 Task: Review and configure automation rules for issue management in Jira Software.
Action: Mouse pressed left at (756, 62)
Screenshot: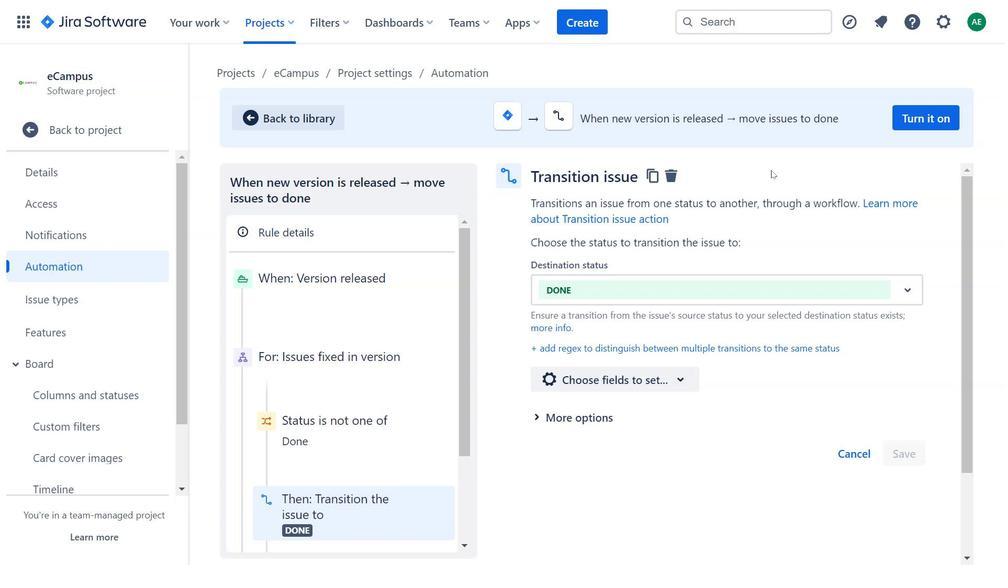 
Action: Mouse moved to (765, 164)
Screenshot: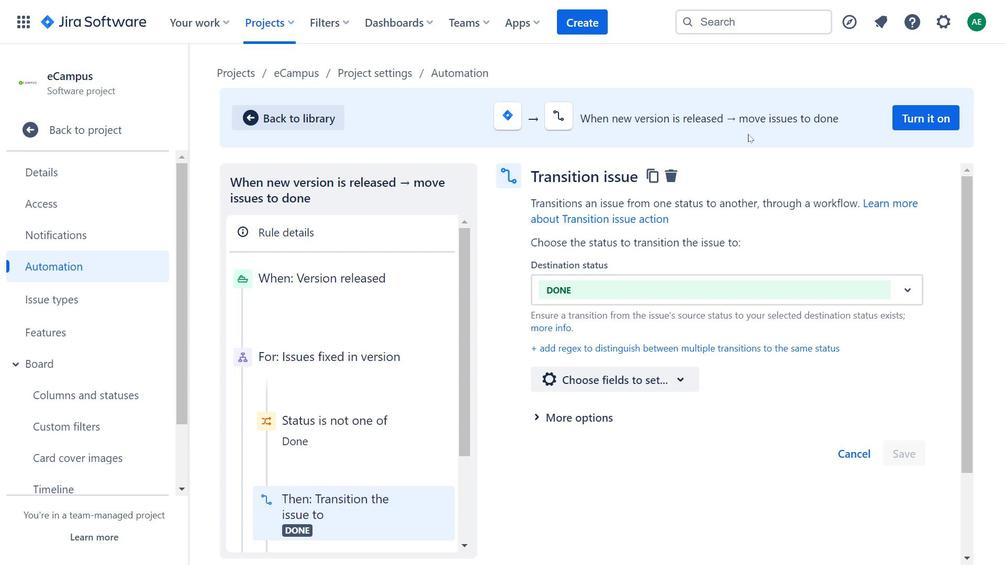 
Action: Mouse pressed left at (765, 164)
Screenshot: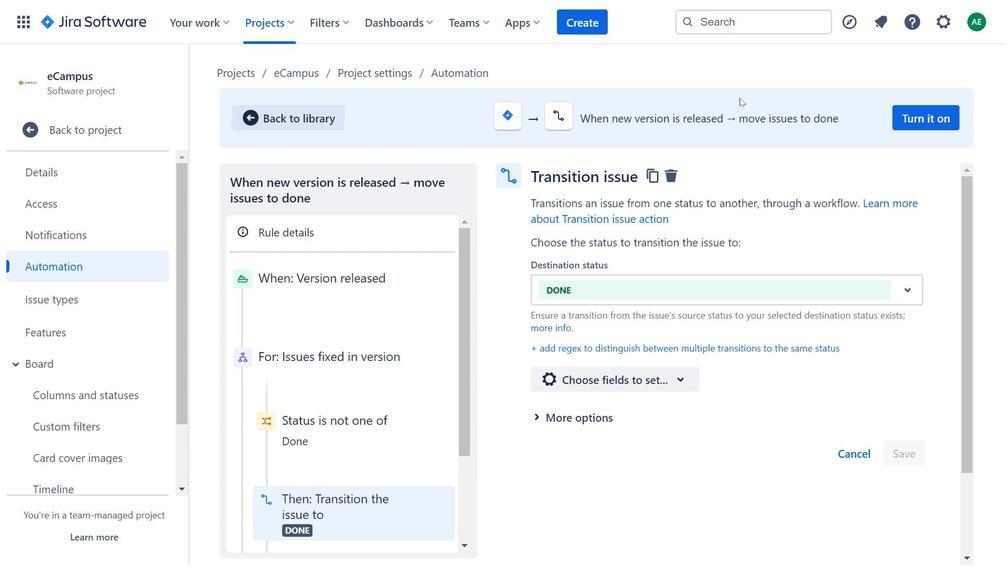 
Action: Mouse moved to (707, 58)
Screenshot: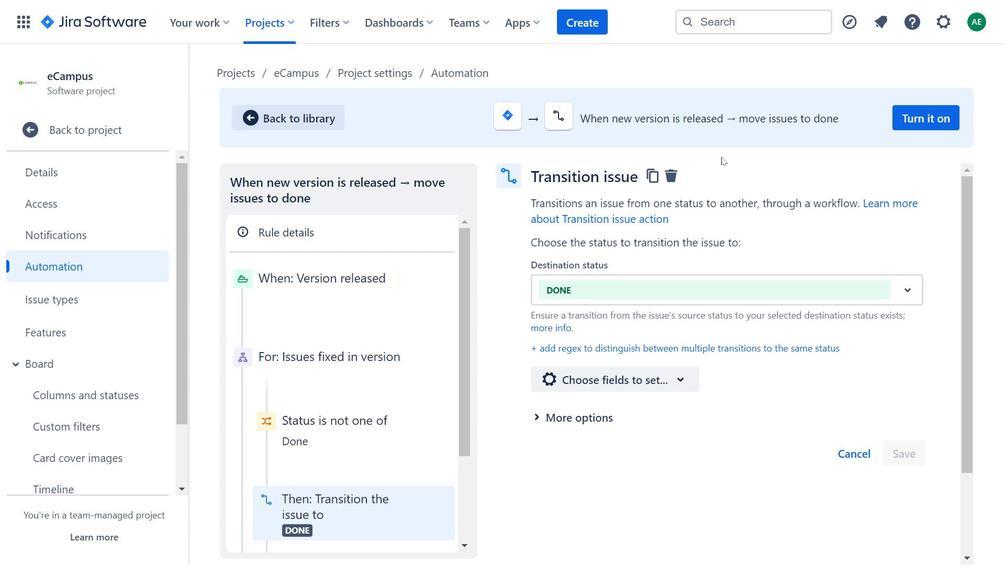 
Action: Mouse pressed left at (707, 58)
Screenshot: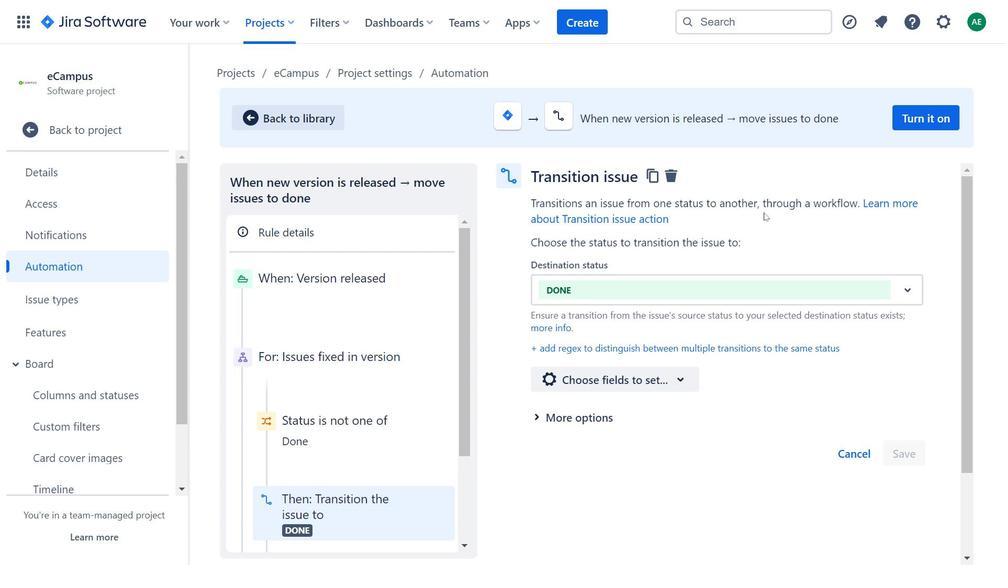 
Action: Mouse moved to (780, 152)
Screenshot: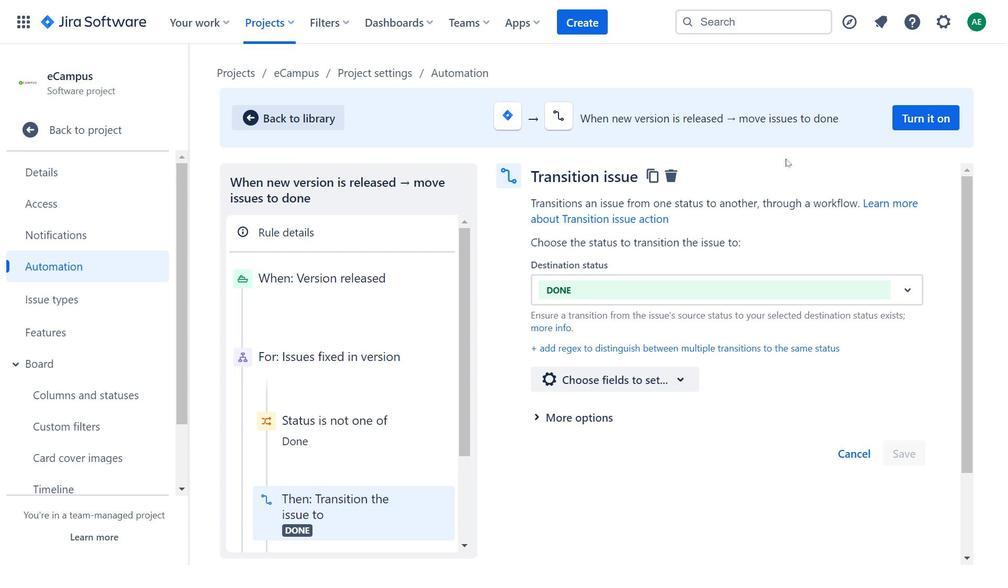 
Action: Mouse pressed left at (780, 152)
Screenshot: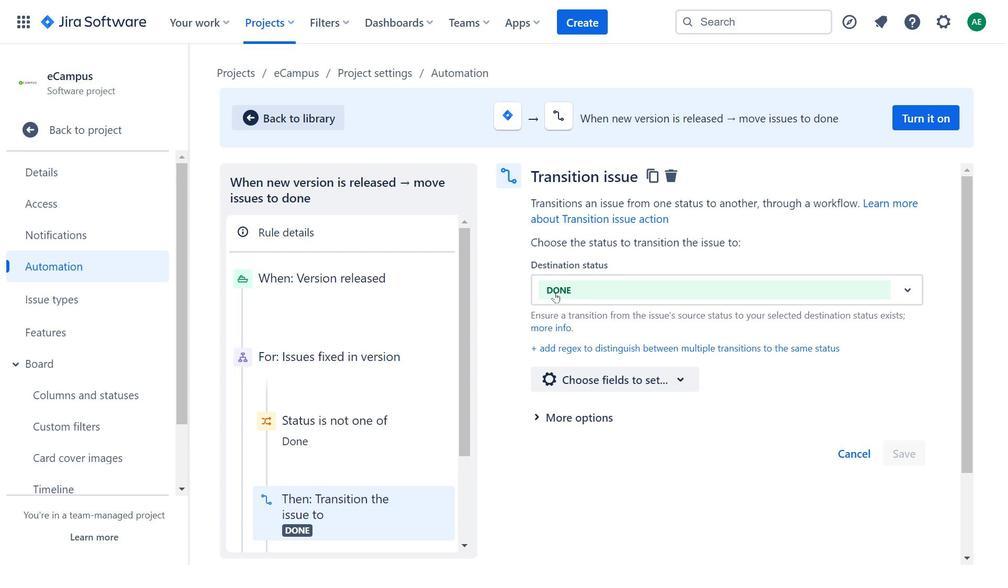
Action: Mouse moved to (516, 312)
Screenshot: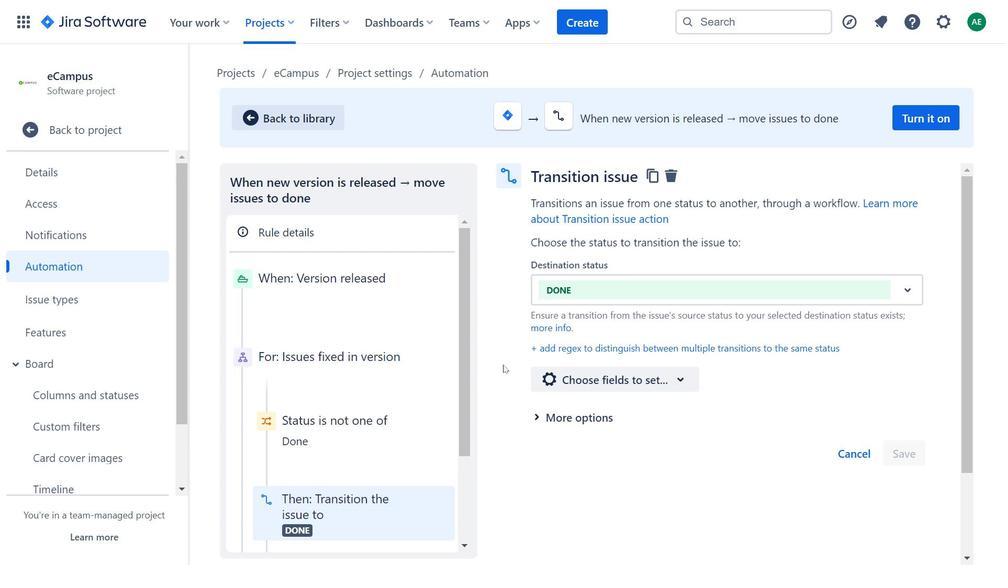 
Action: Mouse pressed left at (516, 312)
Screenshot: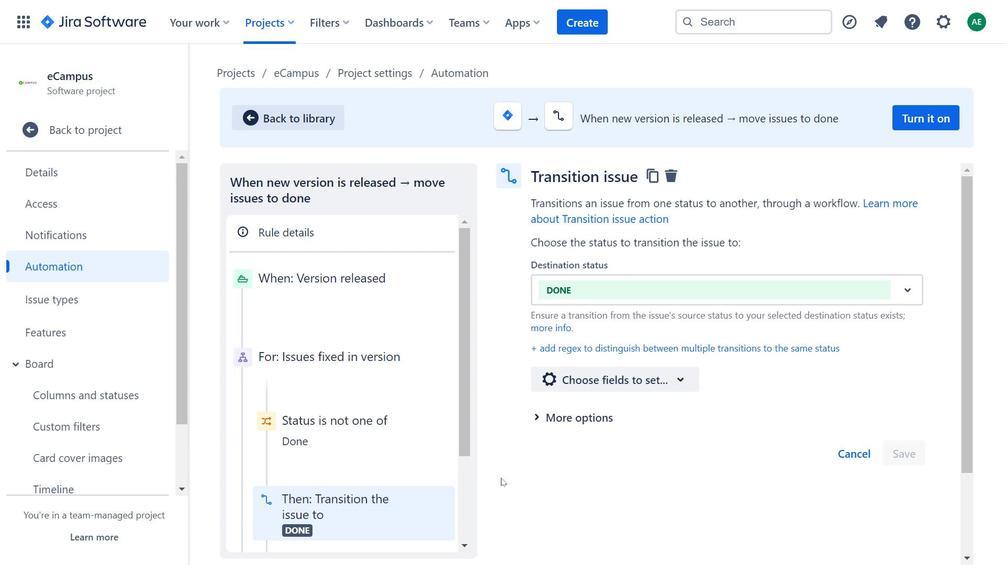 
Action: Mouse moved to (499, 489)
Screenshot: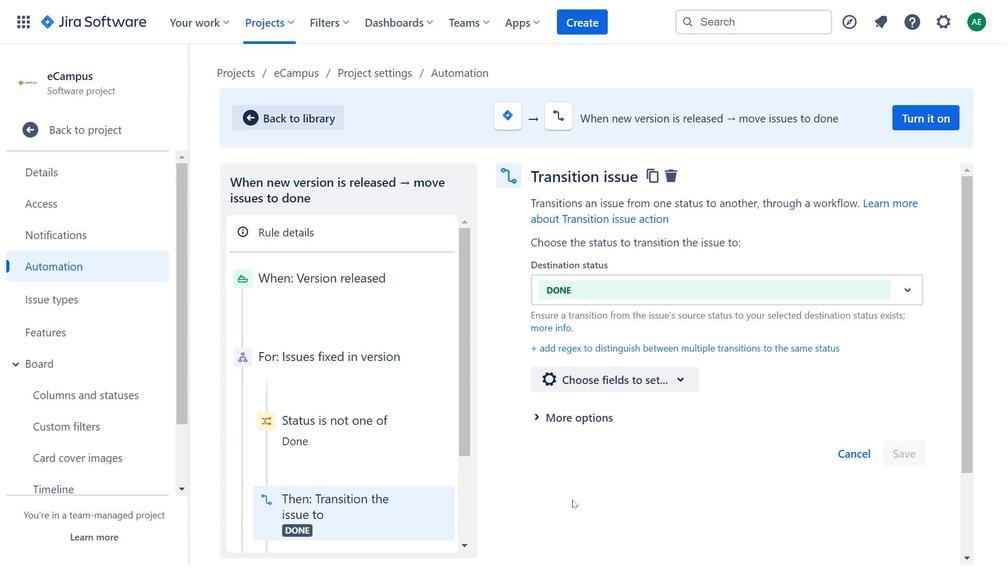
Action: Mouse pressed left at (499, 489)
Screenshot: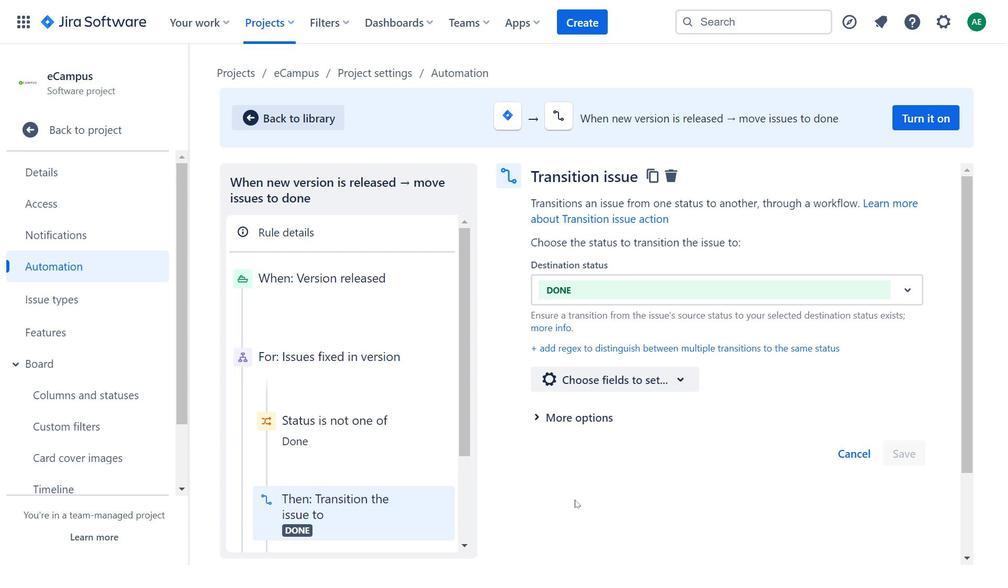 
Action: Mouse moved to (569, 494)
Screenshot: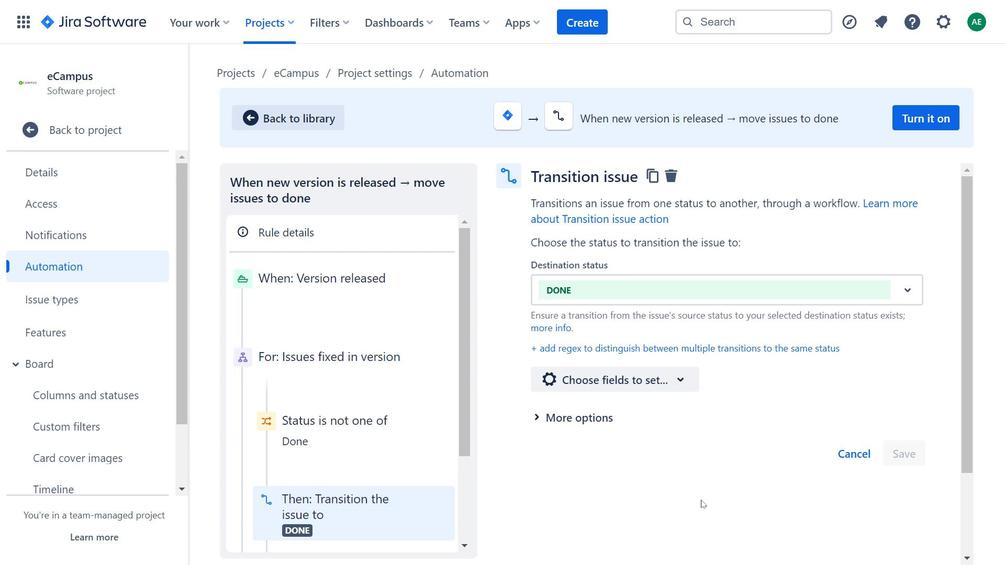 
Action: Mouse pressed left at (569, 494)
Screenshot: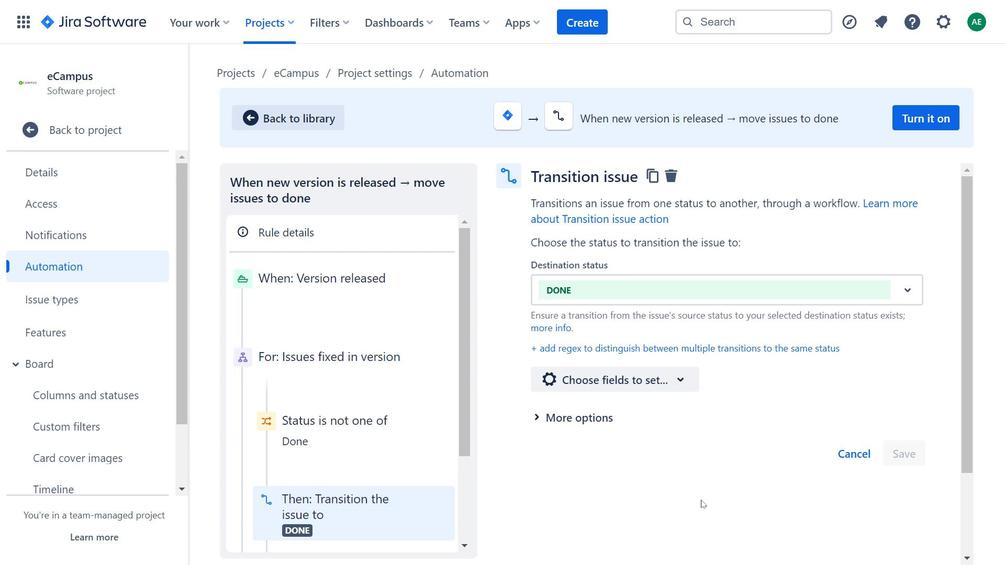 
Action: Mouse moved to (696, 494)
Screenshot: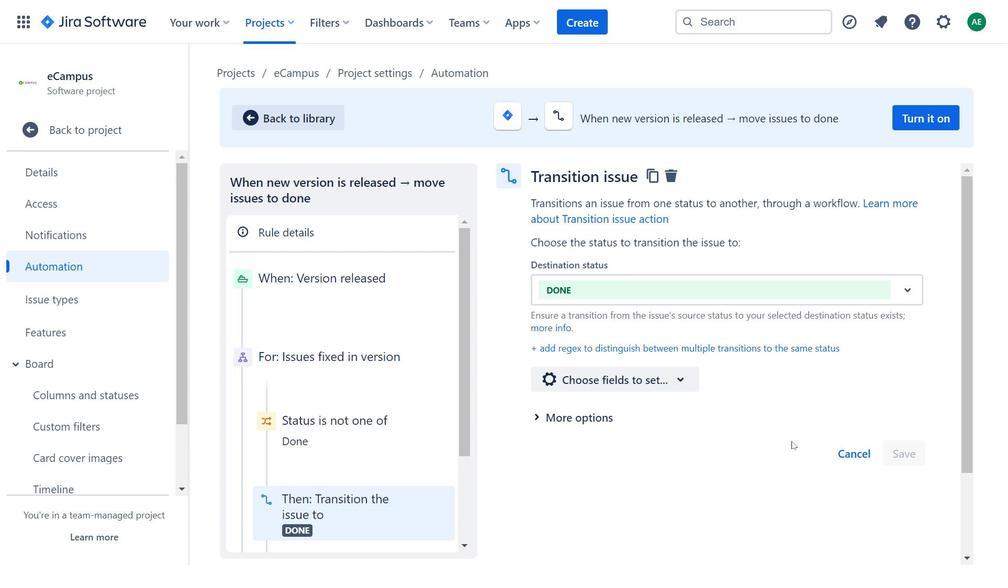 
Action: Mouse pressed left at (696, 494)
Screenshot: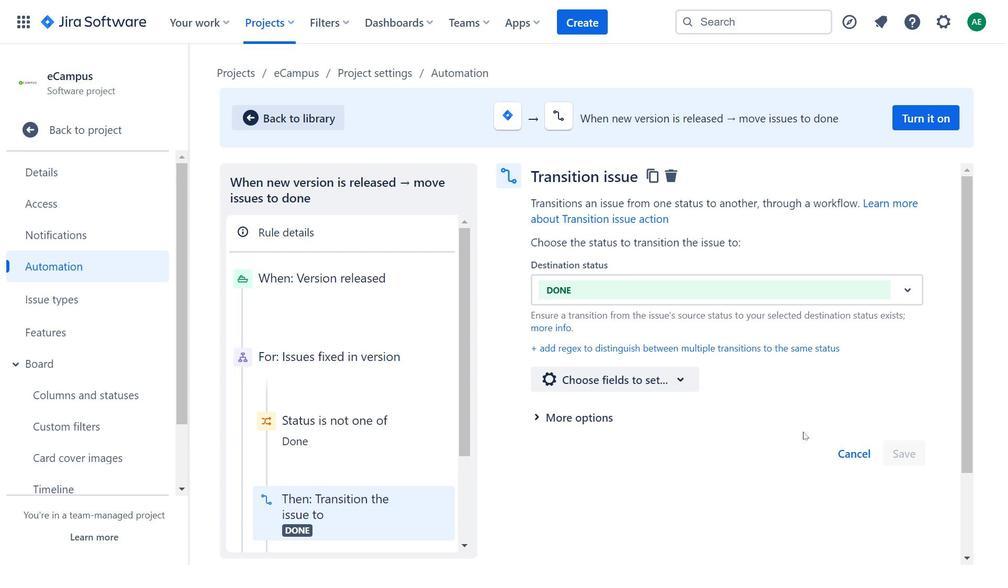 
Action: Mouse moved to (797, 426)
Screenshot: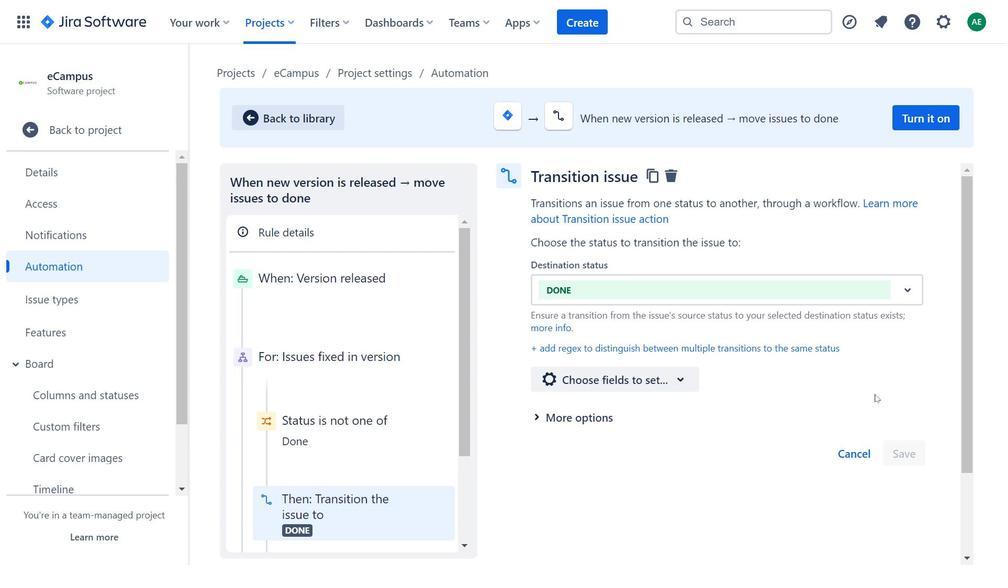 
Action: Mouse pressed left at (797, 426)
Screenshot: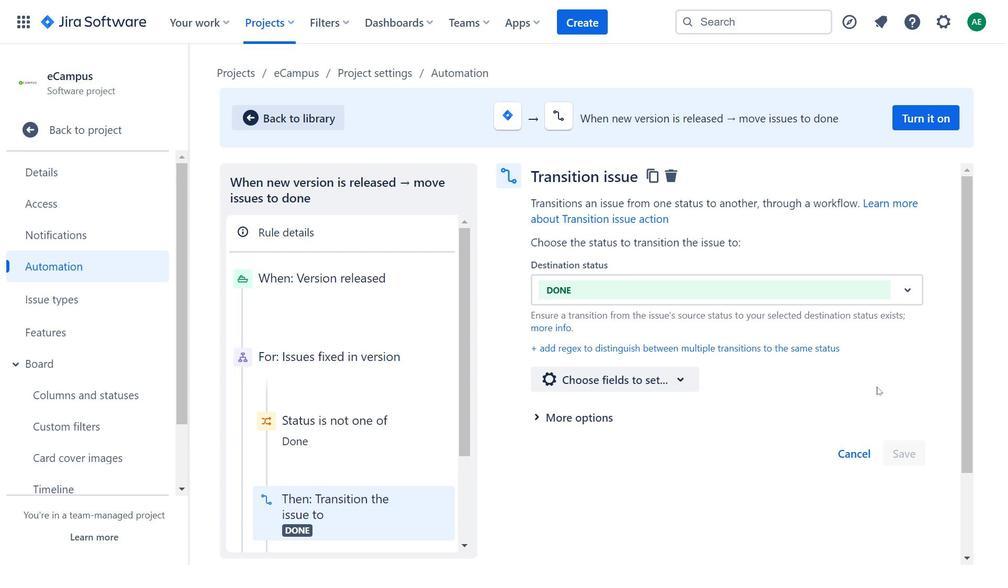 
Action: Mouse moved to (871, 381)
Screenshot: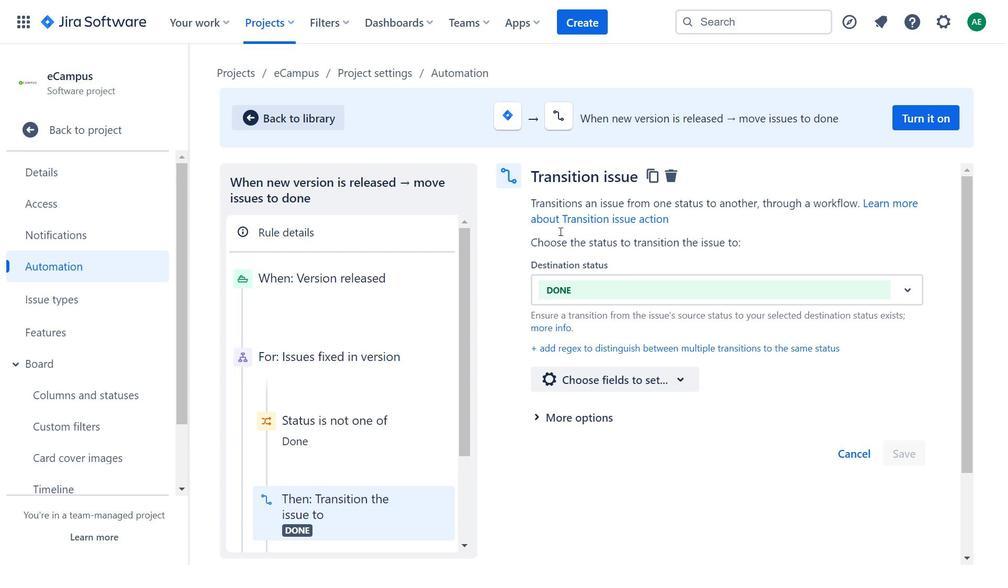 
Action: Mouse pressed left at (871, 381)
Screenshot: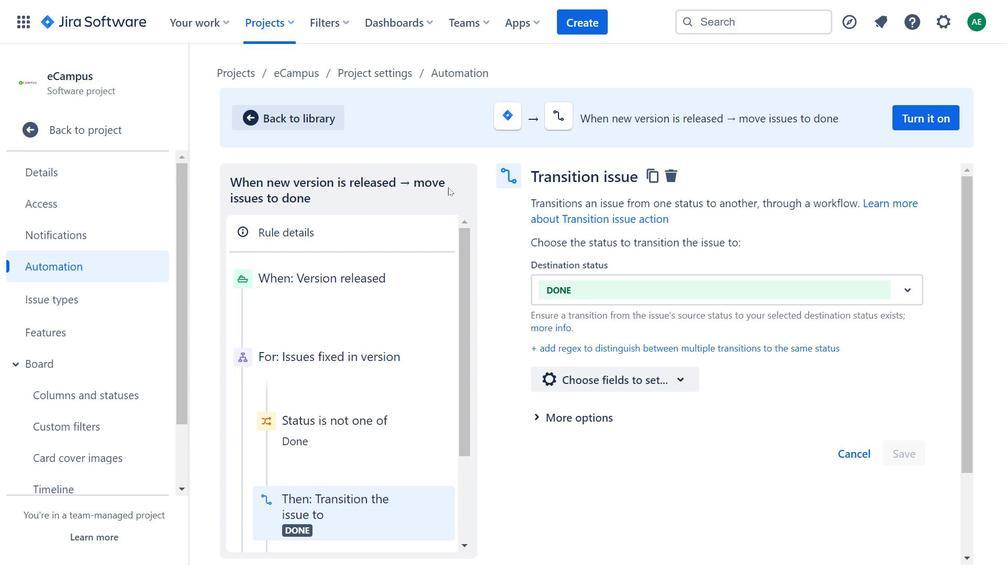 
Action: Mouse moved to (290, 123)
Screenshot: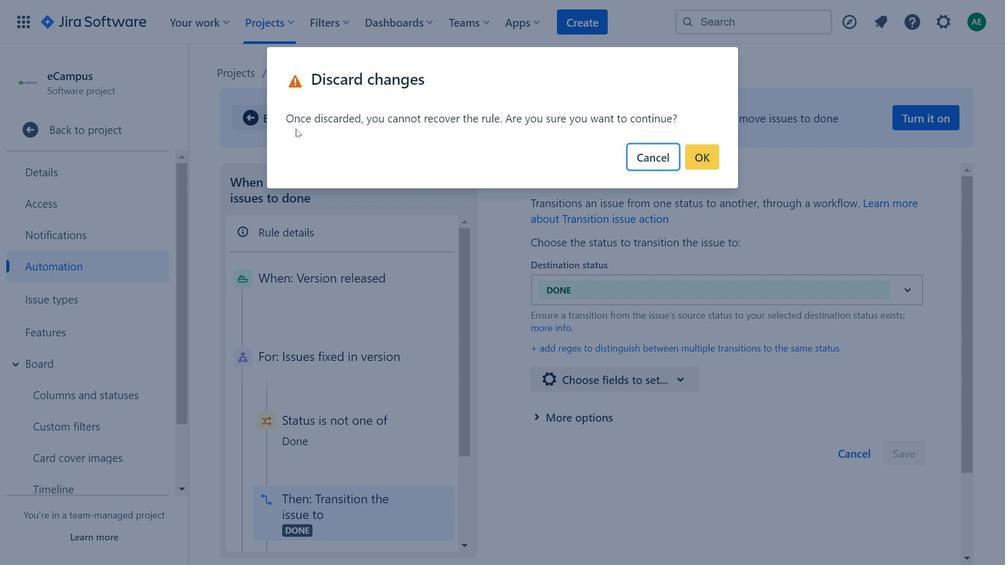 
Action: Mouse pressed left at (290, 123)
Screenshot: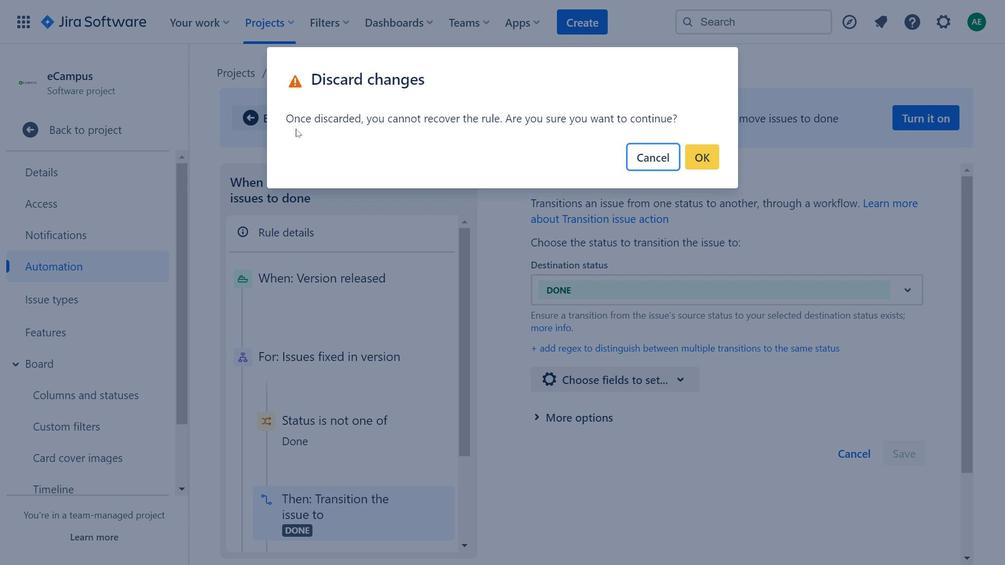 
Action: Mouse moved to (694, 153)
Screenshot: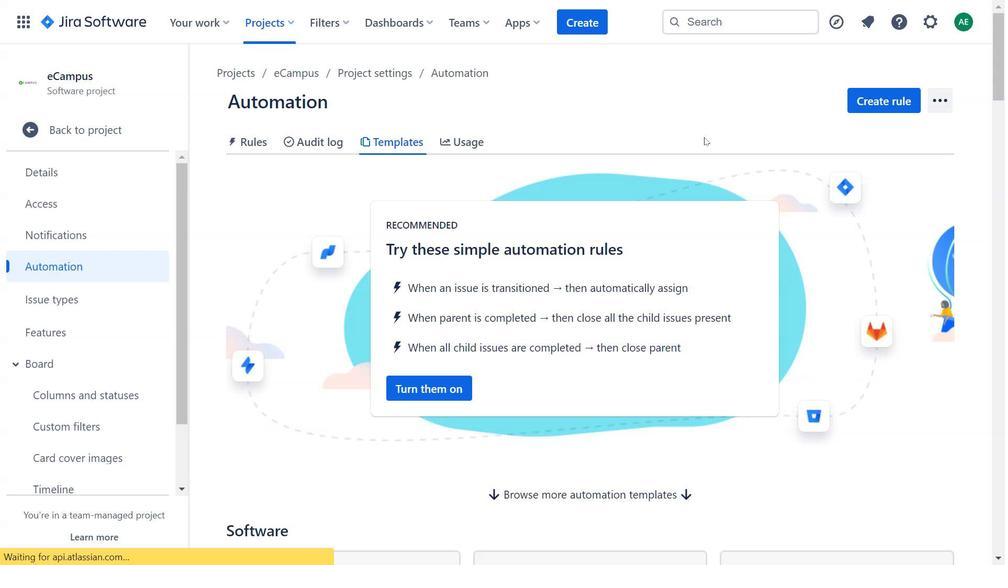 
Action: Mouse pressed left at (694, 153)
Screenshot: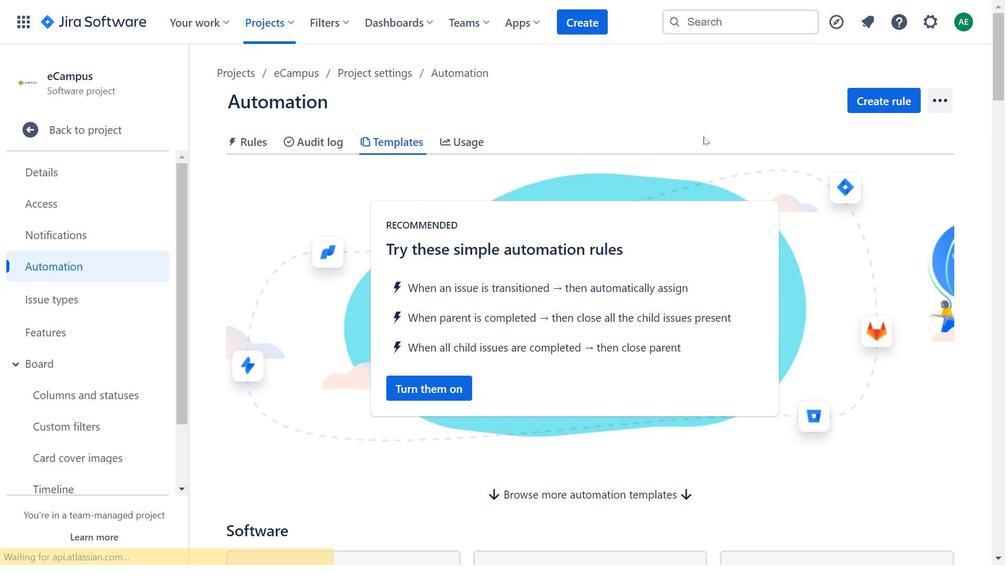 
Action: Mouse moved to (264, 71)
Screenshot: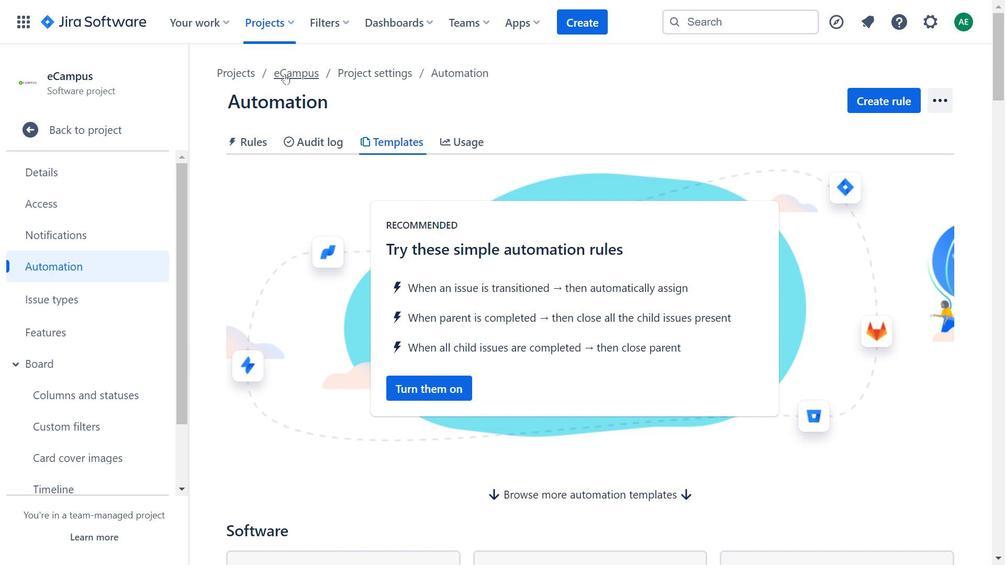 
Action: Mouse pressed left at (264, 71)
Screenshot: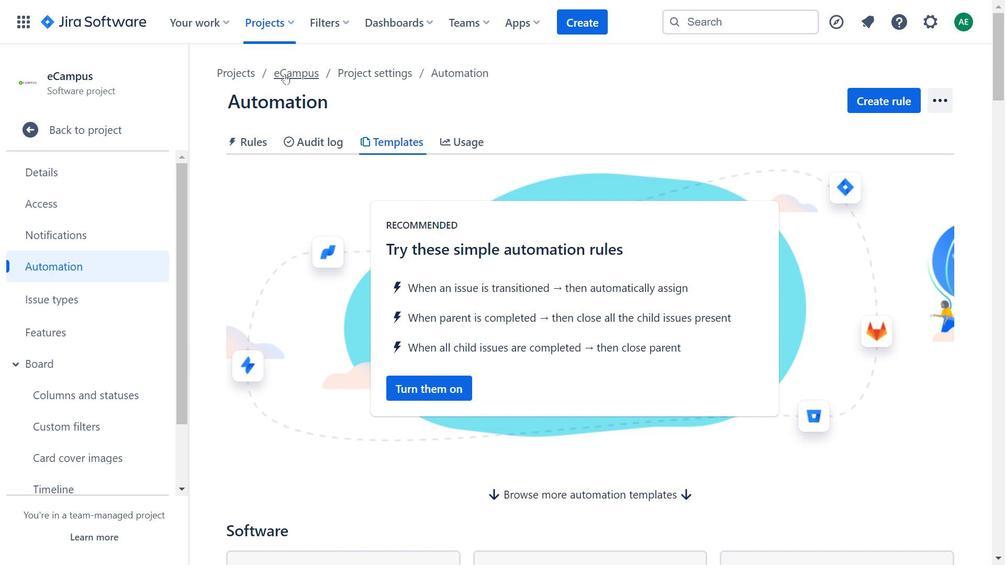 
Action: Mouse moved to (279, 68)
Screenshot: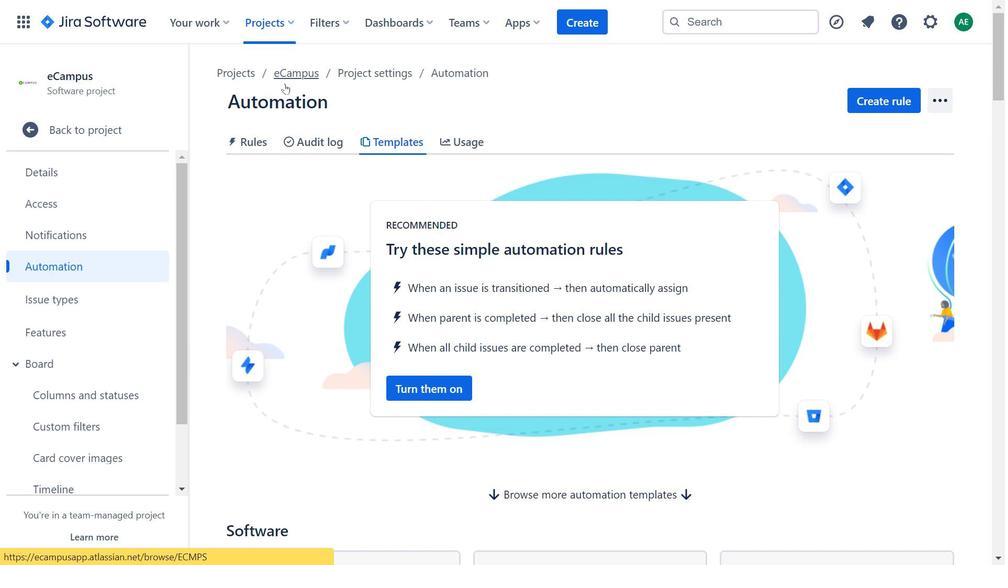 
Action: Mouse pressed left at (279, 68)
Screenshot: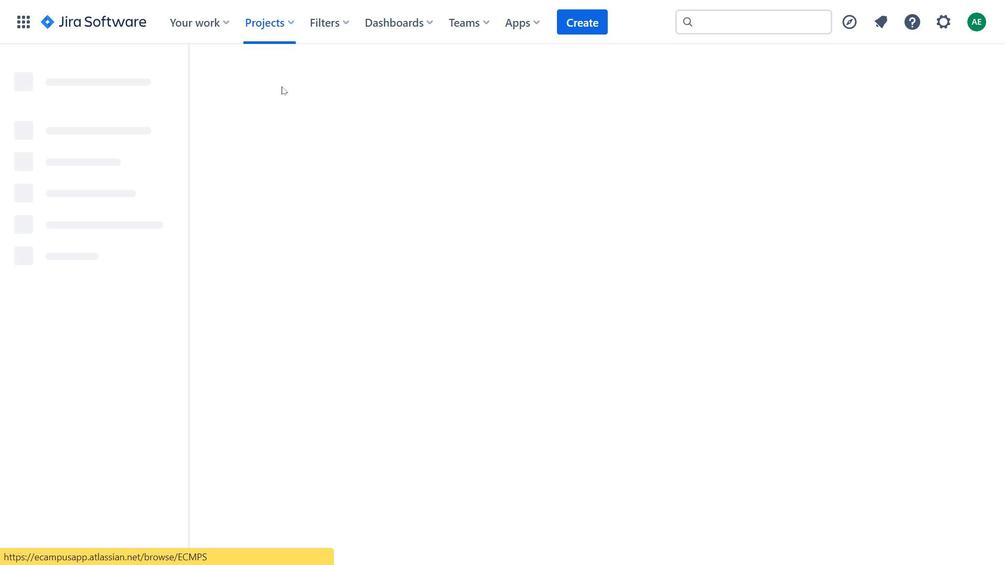 
Action: Mouse moved to (792, 352)
Screenshot: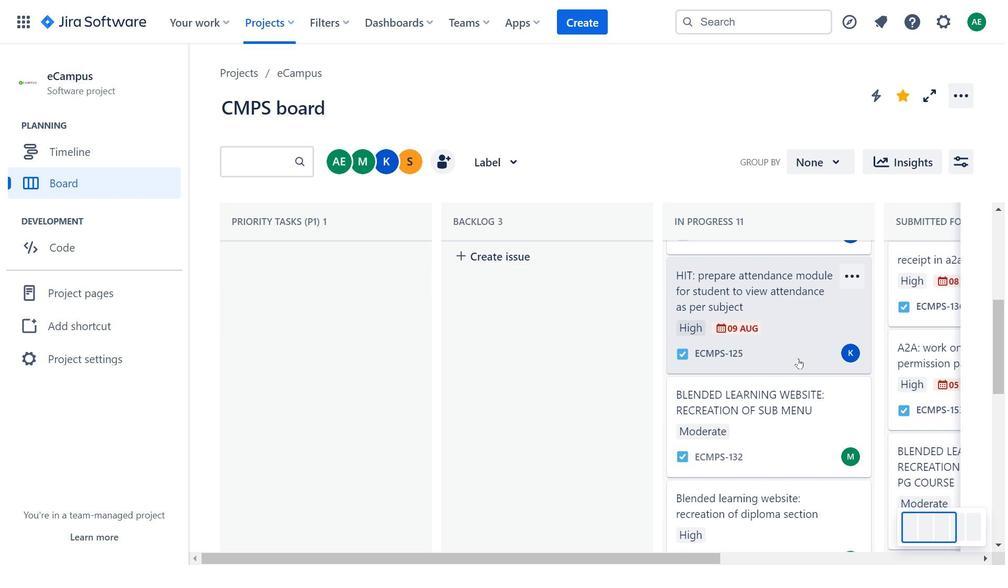 
Action: Mouse scrolled (792, 352) with delta (0, 0)
Screenshot: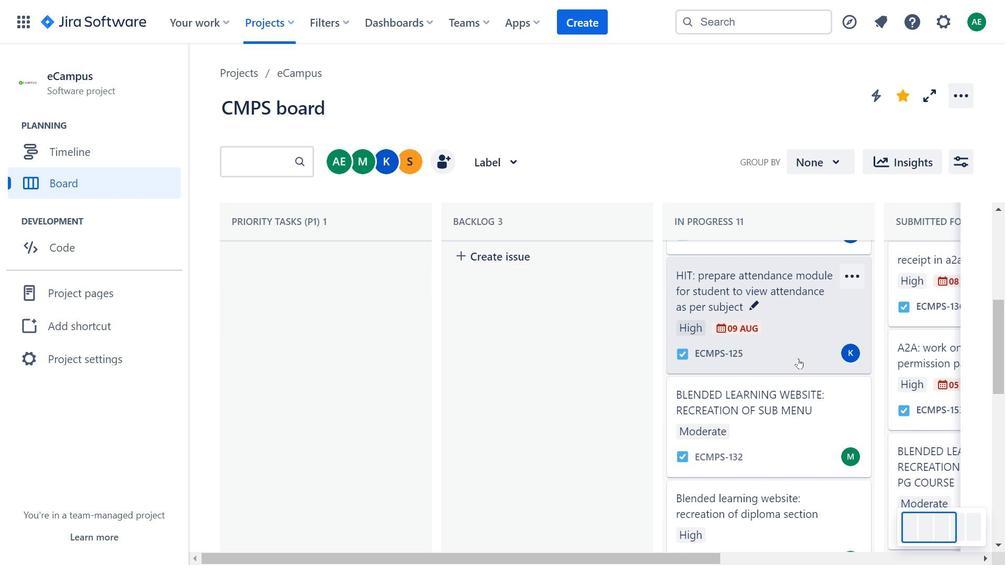 
Action: Mouse scrolled (792, 352) with delta (0, 0)
Screenshot: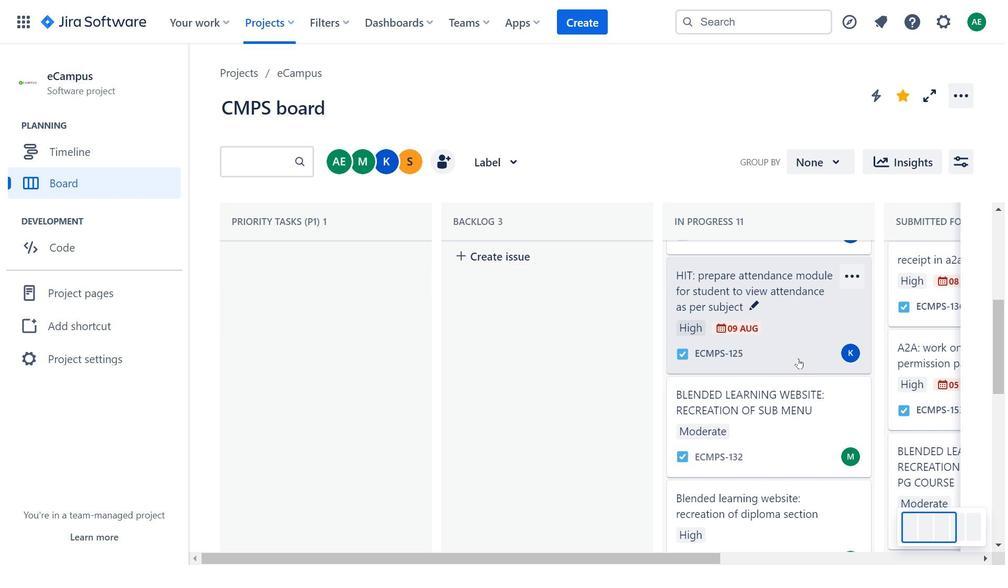 
Action: Mouse scrolled (792, 352) with delta (0, 0)
Screenshot: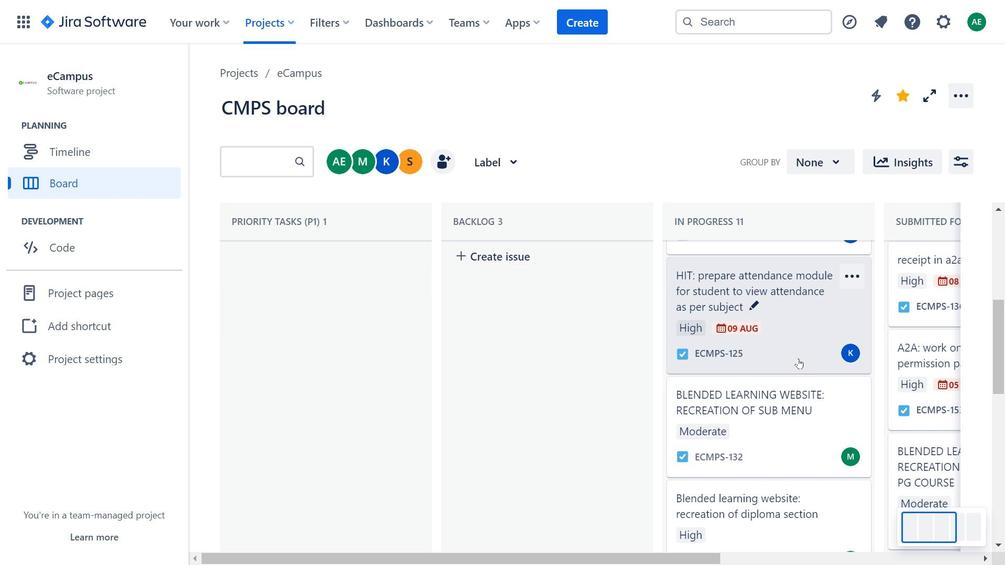 
Action: Mouse scrolled (792, 352) with delta (0, 0)
Screenshot: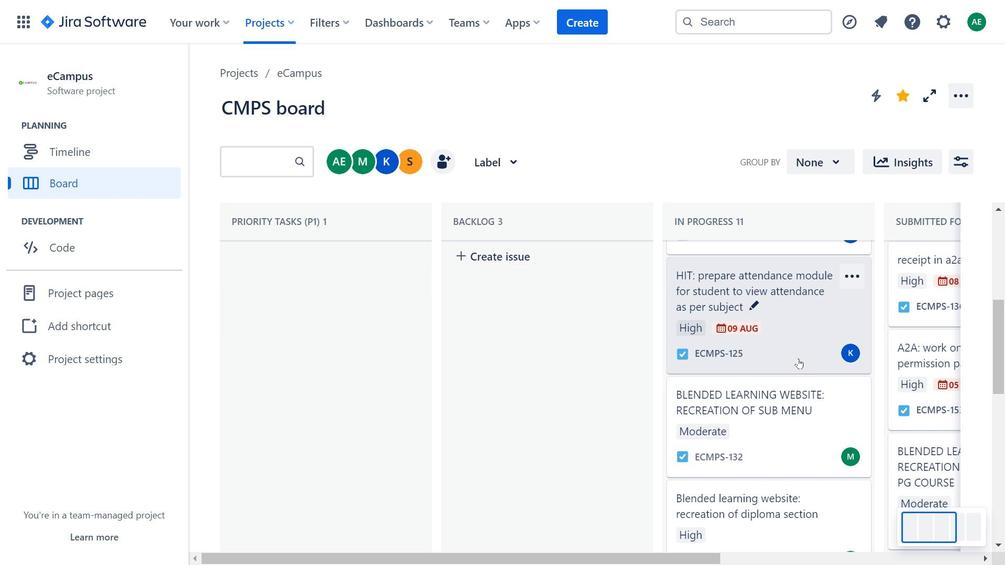 
Action: Mouse scrolled (792, 352) with delta (0, 0)
Screenshot: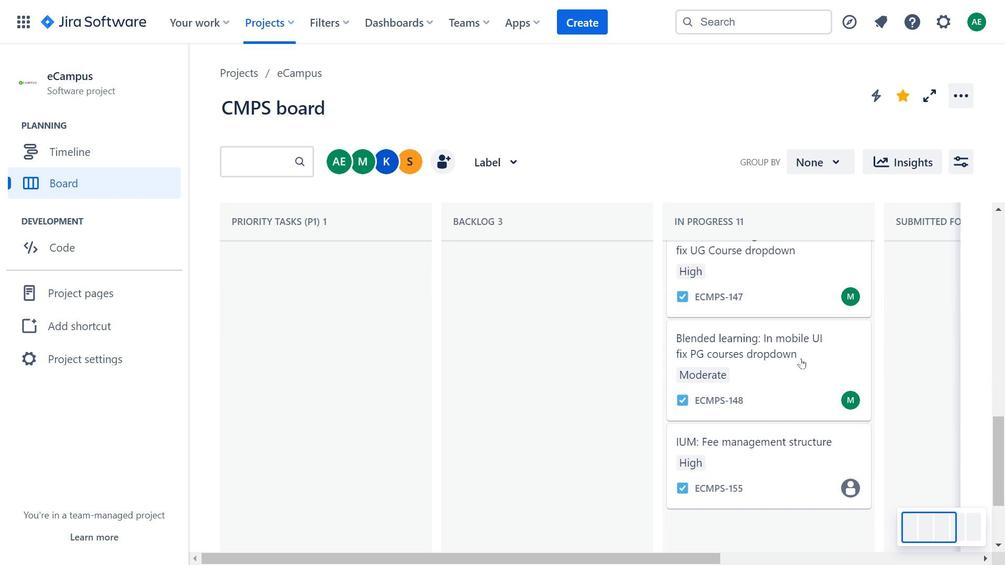 
Action: Mouse scrolled (792, 352) with delta (0, 0)
Screenshot: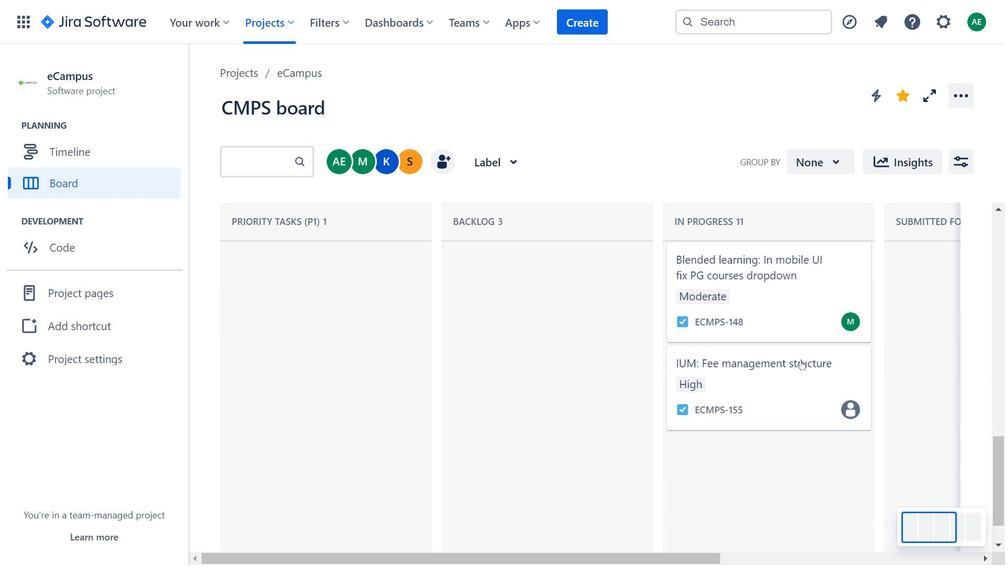 
Action: Mouse moved to (794, 352)
Screenshot: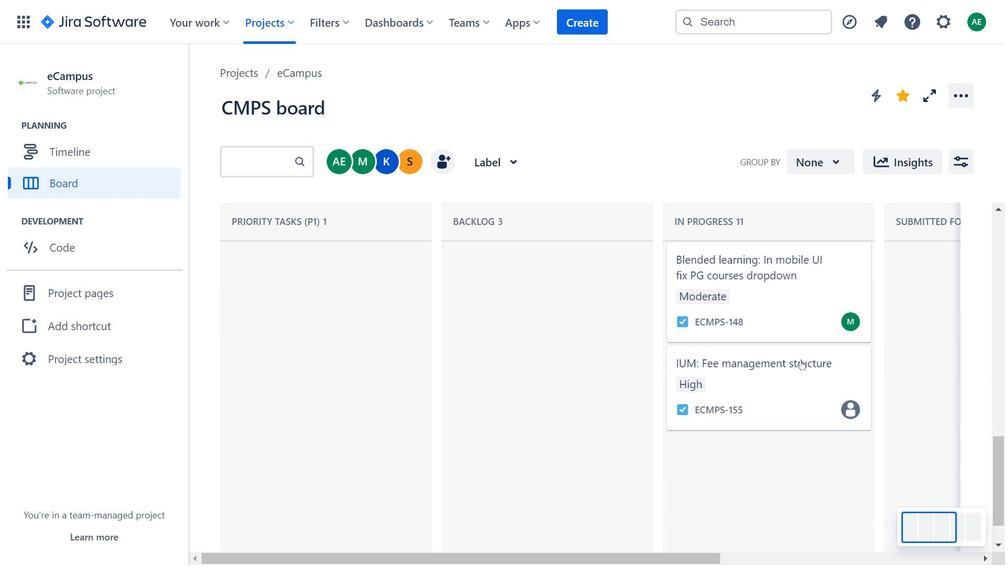 
Action: Mouse scrolled (794, 352) with delta (0, 0)
Screenshot: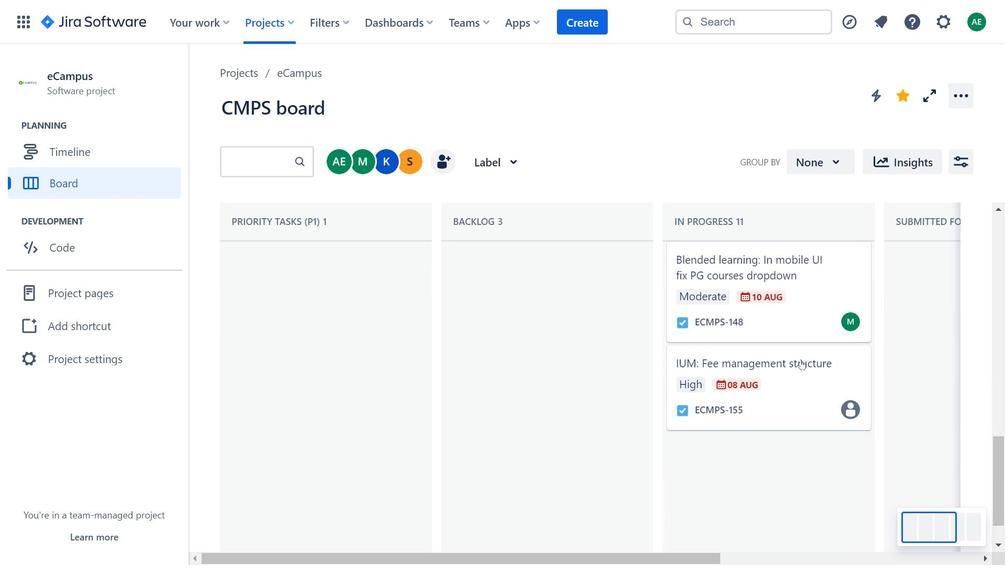 
Action: Mouse moved to (794, 353)
Screenshot: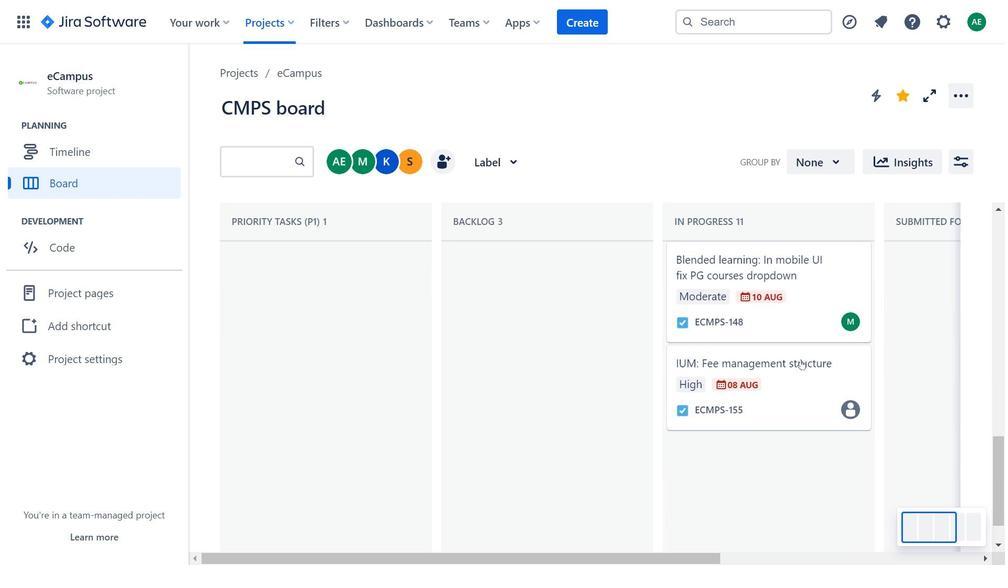 
Action: Mouse scrolled (794, 352) with delta (0, 0)
Screenshot: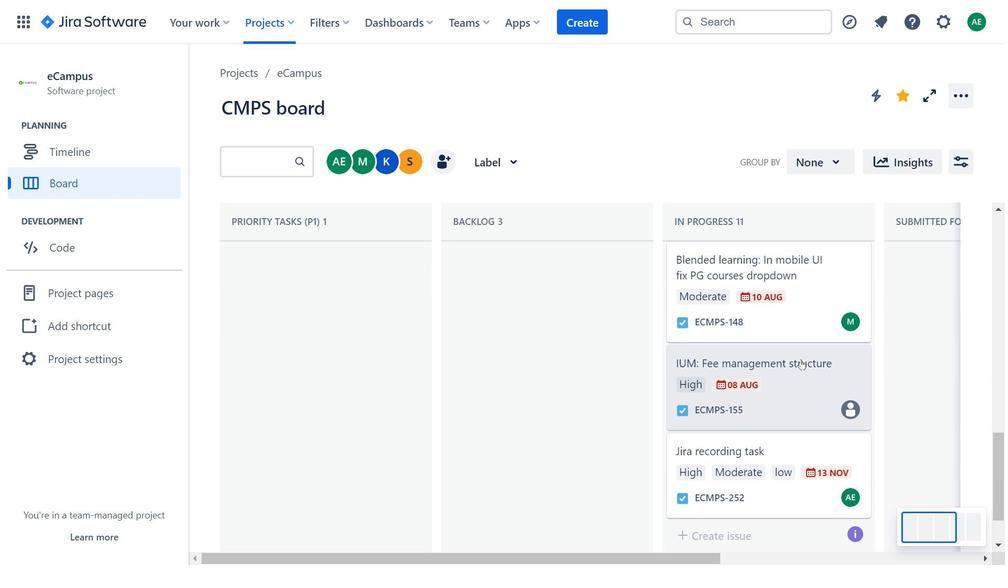 
Action: Mouse scrolled (794, 352) with delta (0, 0)
Screenshot: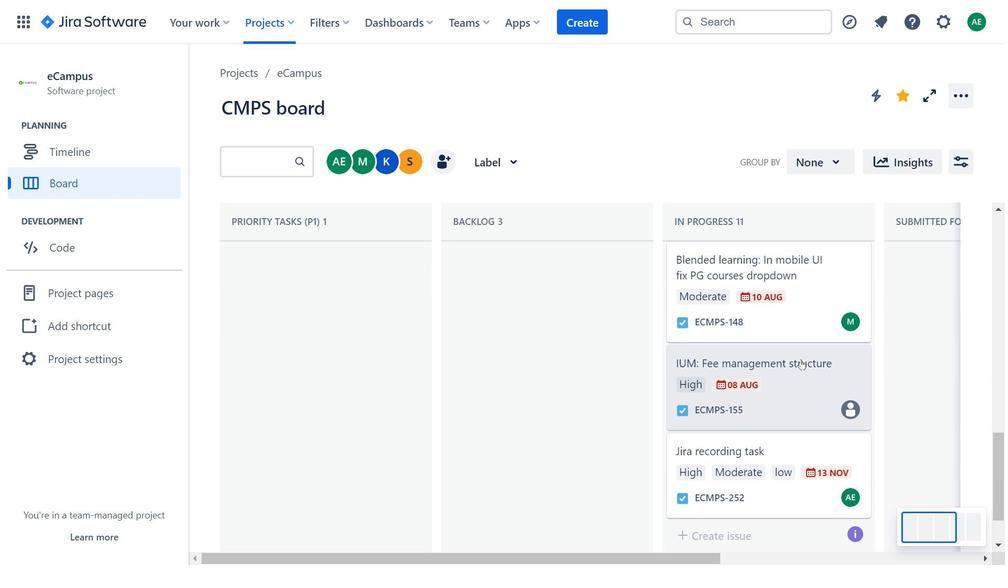 
Action: Mouse scrolled (794, 352) with delta (0, 0)
Screenshot: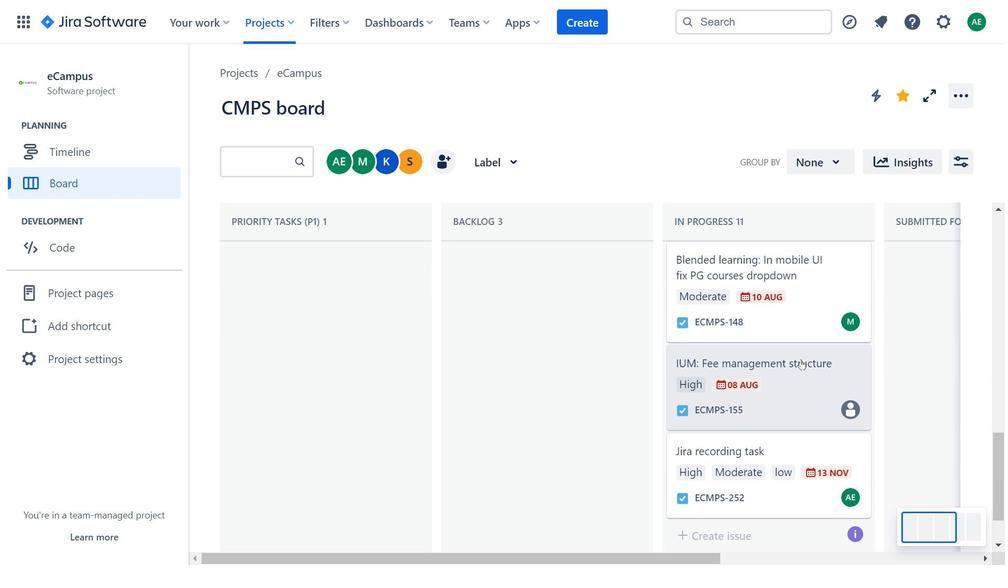 
Action: Mouse scrolled (794, 352) with delta (0, 0)
Screenshot: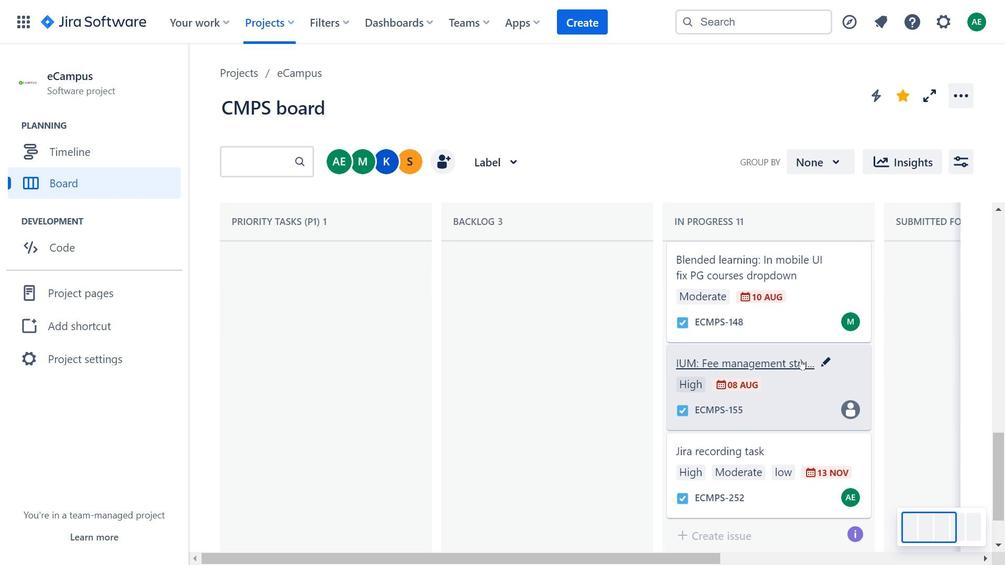 
Action: Mouse moved to (796, 354)
Screenshot: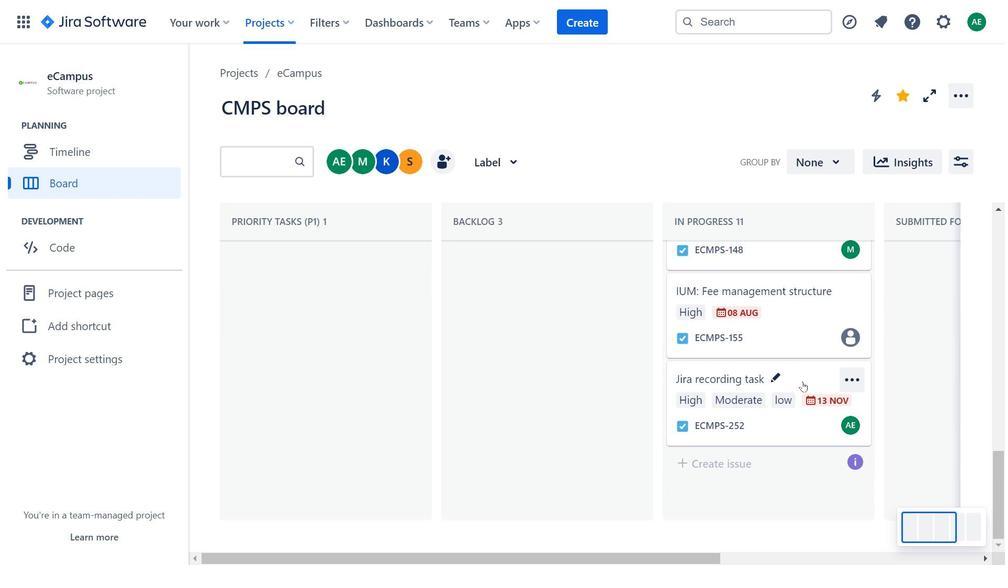 
Action: Mouse scrolled (796, 353) with delta (0, 0)
Screenshot: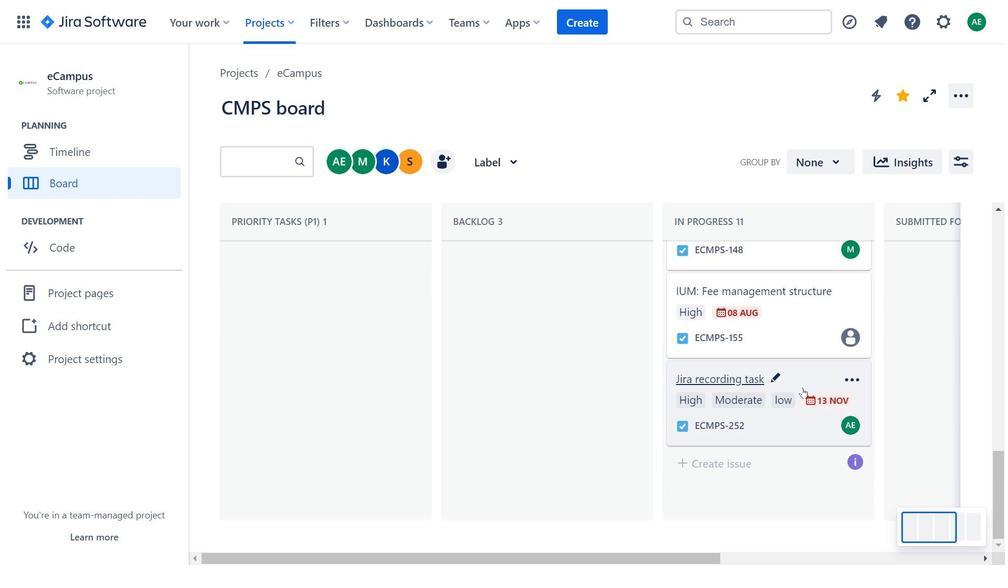 
Action: Mouse scrolled (796, 353) with delta (0, 0)
Screenshot: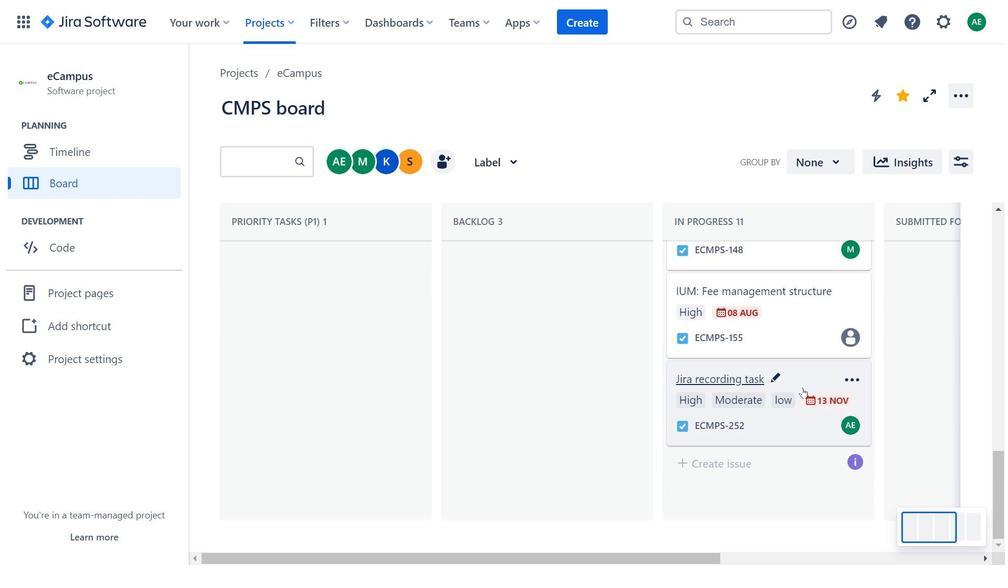 
Action: Mouse scrolled (796, 353) with delta (0, 0)
Screenshot: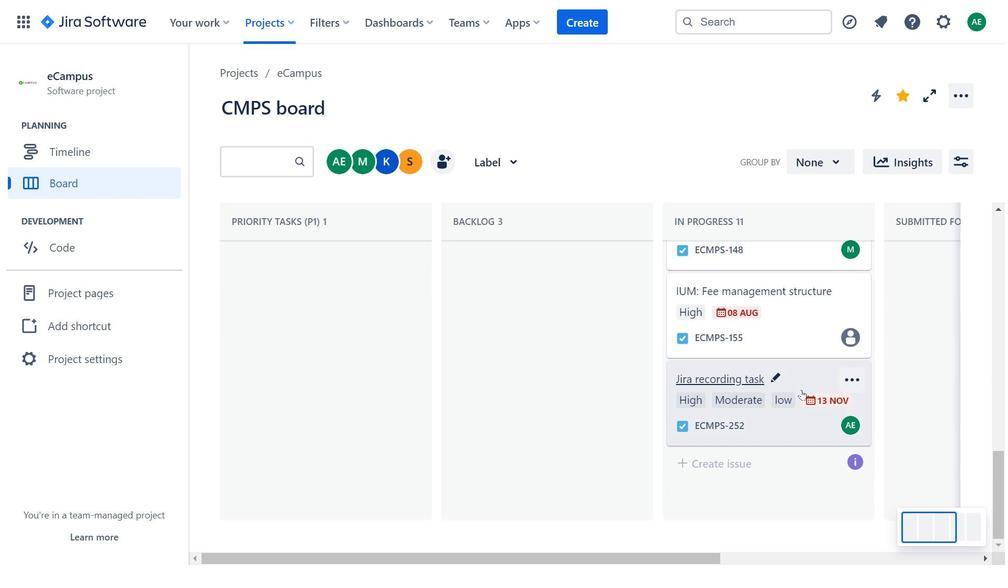 
Action: Mouse scrolled (796, 353) with delta (0, 0)
Screenshot: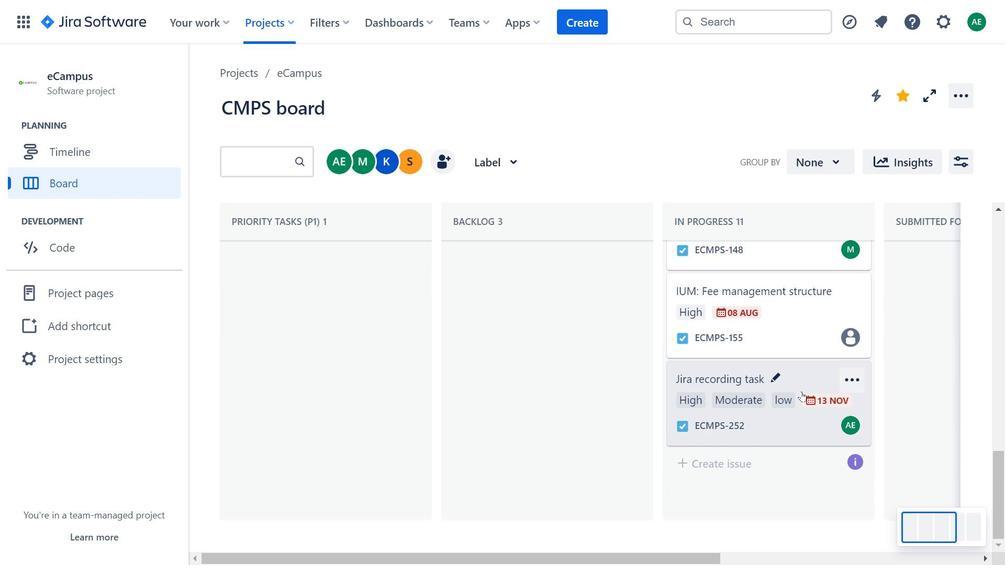
Action: Mouse moved to (795, 399)
Screenshot: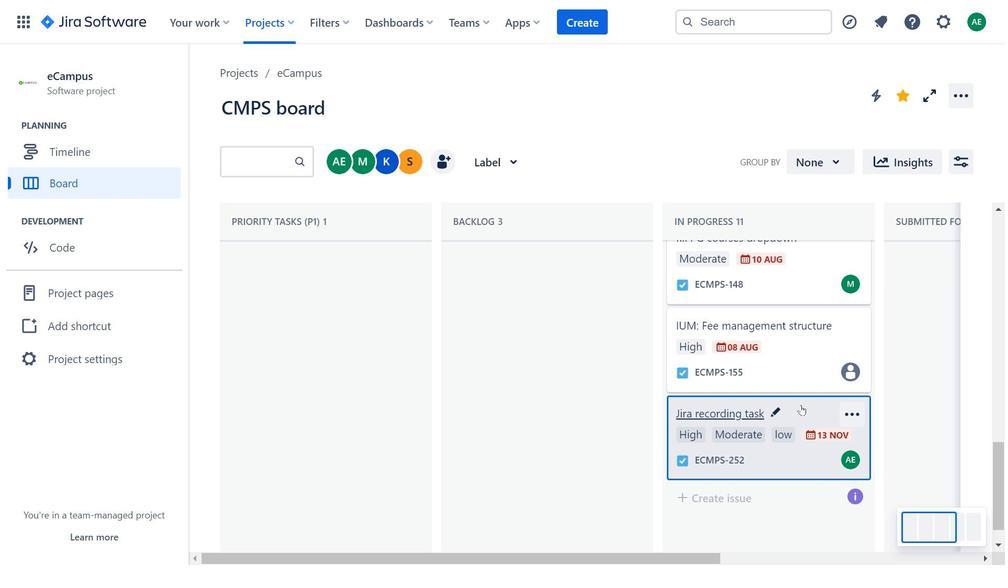 
Action: Mouse pressed left at (795, 399)
Screenshot: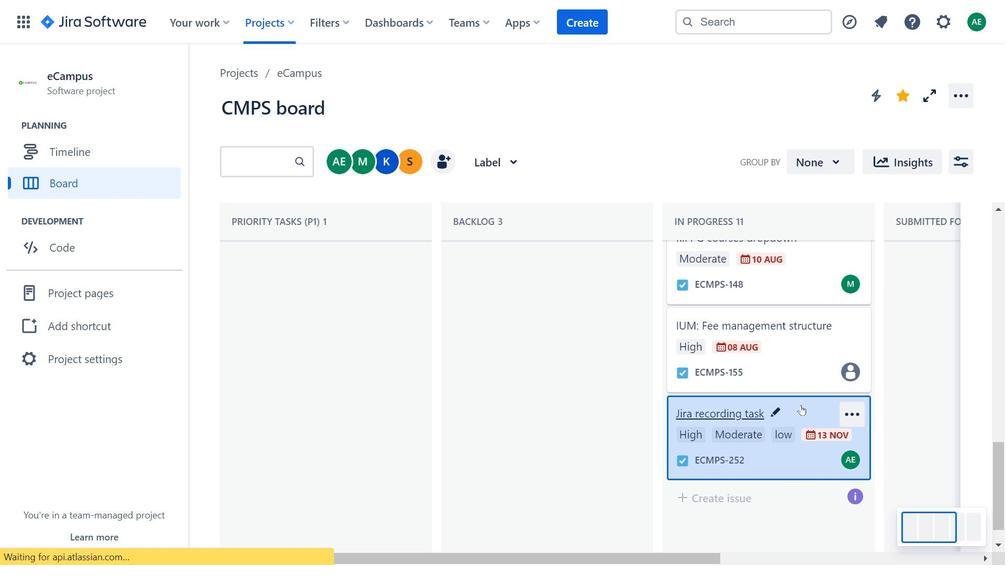 
Action: Mouse moved to (281, 209)
Screenshot: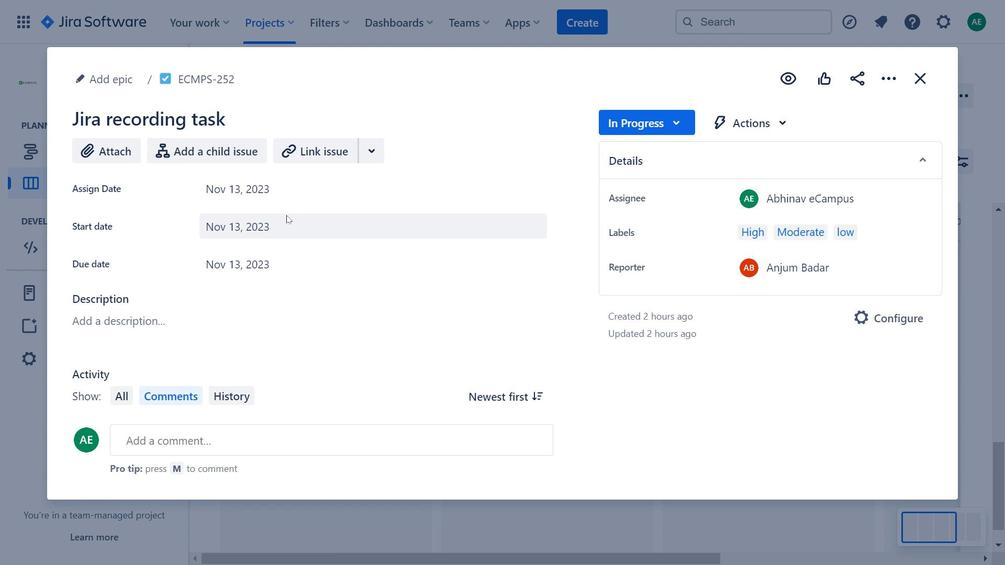 
Action: Mouse pressed left at (281, 209)
Screenshot: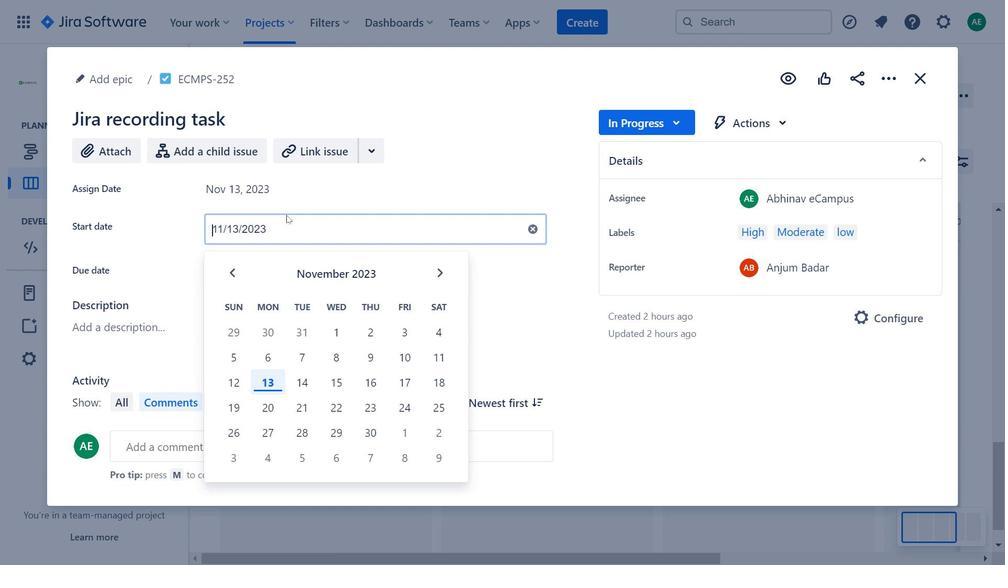 
Action: Mouse moved to (733, 125)
Screenshot: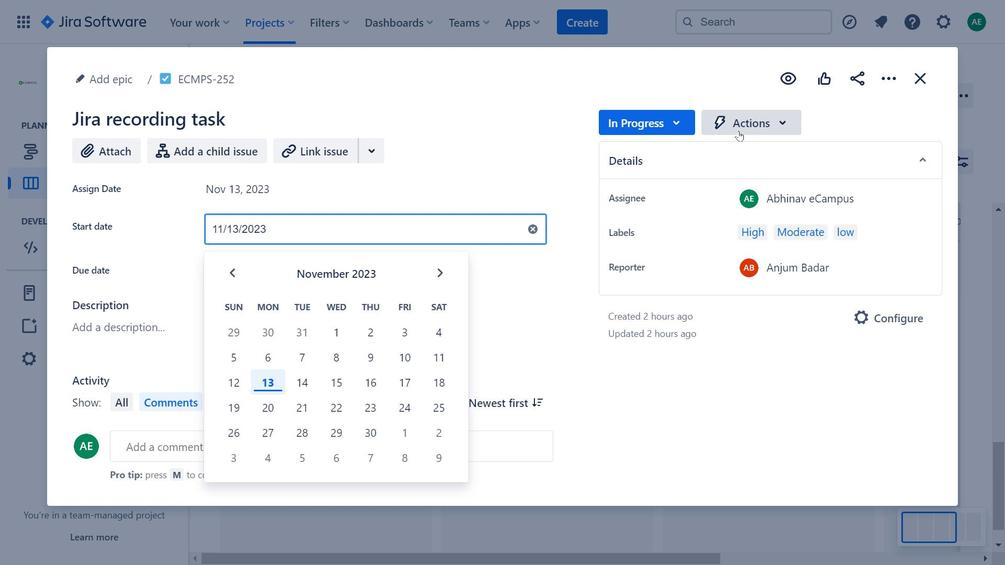 
Action: Mouse pressed left at (733, 125)
Screenshot: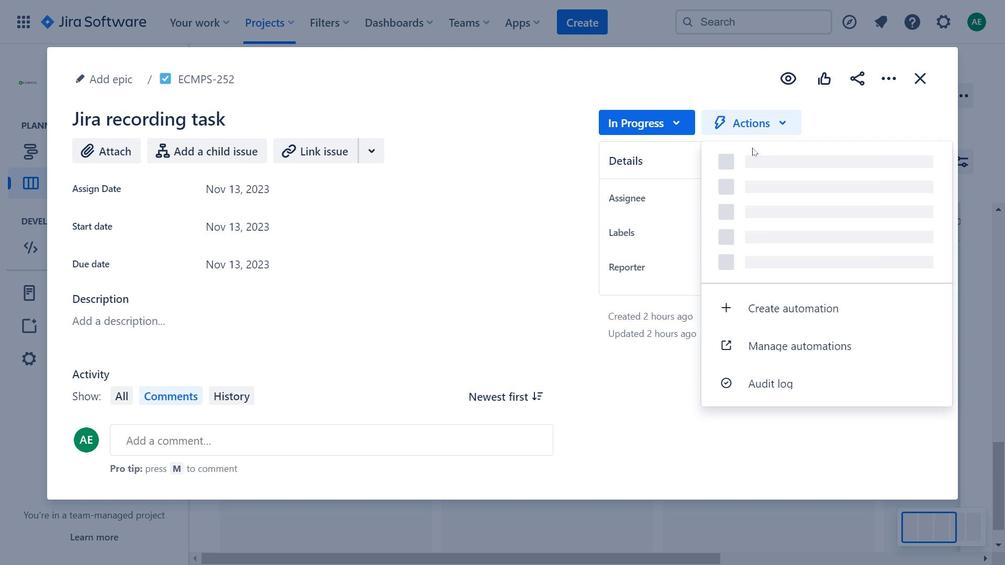 
Action: Mouse moved to (345, 176)
Screenshot: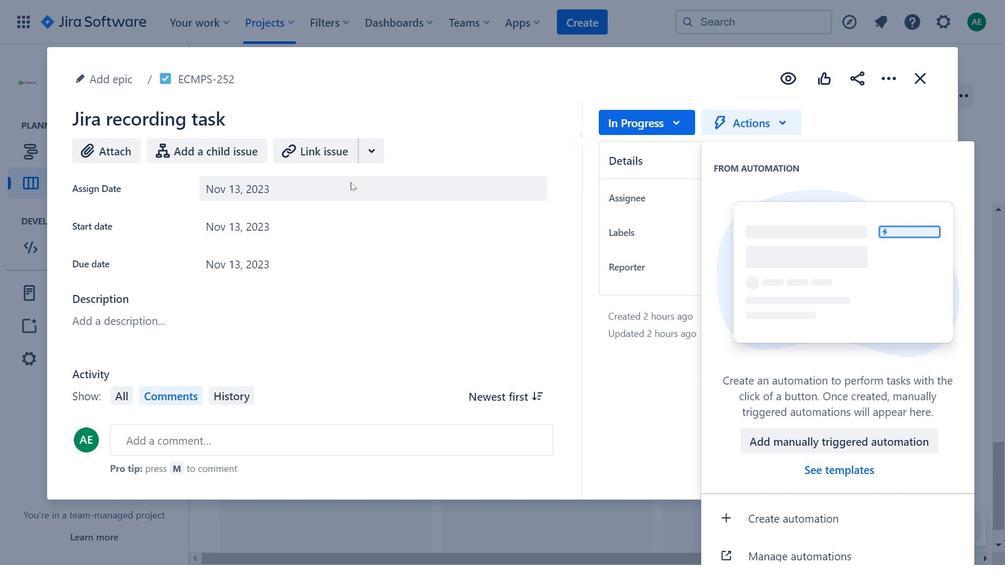 
Action: Mouse pressed left at (345, 176)
Screenshot: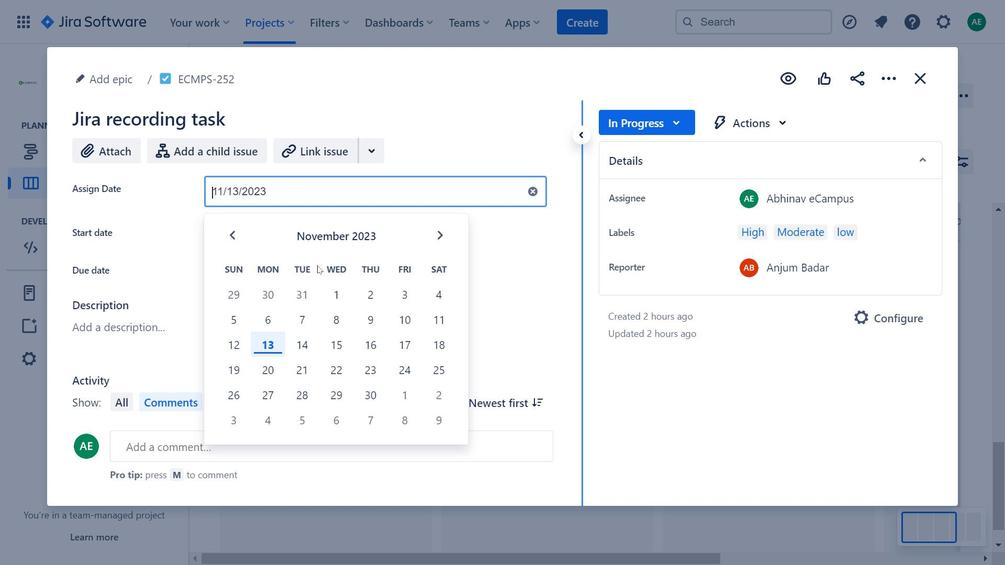 
Action: Mouse moved to (701, 377)
Screenshot: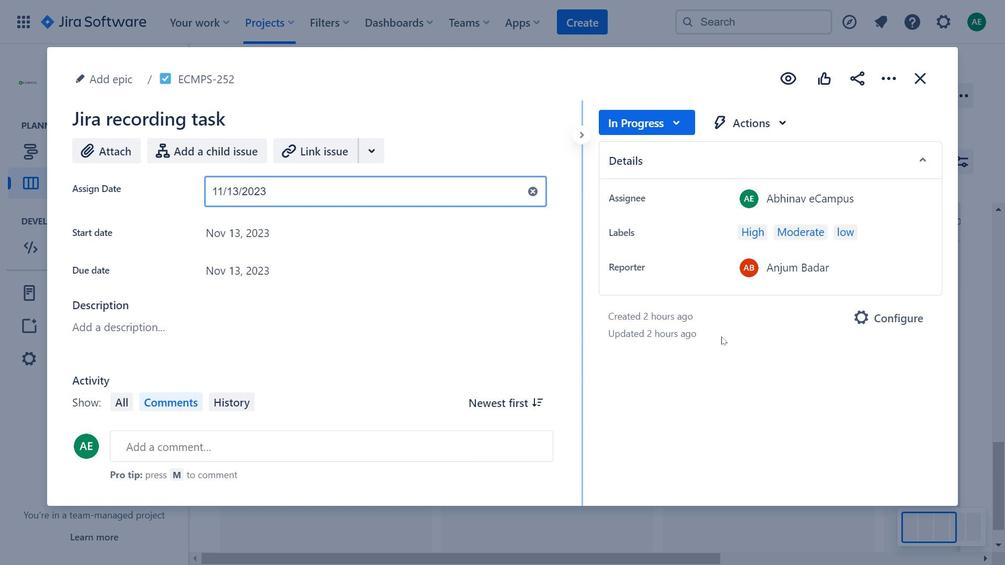 
Action: Mouse pressed left at (701, 377)
Screenshot: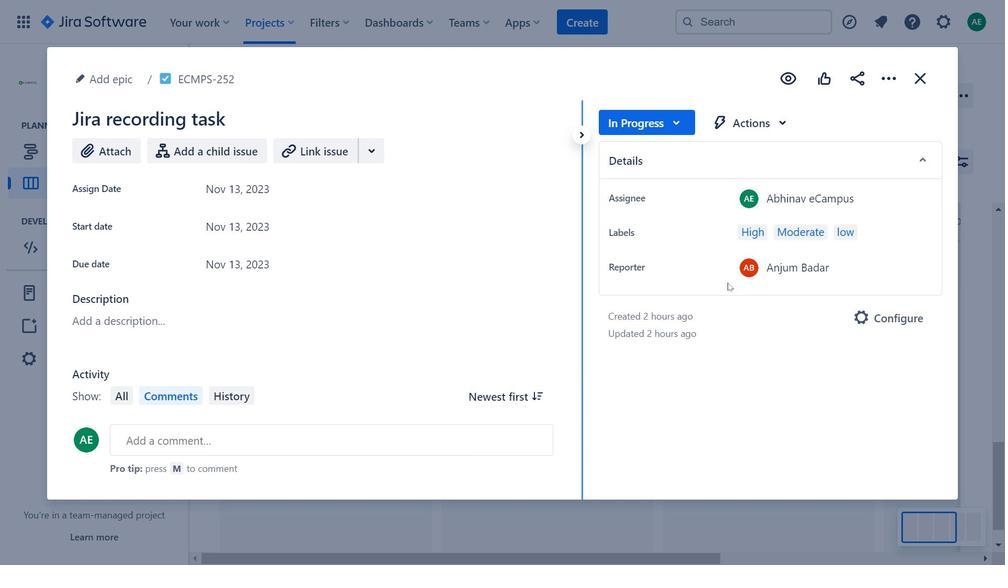 
Action: Mouse moved to (886, 79)
Screenshot: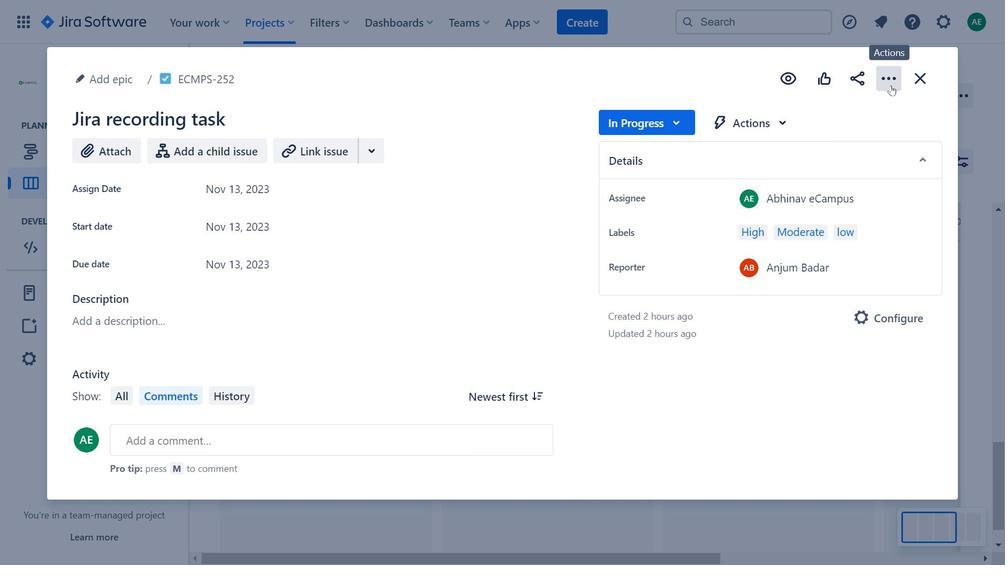 
Action: Mouse pressed left at (886, 79)
Screenshot: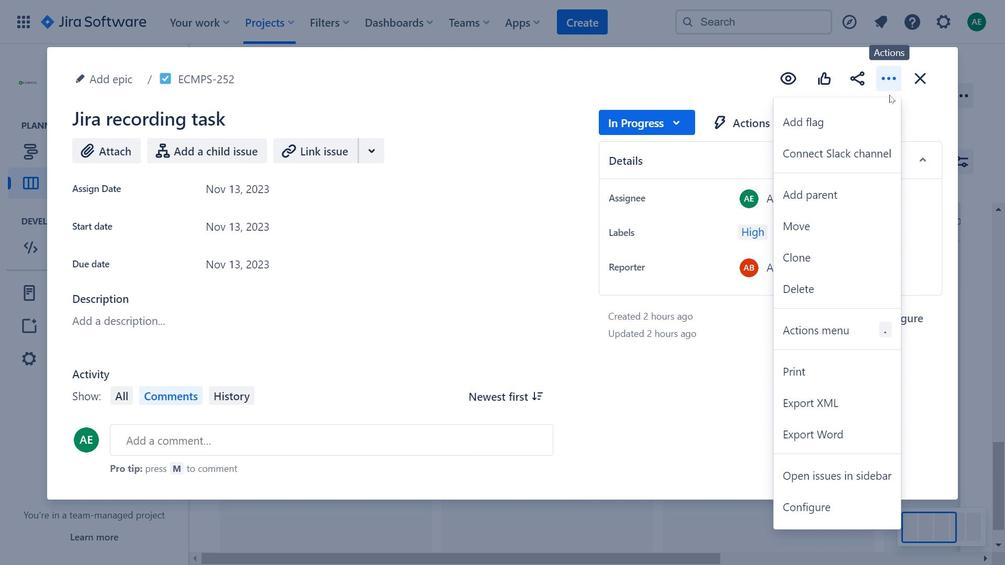
Action: Mouse moved to (328, 200)
Screenshot: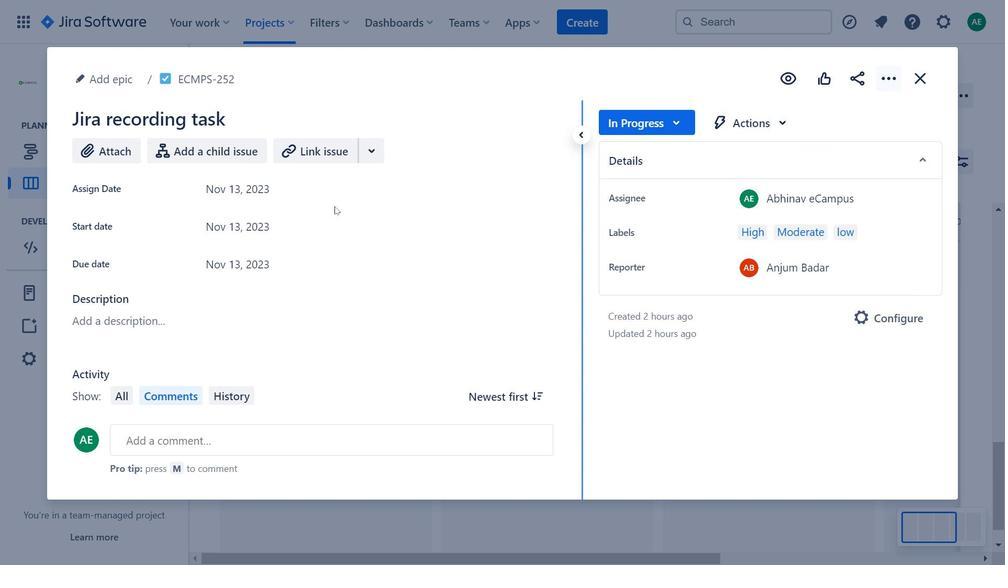 
Action: Mouse pressed left at (328, 200)
Screenshot: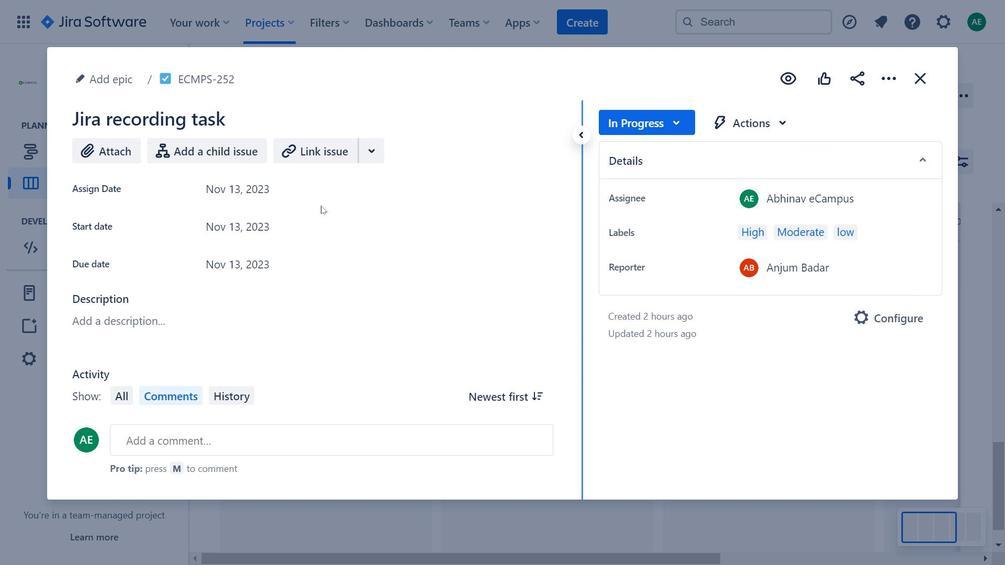 
Action: Mouse moved to (296, 194)
Screenshot: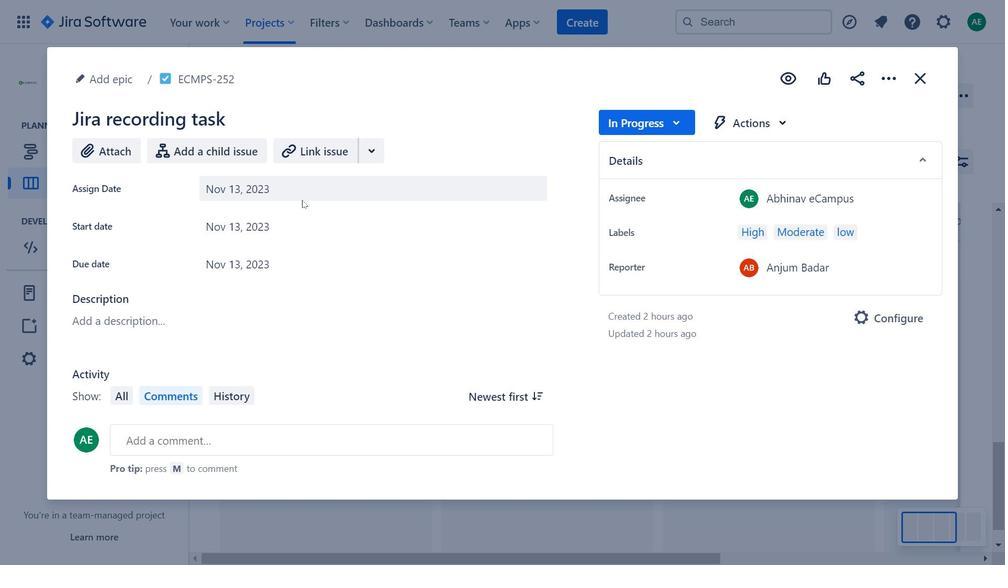
Action: Mouse pressed left at (296, 194)
Screenshot: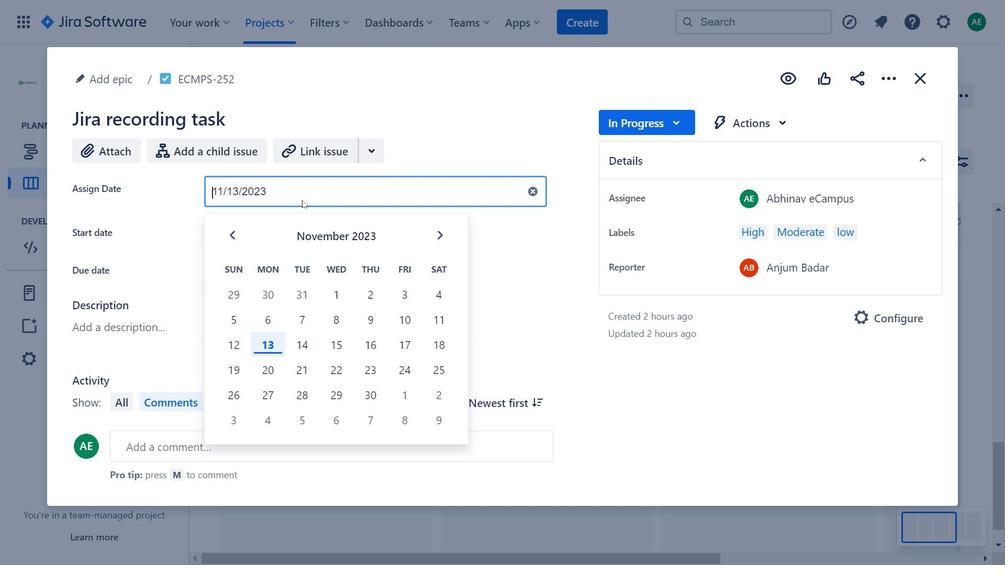 
Action: Mouse moved to (429, 233)
Screenshot: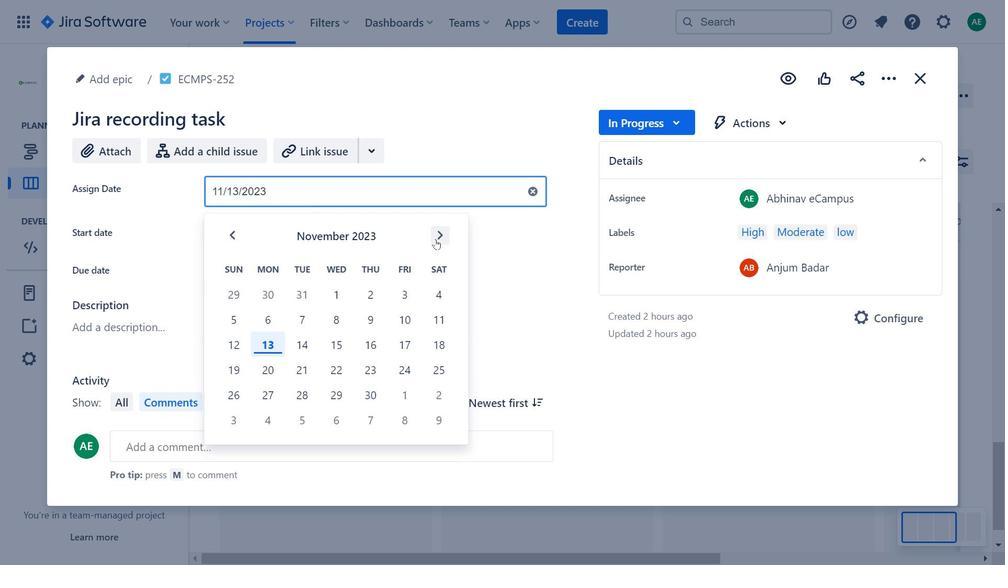 
Action: Mouse pressed left at (429, 233)
Screenshot: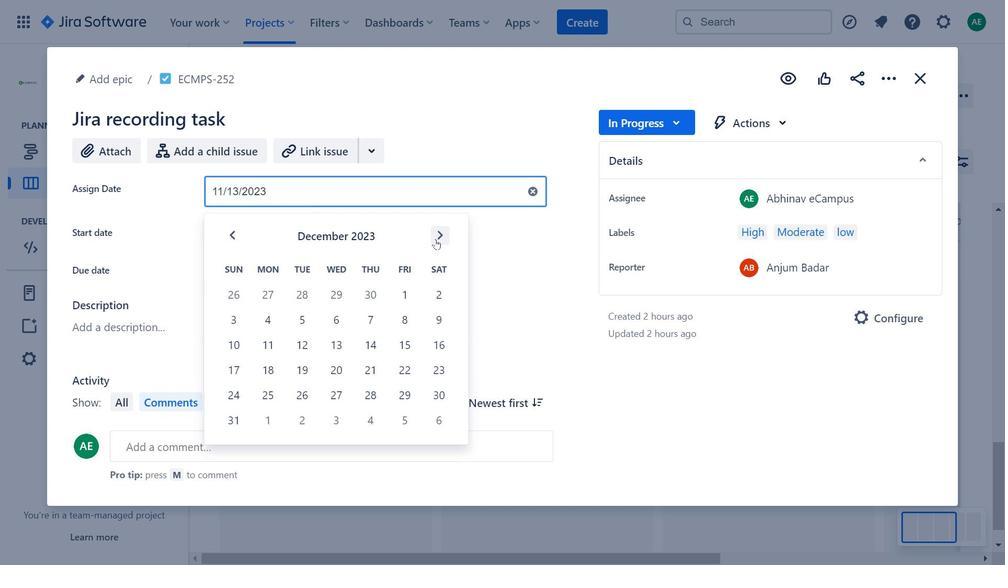 
Action: Mouse pressed left at (429, 233)
Screenshot: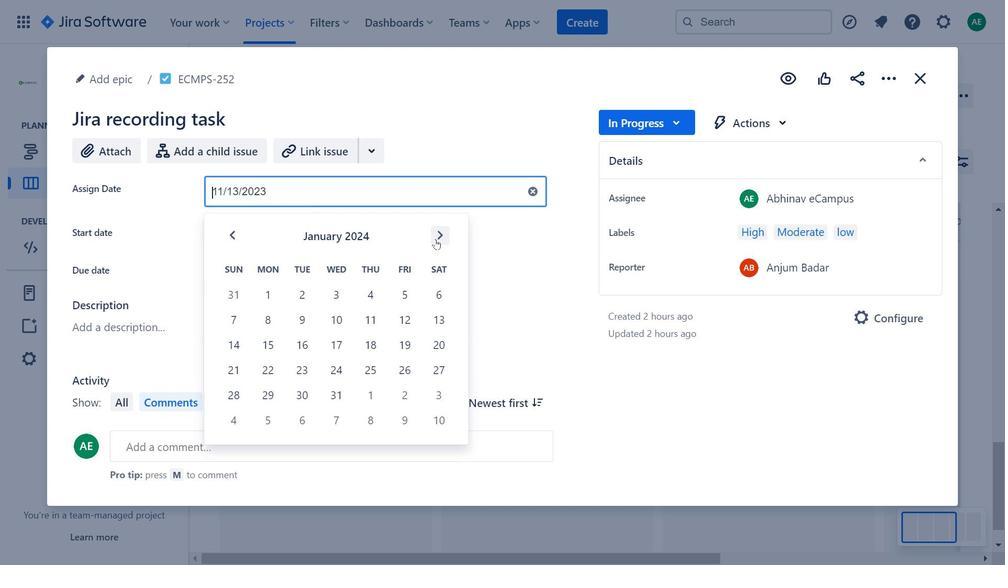 
Action: Mouse moved to (230, 233)
Screenshot: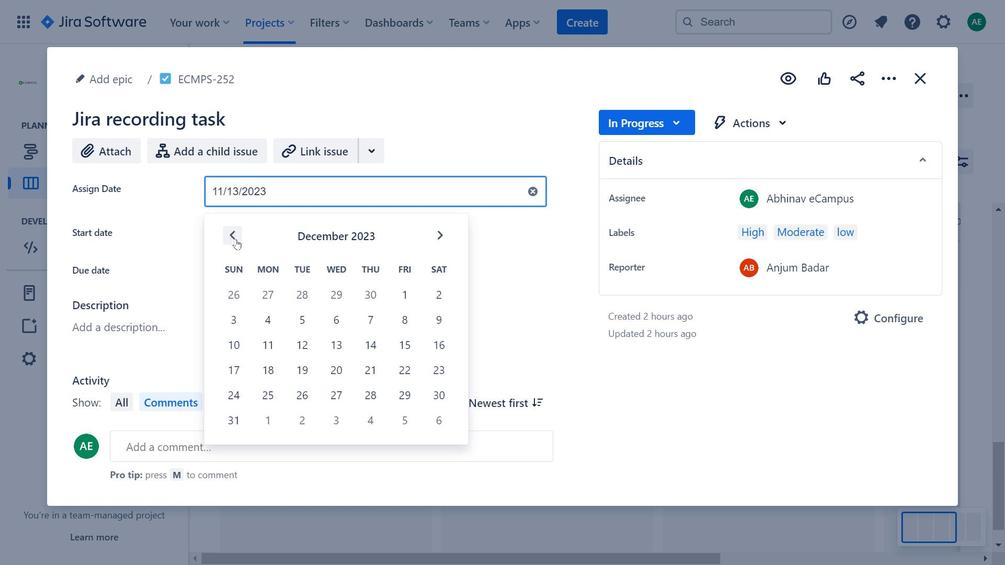 
Action: Mouse pressed left at (230, 233)
Screenshot: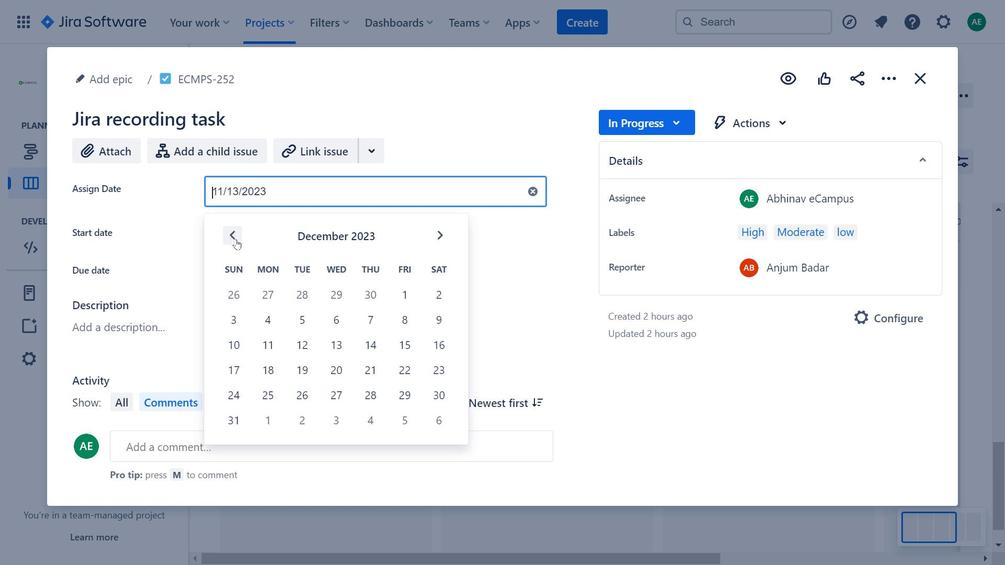 
Action: Mouse pressed left at (230, 233)
Screenshot: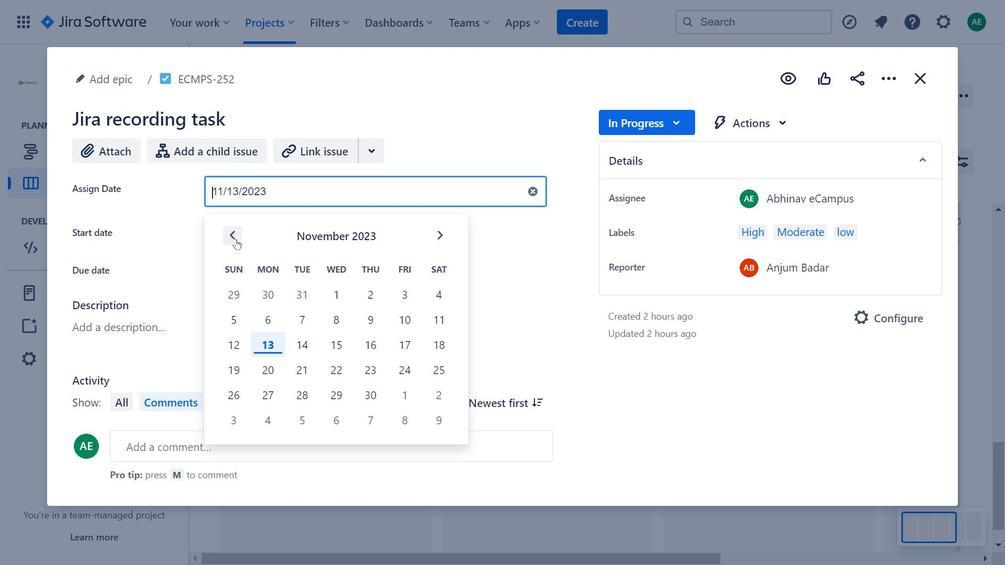 
Action: Mouse moved to (682, 119)
Screenshot: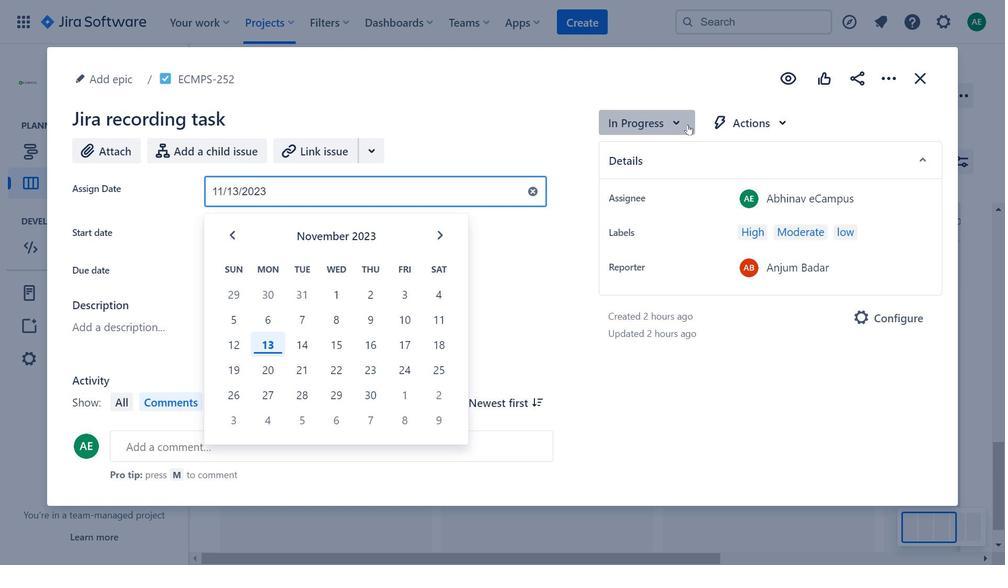 
Action: Mouse pressed left at (682, 119)
Screenshot: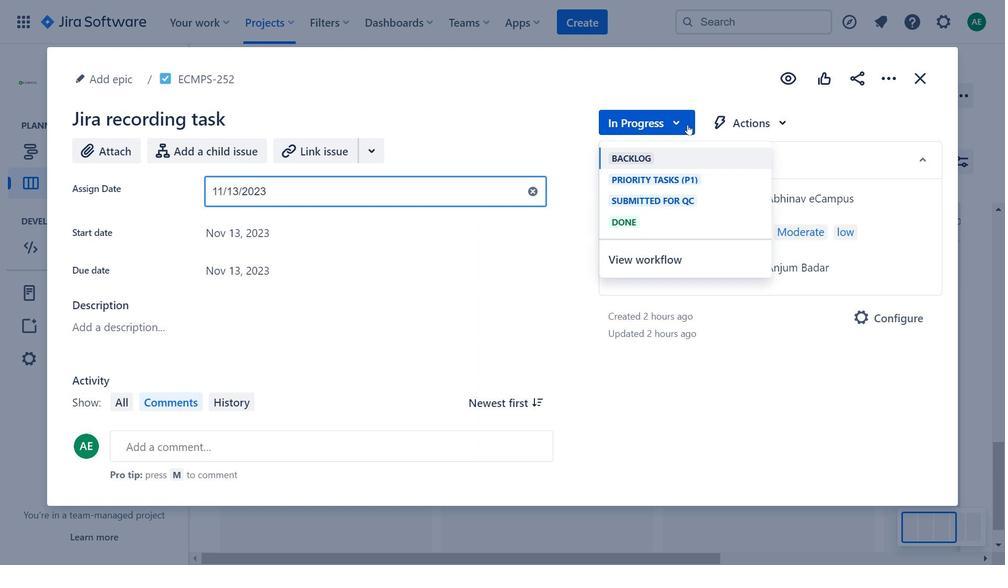 
Action: Mouse moved to (364, 225)
Screenshot: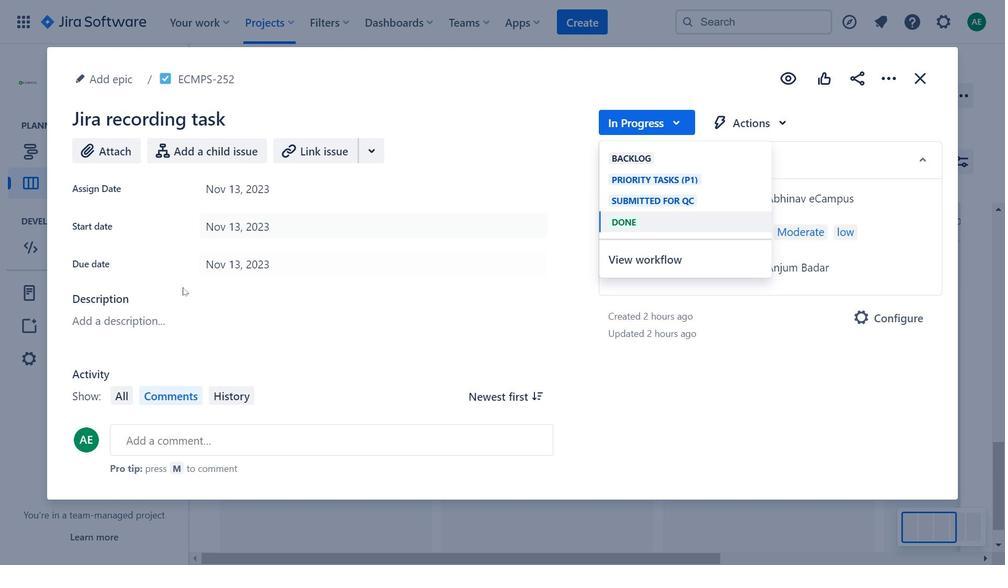 
Action: Mouse scrolled (364, 225) with delta (0, 0)
Screenshot: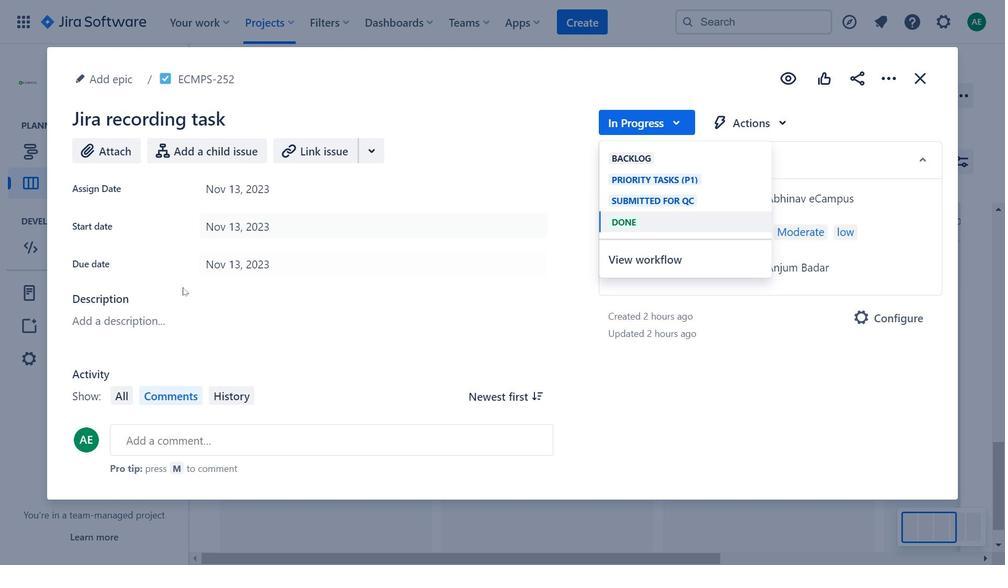 
Action: Mouse moved to (364, 226)
Screenshot: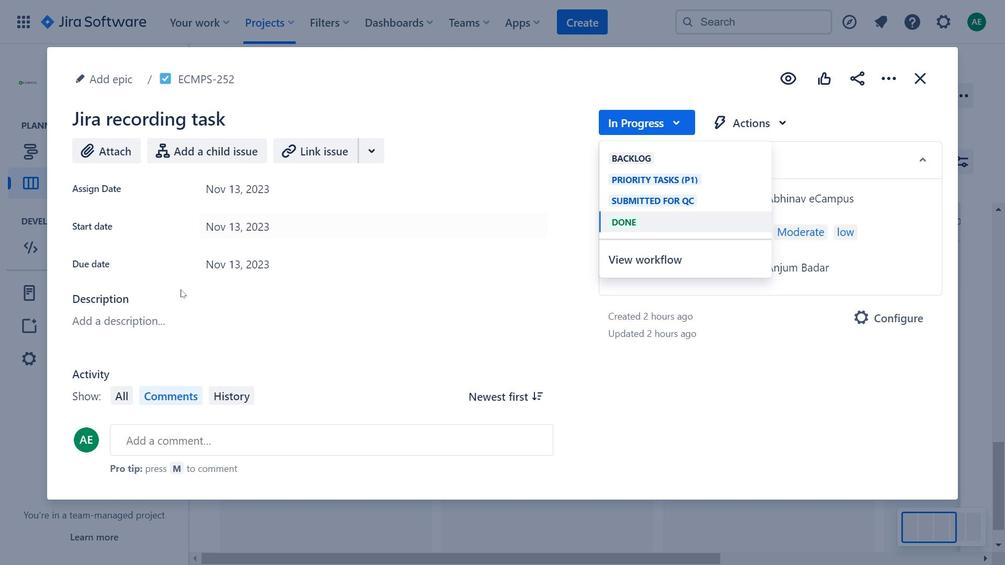 
Action: Mouse scrolled (364, 226) with delta (0, 0)
Screenshot: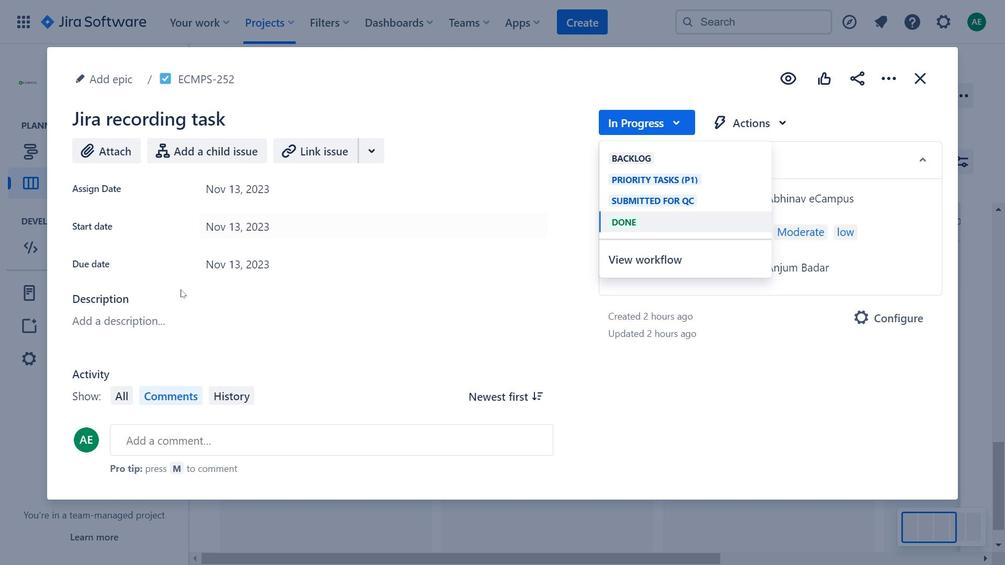 
Action: Mouse moved to (171, 300)
Screenshot: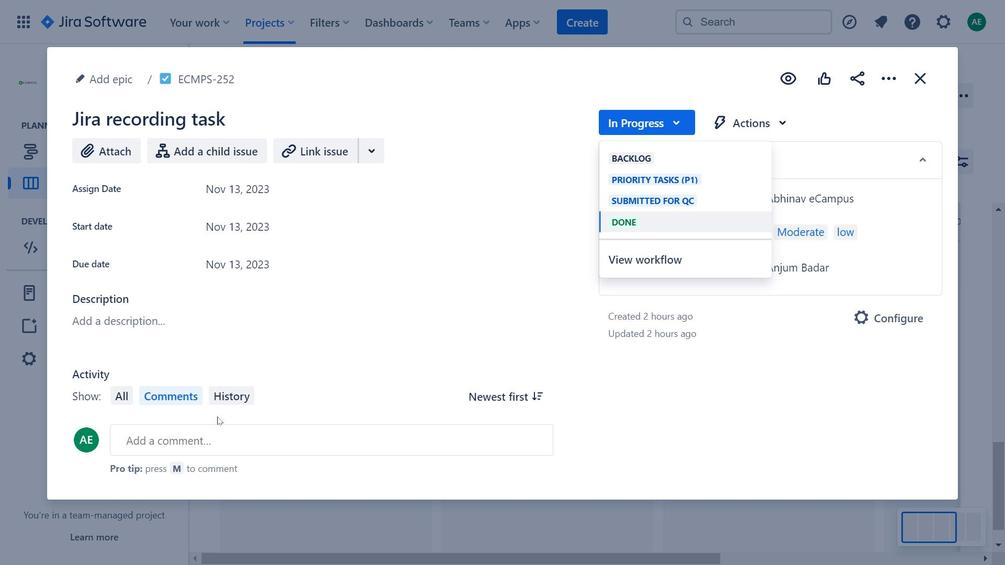 
Action: Mouse scrolled (171, 300) with delta (0, 0)
Screenshot: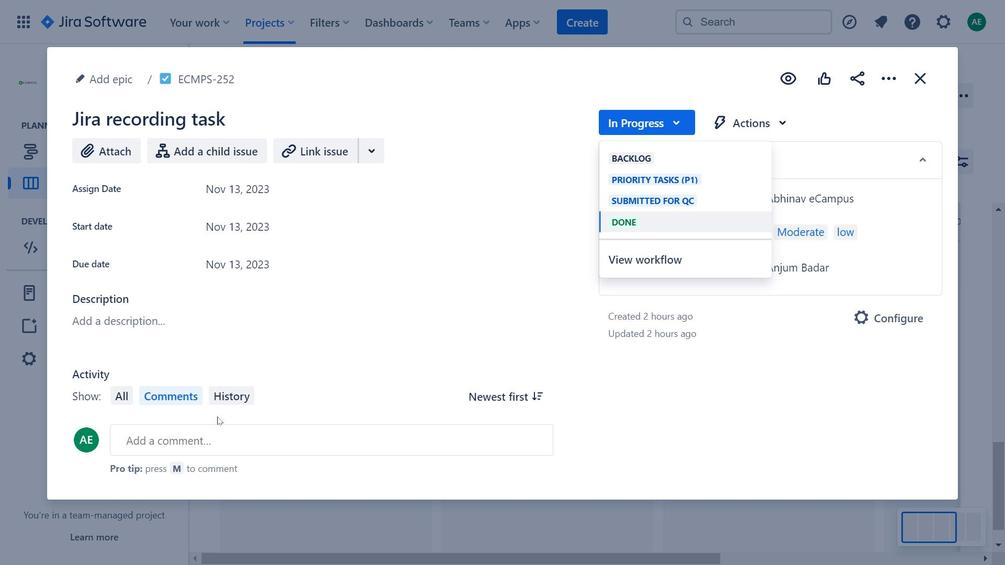 
Action: Mouse moved to (171, 303)
Screenshot: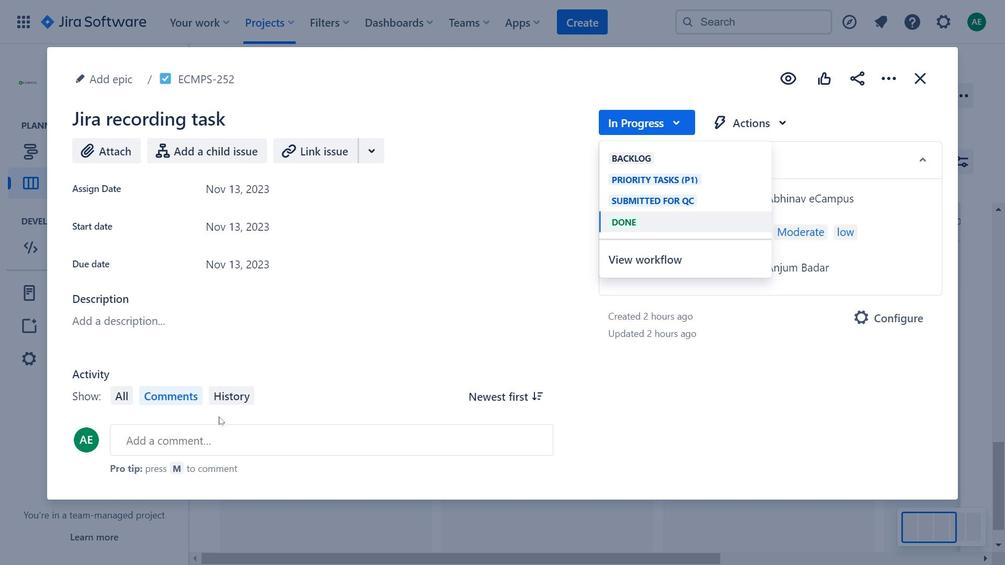 
Action: Mouse scrolled (171, 302) with delta (0, 0)
Screenshot: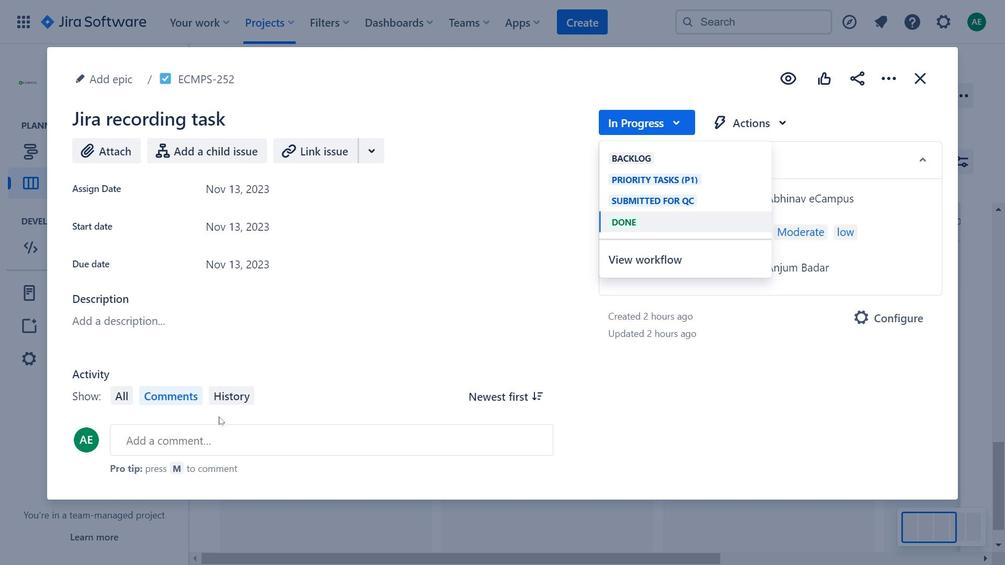 
Action: Mouse moved to (229, 399)
Screenshot: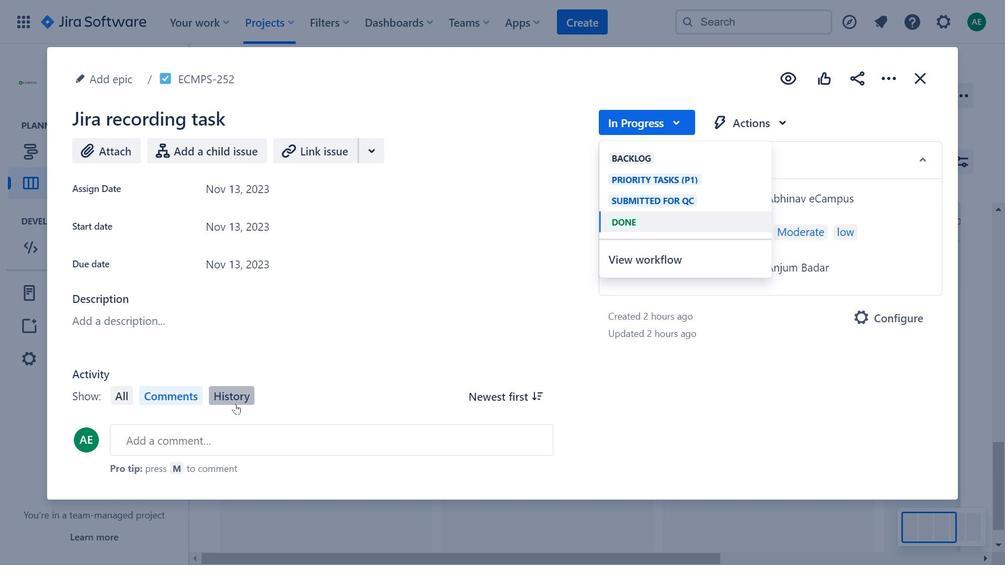 
Action: Mouse pressed left at (229, 399)
Screenshot: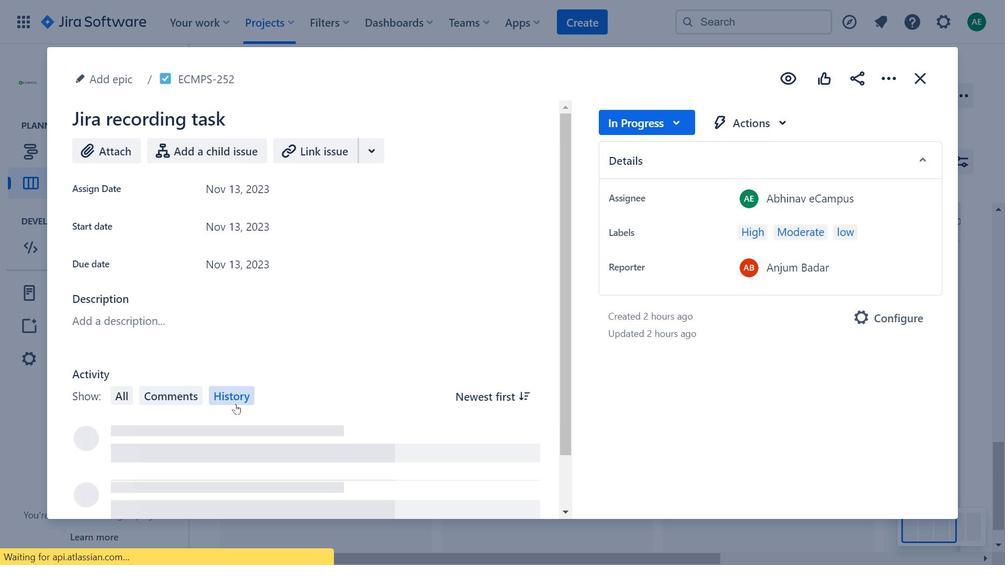 
Action: Mouse moved to (97, 280)
Screenshot: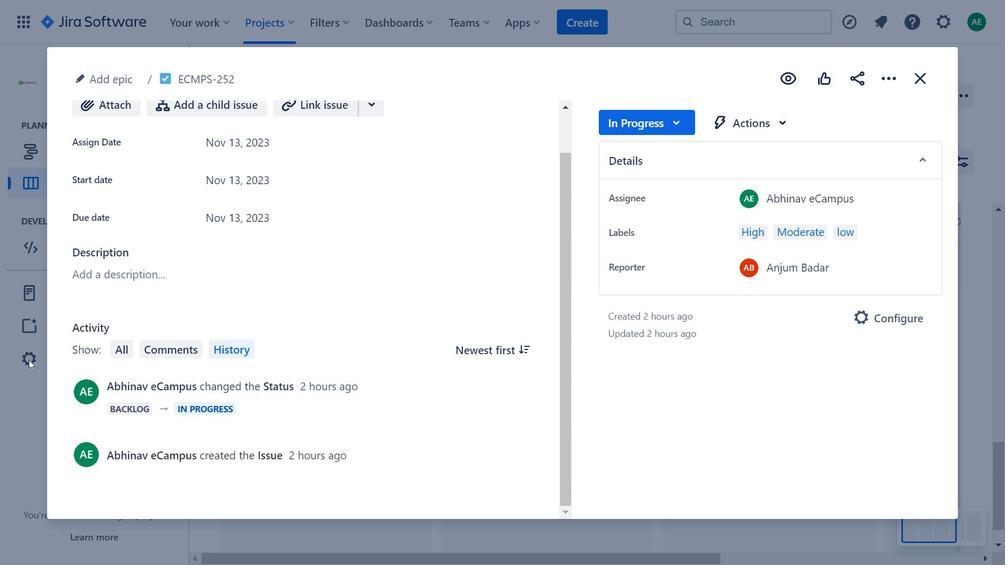 
Action: Mouse scrolled (97, 280) with delta (0, 0)
Screenshot: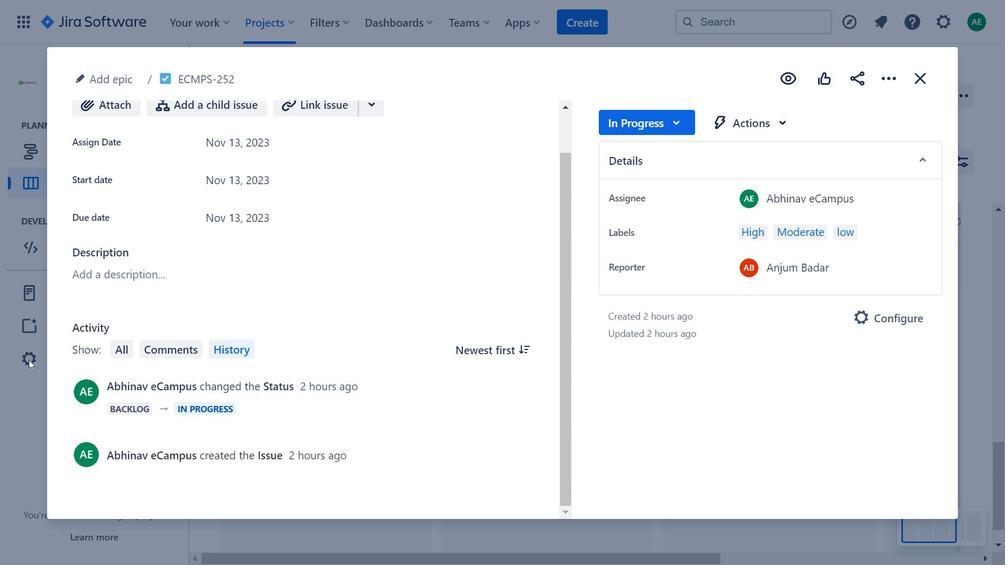 
Action: Mouse scrolled (97, 280) with delta (0, 0)
Screenshot: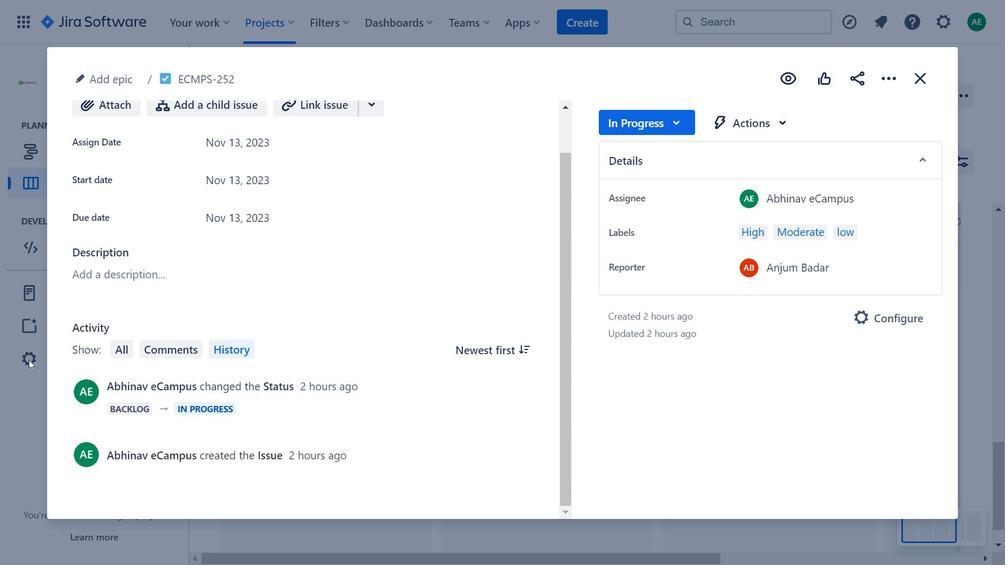 
Action: Mouse moved to (98, 282)
Screenshot: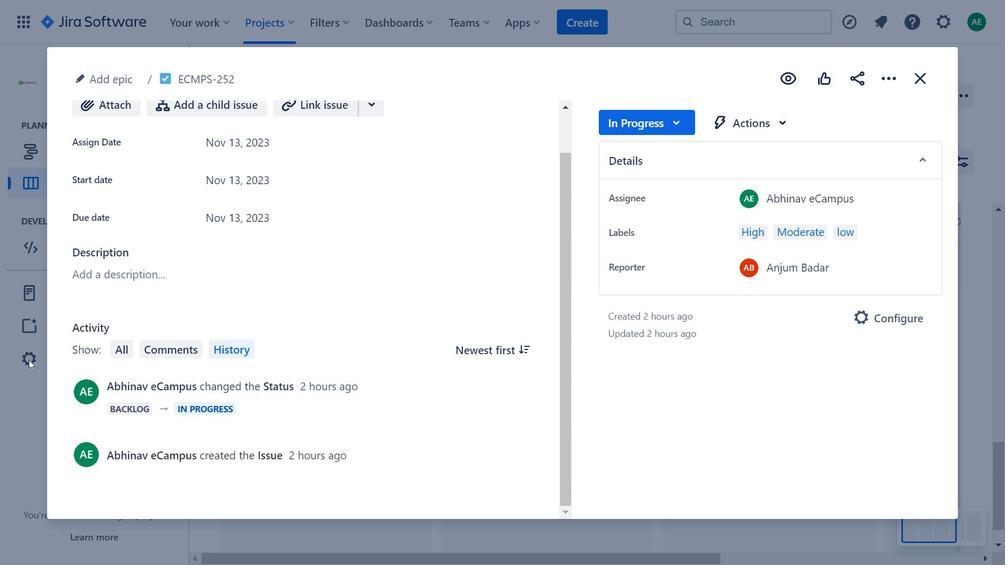 
Action: Mouse scrolled (98, 282) with delta (0, 0)
Screenshot: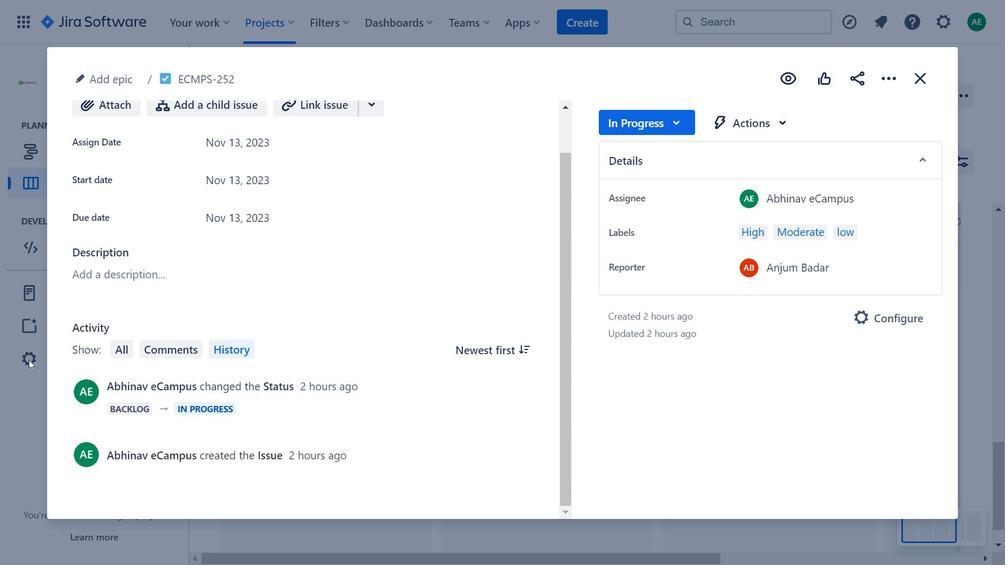 
Action: Mouse moved to (780, 120)
Screenshot: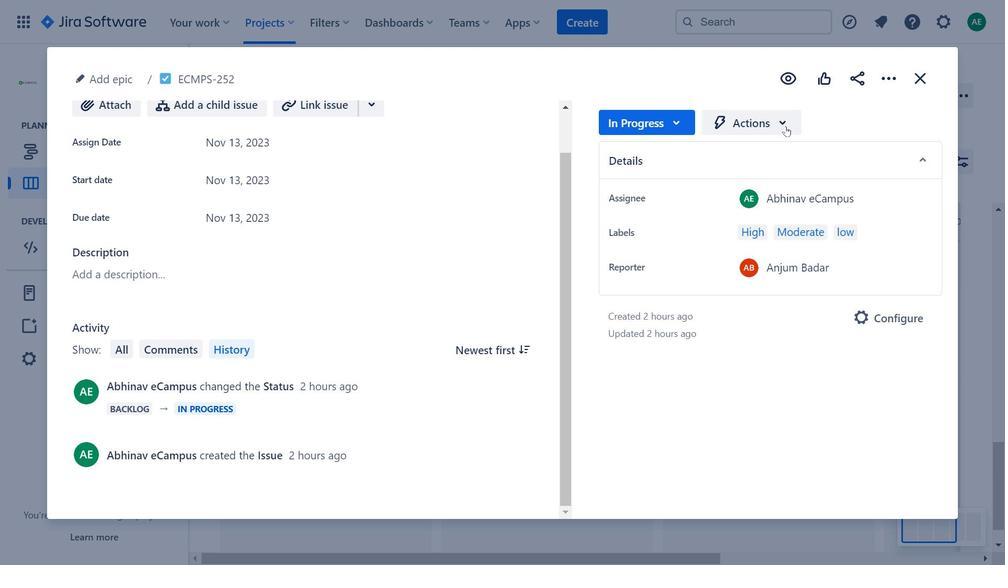 
Action: Mouse pressed left at (780, 120)
Screenshot: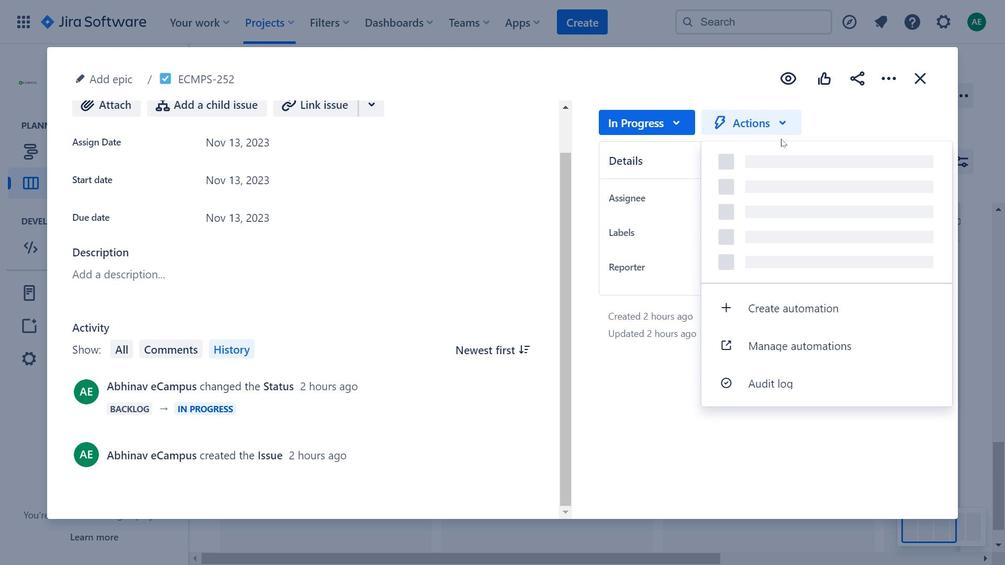 
Action: Mouse moved to (680, 125)
Screenshot: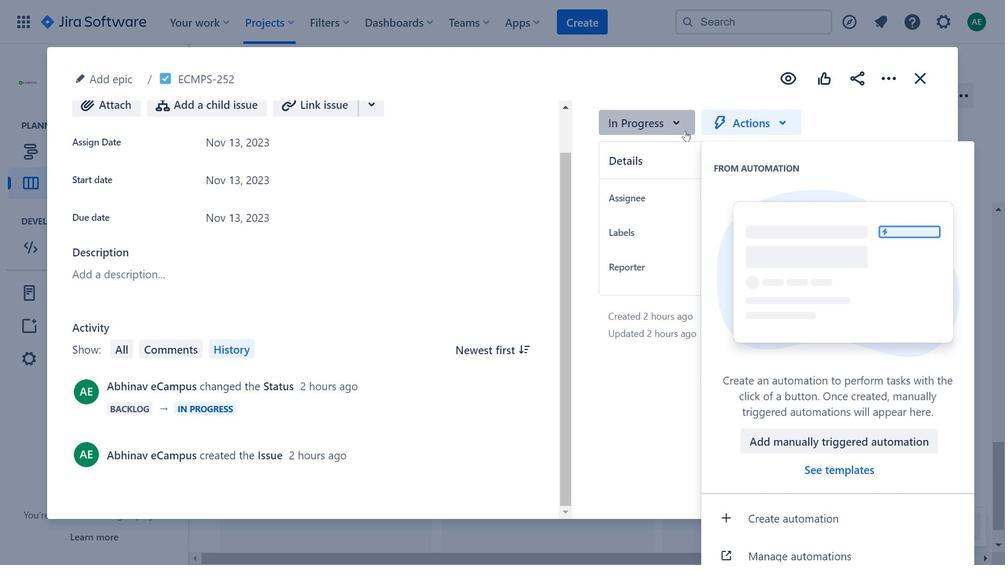 
Action: Mouse pressed left at (680, 125)
Screenshot: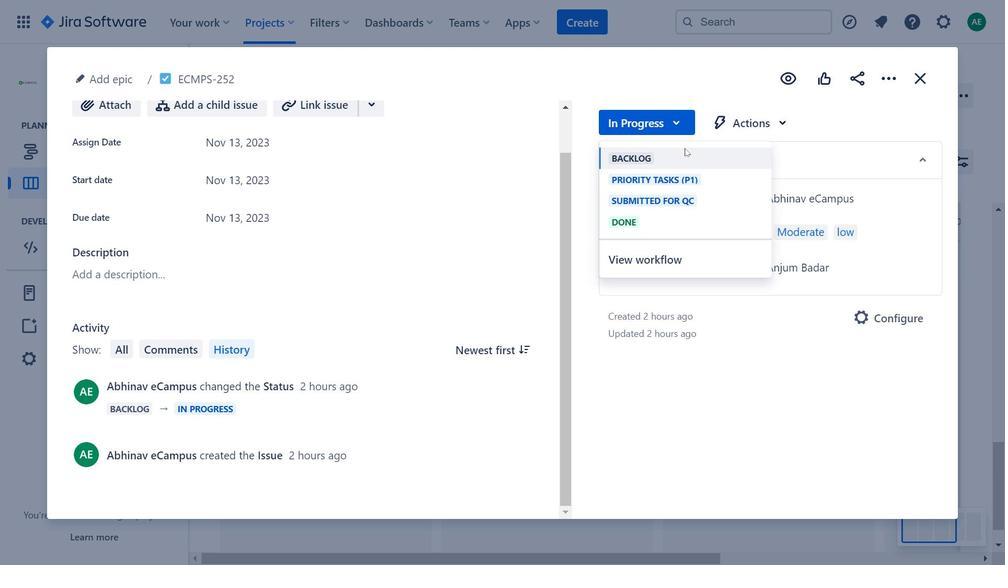 
Action: Mouse moved to (676, 230)
Screenshot: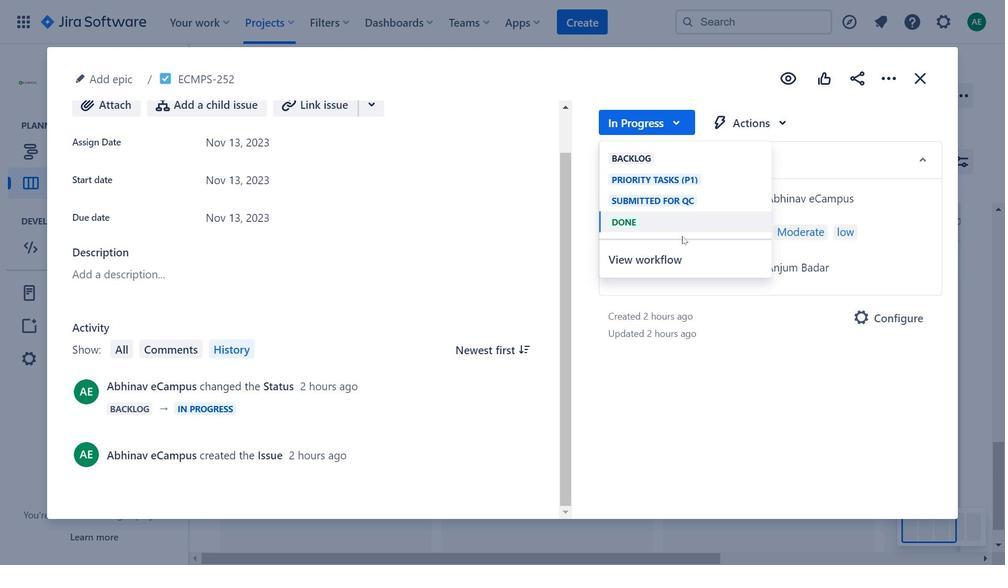 
Action: Mouse pressed left at (676, 230)
Screenshot: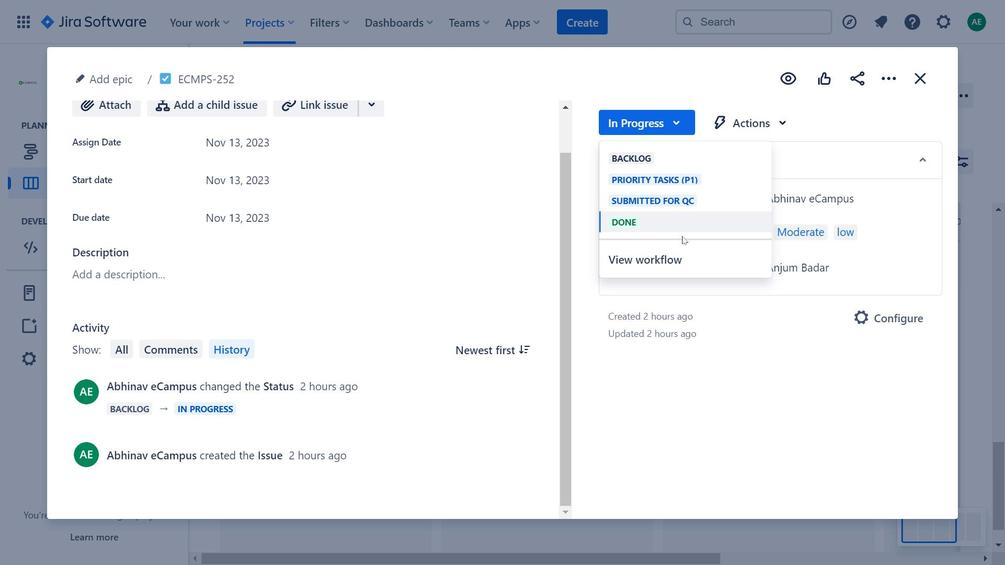 
Action: Mouse moved to (871, 70)
Screenshot: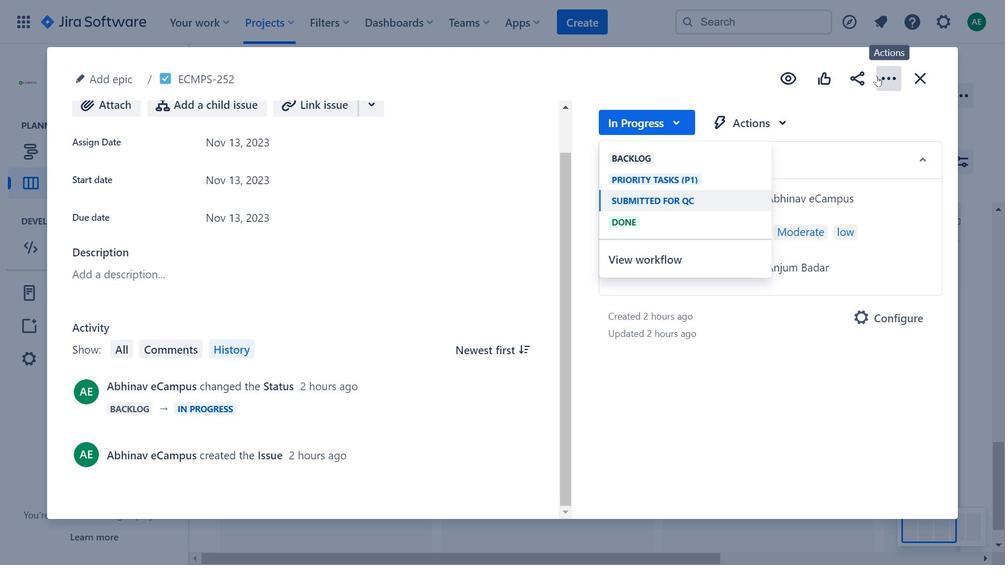 
Action: Mouse pressed left at (871, 70)
Screenshot: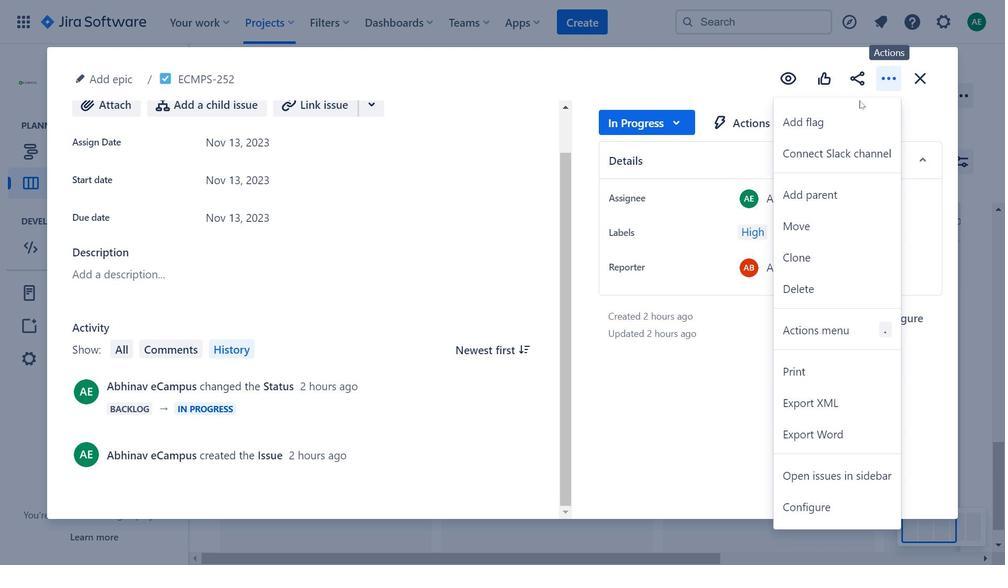 
Action: Mouse moved to (671, 124)
Screenshot: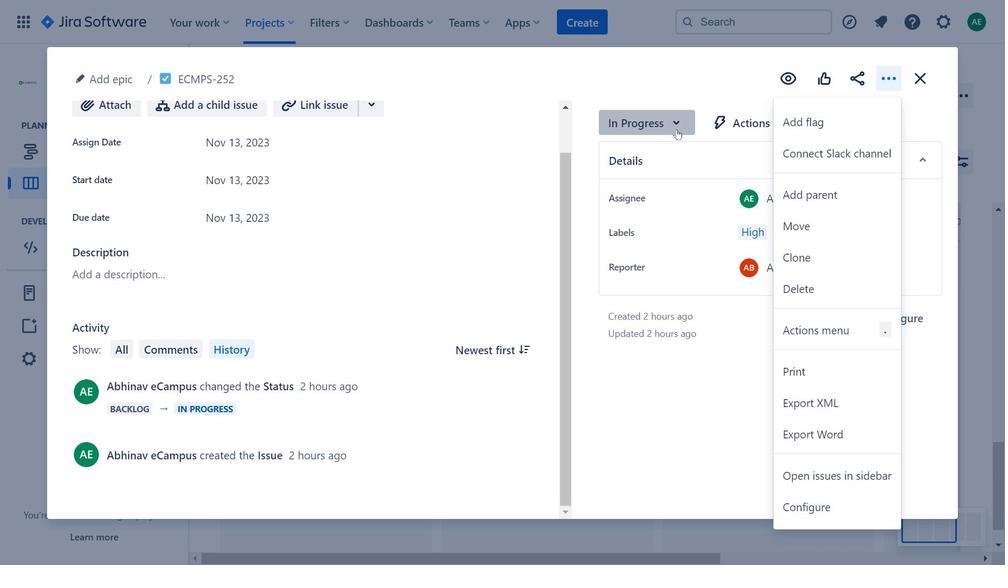 
Action: Mouse pressed left at (671, 124)
Screenshot: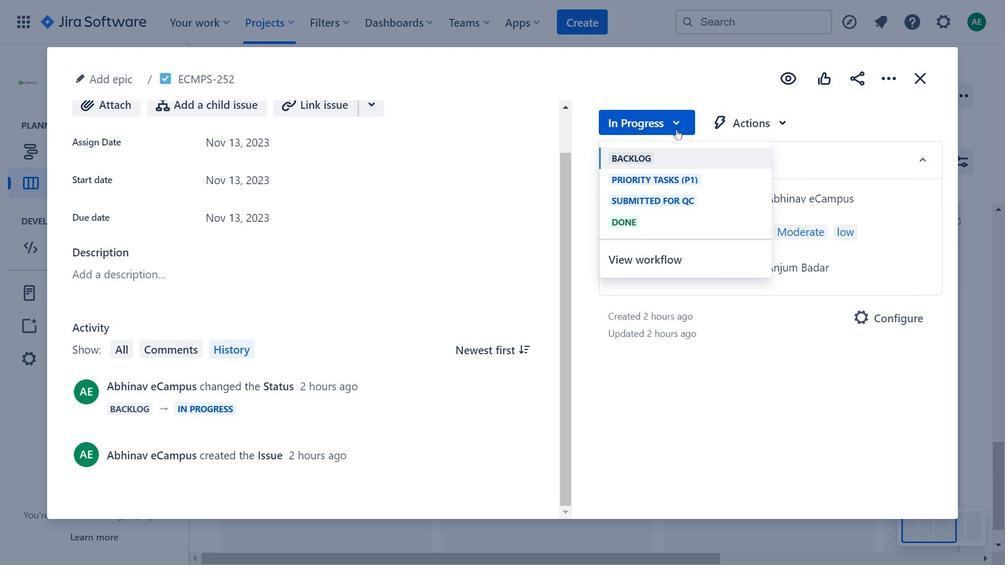 
Action: Mouse moved to (689, 255)
Screenshot: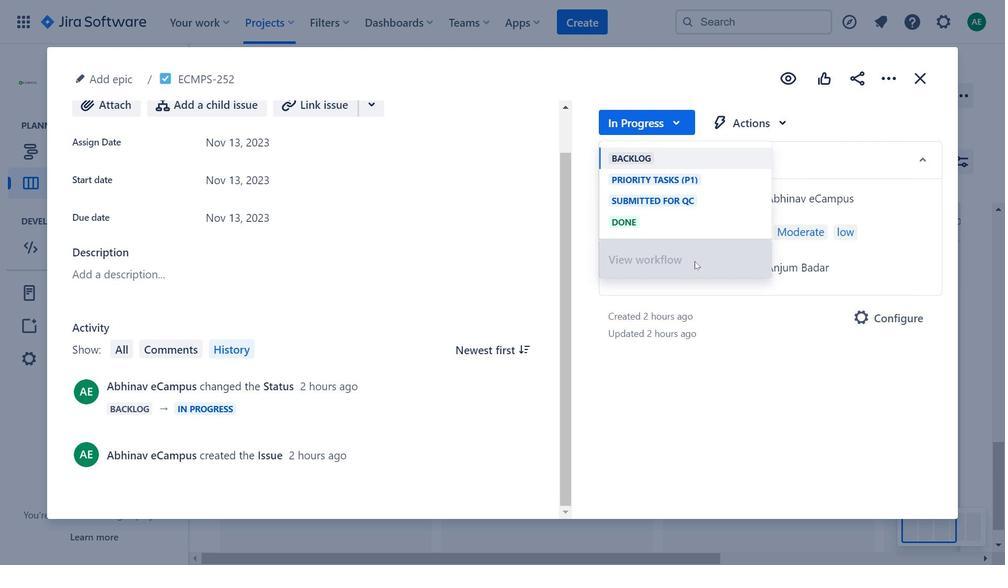 
Action: Mouse pressed left at (689, 255)
Screenshot: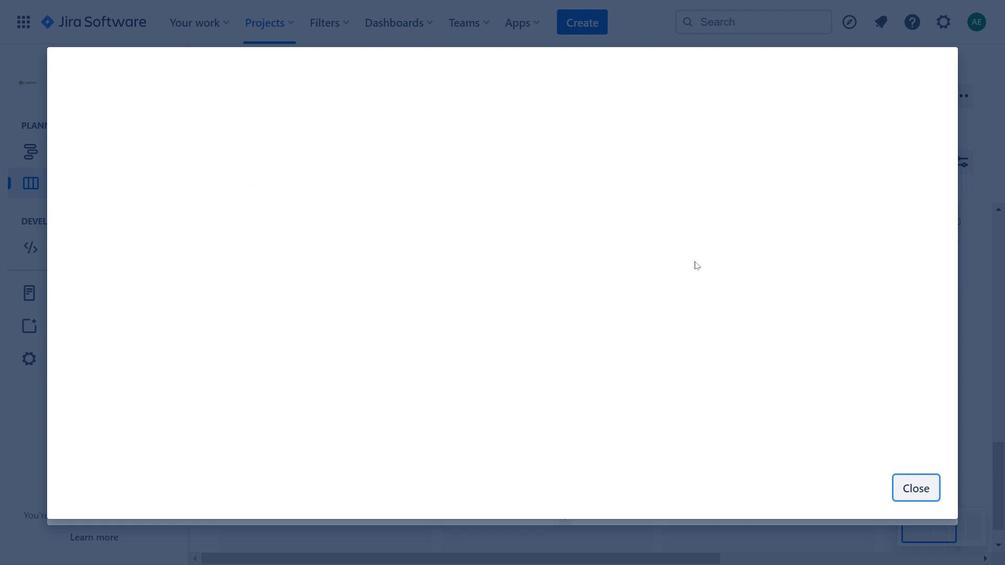 
Action: Mouse moved to (608, 235)
Screenshot: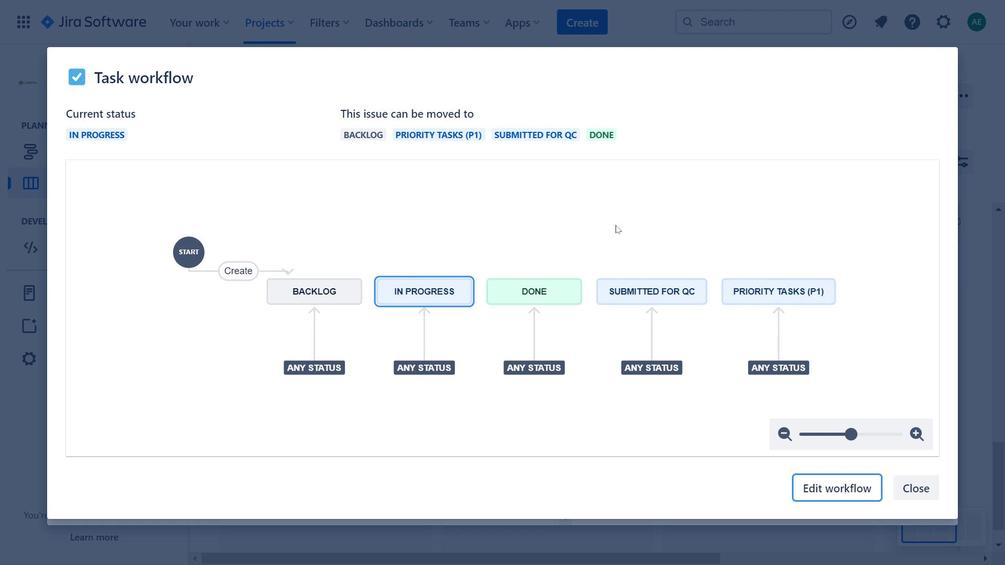 
Action: Mouse pressed left at (608, 235)
Screenshot: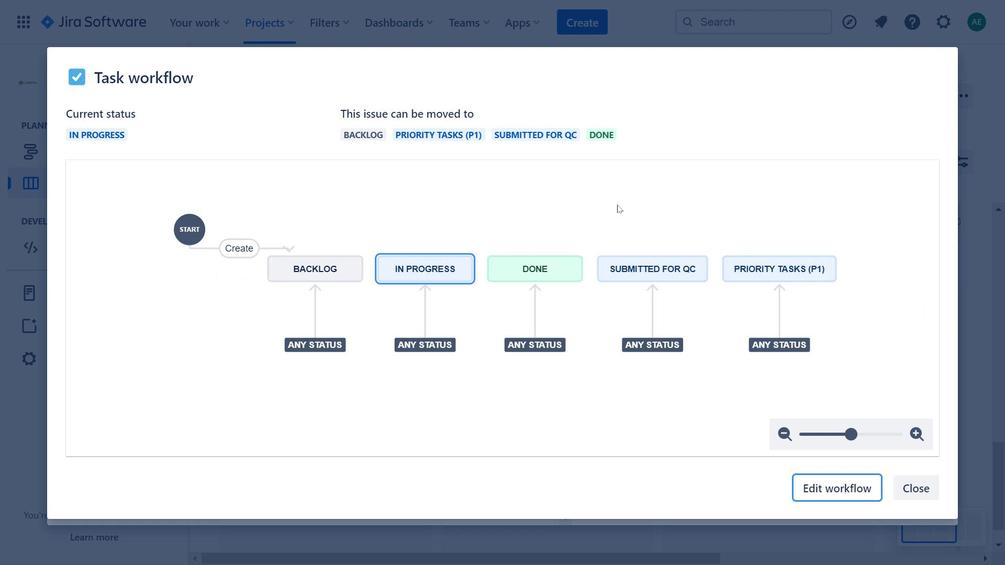 
Action: Mouse moved to (918, 474)
Screenshot: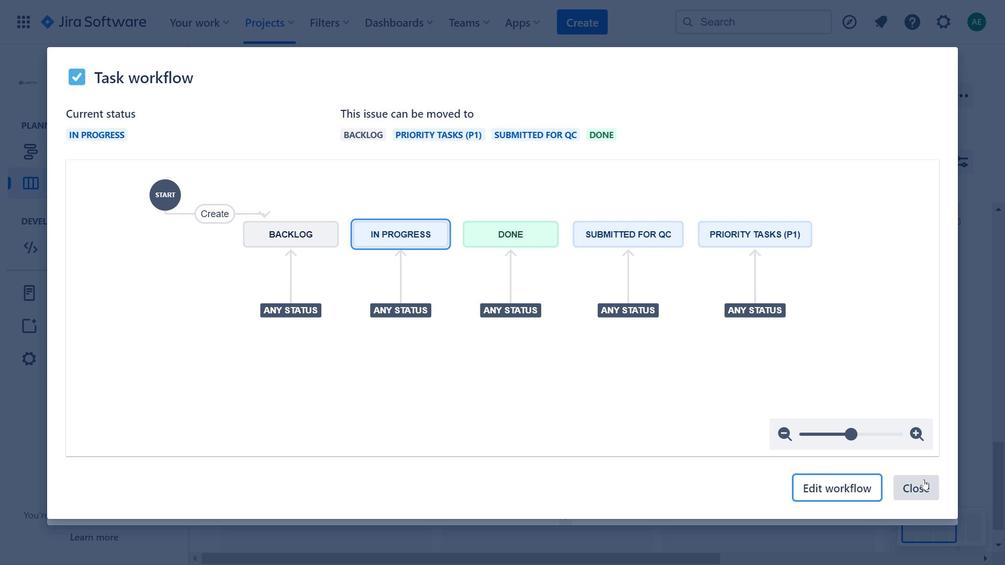 
Action: Mouse pressed left at (918, 474)
Screenshot: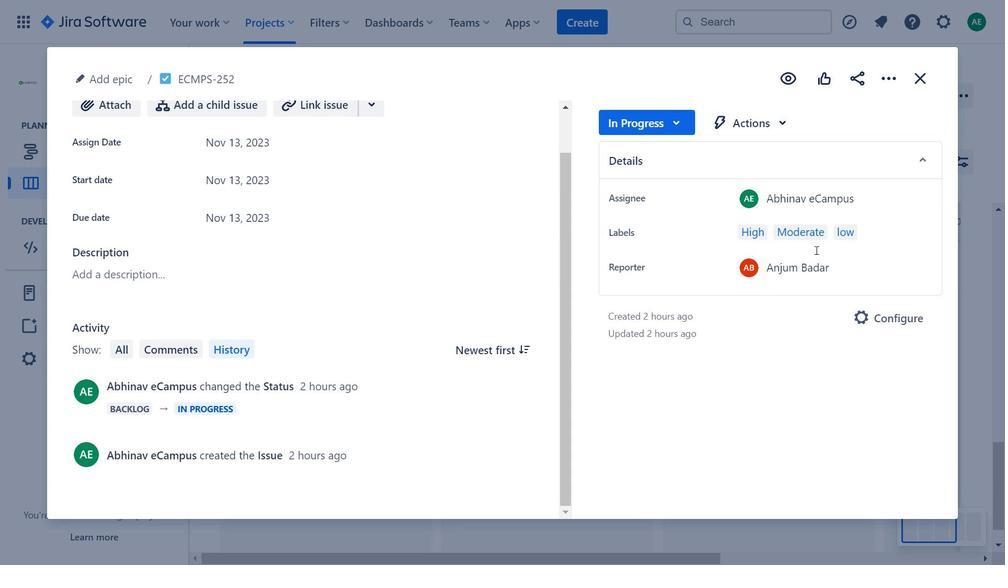 
Action: Mouse moved to (880, 78)
Screenshot: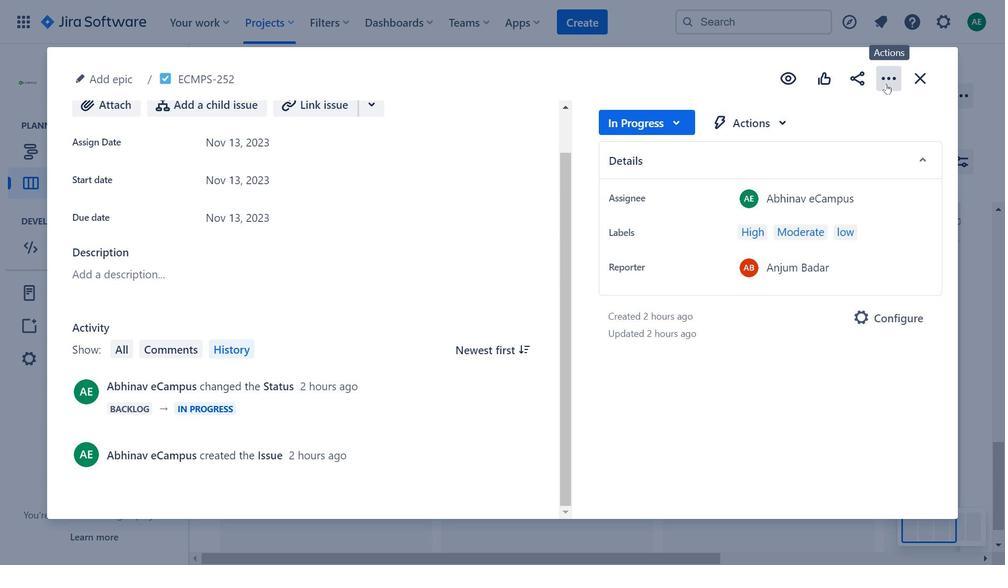 
Action: Mouse pressed left at (880, 78)
Screenshot: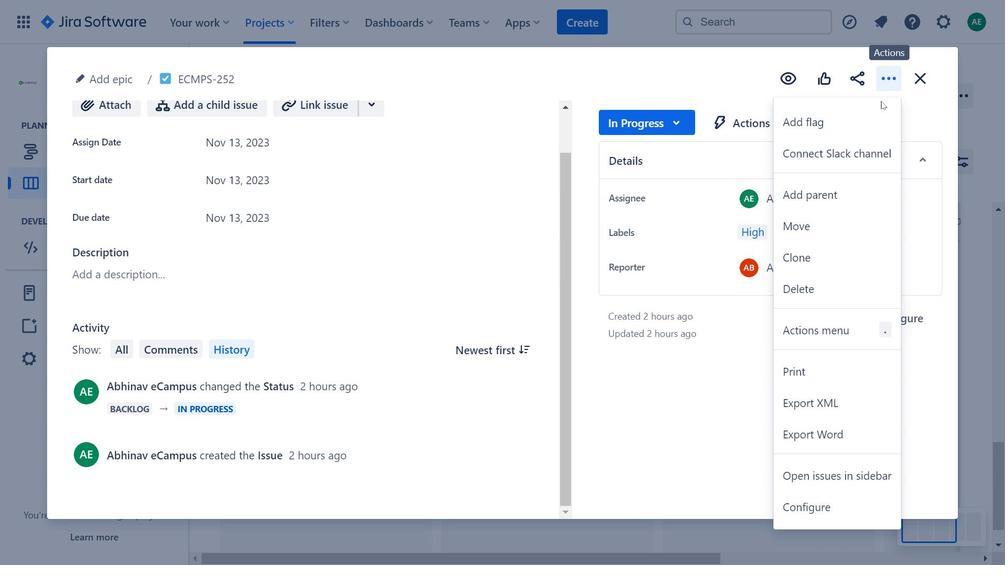 
Action: Mouse moved to (309, 165)
Screenshot: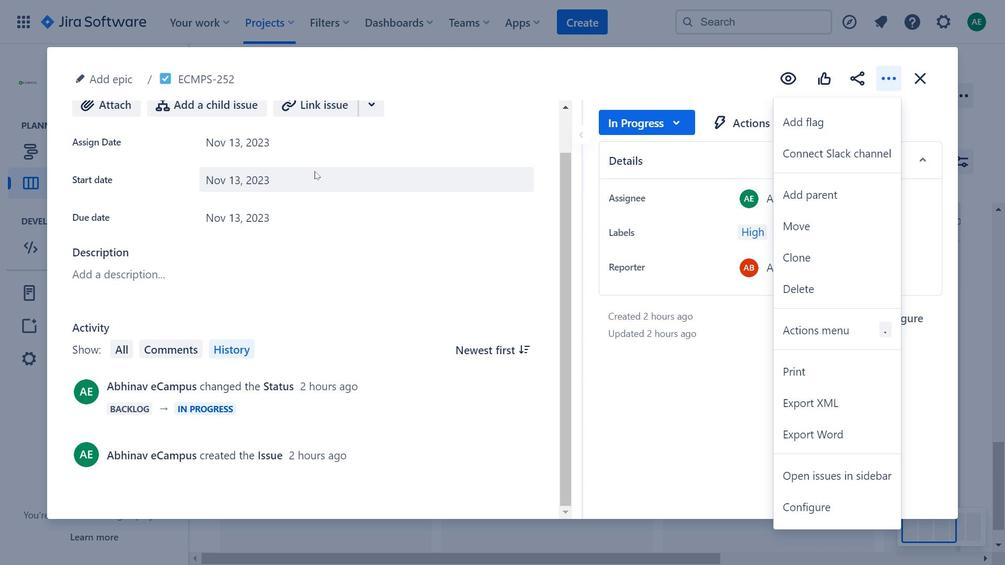 
Action: Mouse pressed left at (309, 165)
Screenshot: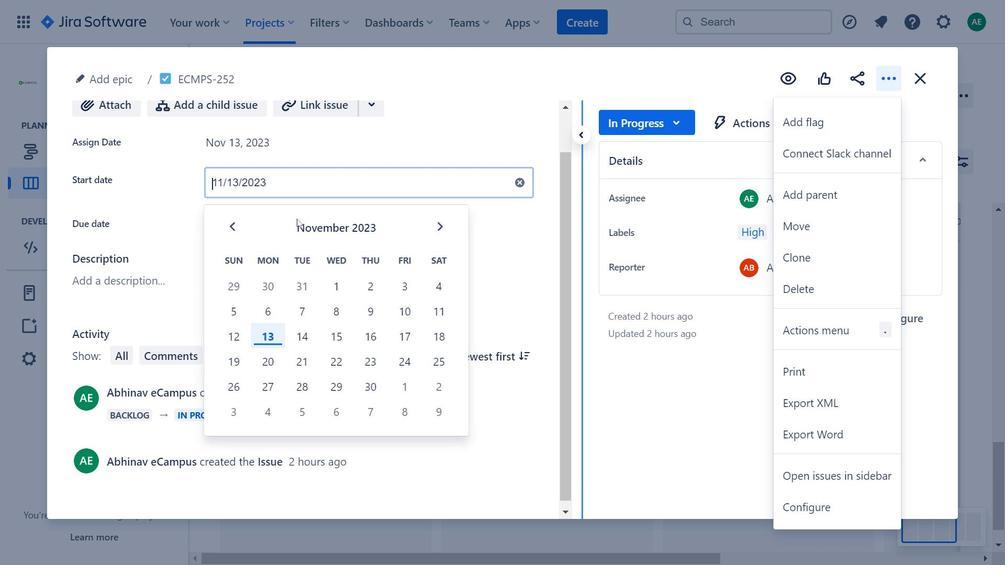 
Action: Mouse moved to (723, 124)
Screenshot: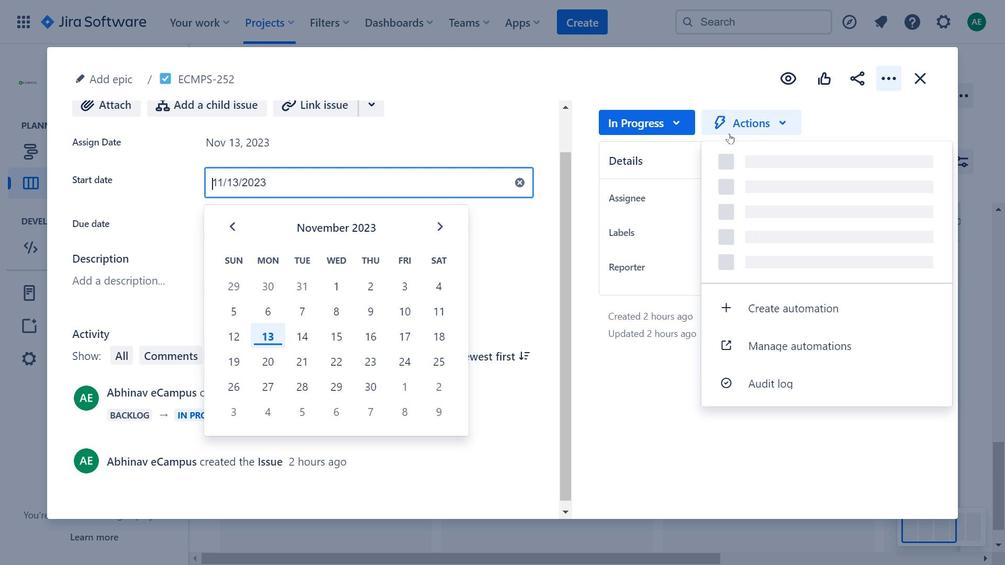 
Action: Mouse pressed left at (723, 124)
Screenshot: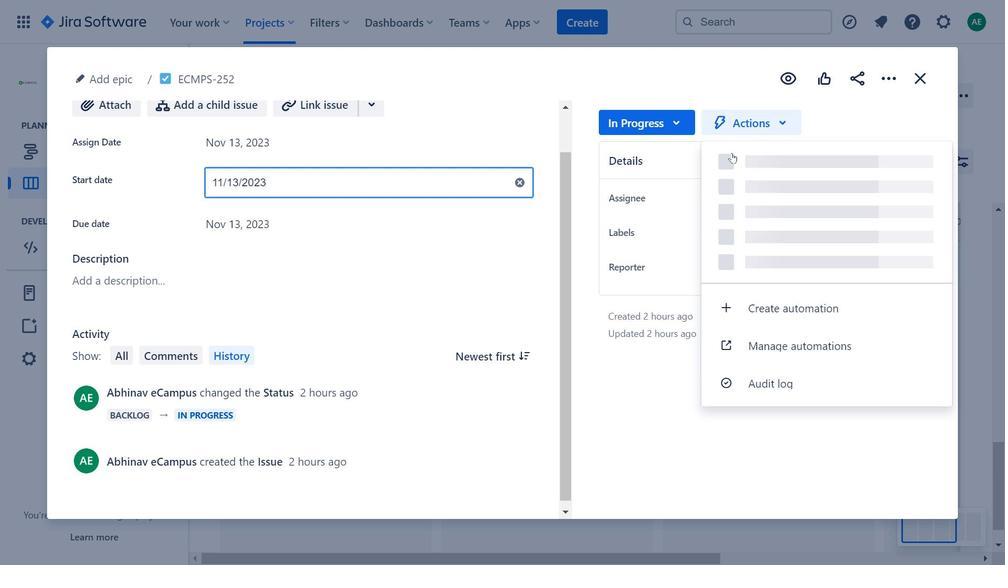 
Action: Mouse moved to (818, 469)
Screenshot: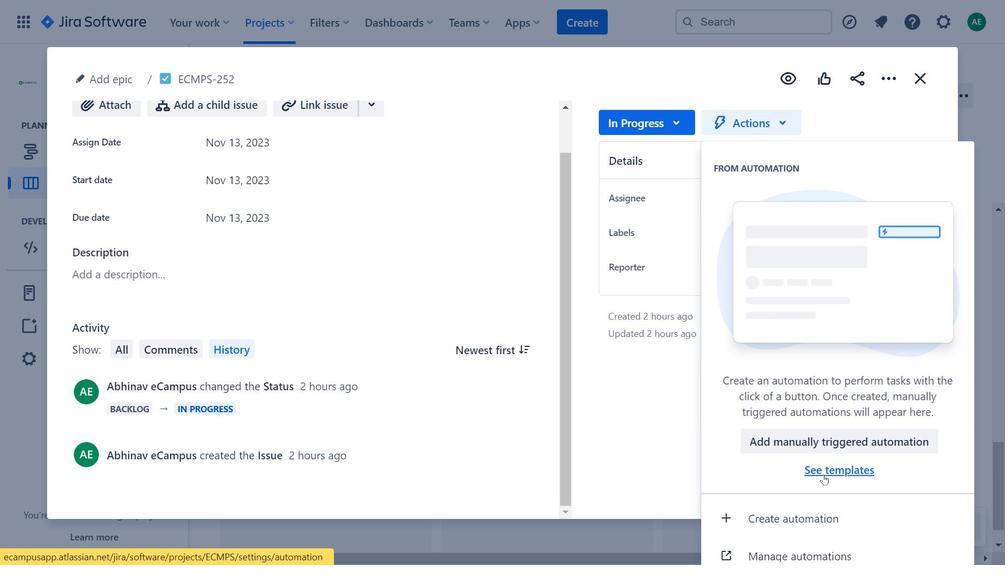 
Action: Mouse pressed left at (818, 469)
Screenshot: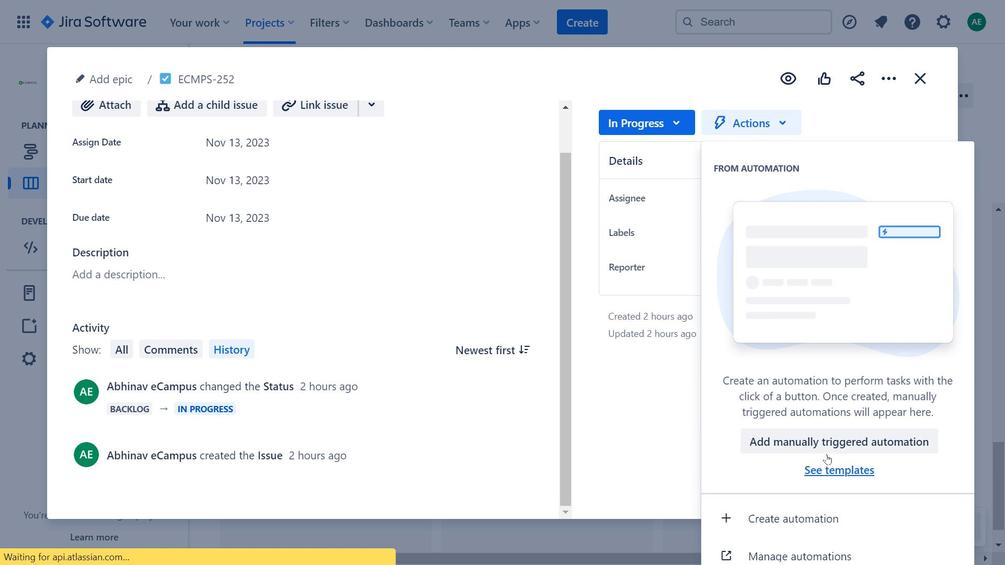 
Action: Mouse moved to (462, 203)
Screenshot: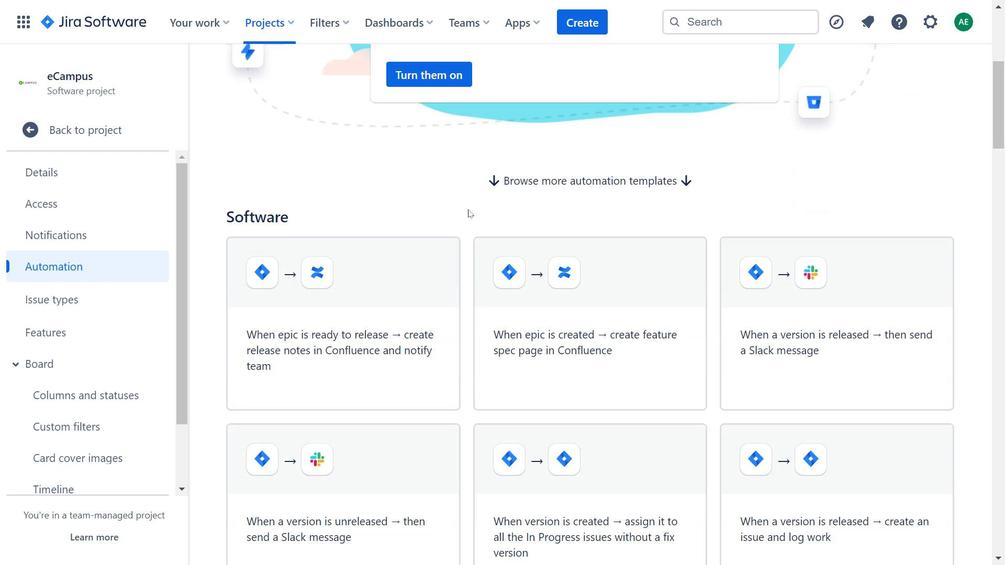 
Action: Mouse scrolled (462, 203) with delta (0, 0)
Screenshot: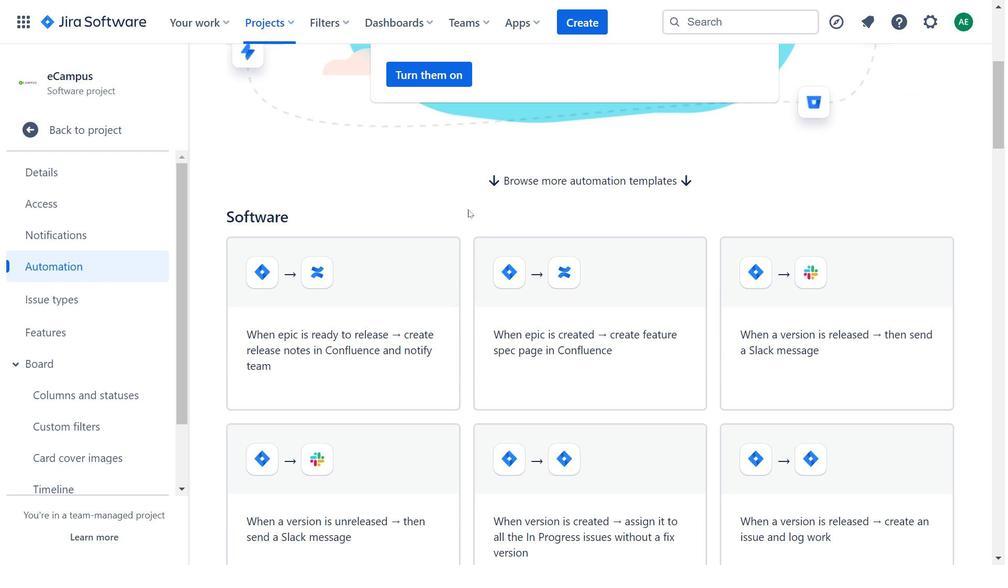 
Action: Mouse scrolled (462, 203) with delta (0, 0)
Screenshot: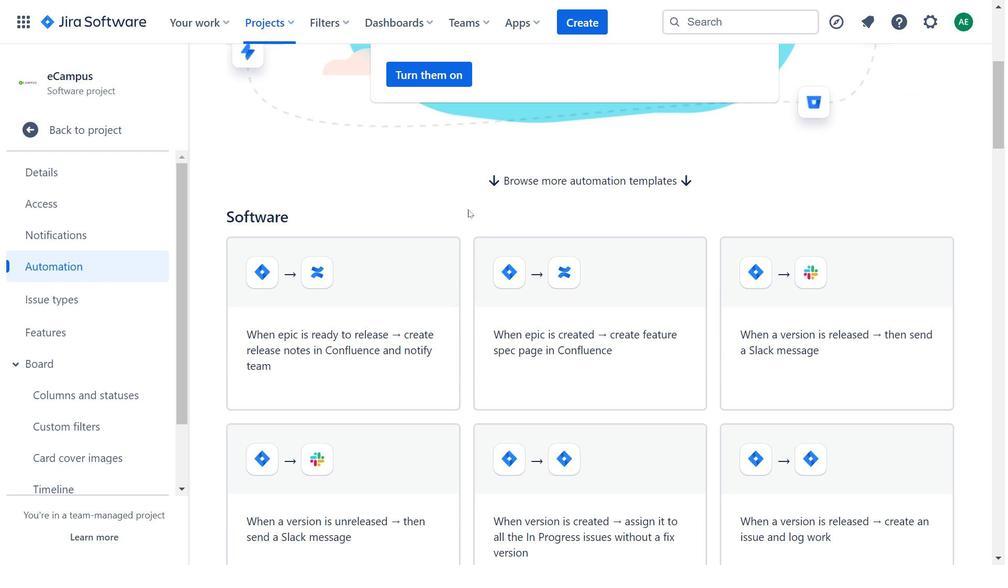 
Action: Mouse scrolled (462, 203) with delta (0, 0)
Screenshot: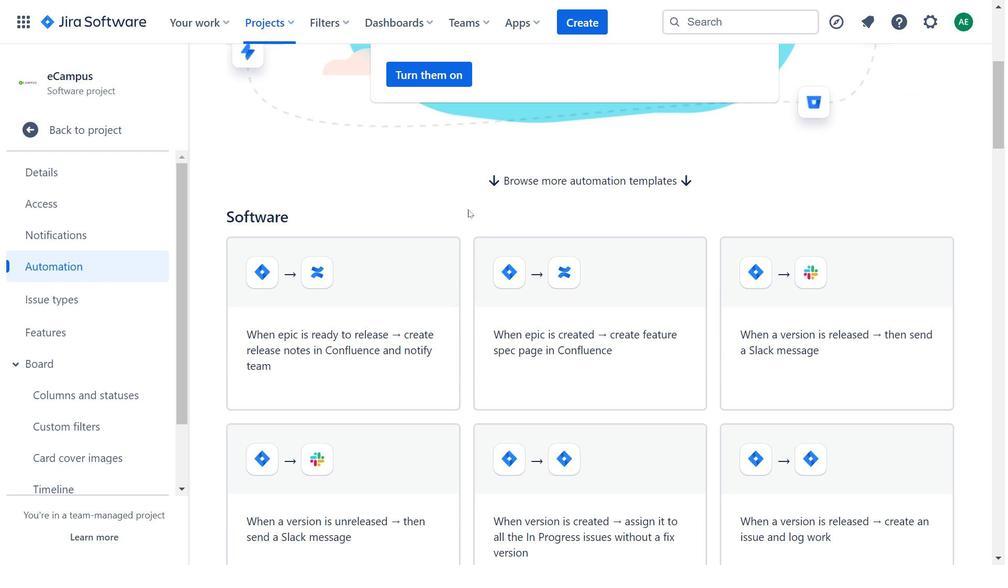 
Action: Mouse scrolled (462, 203) with delta (0, 0)
Screenshot: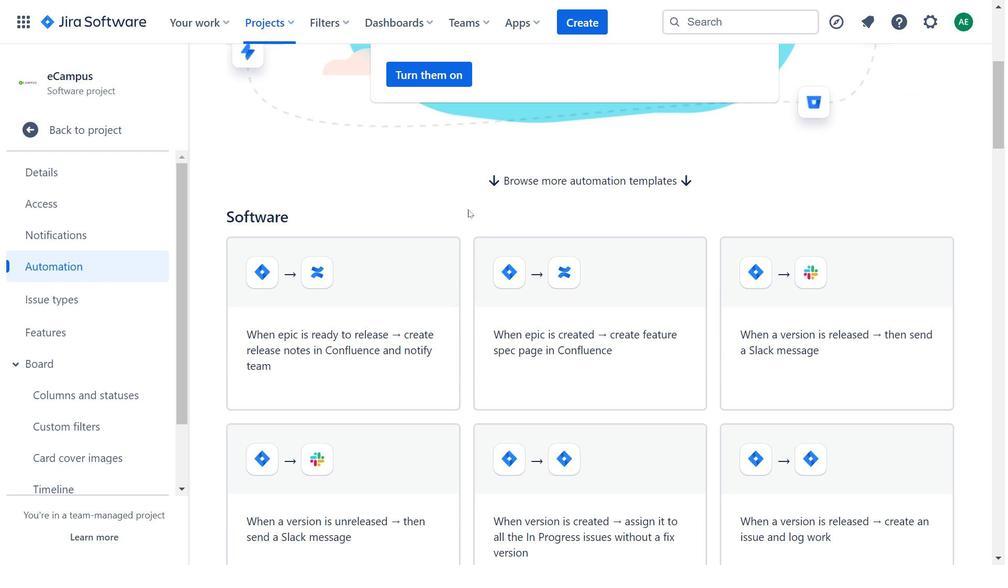 
Action: Mouse moved to (462, 211)
Screenshot: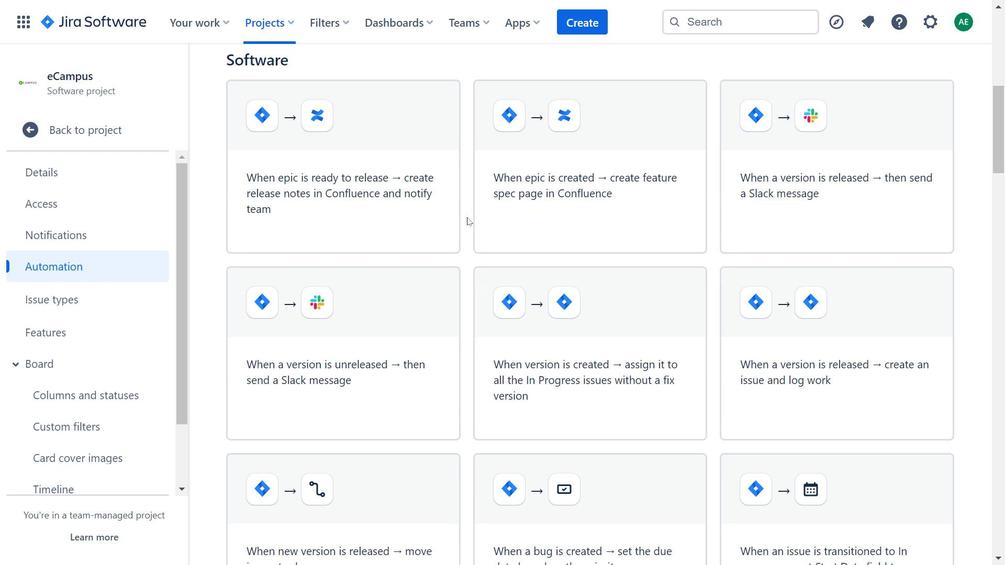 
Action: Mouse scrolled (462, 210) with delta (0, 0)
Screenshot: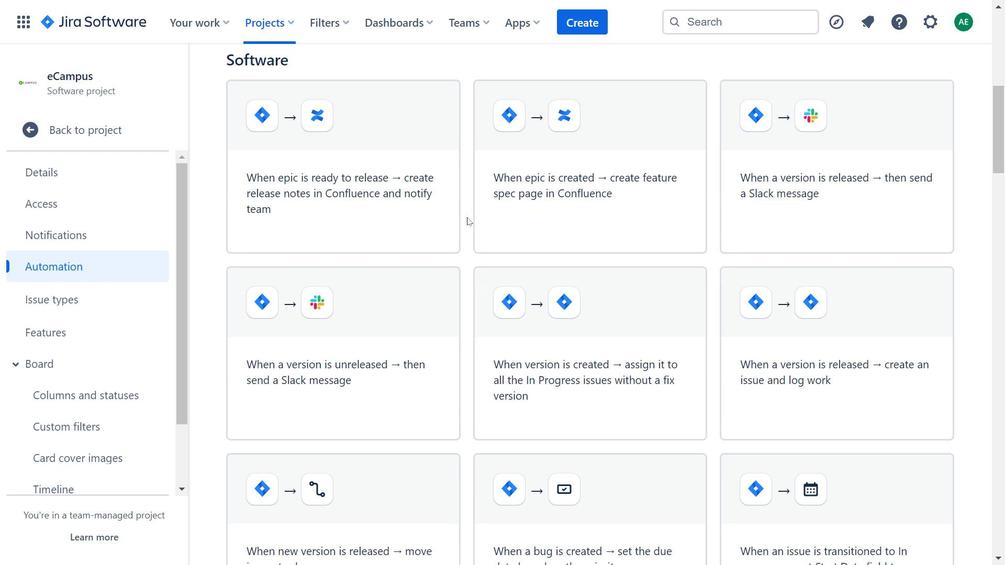 
Action: Mouse moved to (461, 212)
Screenshot: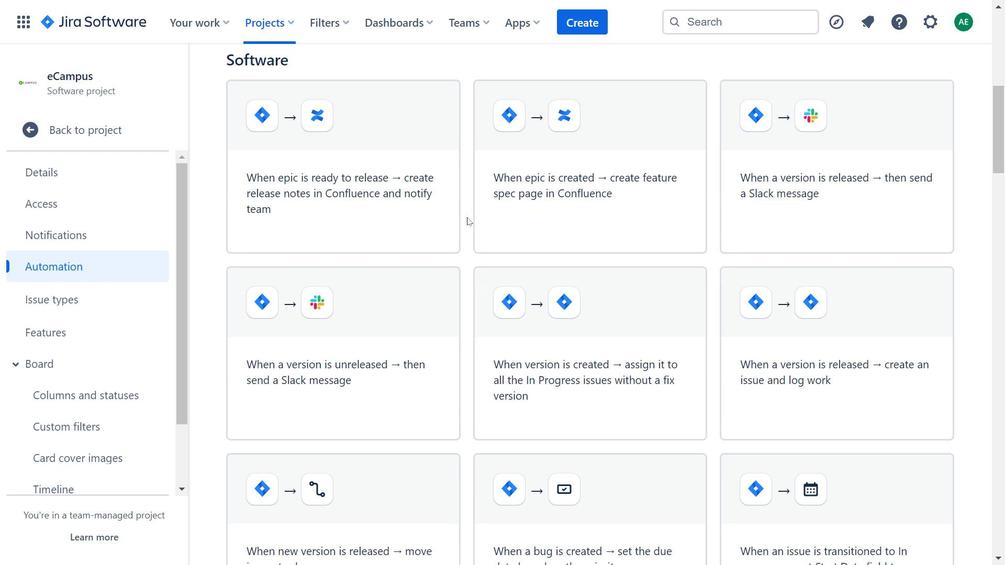 
Action: Mouse scrolled (461, 211) with delta (0, 0)
Screenshot: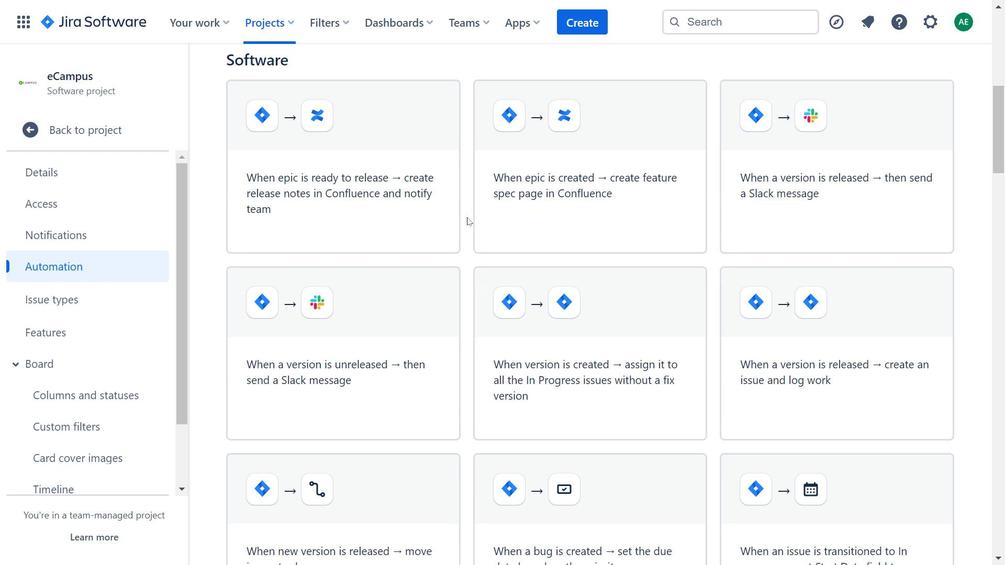 
Action: Mouse moved to (398, 203)
Screenshot: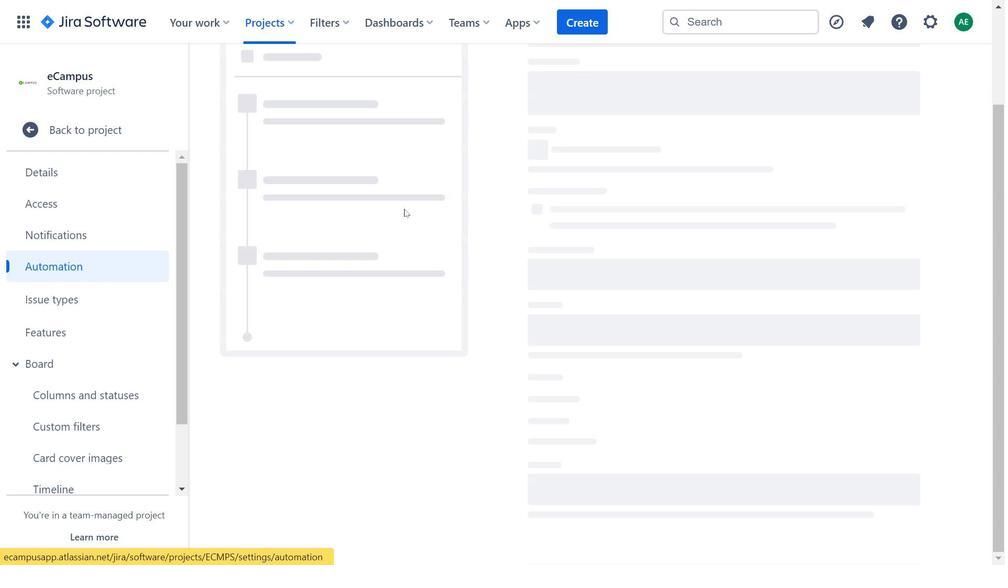 
Action: Mouse pressed left at (398, 203)
Screenshot: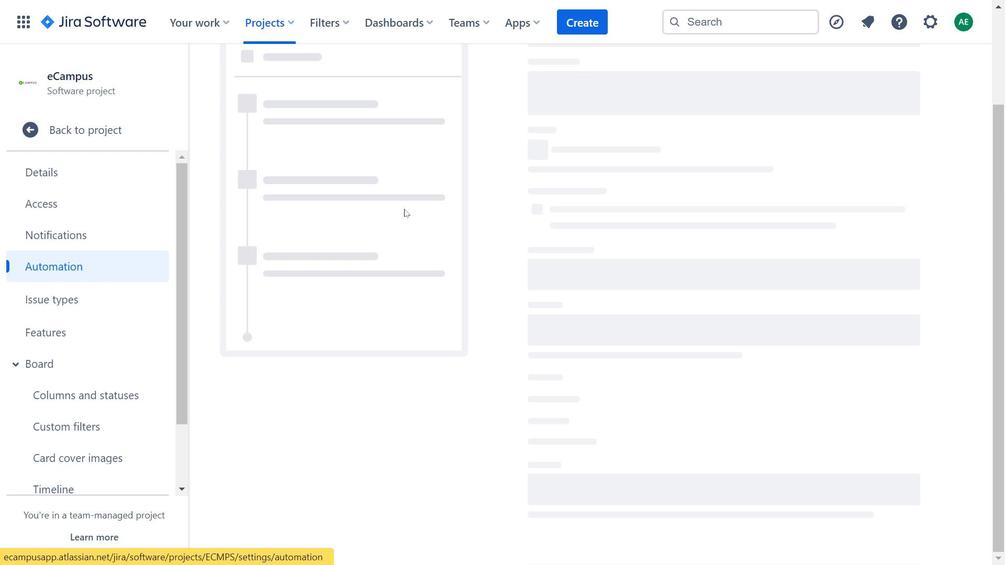 
Action: Mouse moved to (380, 110)
Screenshot: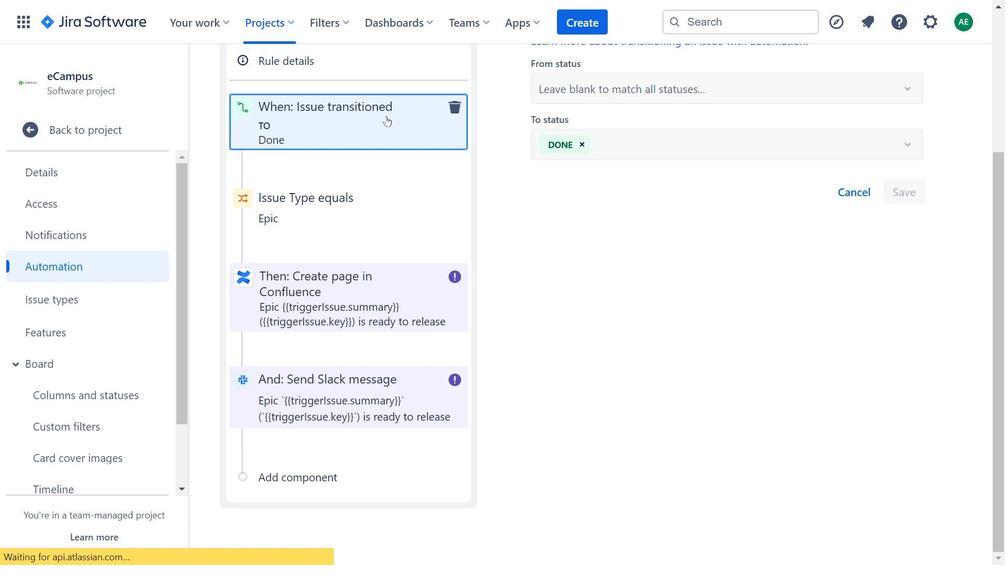
Action: Mouse pressed left at (380, 110)
Screenshot: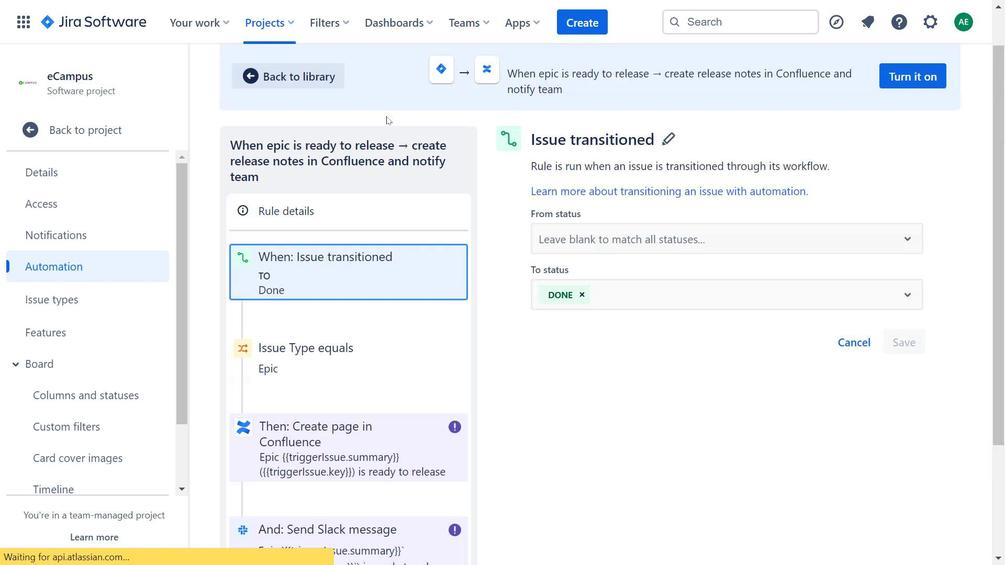 
Action: Mouse moved to (805, 282)
Screenshot: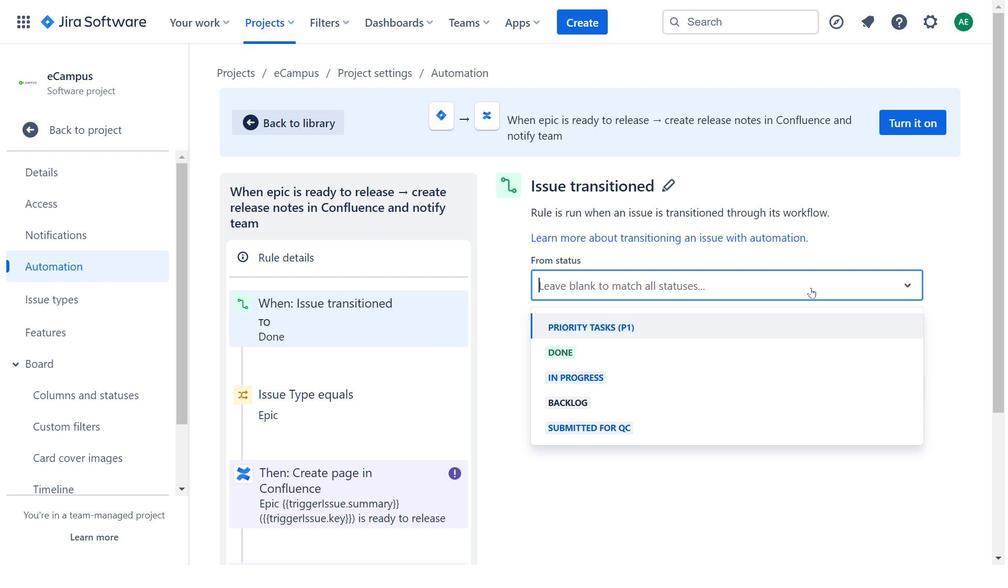 
Action: Mouse pressed left at (805, 282)
Screenshot: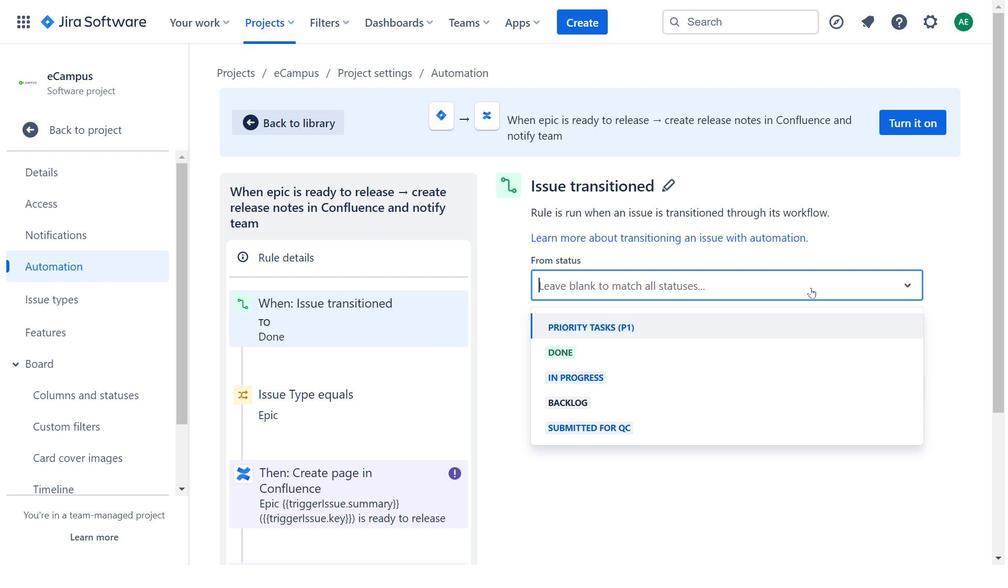 
Action: Mouse moved to (489, 340)
Screenshot: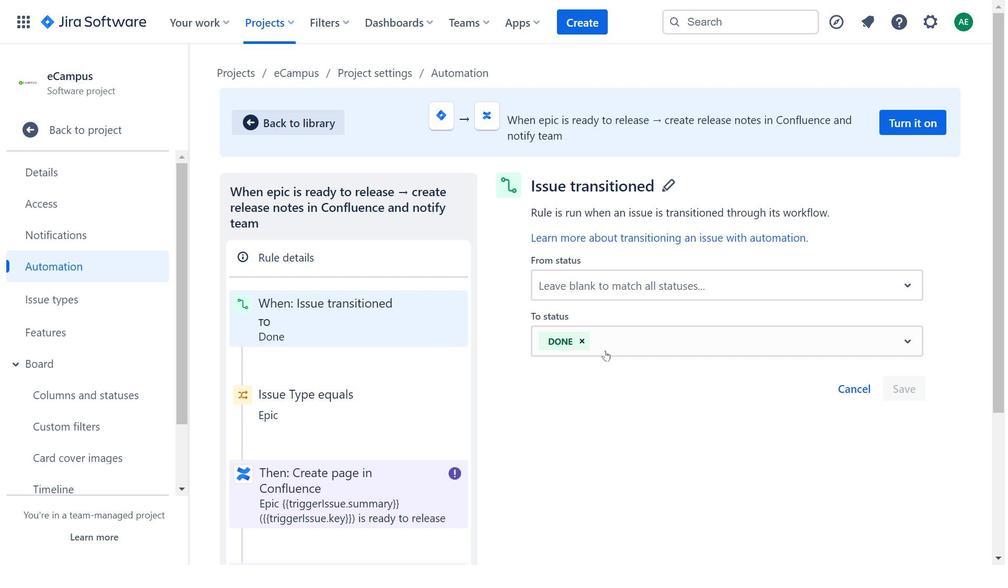 
Action: Mouse pressed left at (489, 340)
Screenshot: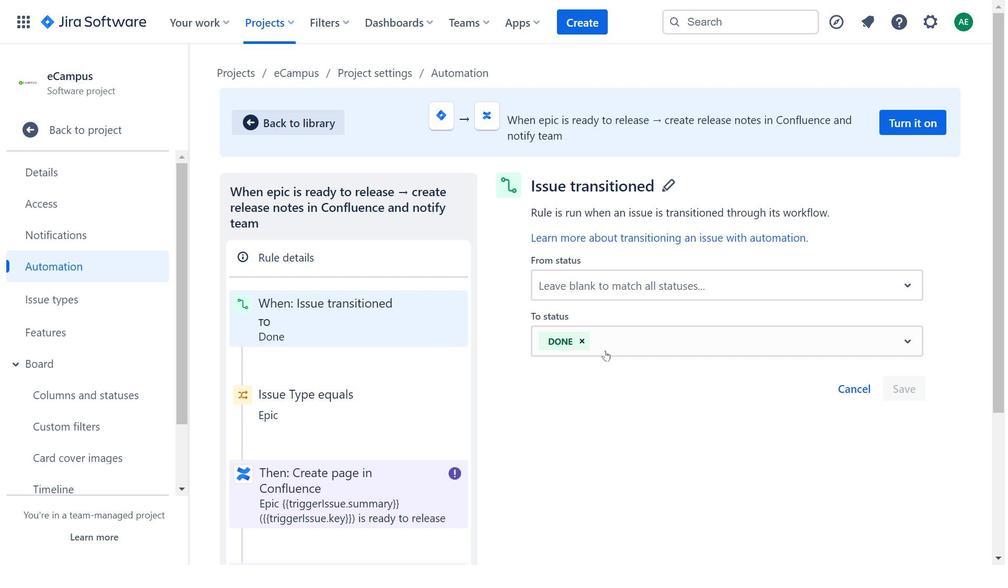 
Action: Mouse moved to (614, 345)
Screenshot: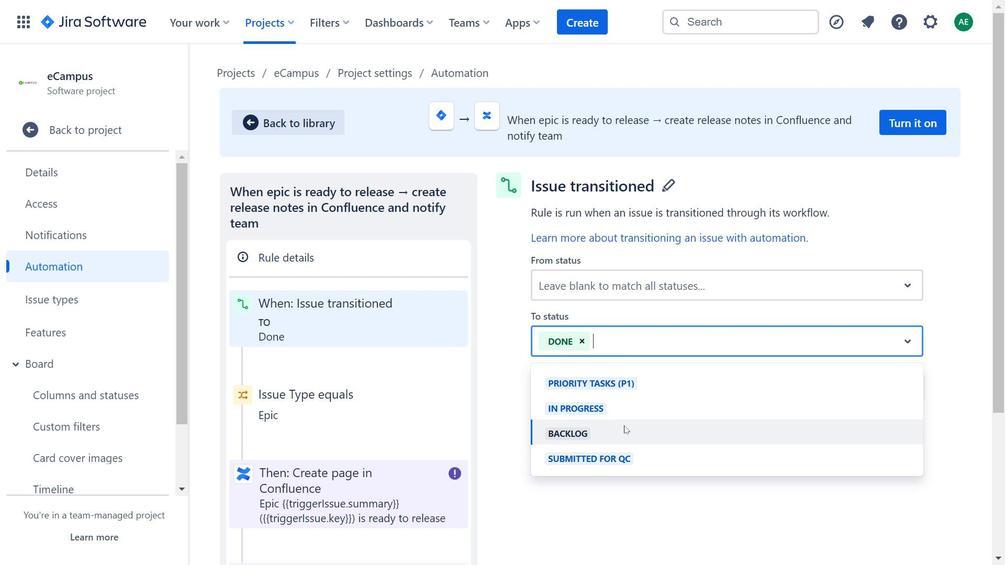 
Action: Mouse pressed left at (614, 345)
Screenshot: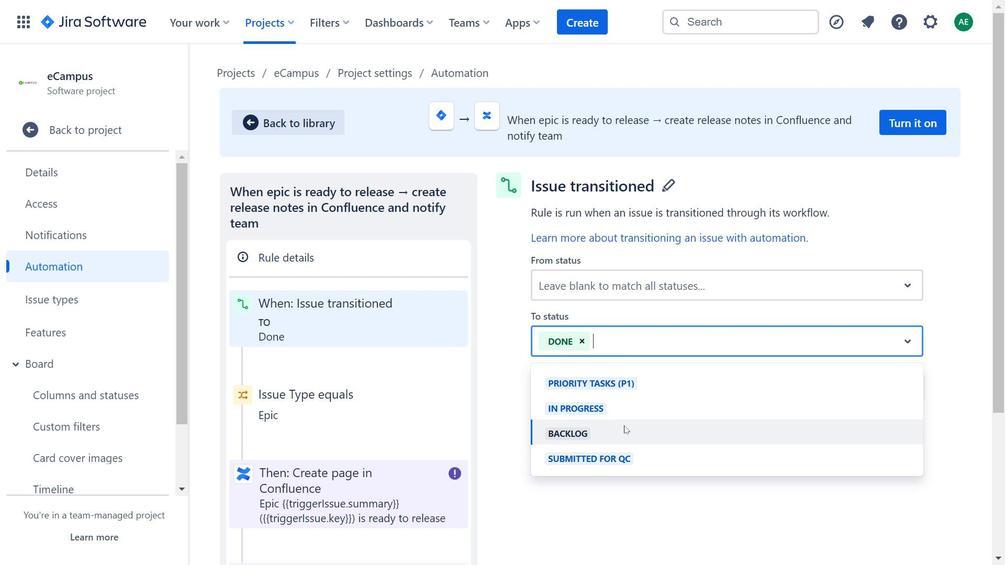 
Action: Mouse moved to (619, 425)
Screenshot: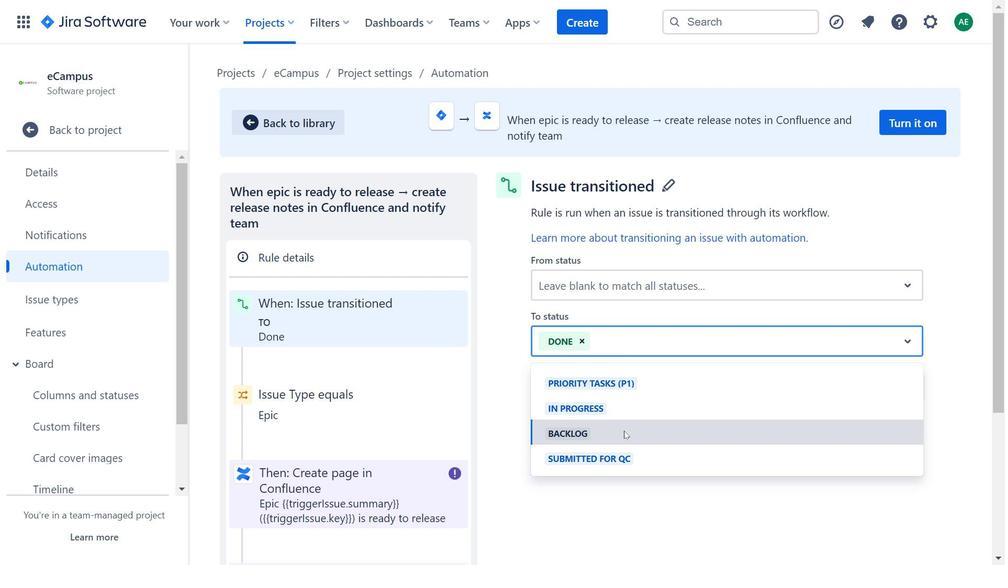 
Action: Mouse pressed left at (619, 425)
Screenshot: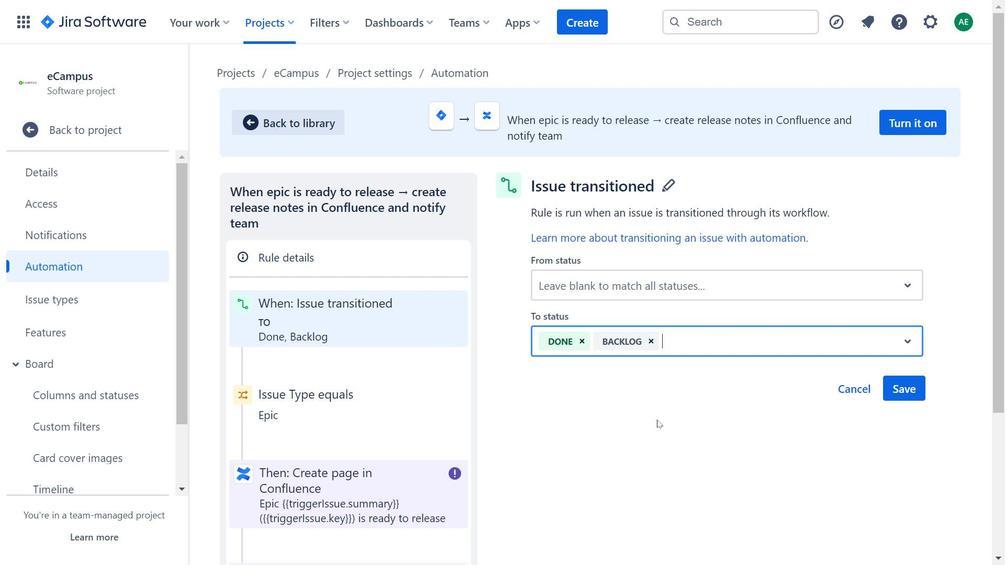 
Action: Mouse moved to (754, 332)
Screenshot: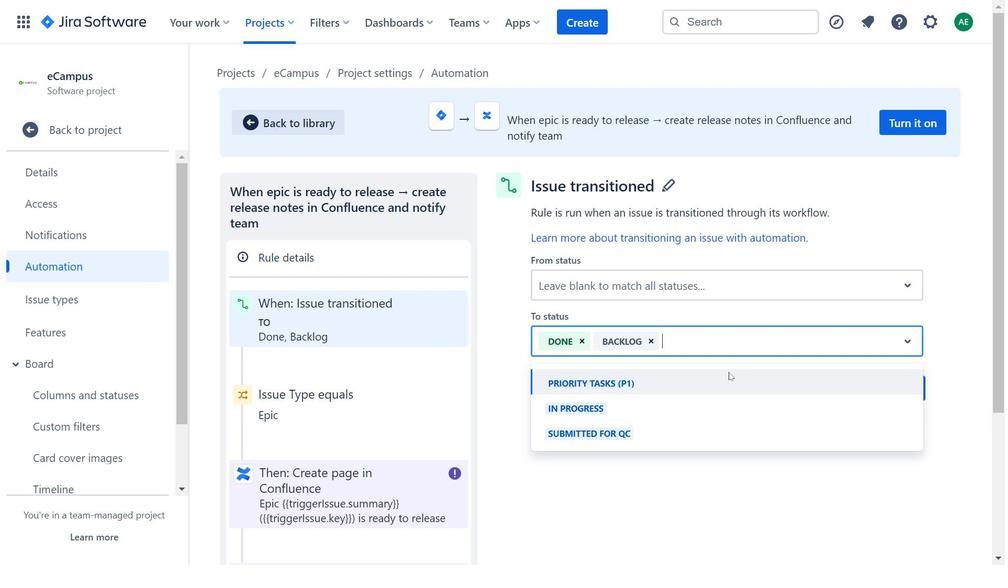 
Action: Mouse pressed left at (754, 332)
Screenshot: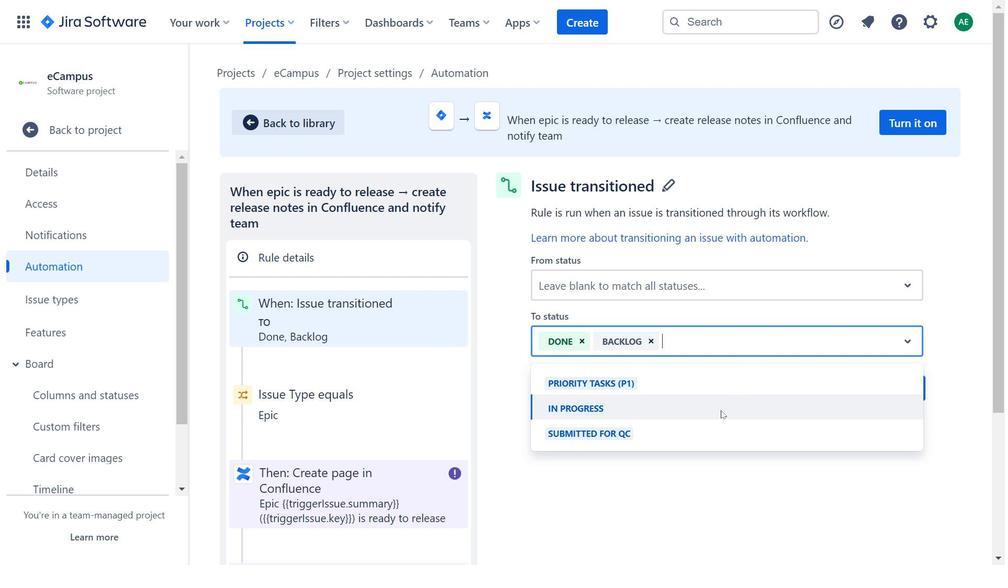 
Action: Mouse moved to (288, 394)
Screenshot: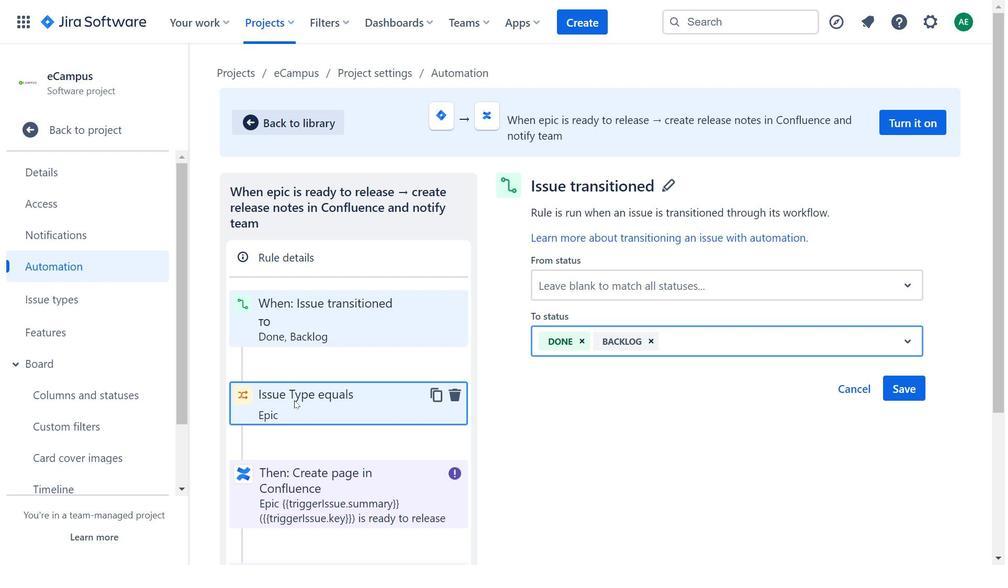 
Action: Mouse pressed left at (288, 394)
Screenshot: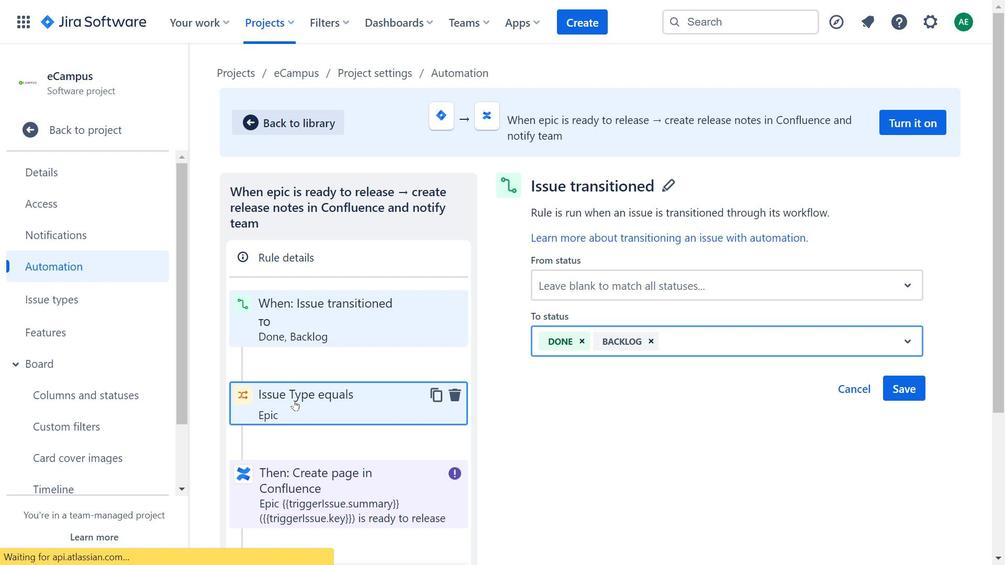
Action: Mouse moved to (646, 277)
Screenshot: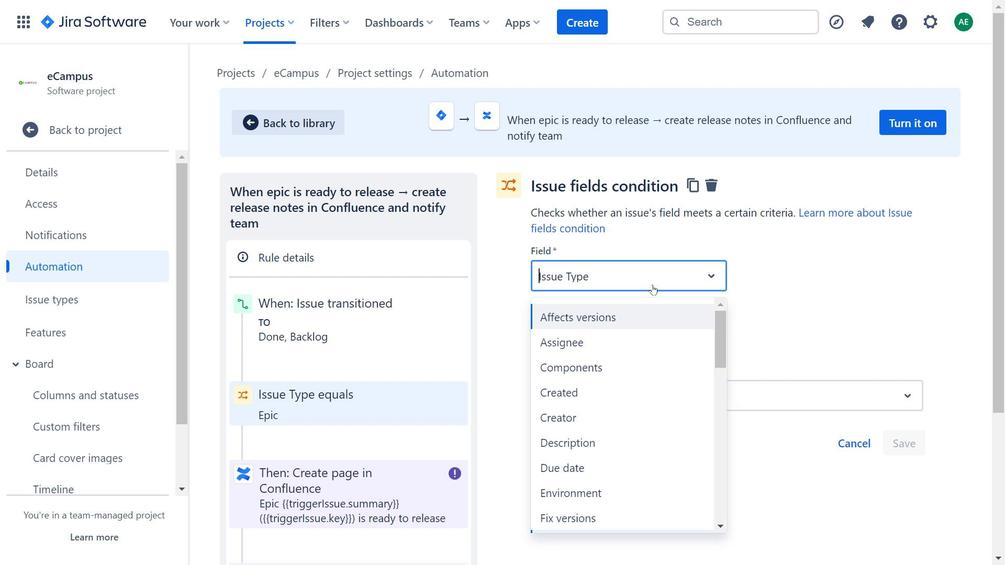 
Action: Mouse pressed left at (646, 277)
Screenshot: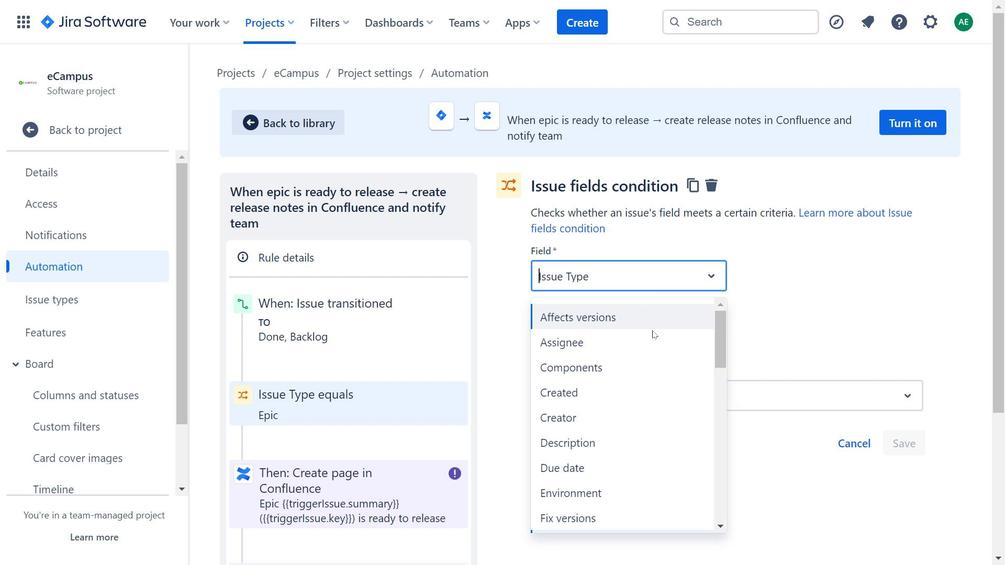 
Action: Mouse moved to (648, 377)
Screenshot: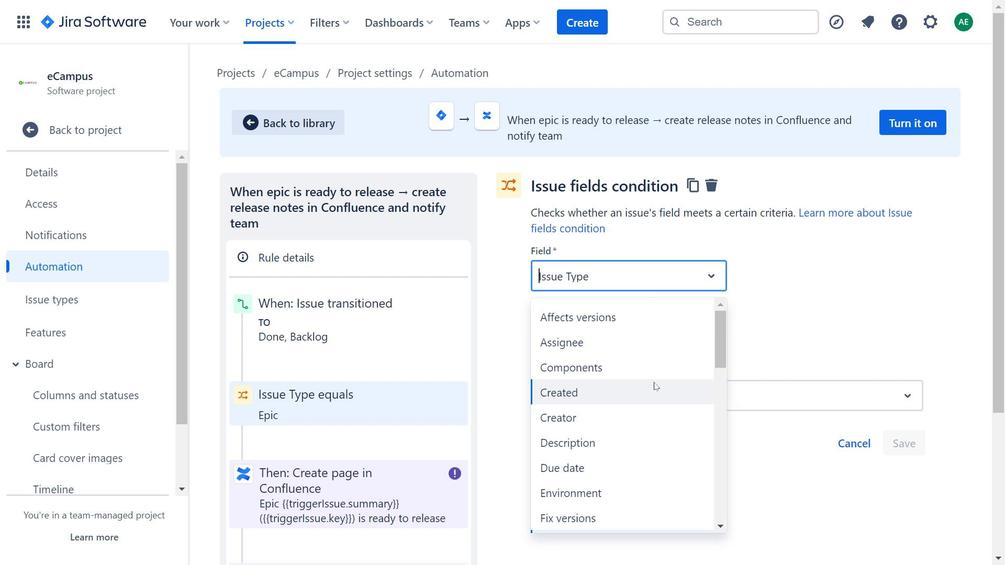 
Action: Mouse scrolled (648, 376) with delta (0, 0)
Screenshot: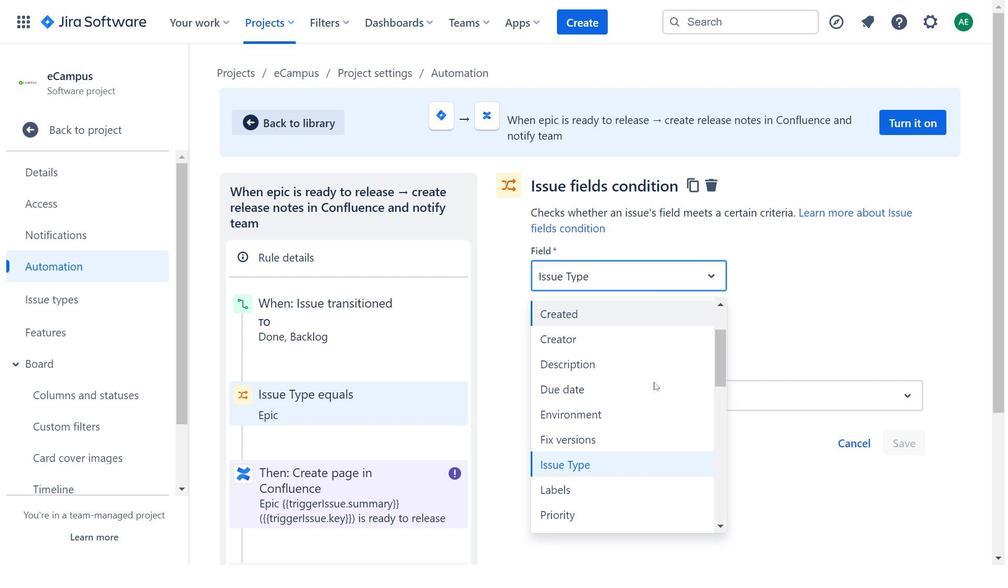 
Action: Mouse moved to (648, 377)
Screenshot: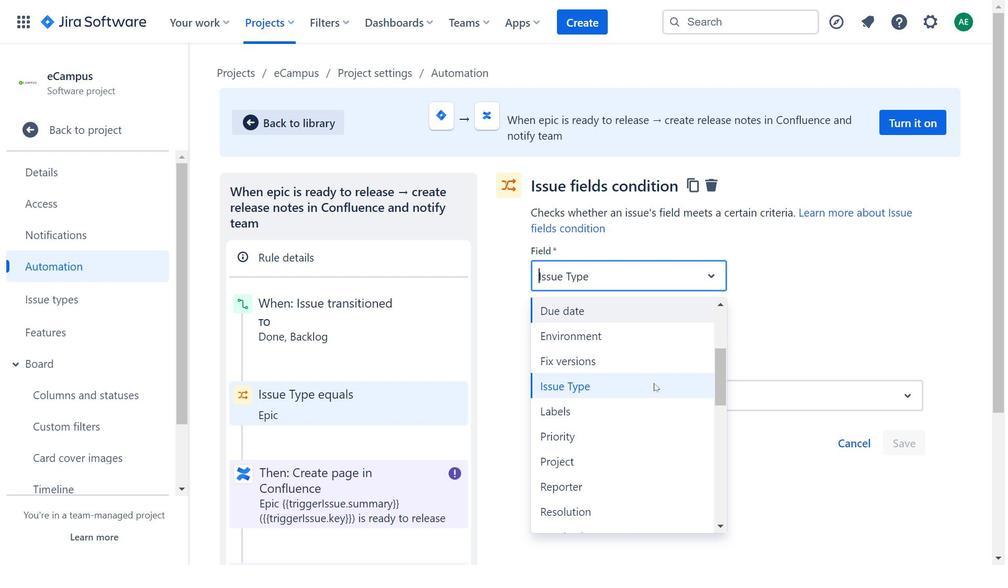 
Action: Mouse scrolled (648, 377) with delta (0, 0)
Screenshot: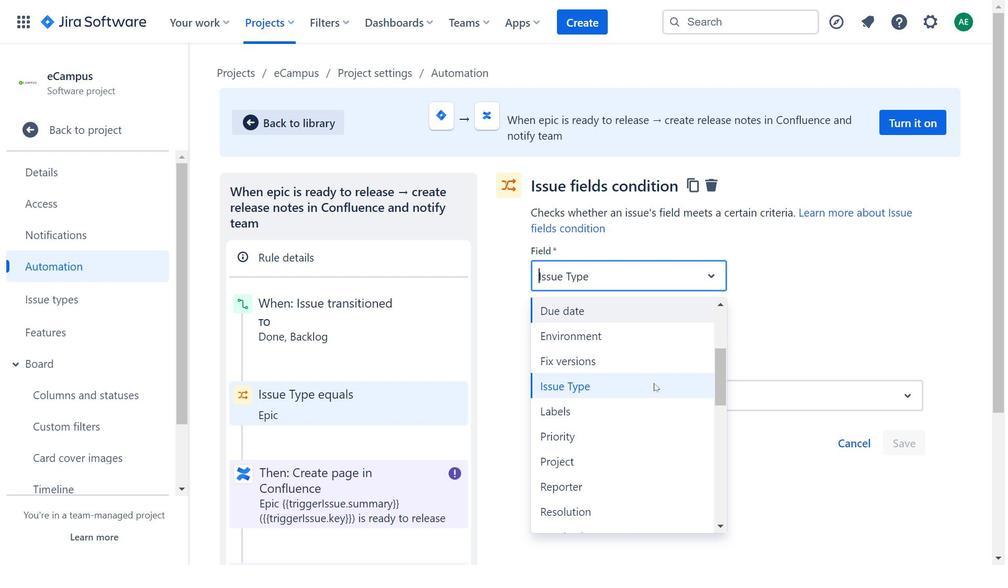
Action: Mouse scrolled (648, 377) with delta (0, 0)
Screenshot: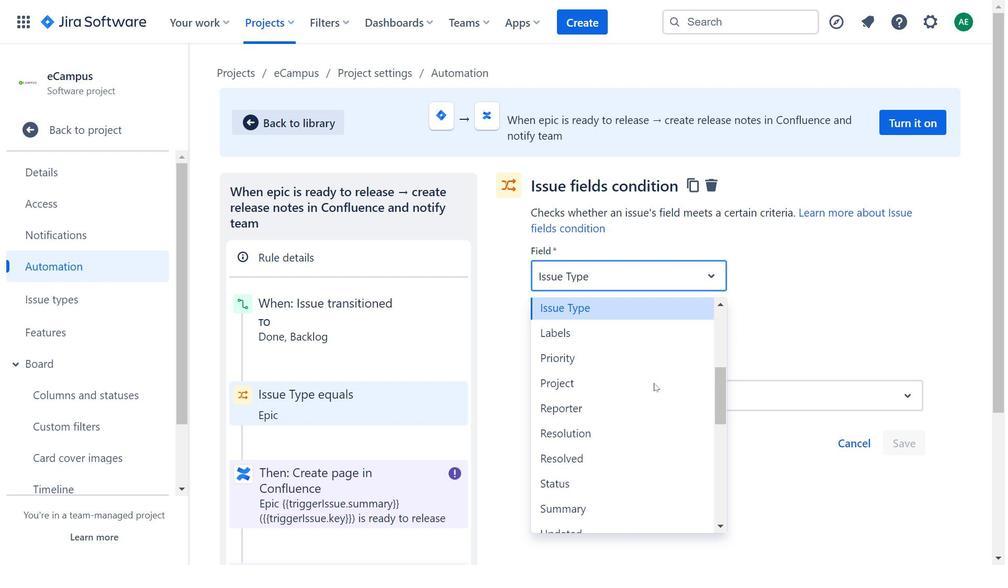 
Action: Mouse scrolled (648, 377) with delta (0, 0)
Screenshot: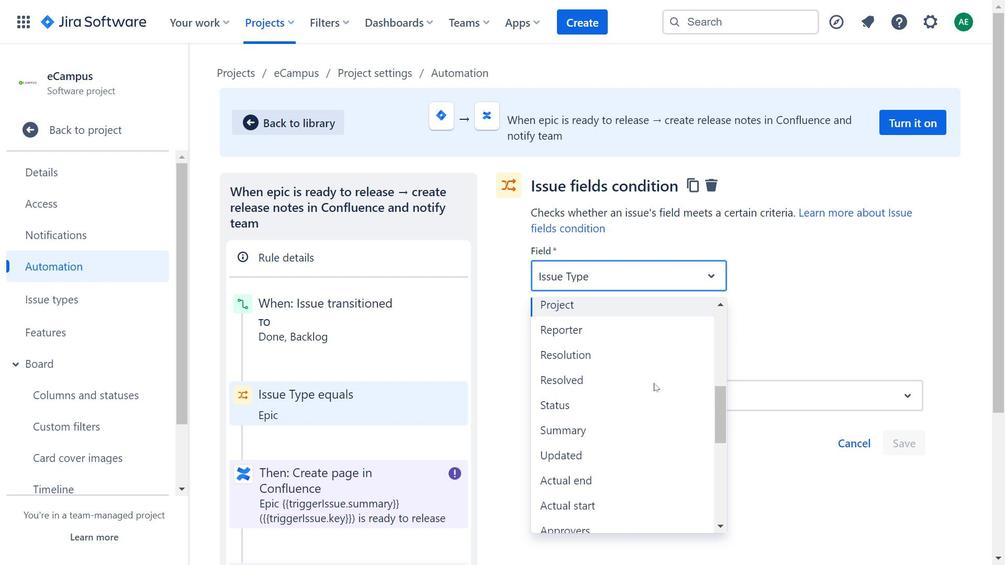 
Action: Mouse moved to (642, 333)
Screenshot: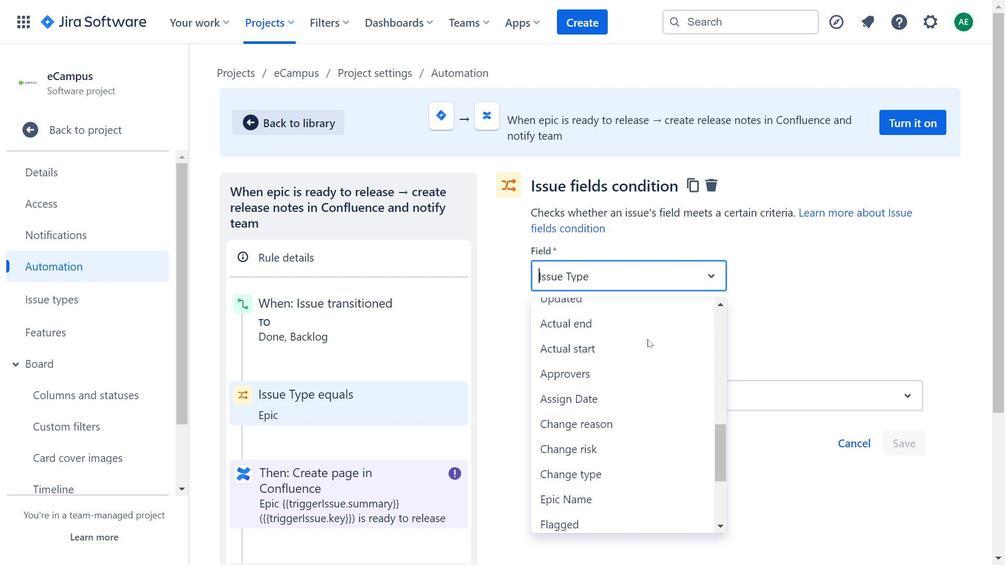 
Action: Mouse scrolled (642, 333) with delta (0, 0)
Screenshot: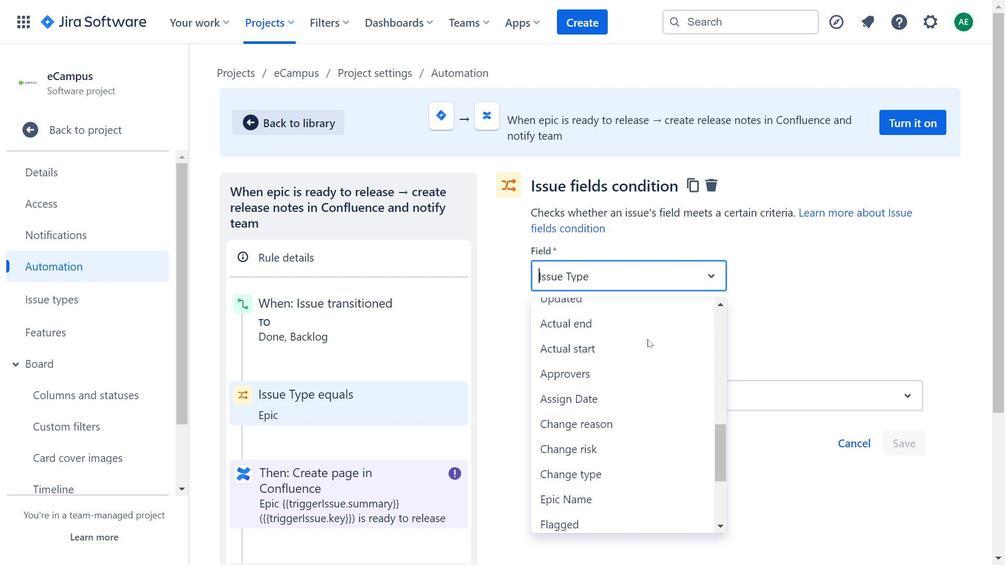 
Action: Mouse scrolled (642, 333) with delta (0, 0)
Screenshot: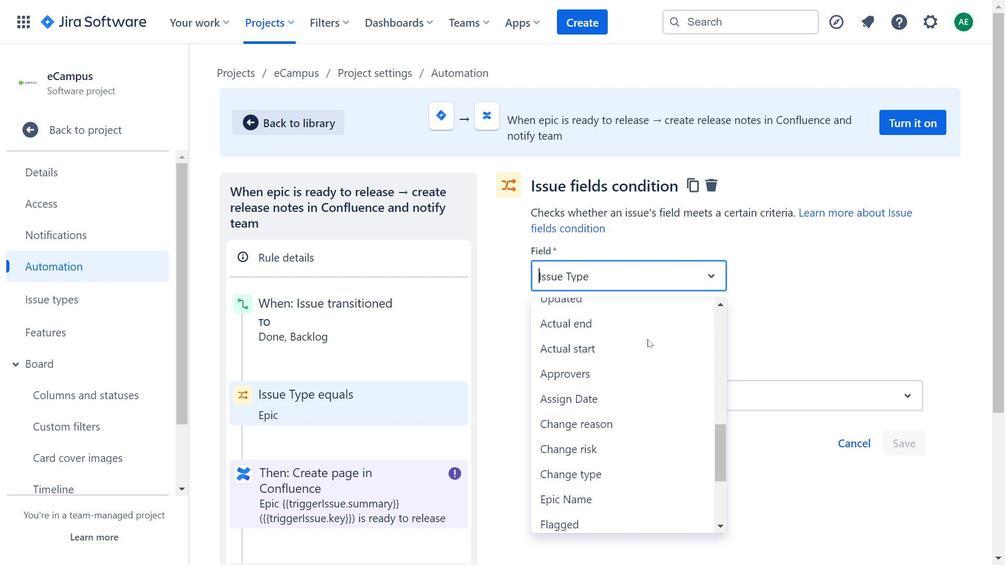 
Action: Mouse moved to (721, 421)
Screenshot: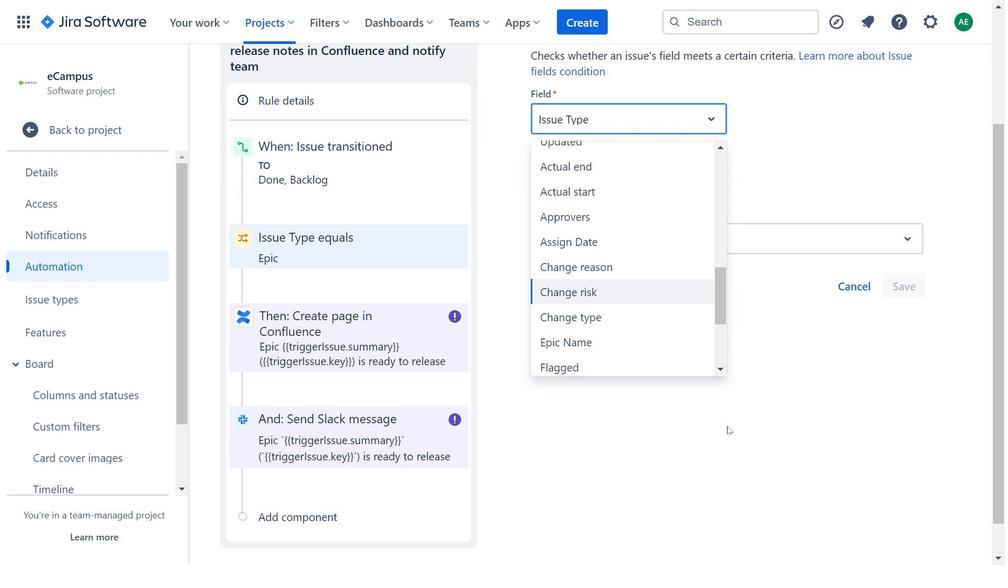 
Action: Mouse scrolled (721, 420) with delta (0, 0)
Screenshot: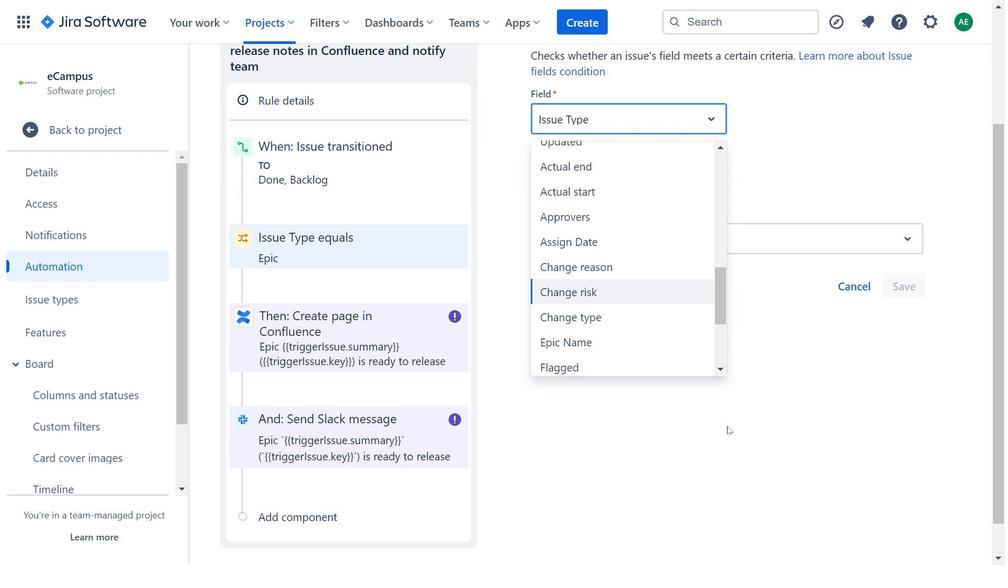 
Action: Mouse scrolled (721, 420) with delta (0, 0)
Screenshot: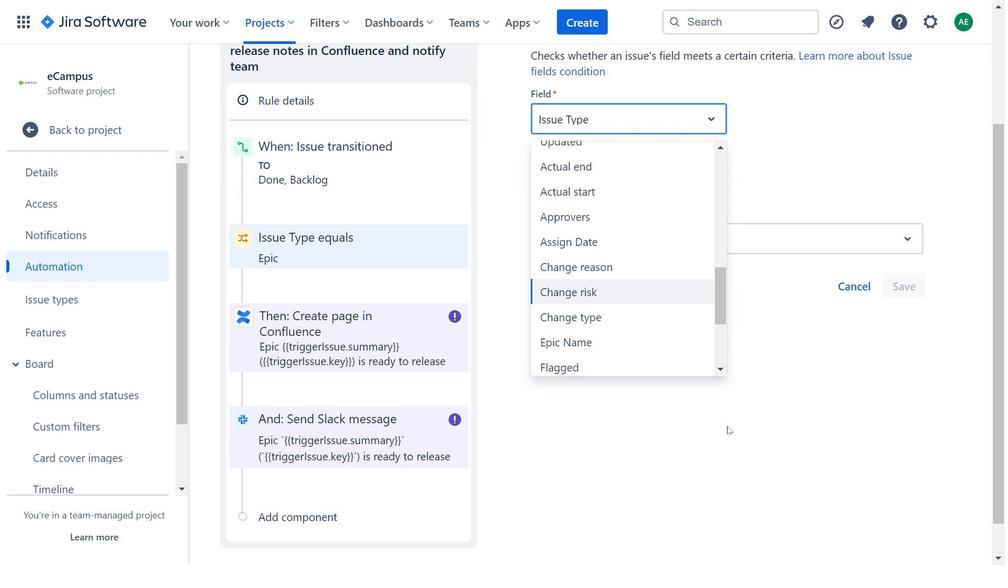 
Action: Mouse moved to (720, 183)
Screenshot: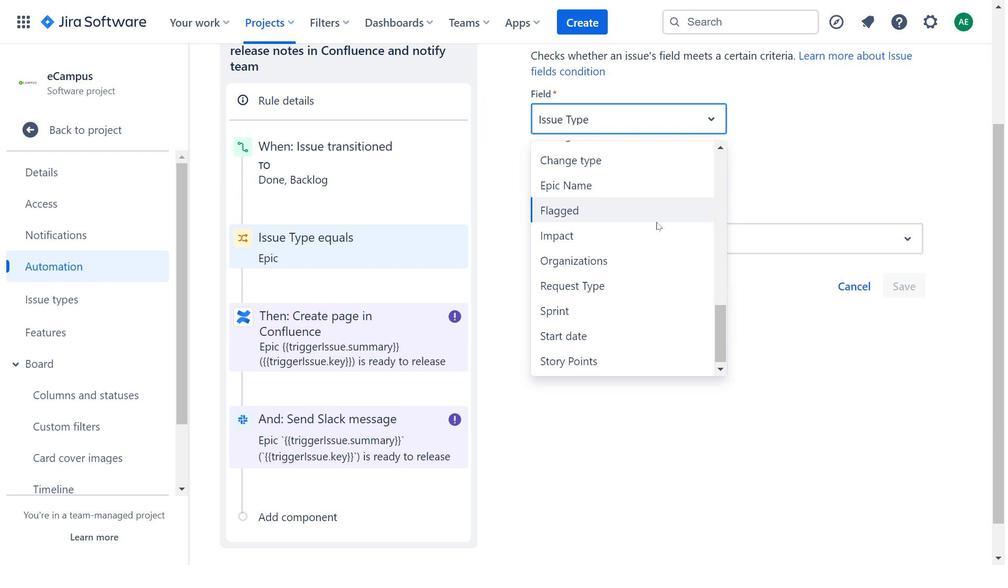 
Action: Mouse scrolled (720, 182) with delta (0, 0)
Screenshot: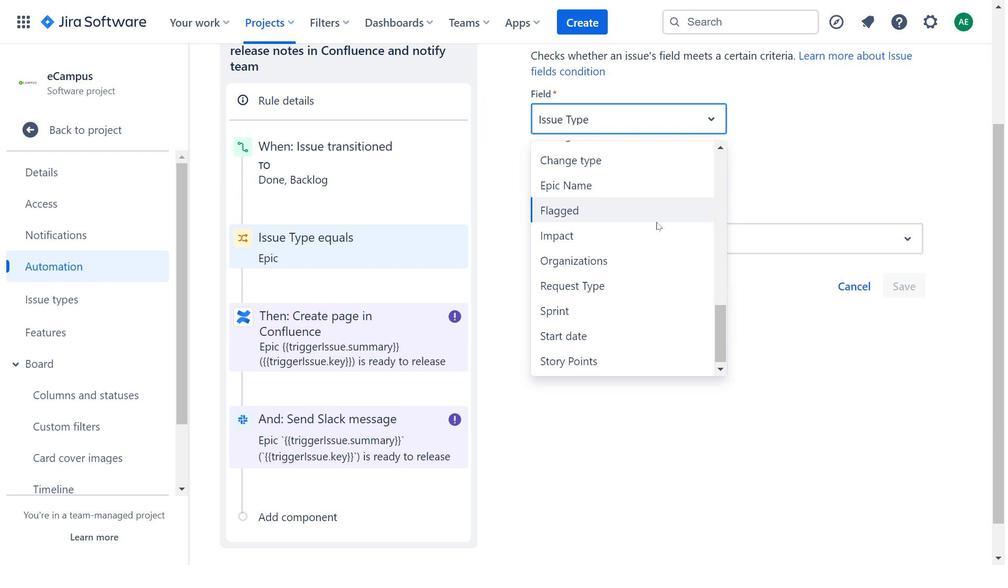 
Action: Mouse moved to (720, 183)
Screenshot: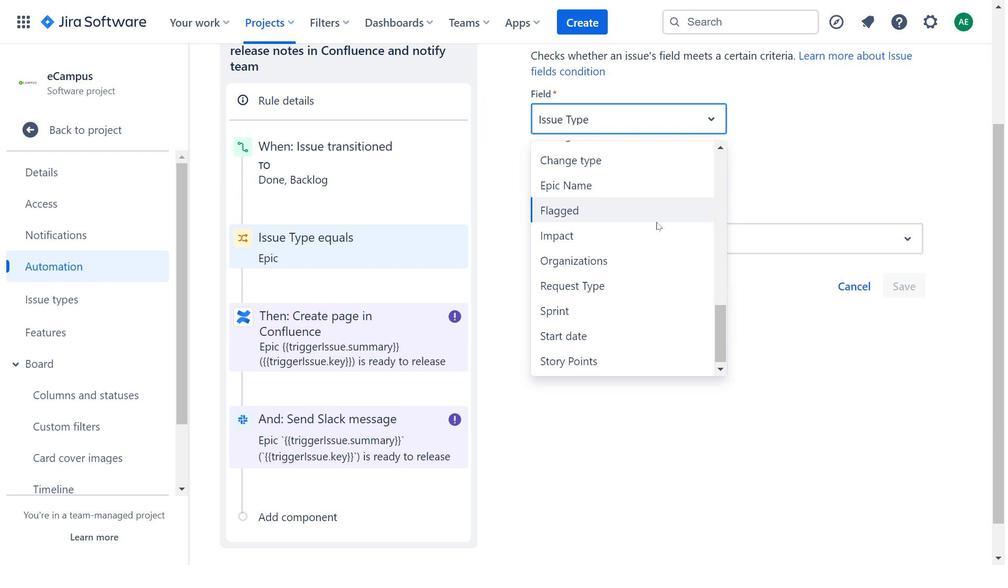 
Action: Mouse scrolled (720, 183) with delta (0, 0)
Screenshot: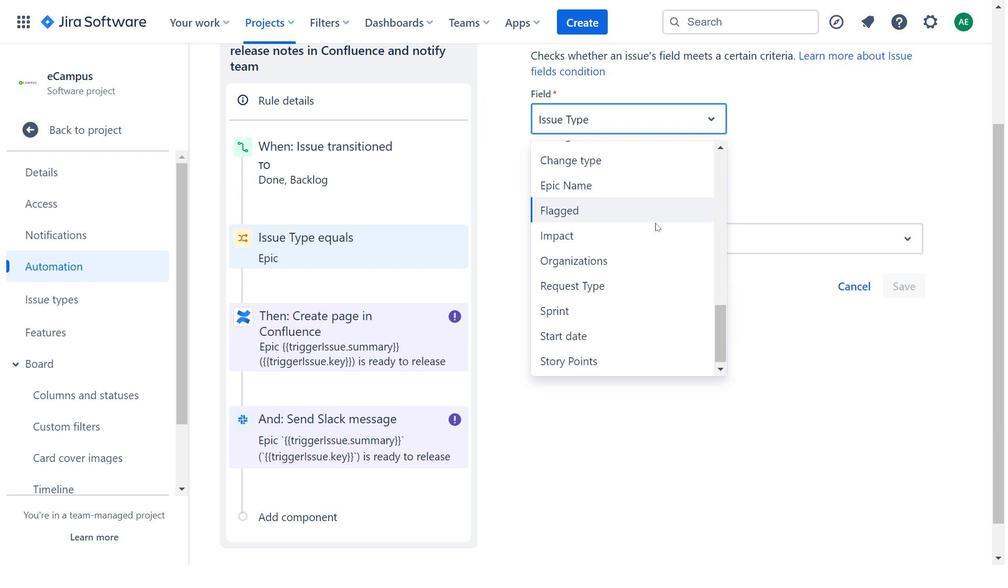 
Action: Mouse moved to (336, 171)
Screenshot: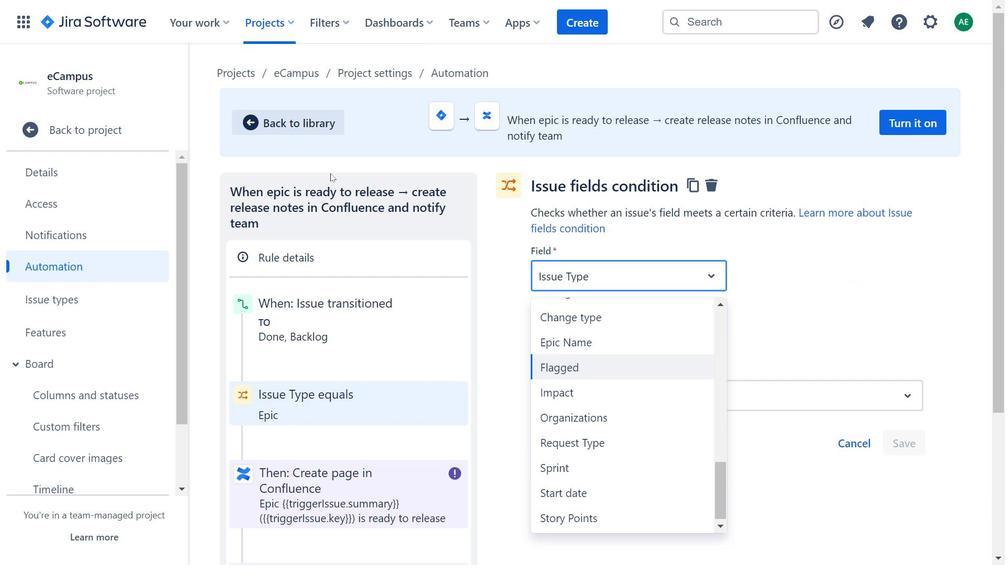 
Action: Mouse scrolled (336, 171) with delta (0, 0)
Screenshot: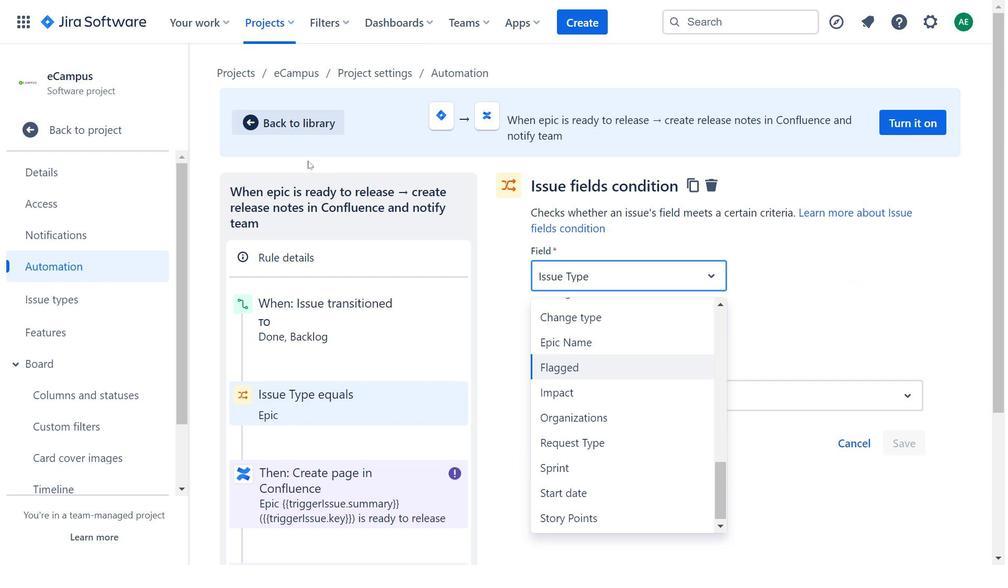 
Action: Mouse scrolled (336, 171) with delta (0, 0)
Screenshot: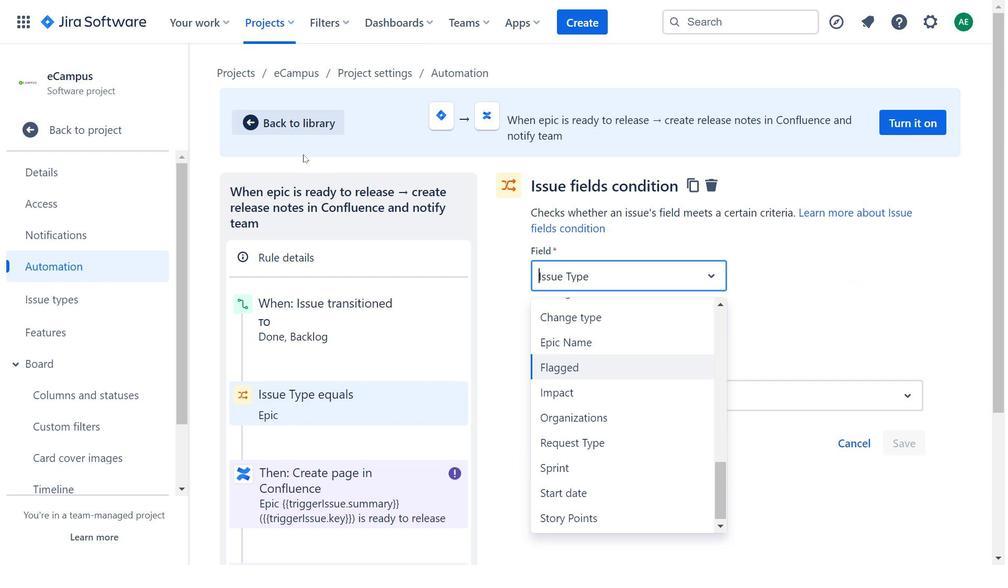 
Action: Mouse moved to (336, 171)
Screenshot: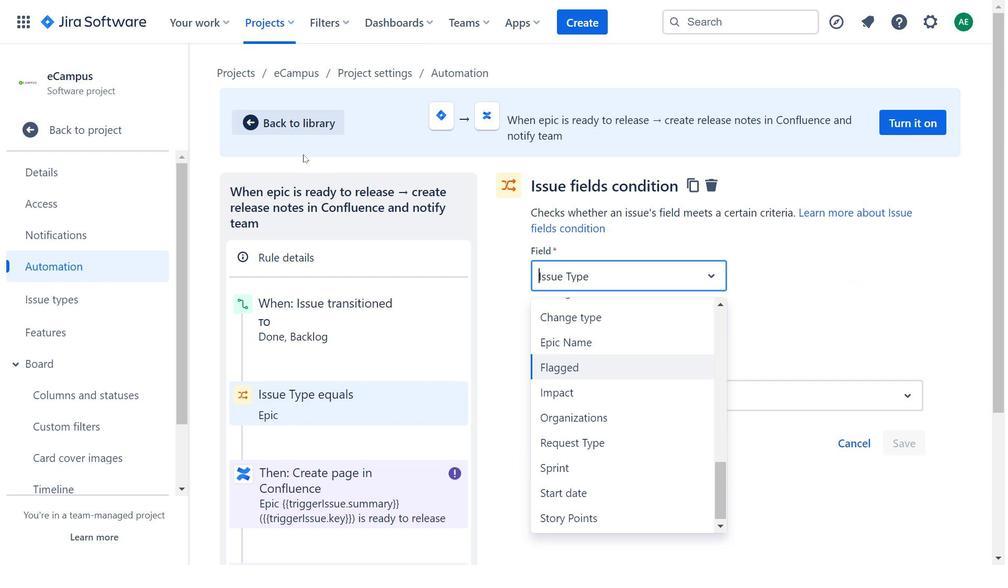 
Action: Mouse scrolled (336, 172) with delta (0, 0)
Screenshot: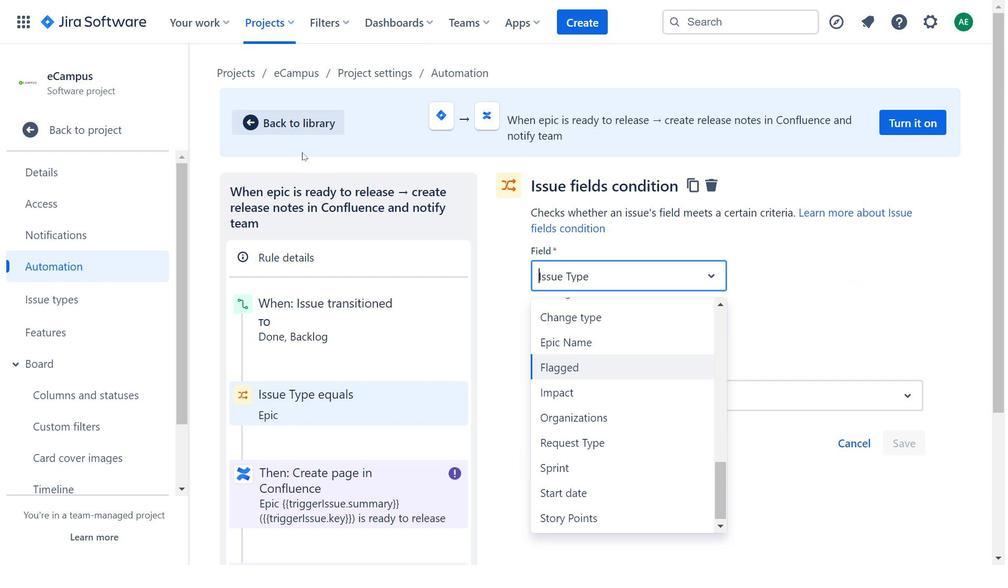 
Action: Mouse moved to (924, 16)
Screenshot: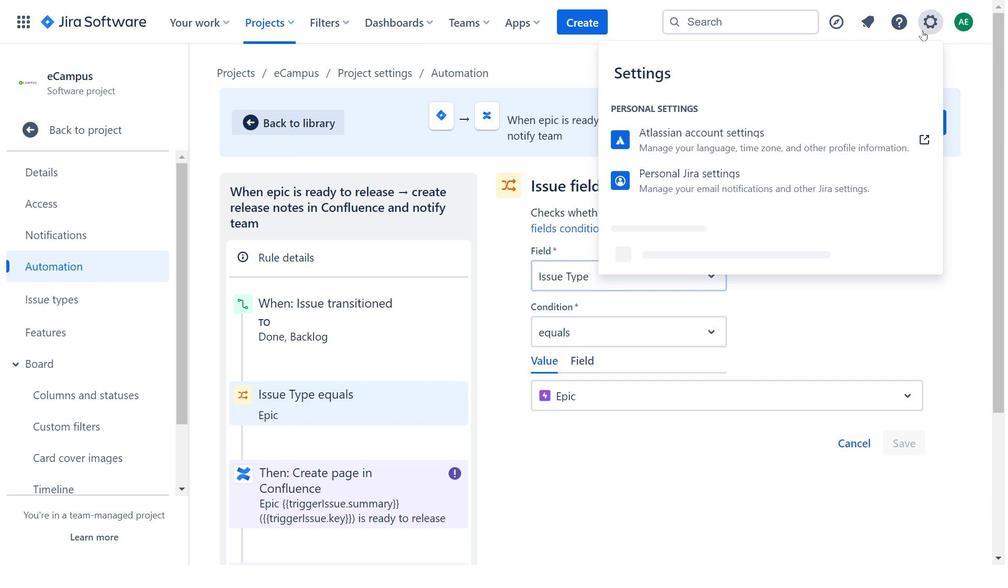 
Action: Mouse pressed left at (924, 16)
Screenshot: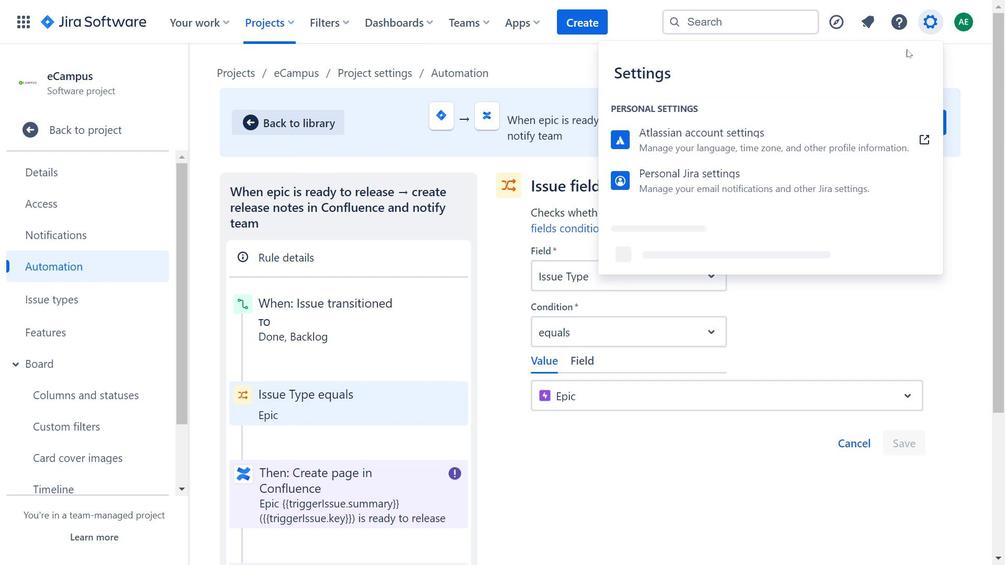 
Action: Mouse moved to (367, 305)
Screenshot: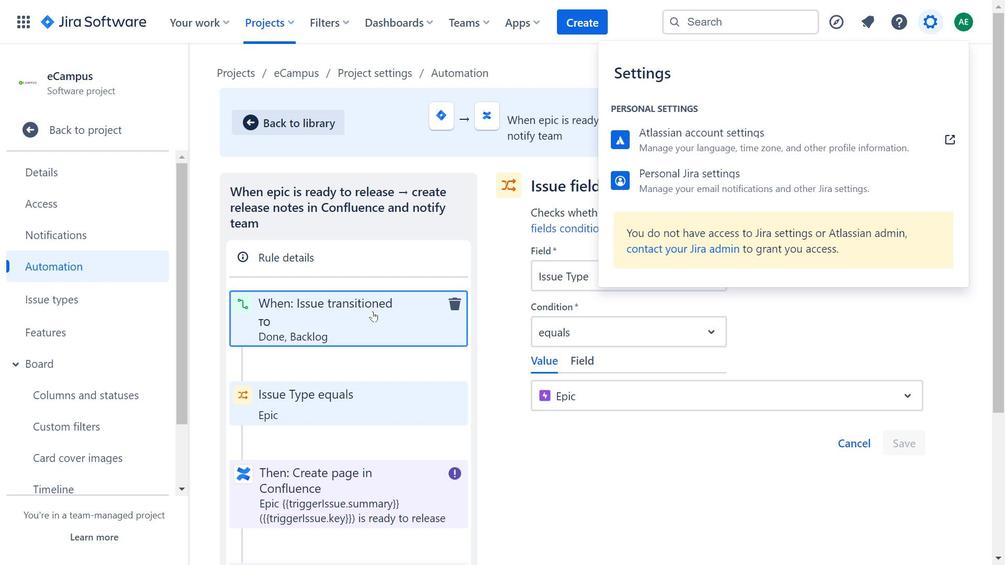 
Action: Mouse pressed left at (367, 305)
Screenshot: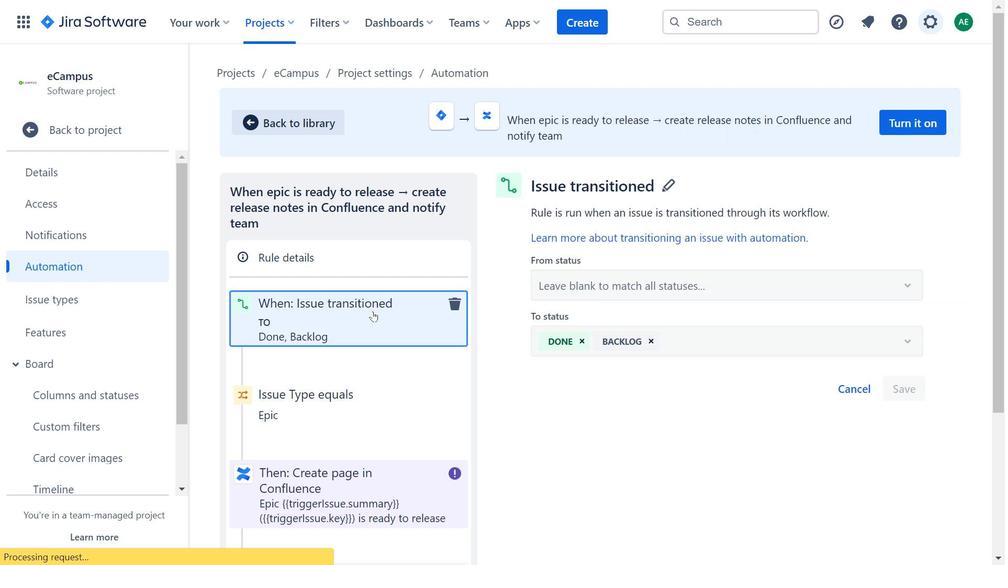 
Action: Mouse moved to (601, 281)
Screenshot: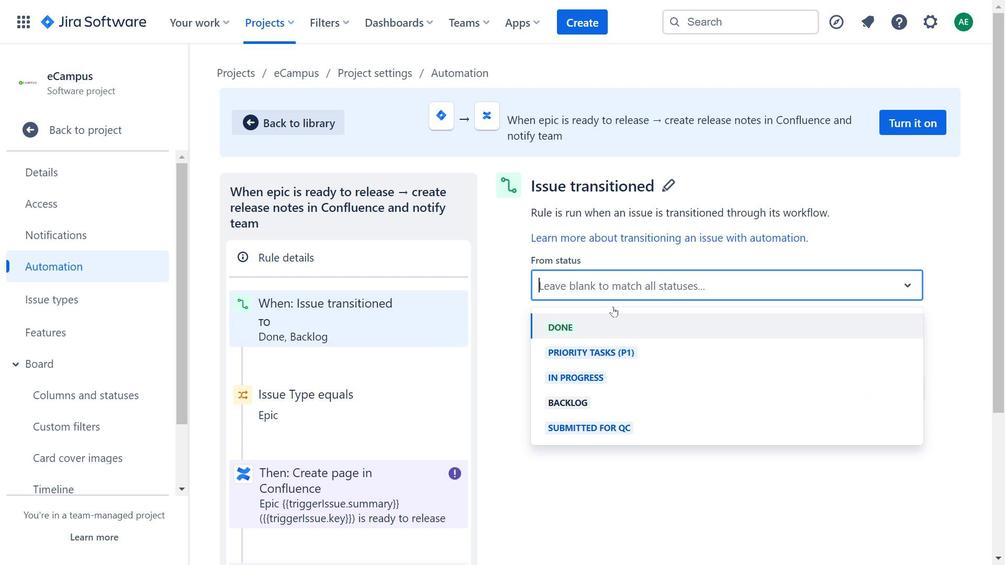 
Action: Mouse pressed left at (601, 281)
Screenshot: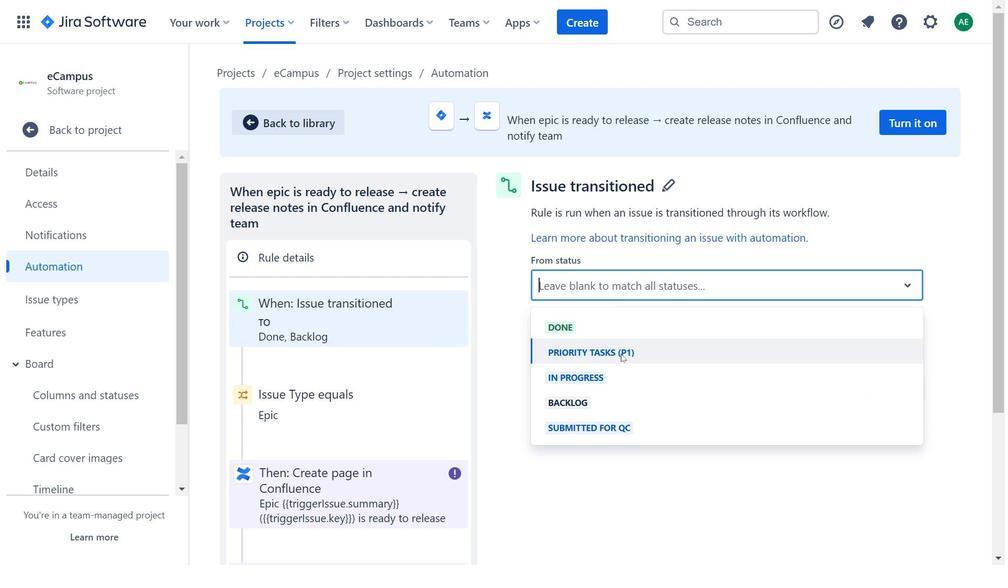 
Action: Mouse moved to (301, 118)
Screenshot: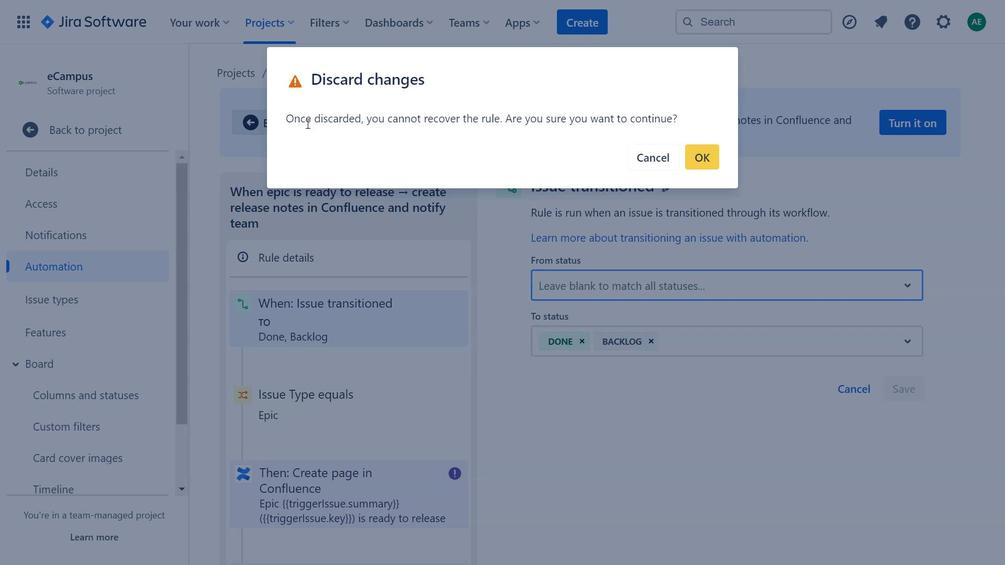 
Action: Mouse pressed left at (301, 118)
Screenshot: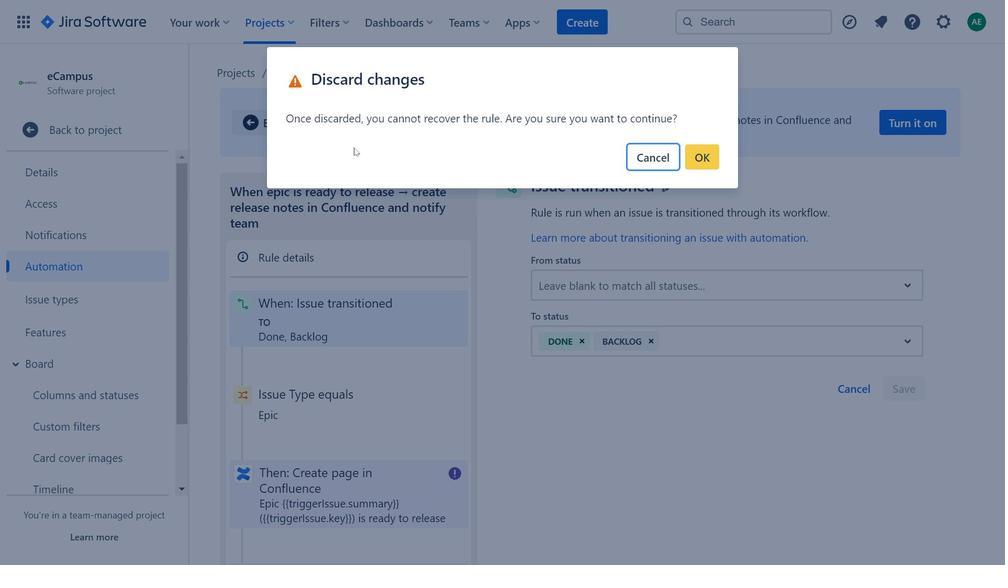
Action: Mouse moved to (708, 156)
Screenshot: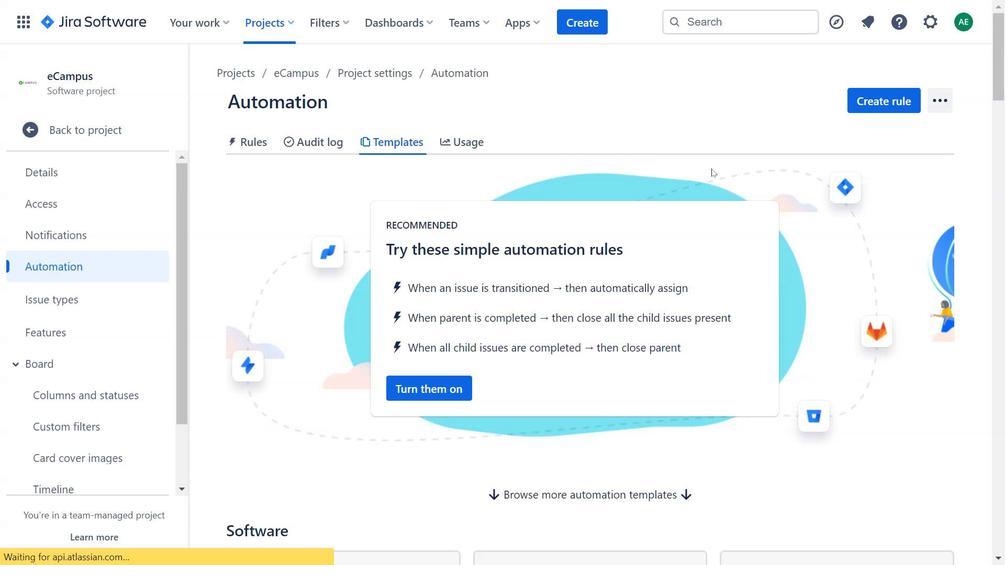 
Action: Mouse pressed left at (708, 156)
Screenshot: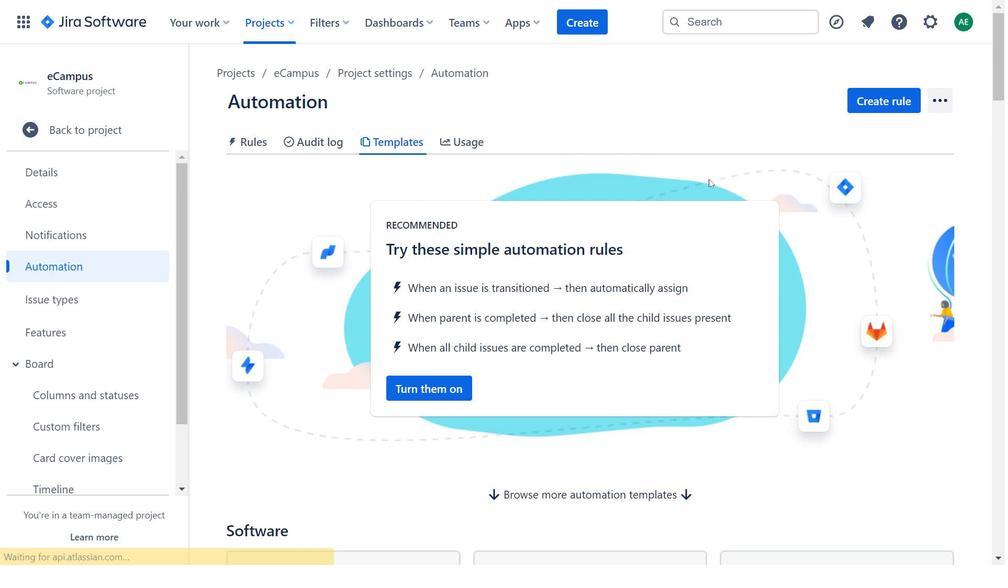 
Action: Mouse moved to (699, 177)
Screenshot: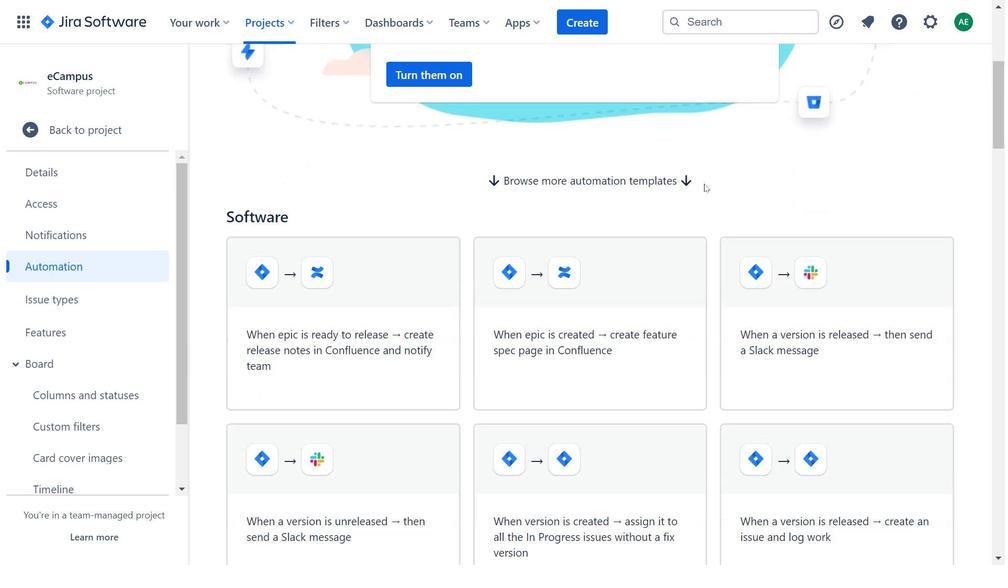 
Action: Mouse scrolled (699, 177) with delta (0, 0)
Screenshot: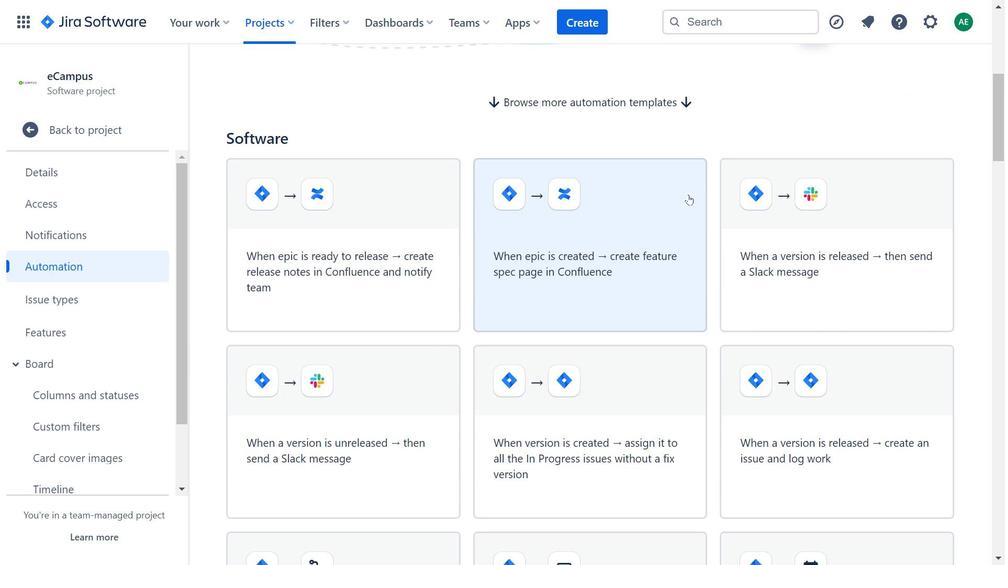 
Action: Mouse scrolled (699, 177) with delta (0, 0)
Screenshot: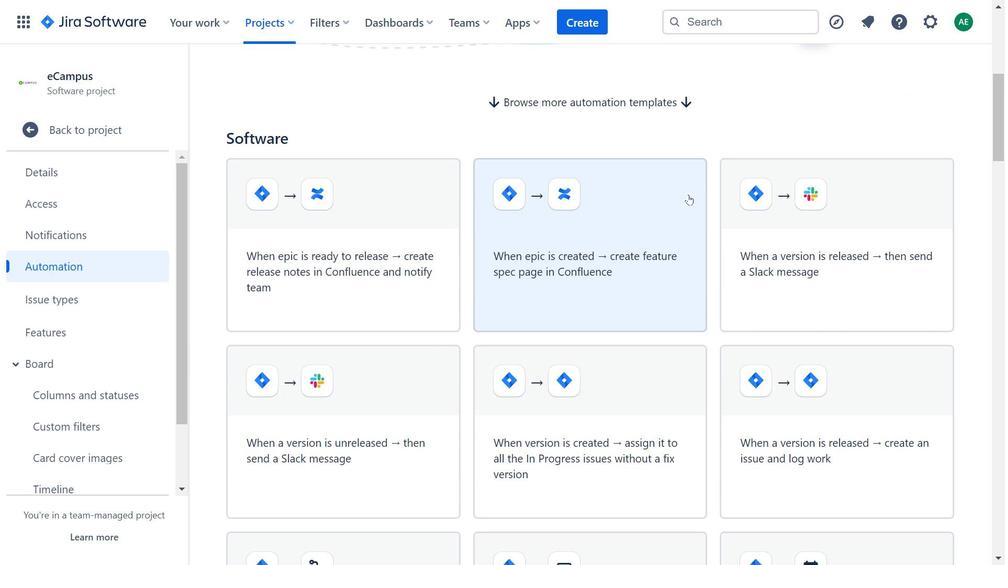
Action: Mouse scrolled (699, 177) with delta (0, 0)
Screenshot: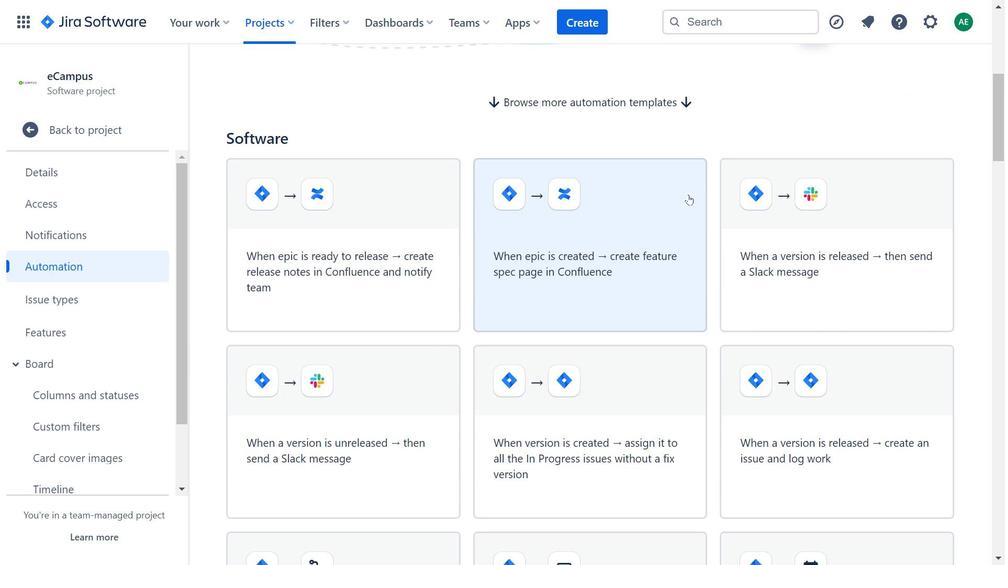 
Action: Mouse scrolled (699, 177) with delta (0, 0)
Screenshot: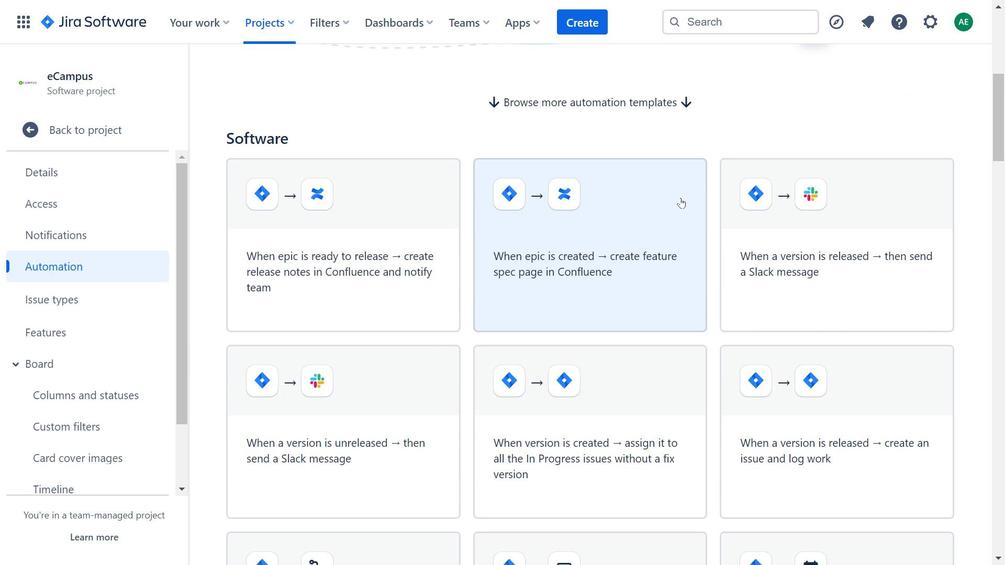 
Action: Mouse moved to (698, 178)
Screenshot: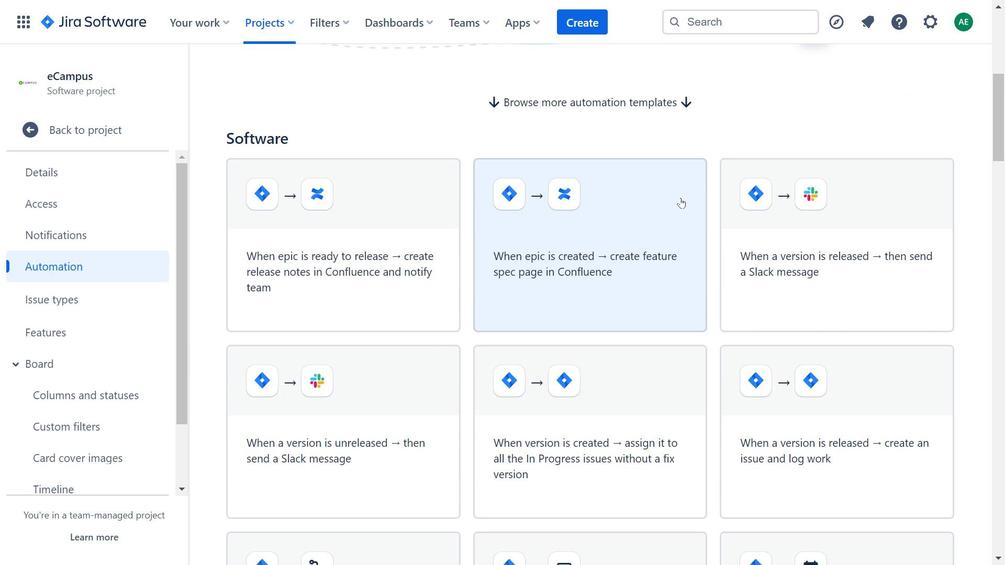 
Action: Mouse scrolled (698, 177) with delta (0, 0)
Screenshot: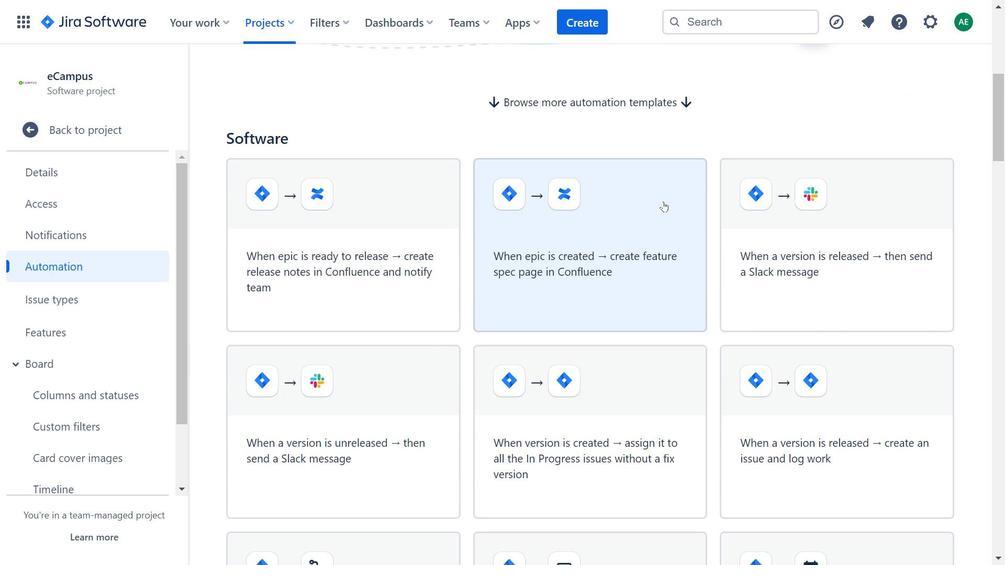 
Action: Mouse moved to (439, 206)
Screenshot: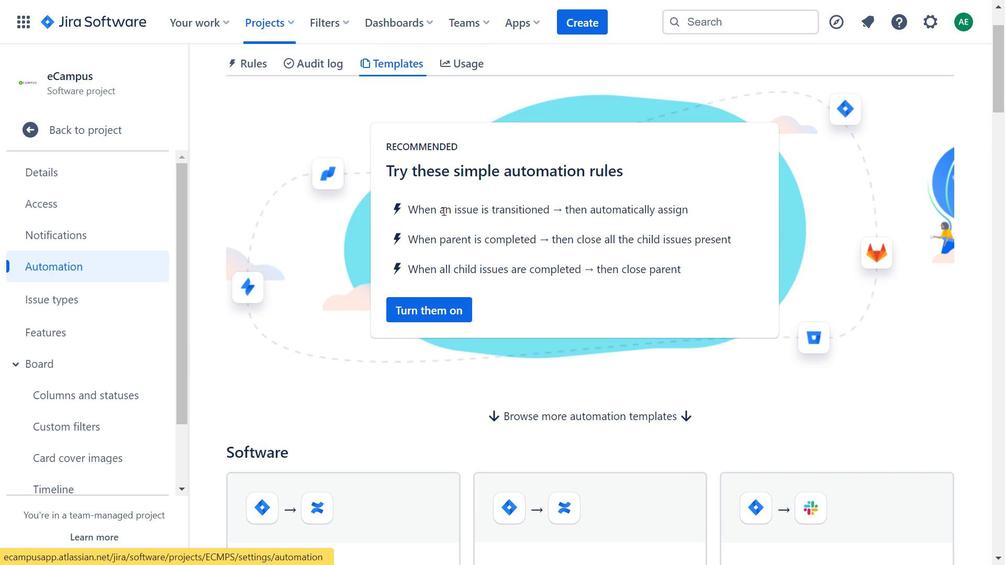
Action: Mouse scrolled (439, 206) with delta (0, 0)
Screenshot: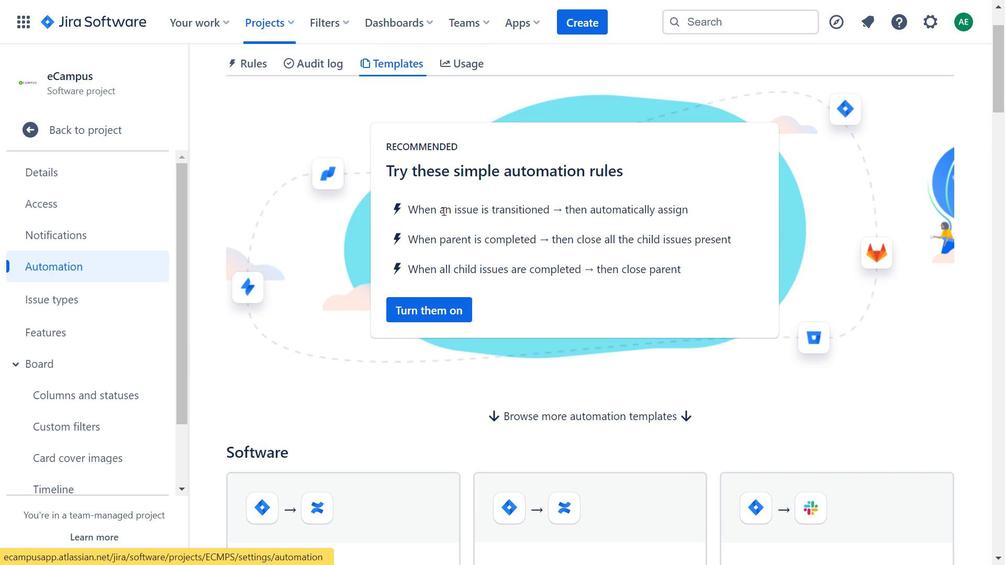
Action: Mouse scrolled (439, 206) with delta (0, 0)
Screenshot: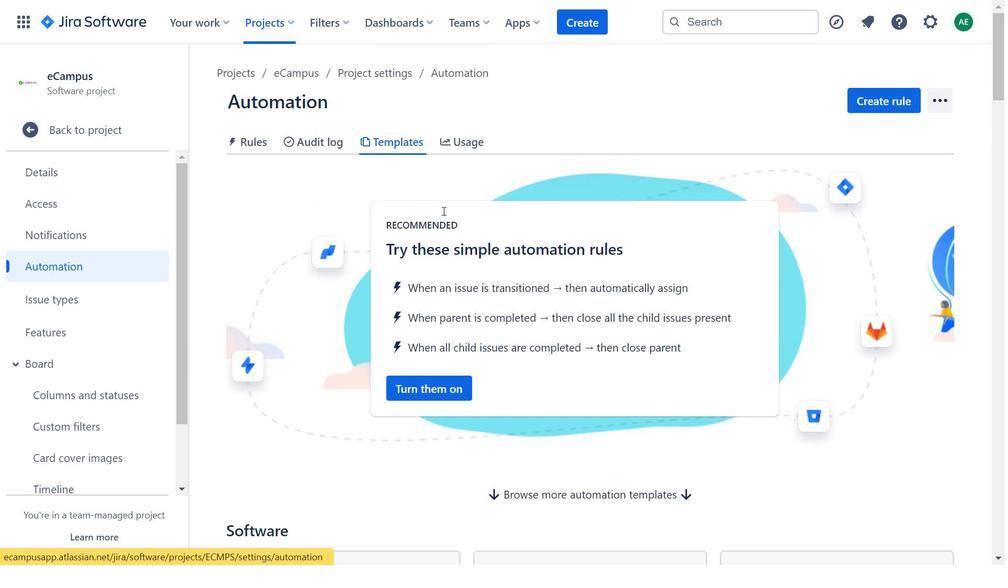 
Action: Mouse scrolled (439, 206) with delta (0, 0)
Screenshot: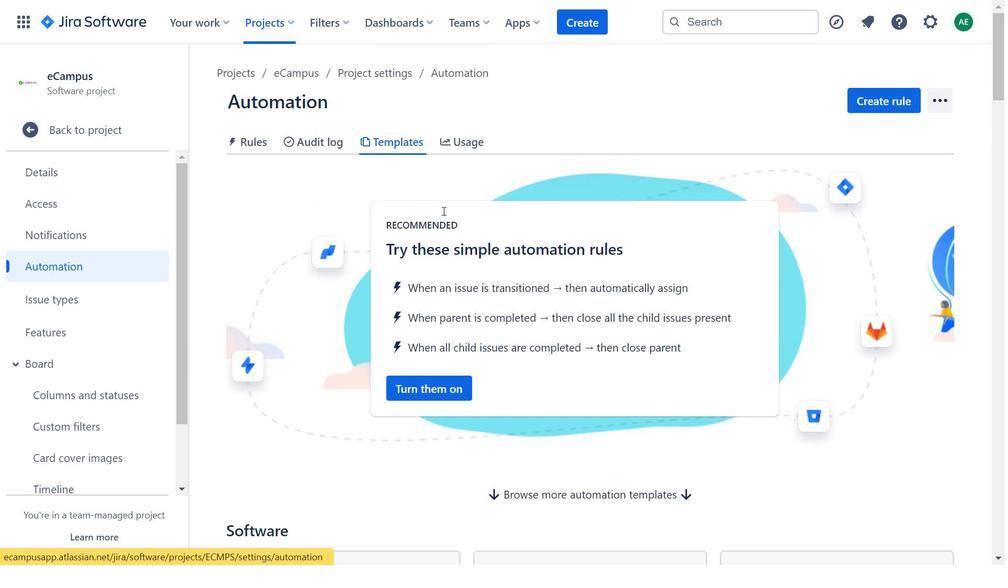 
Action: Mouse scrolled (439, 206) with delta (0, 0)
Screenshot: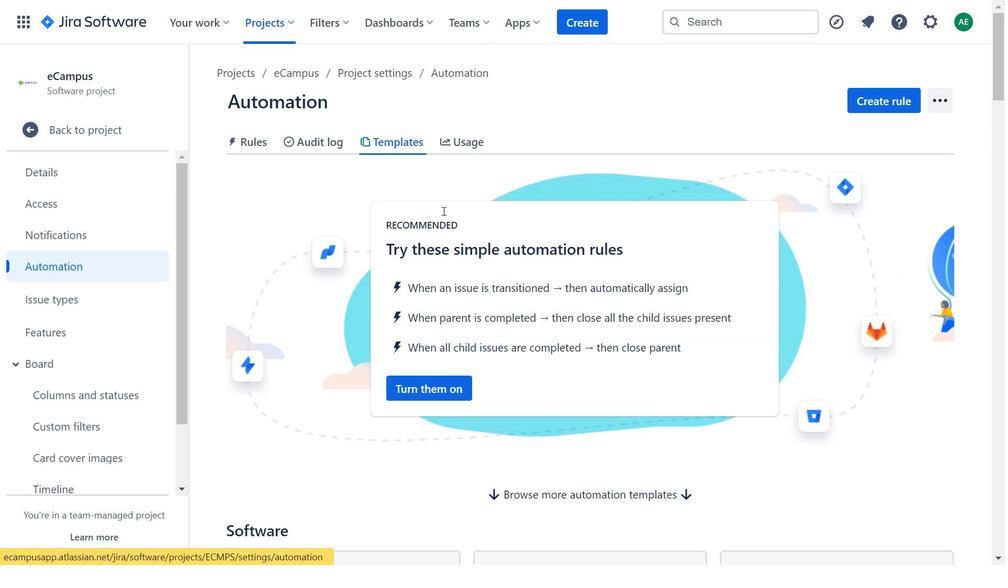 
Action: Mouse moved to (437, 205)
Screenshot: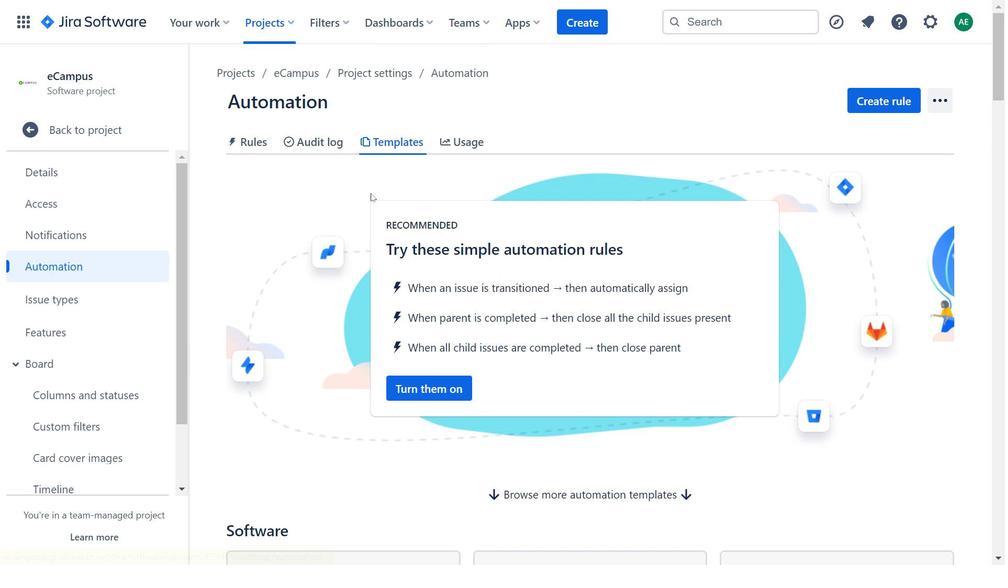 
Action: Mouse scrolled (437, 205) with delta (0, 0)
Screenshot: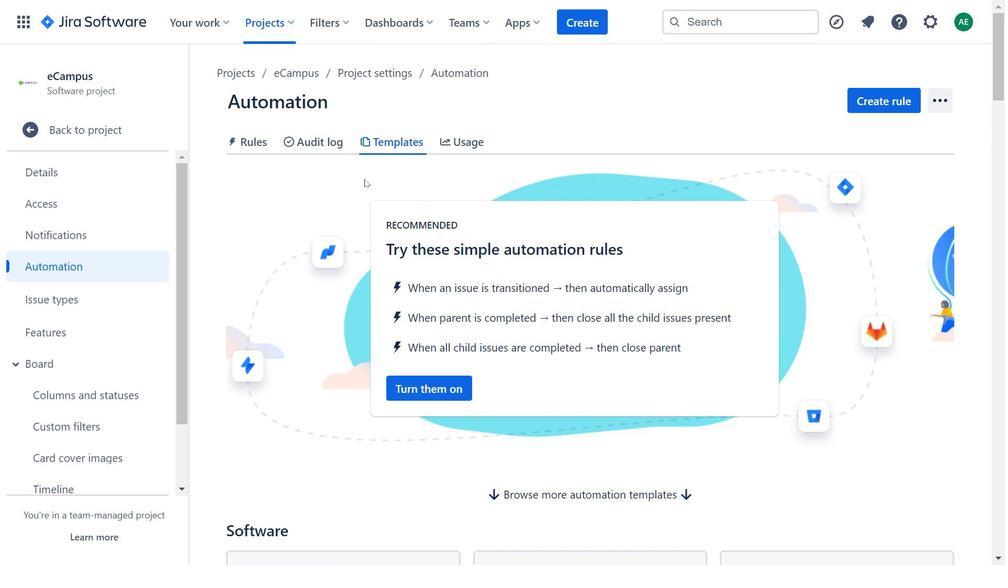 
Action: Mouse scrolled (437, 205) with delta (0, 0)
Screenshot: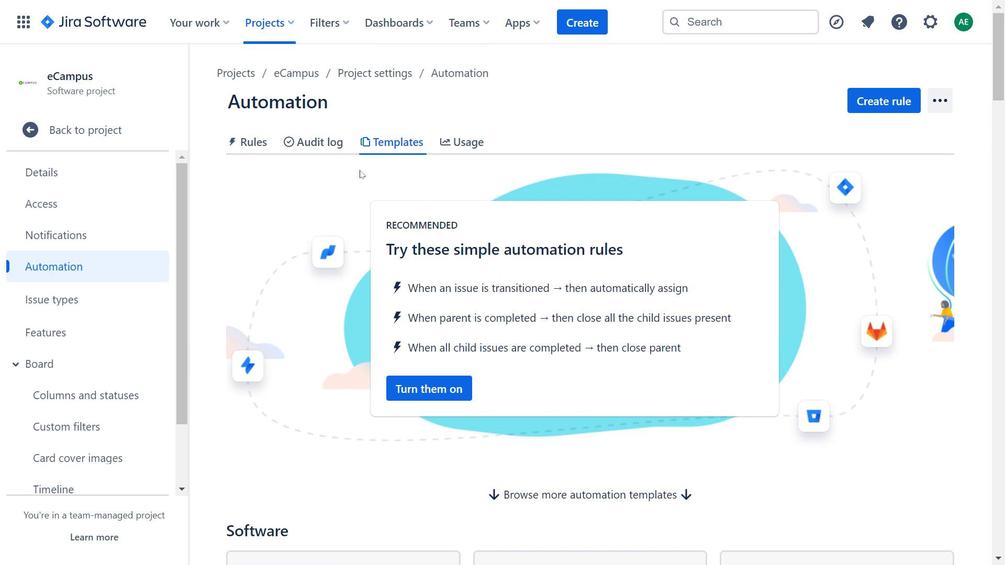 
Action: Mouse scrolled (437, 205) with delta (0, 0)
Screenshot: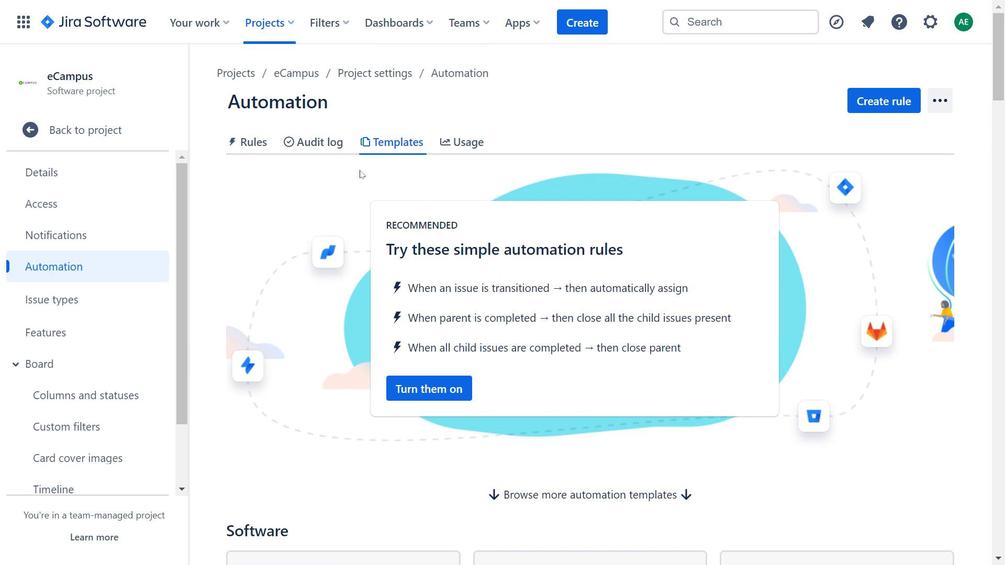 
Action: Mouse scrolled (437, 205) with delta (0, 0)
Screenshot: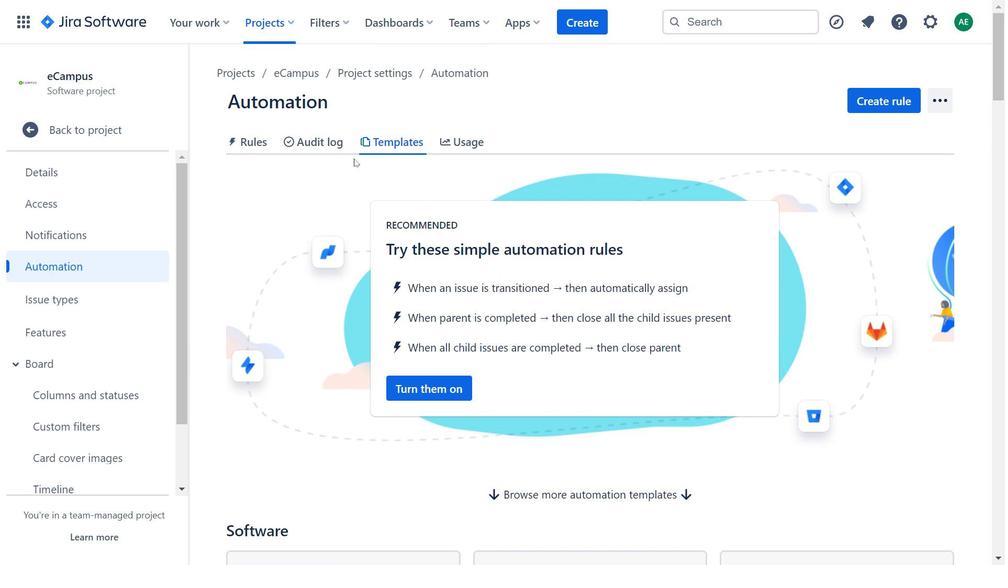 
Action: Mouse moved to (303, 78)
Screenshot: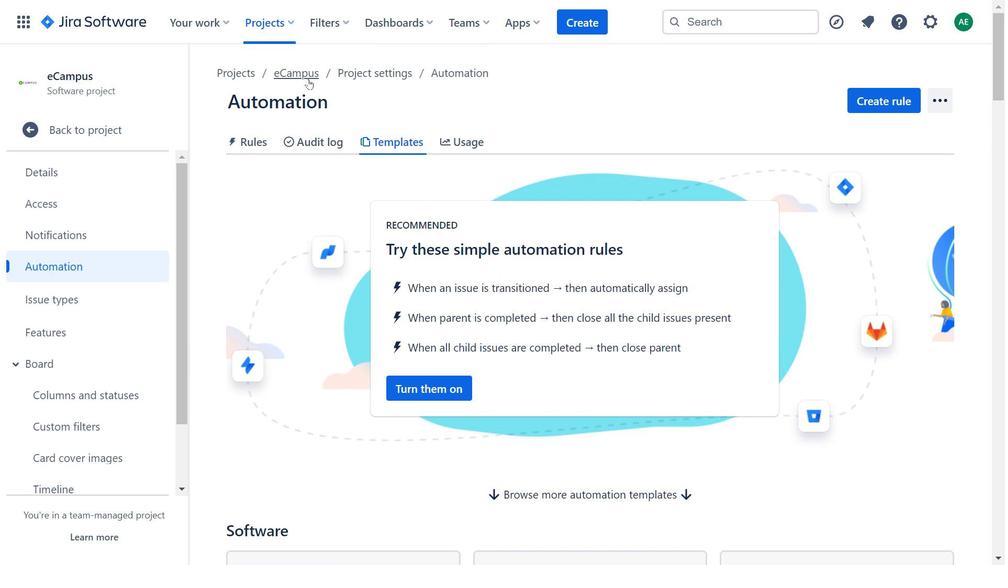 
Action: Mouse pressed left at (303, 78)
Screenshot: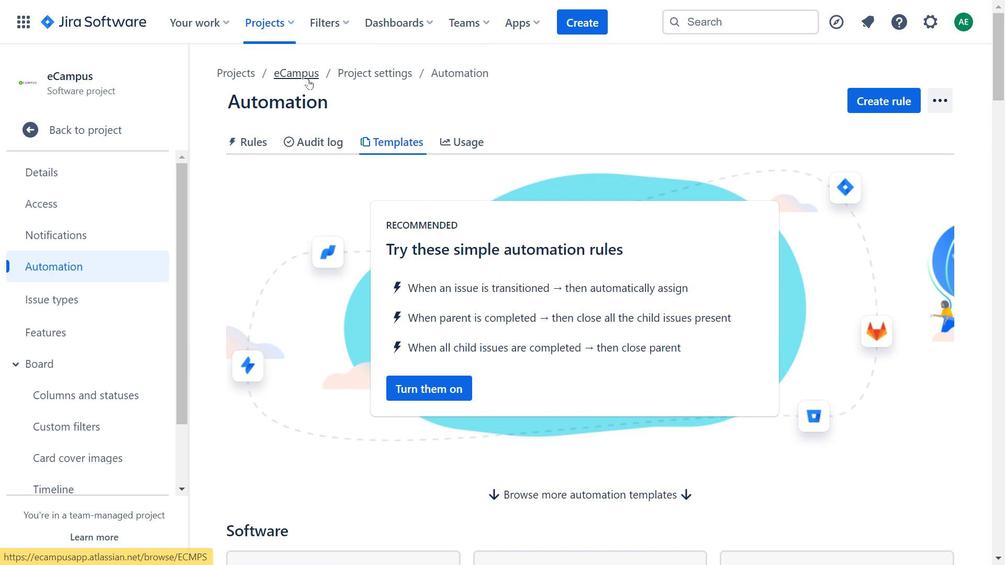 
Action: Mouse moved to (303, 73)
Screenshot: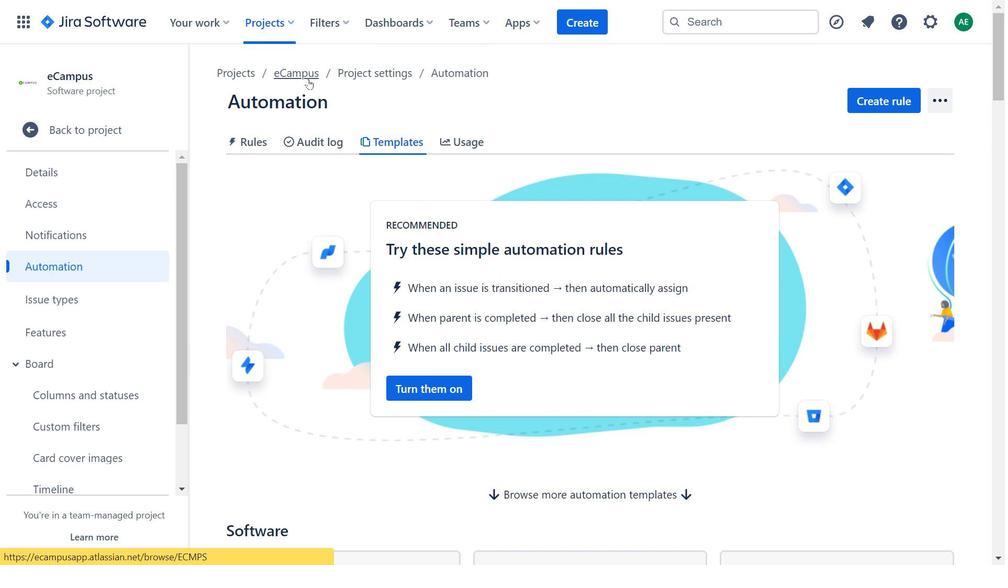 
Action: Mouse pressed left at (303, 73)
Screenshot: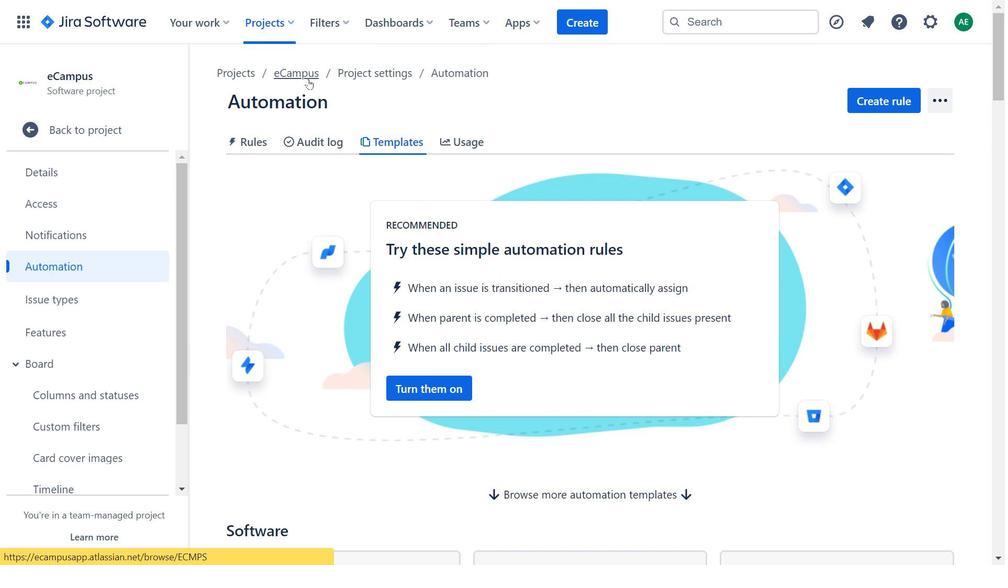
Action: Mouse moved to (401, 276)
Screenshot: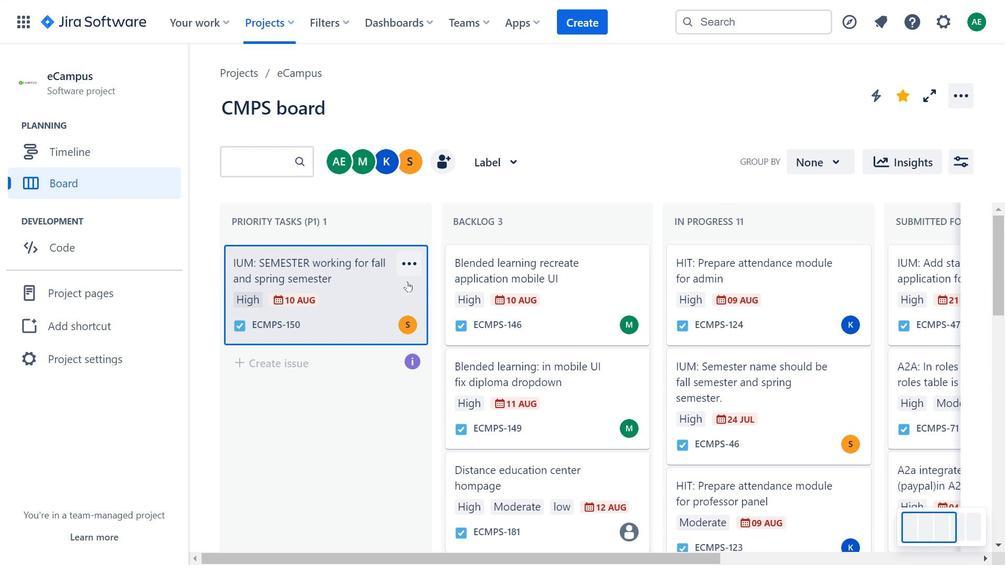 
Action: Mouse pressed left at (401, 276)
Screenshot: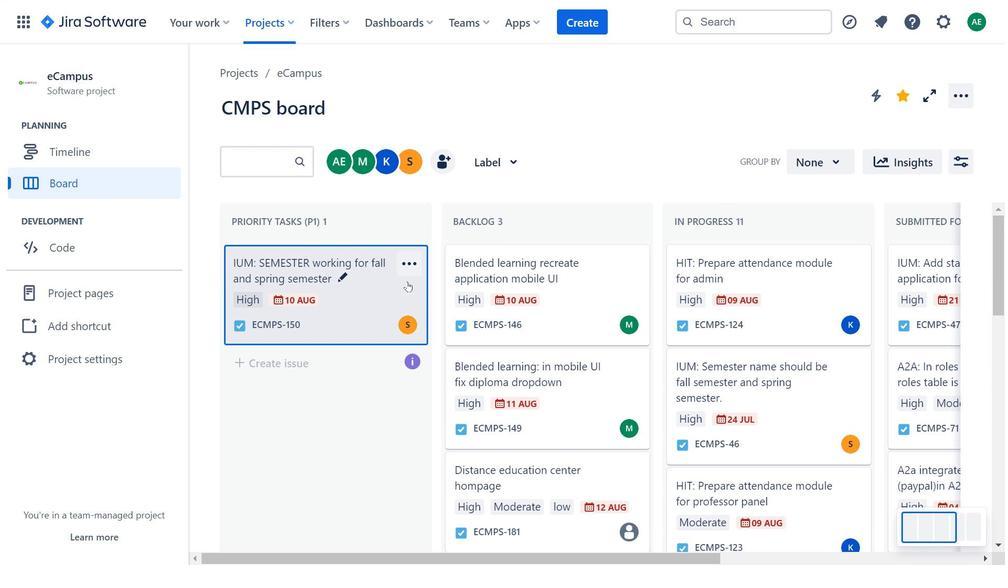 
Action: Mouse moved to (356, 310)
Screenshot: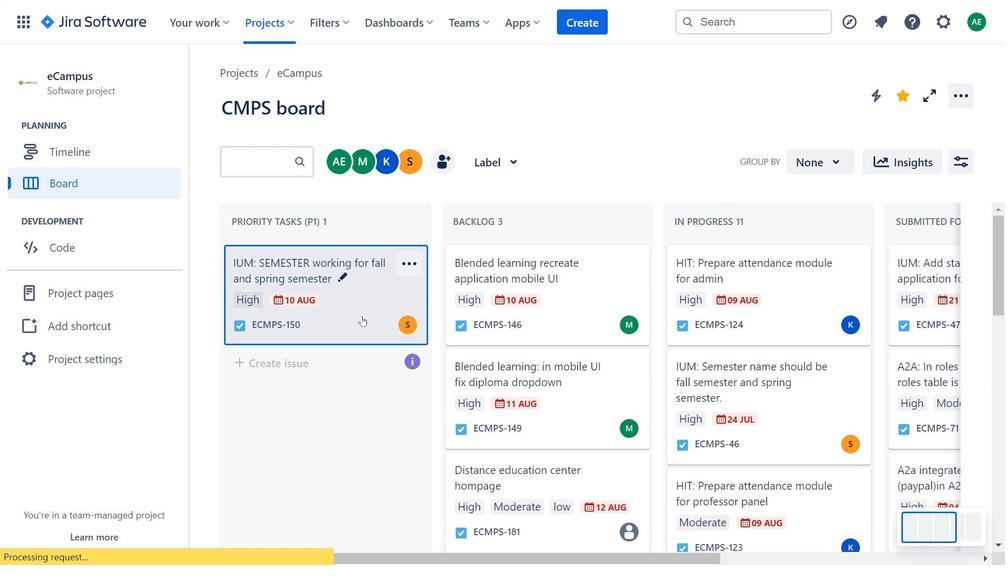 
Action: Mouse pressed left at (356, 310)
Screenshot: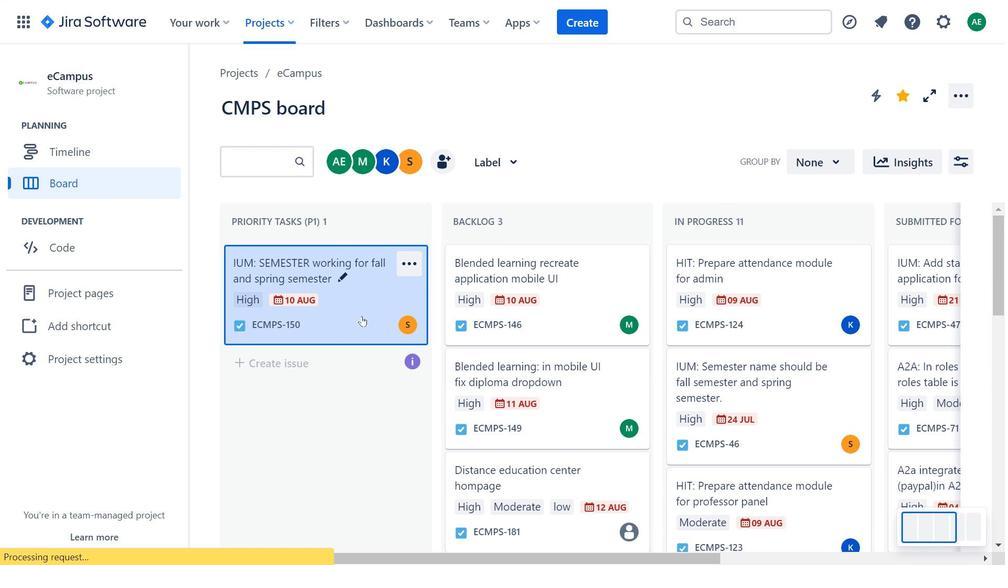 
Action: Mouse moved to (660, 128)
Screenshot: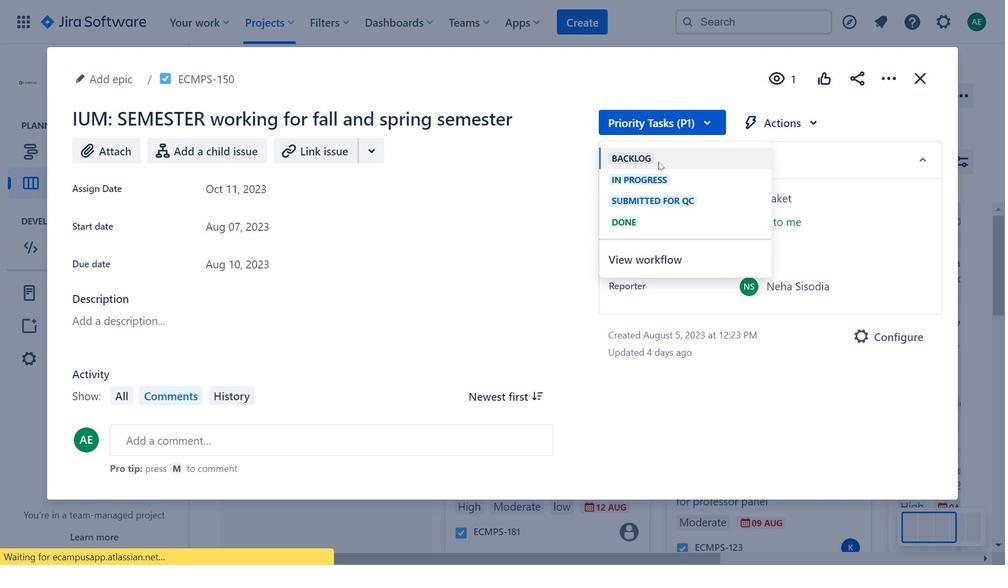 
Action: Mouse pressed left at (660, 128)
Screenshot: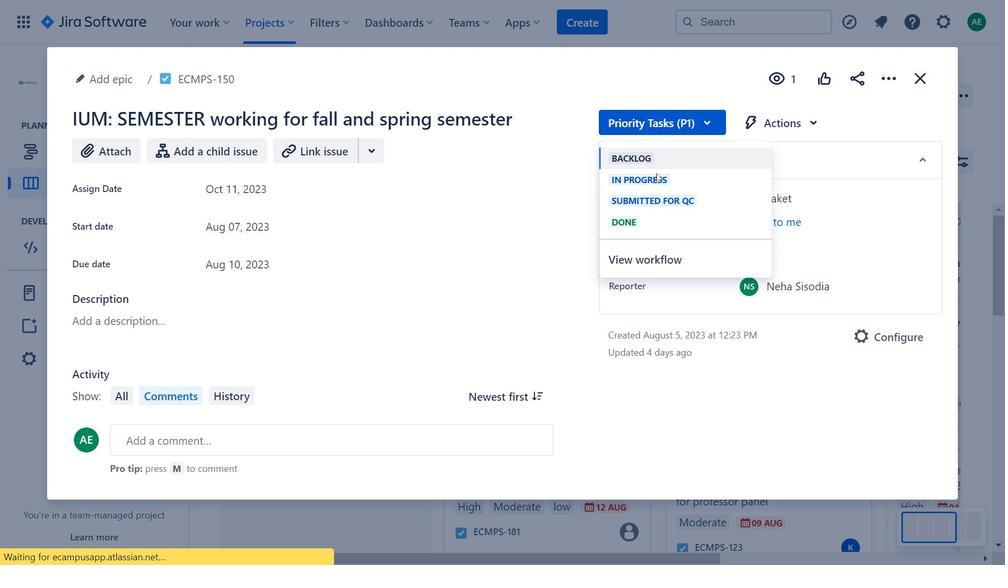
Action: Mouse moved to (799, 127)
Screenshot: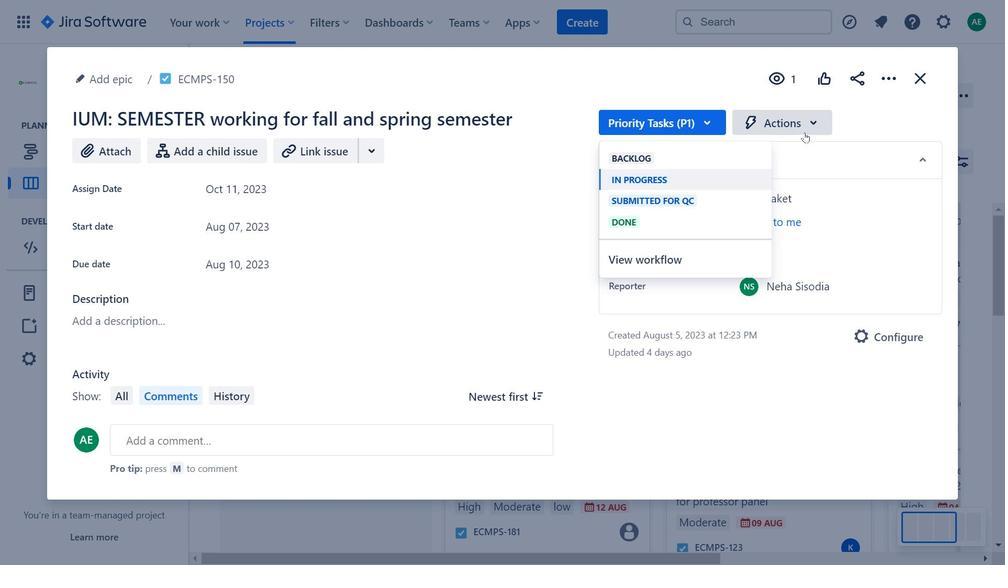 
Action: Mouse pressed left at (799, 127)
Screenshot: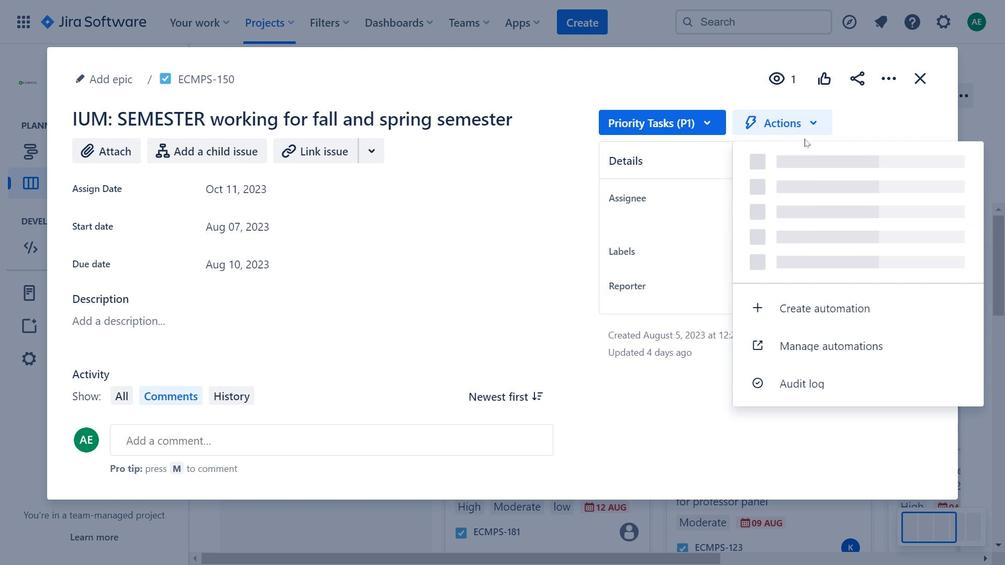
Action: Mouse moved to (843, 68)
Screenshot: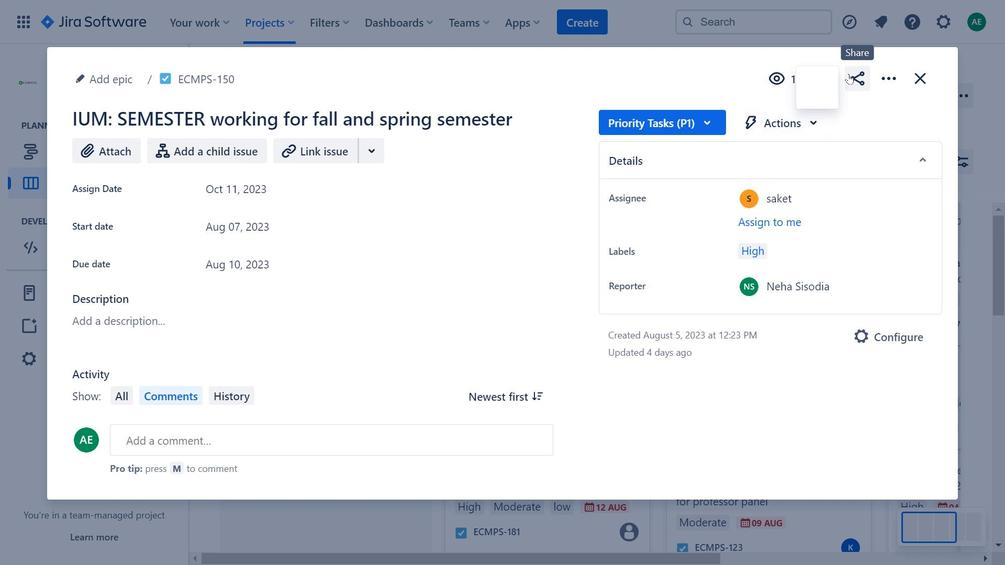 
Action: Mouse pressed left at (843, 68)
Screenshot: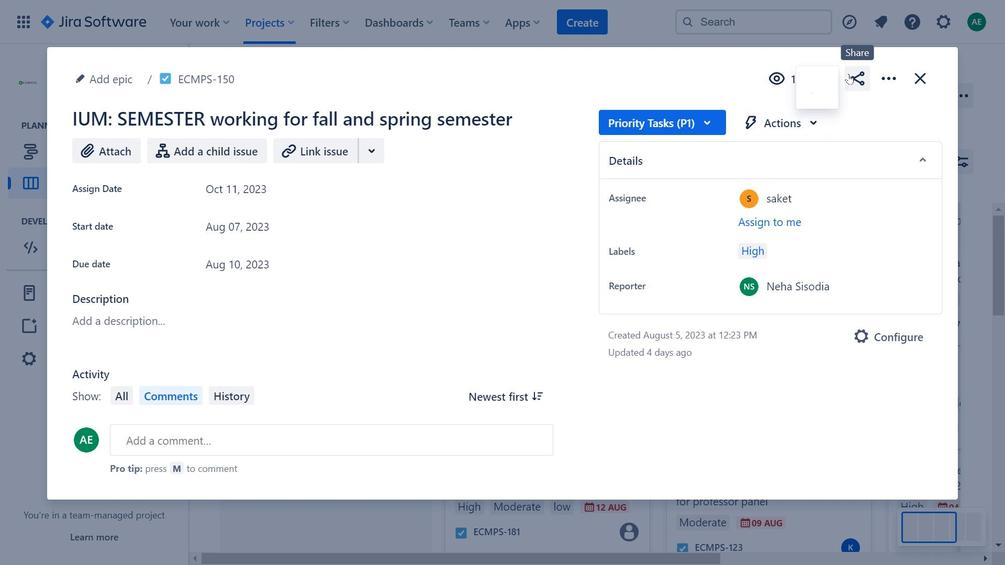 
Action: Mouse moved to (720, 119)
Screenshot: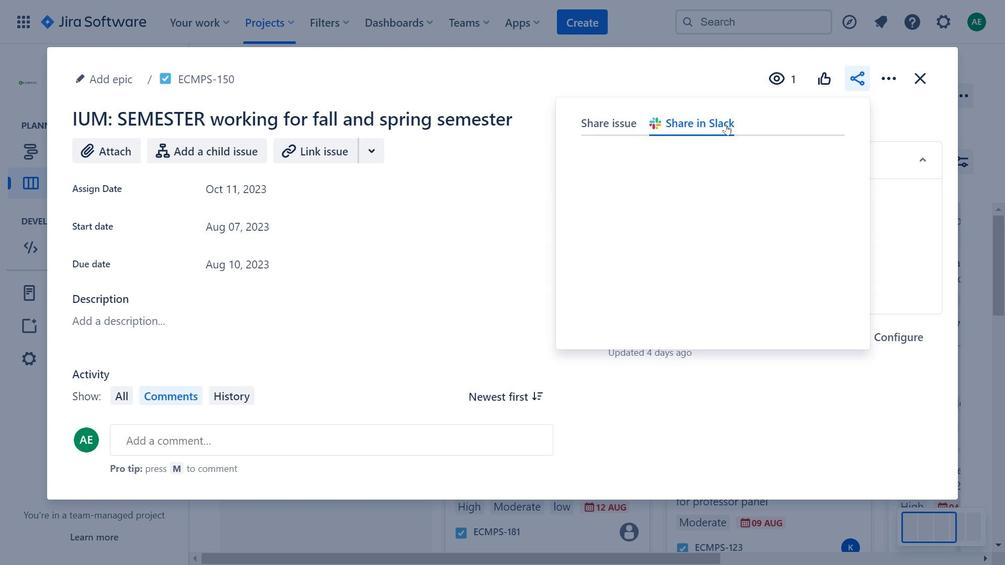 
Action: Mouse pressed left at (720, 119)
Screenshot: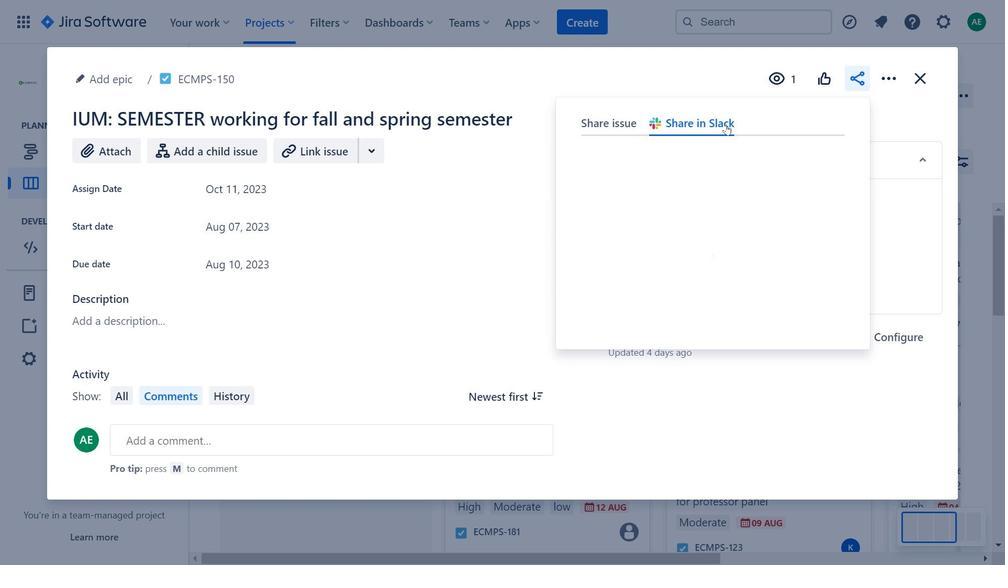 
Action: Mouse moved to (884, 81)
Screenshot: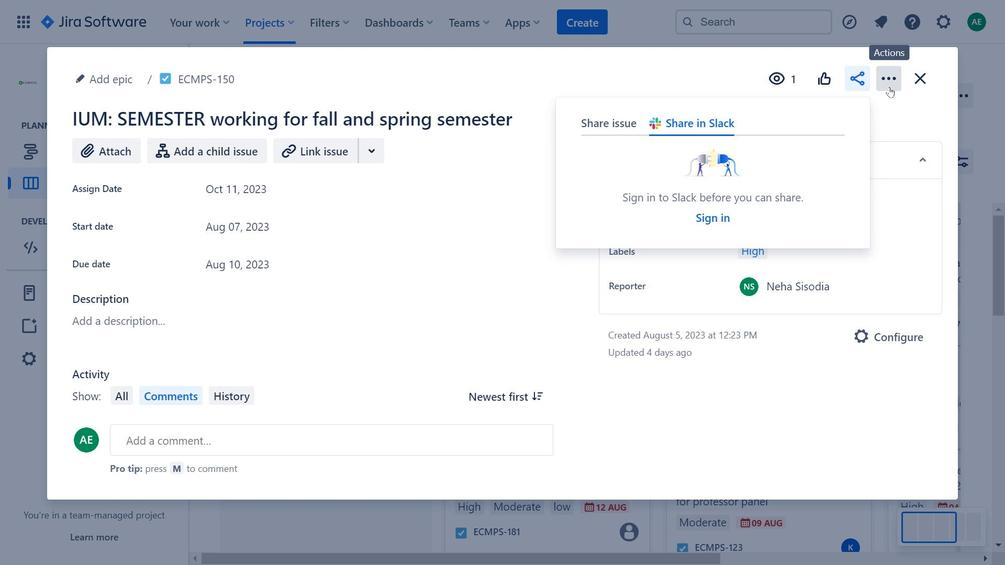 
Action: Mouse pressed left at (884, 81)
Screenshot: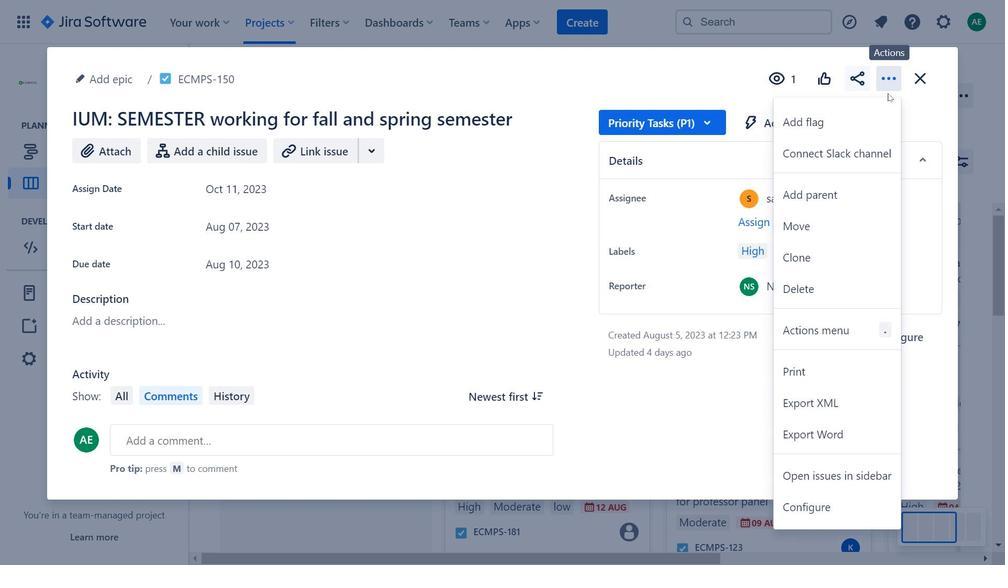 
Action: Mouse moved to (300, 218)
Screenshot: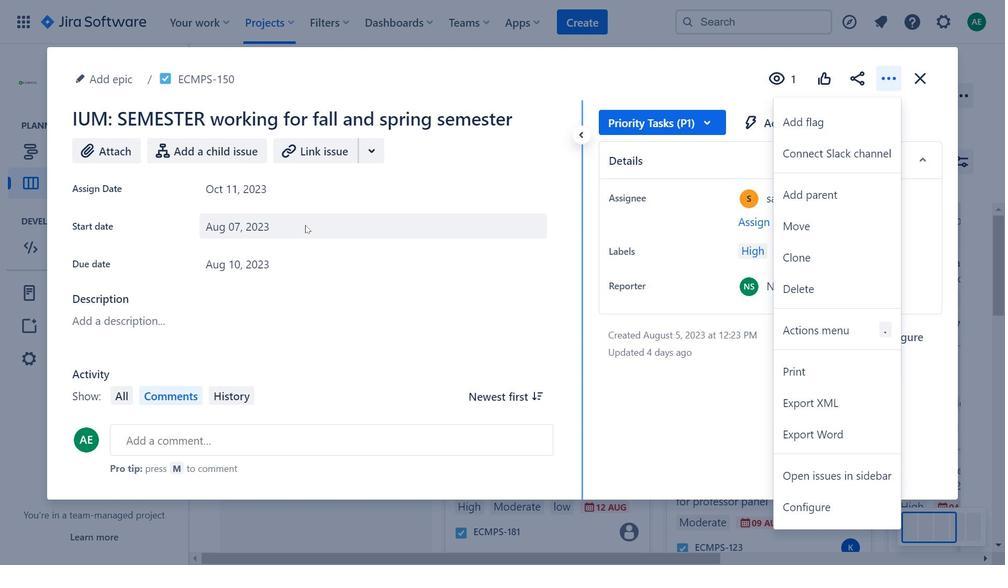 
Action: Mouse pressed left at (300, 218)
Screenshot: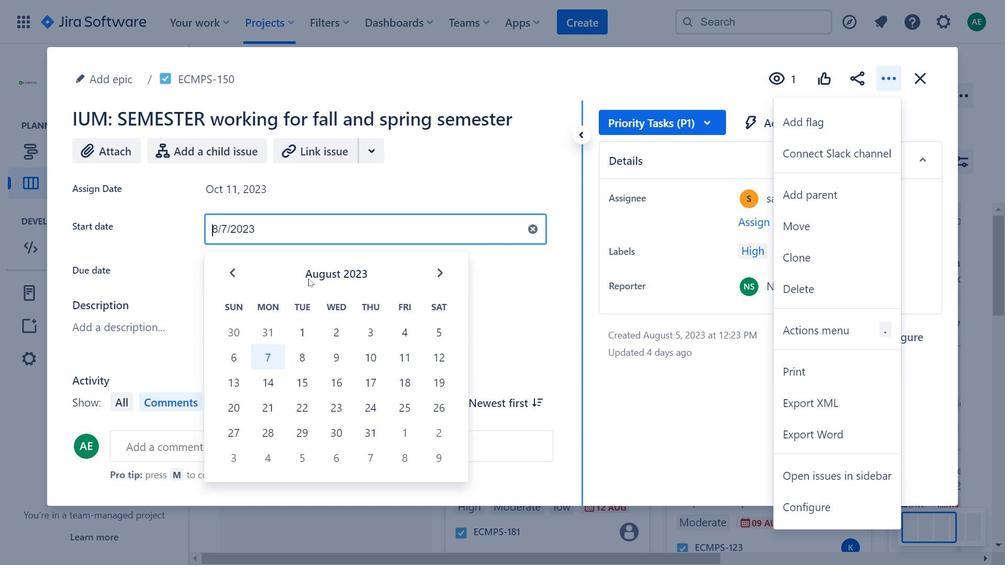 
Action: Mouse moved to (370, 138)
Screenshot: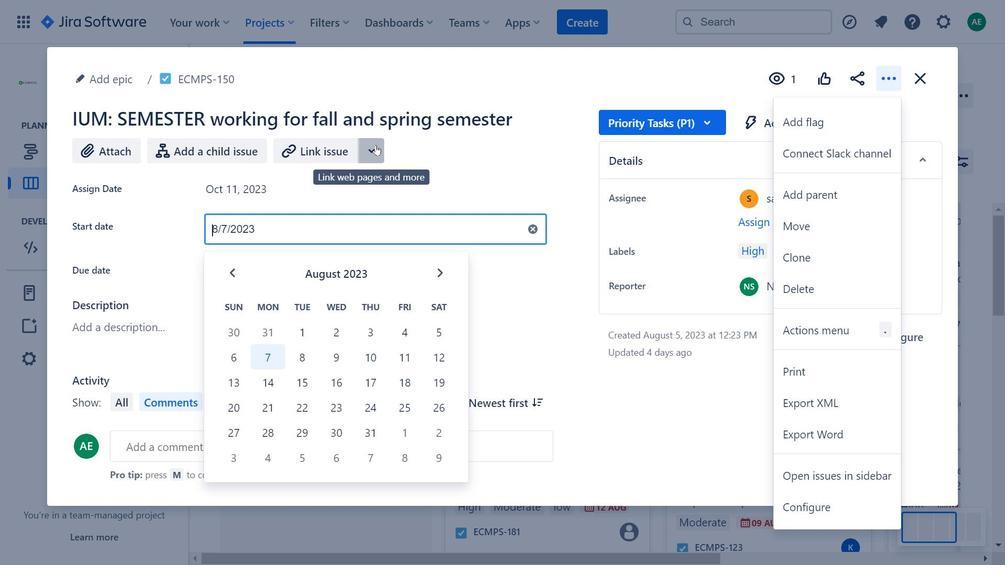 
Action: Mouse pressed left at (370, 138)
Screenshot: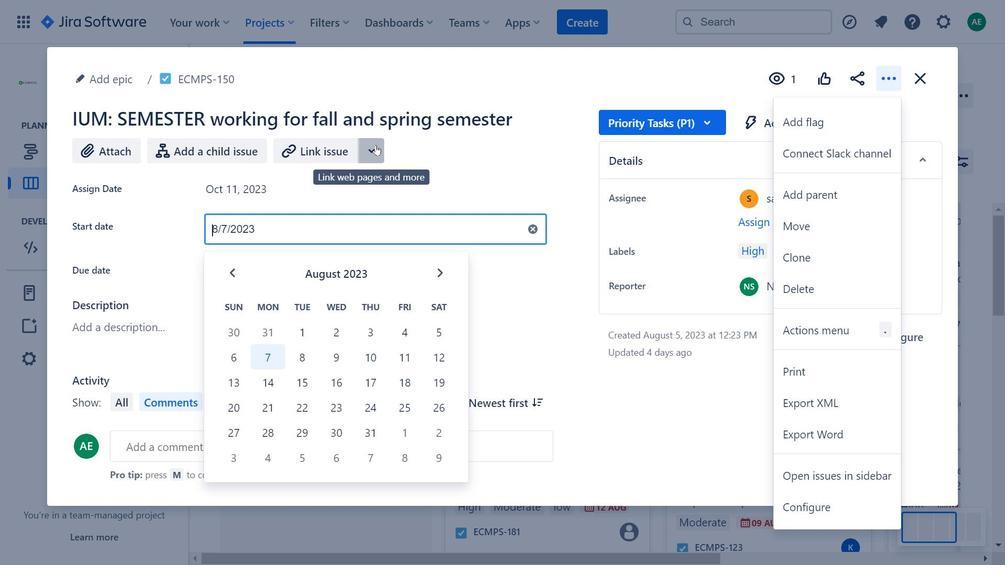 
Action: Mouse moved to (240, 384)
Screenshot: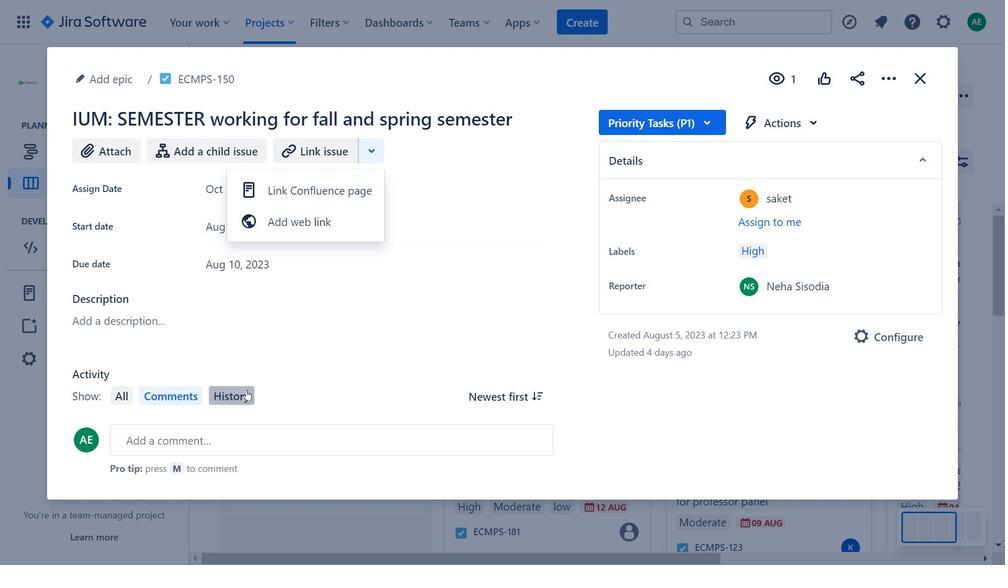 
Action: Mouse pressed left at (240, 384)
Screenshot: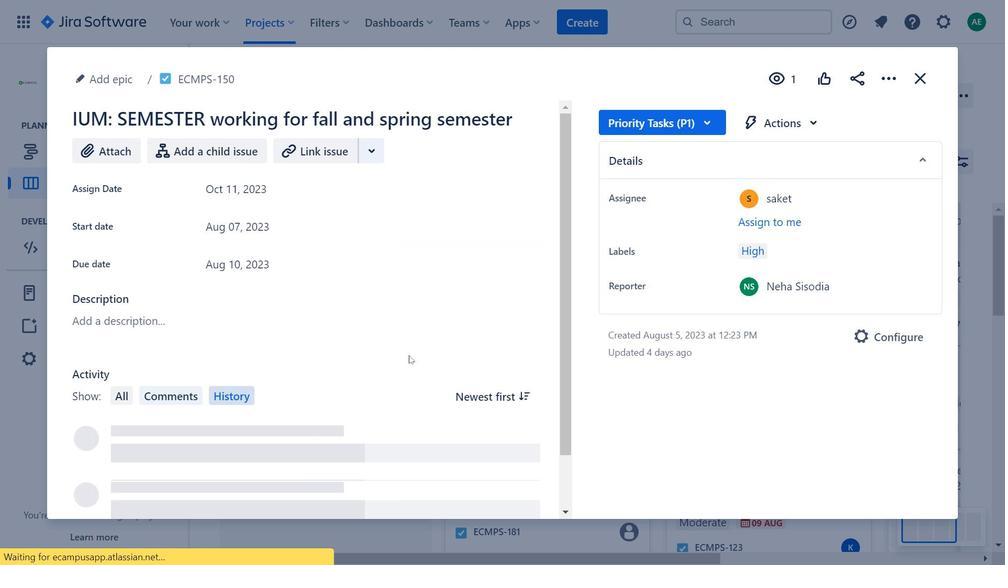 
Action: Mouse moved to (422, 282)
Screenshot: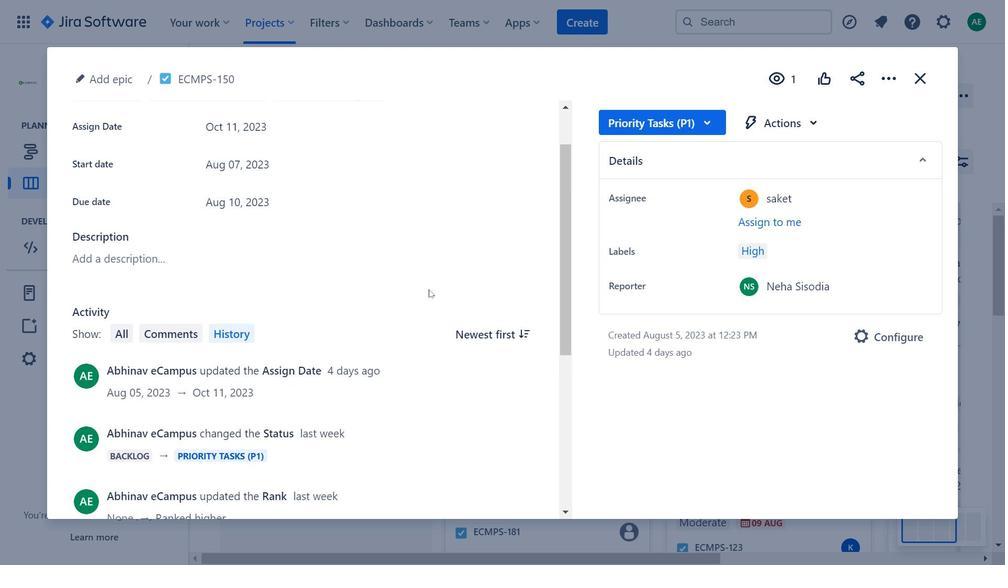 
Action: Mouse scrolled (422, 282) with delta (0, 0)
Screenshot: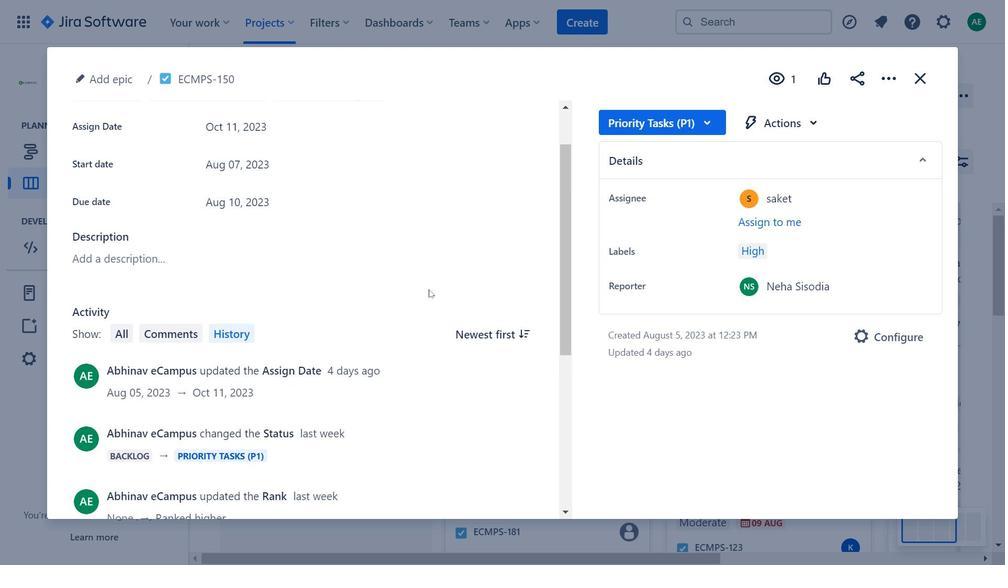 
Action: Mouse moved to (423, 283)
Screenshot: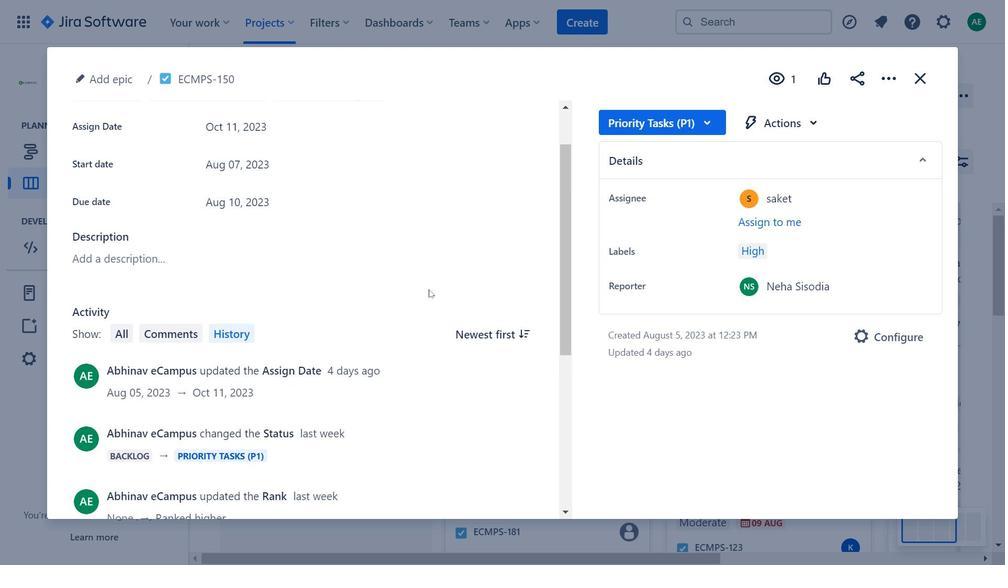
Action: Mouse scrolled (423, 283) with delta (0, 0)
Screenshot: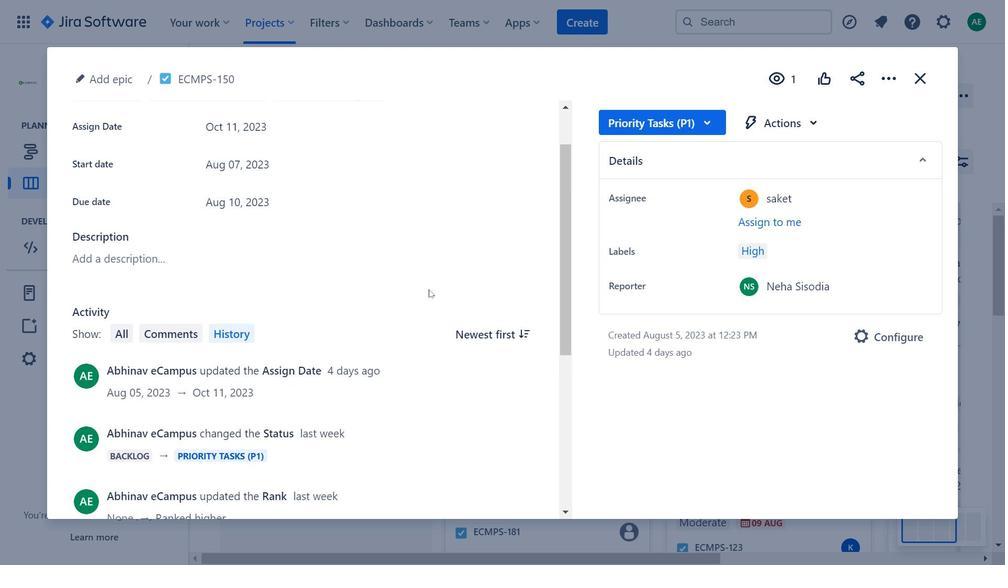 
Action: Mouse scrolled (423, 283) with delta (0, 0)
Screenshot: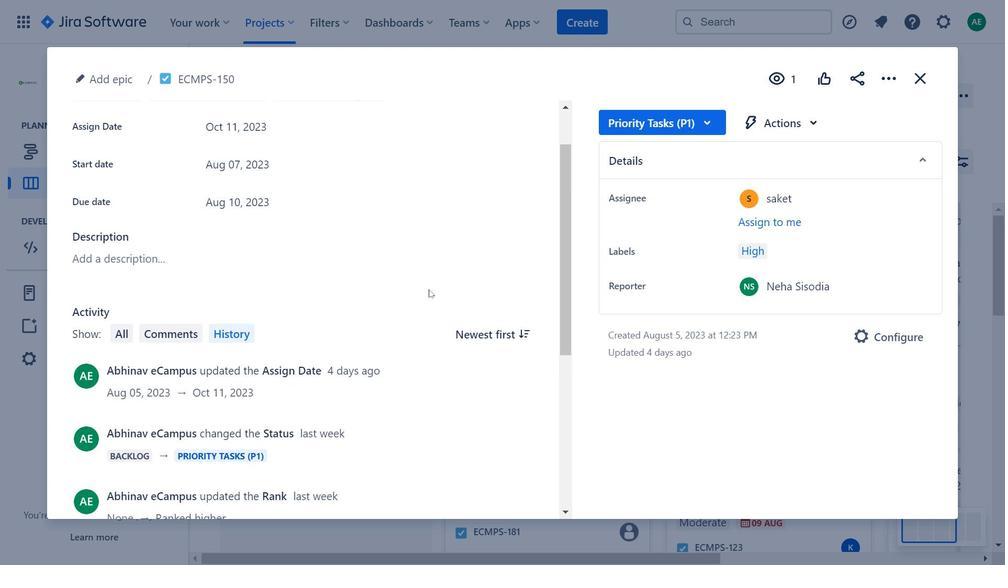 
Action: Mouse scrolled (423, 283) with delta (0, 0)
Screenshot: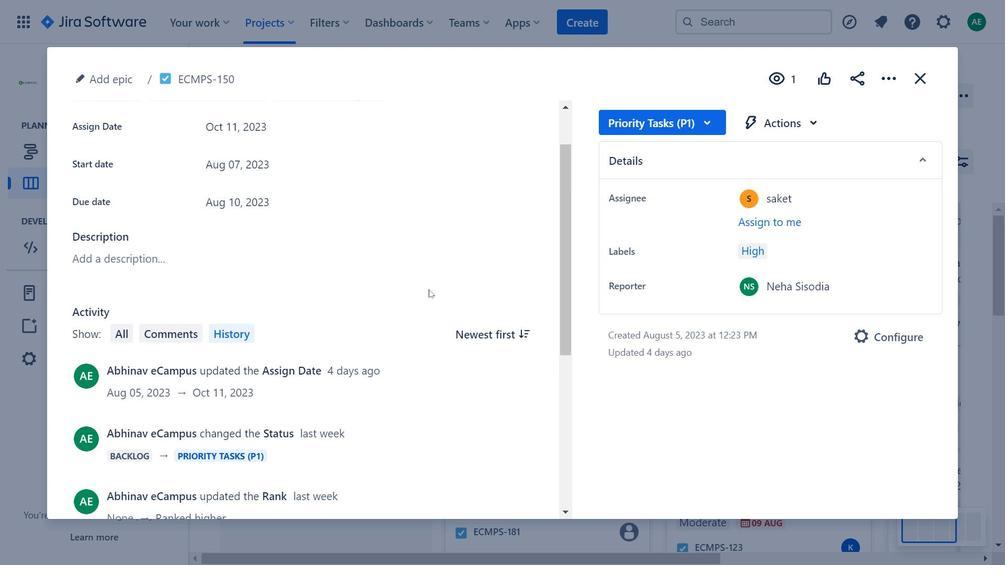 
Action: Mouse scrolled (423, 283) with delta (0, 0)
Screenshot: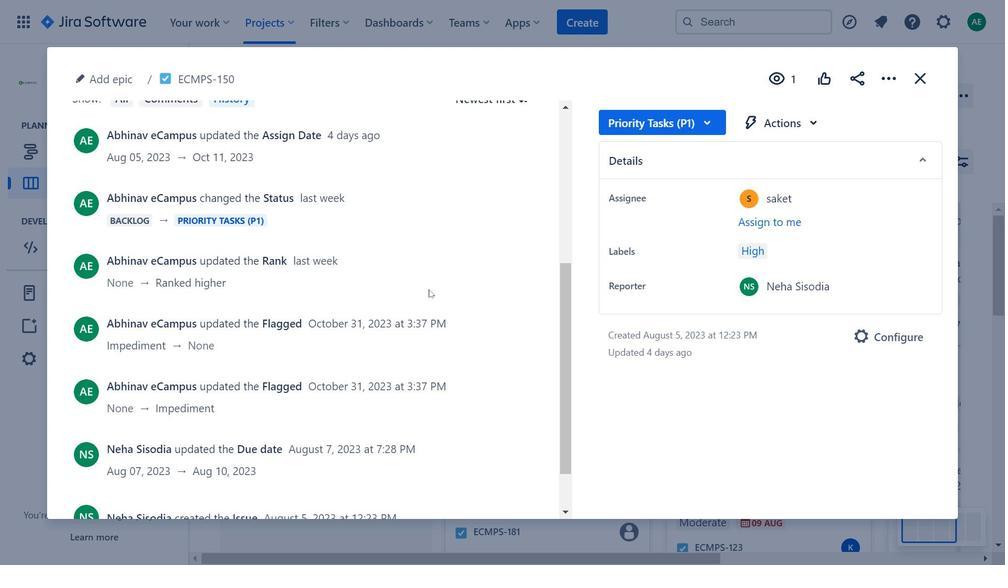 
Action: Mouse scrolled (423, 283) with delta (0, 0)
Screenshot: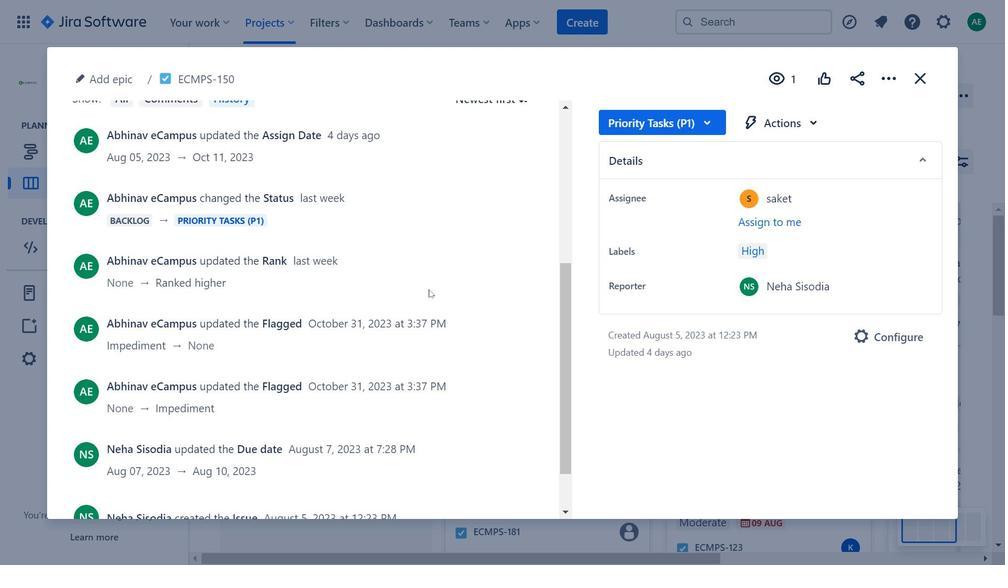 
Action: Mouse scrolled (423, 283) with delta (0, 0)
Screenshot: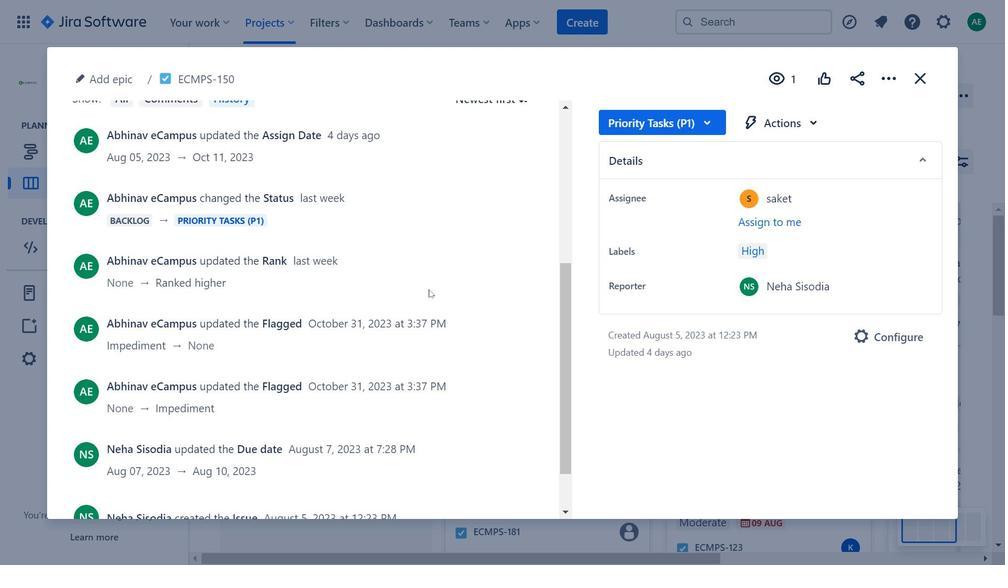 
Action: Mouse scrolled (423, 284) with delta (0, 0)
Screenshot: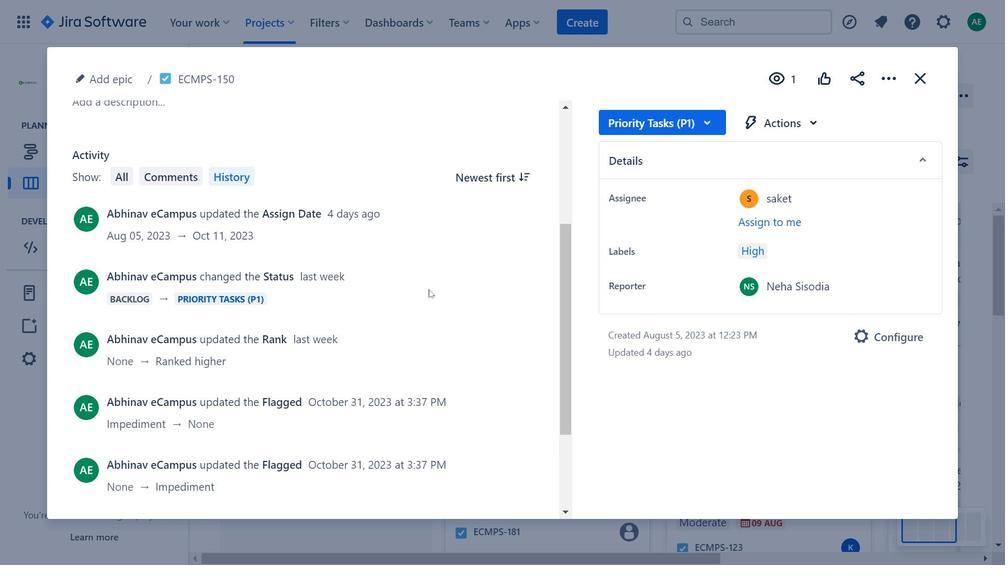 
Action: Mouse scrolled (423, 283) with delta (0, 0)
Screenshot: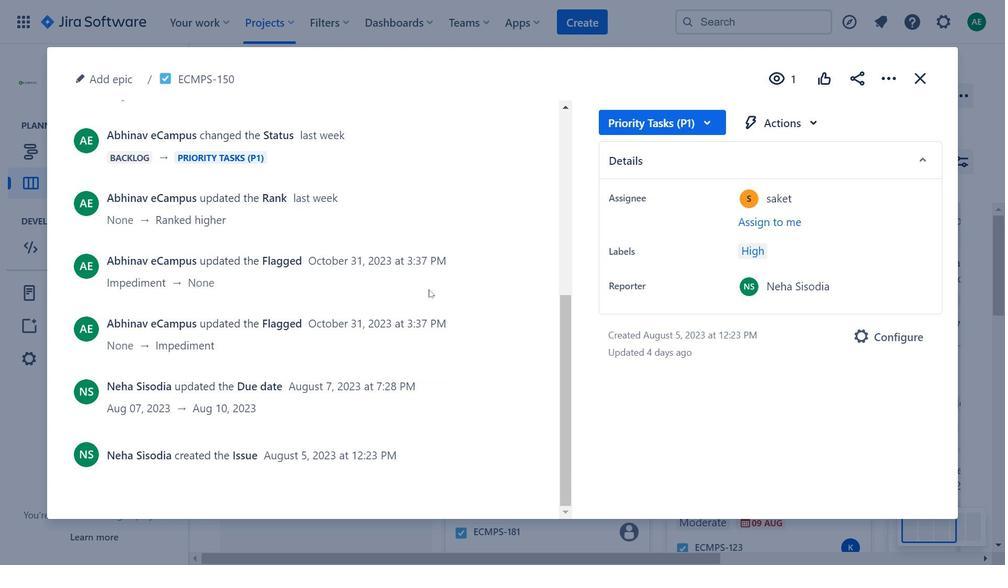 
Action: Mouse scrolled (423, 283) with delta (0, 0)
Screenshot: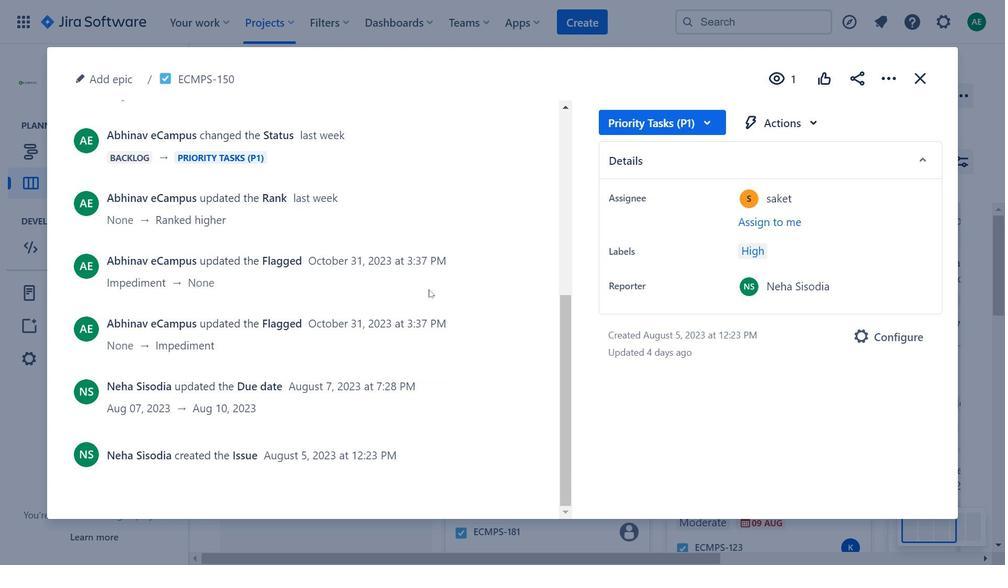 
Action: Mouse scrolled (423, 283) with delta (0, 0)
Screenshot: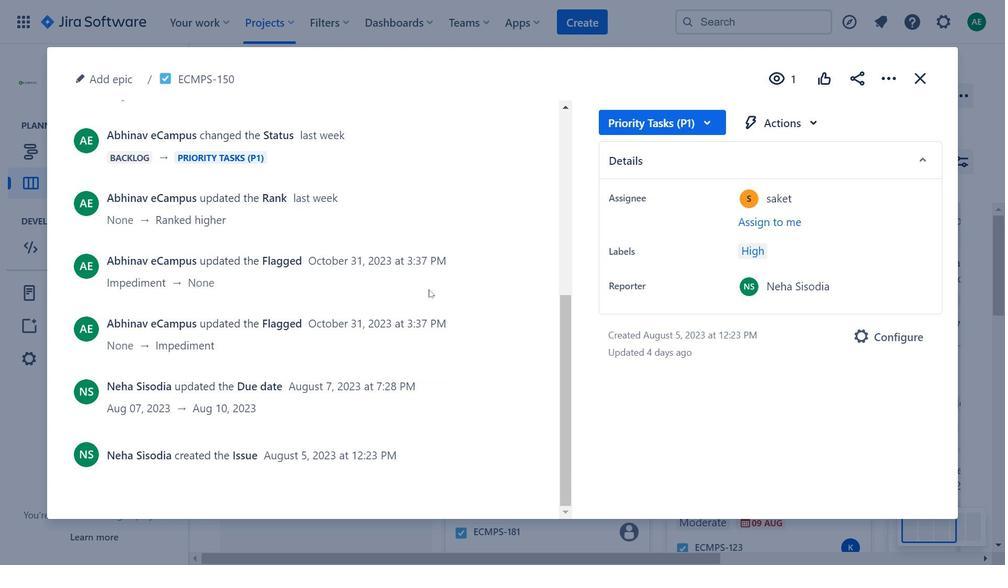 
Action: Mouse scrolled (423, 283) with delta (0, 0)
Screenshot: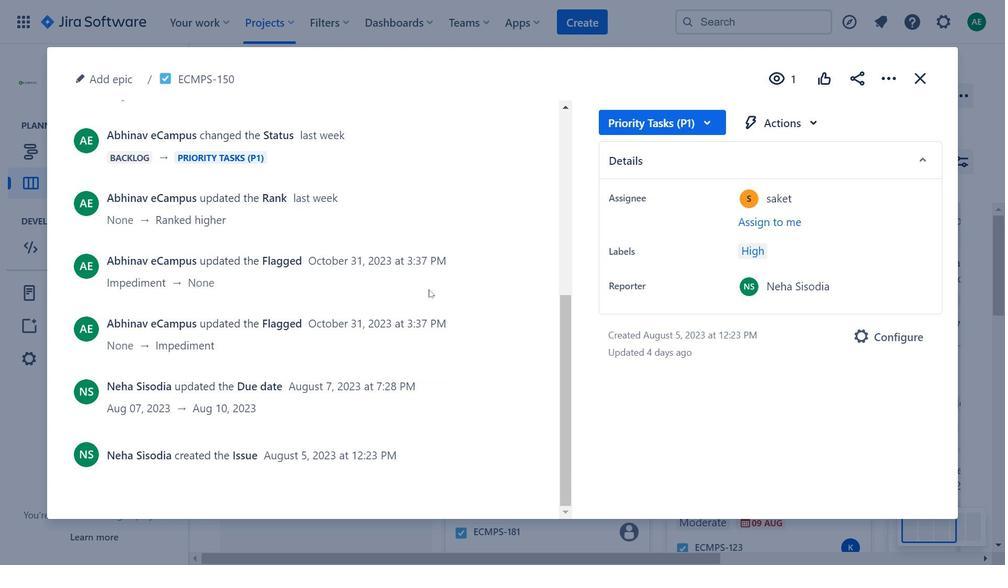 
Action: Mouse scrolled (423, 284) with delta (0, 0)
Screenshot: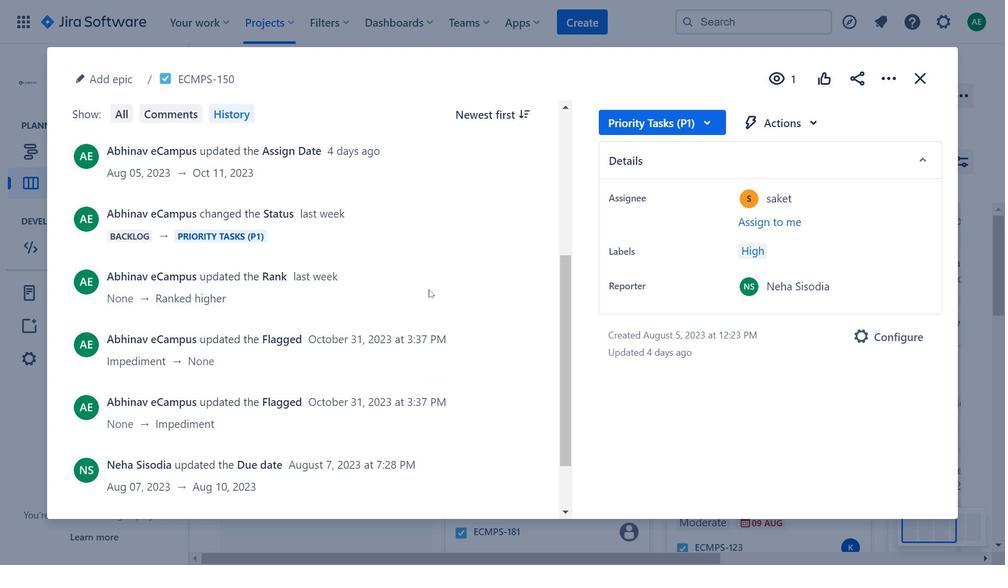 
Action: Mouse moved to (561, 327)
Screenshot: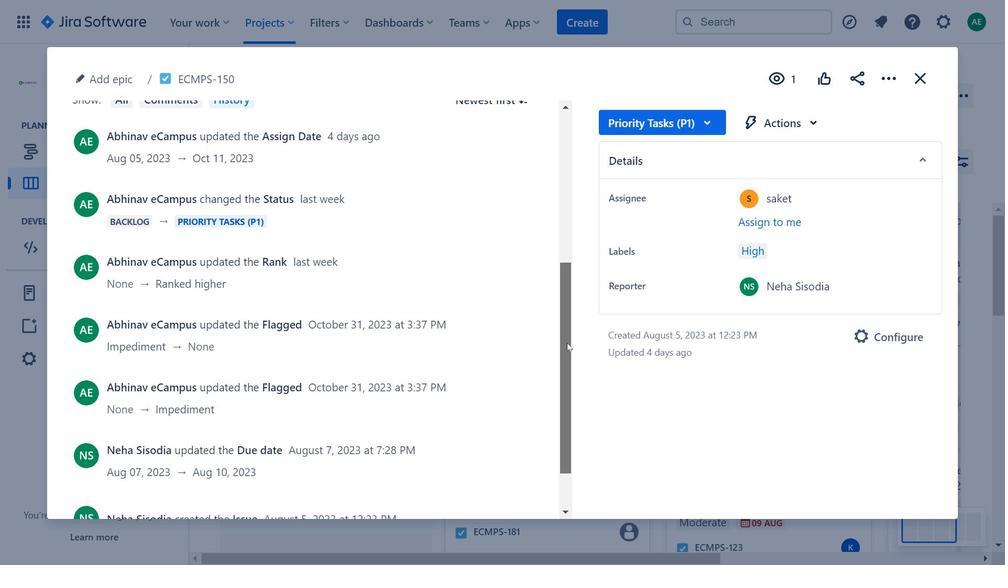 
Action: Mouse pressed left at (561, 327)
Screenshot: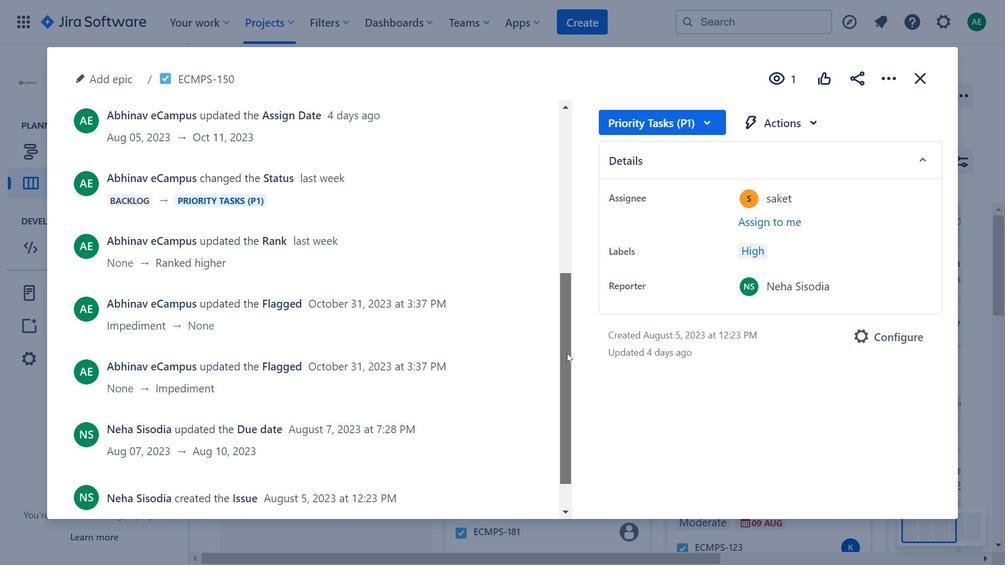 
Action: Mouse moved to (674, 135)
Screenshot: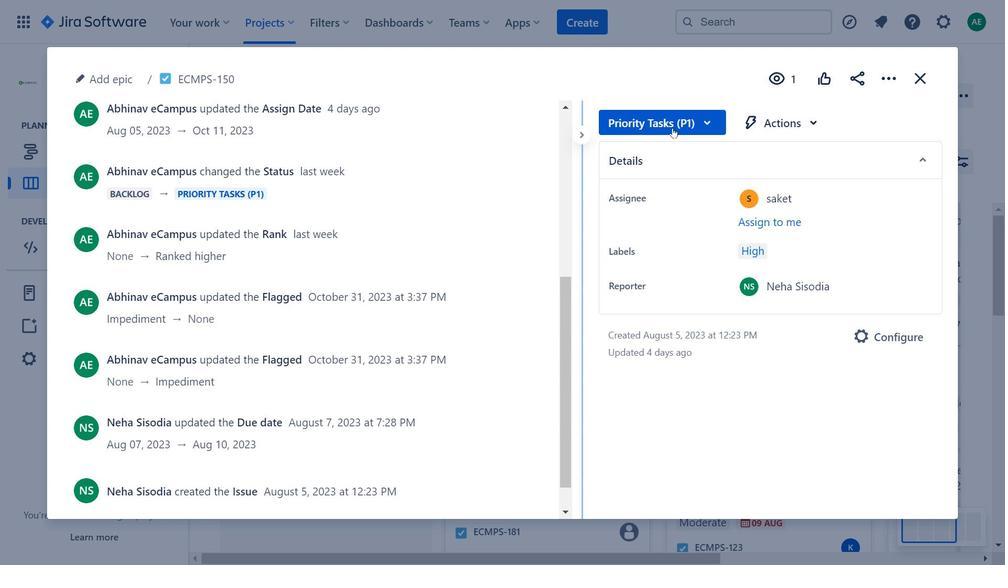 
Action: Mouse pressed left at (674, 135)
Screenshot: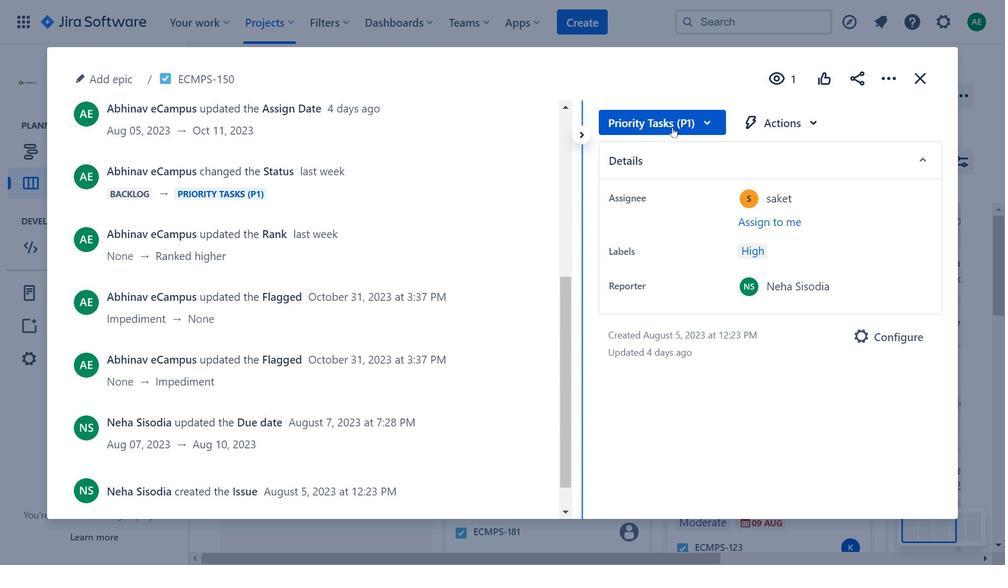 
Action: Mouse moved to (667, 121)
Screenshot: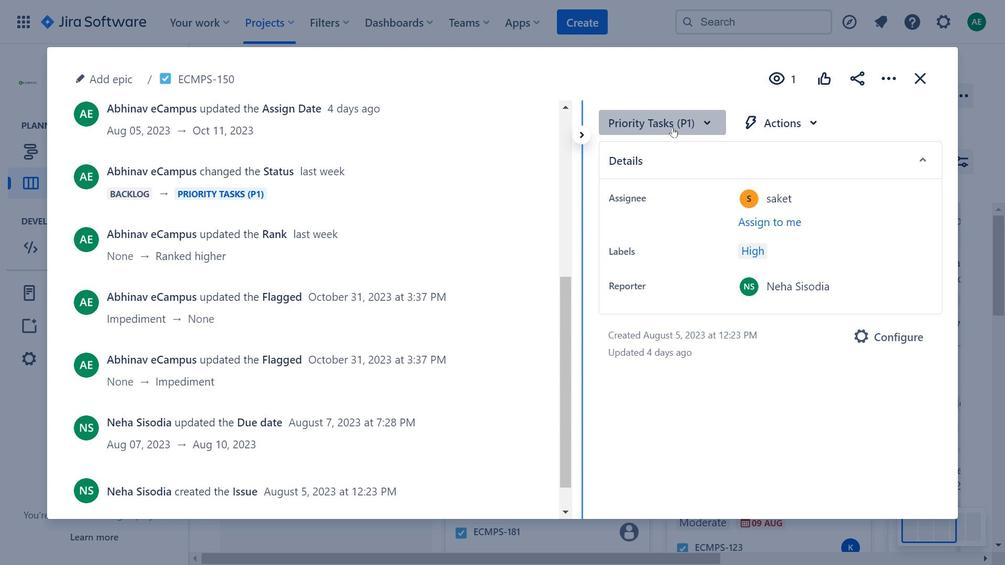 
Action: Mouse pressed left at (667, 121)
Screenshot: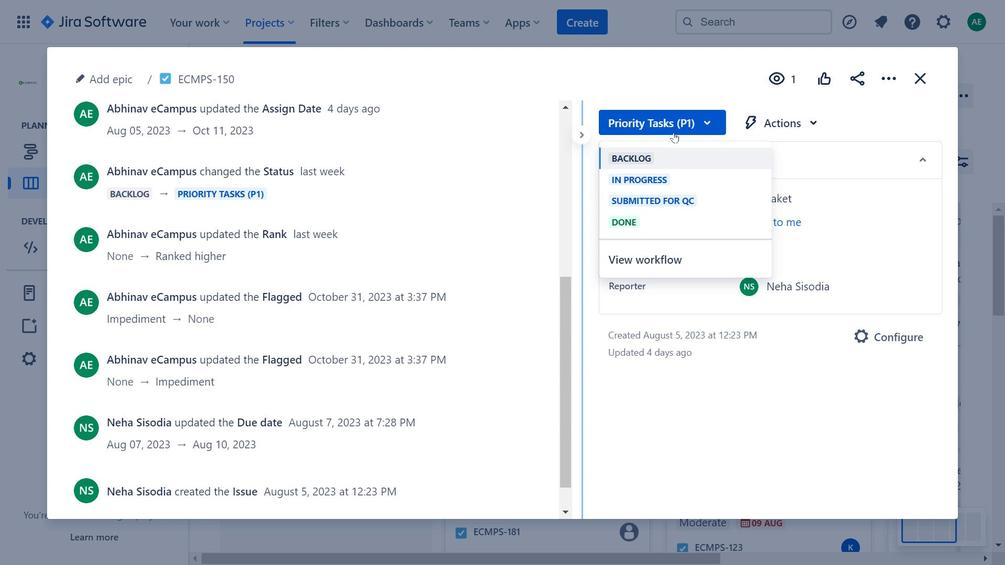 
Action: Mouse moved to (892, 64)
Screenshot: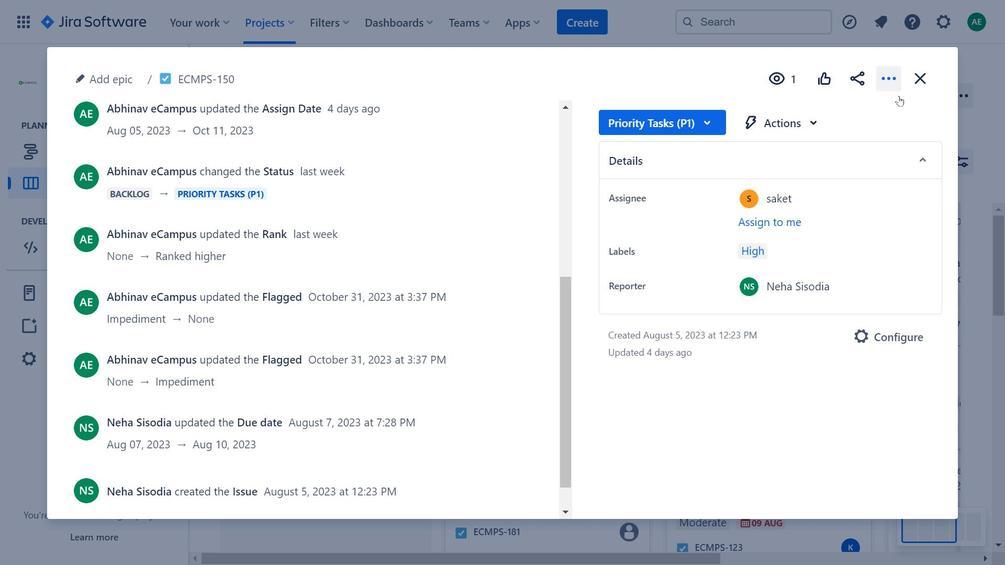 
Action: Mouse pressed left at (892, 64)
Screenshot: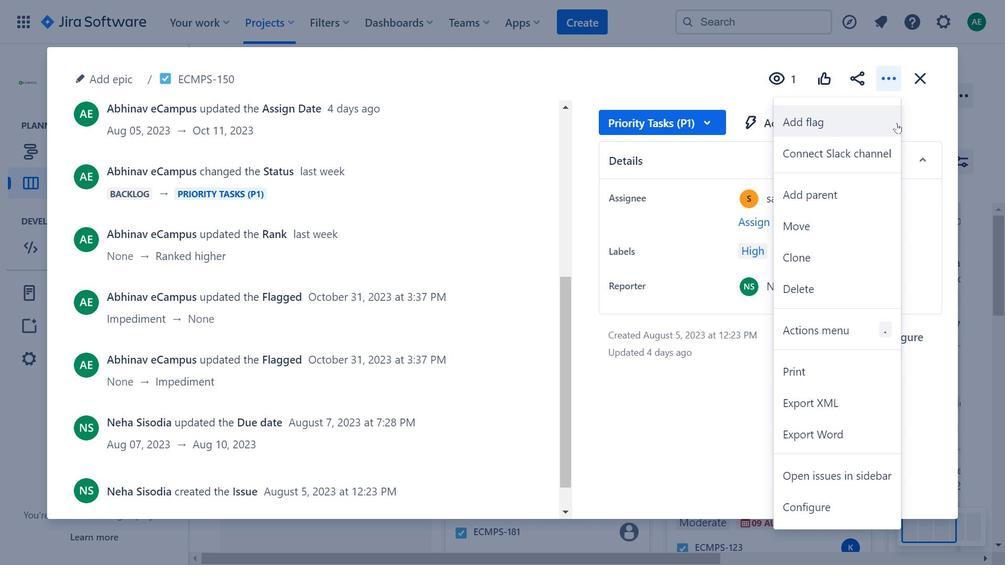 
Action: Mouse moved to (639, 124)
Screenshot: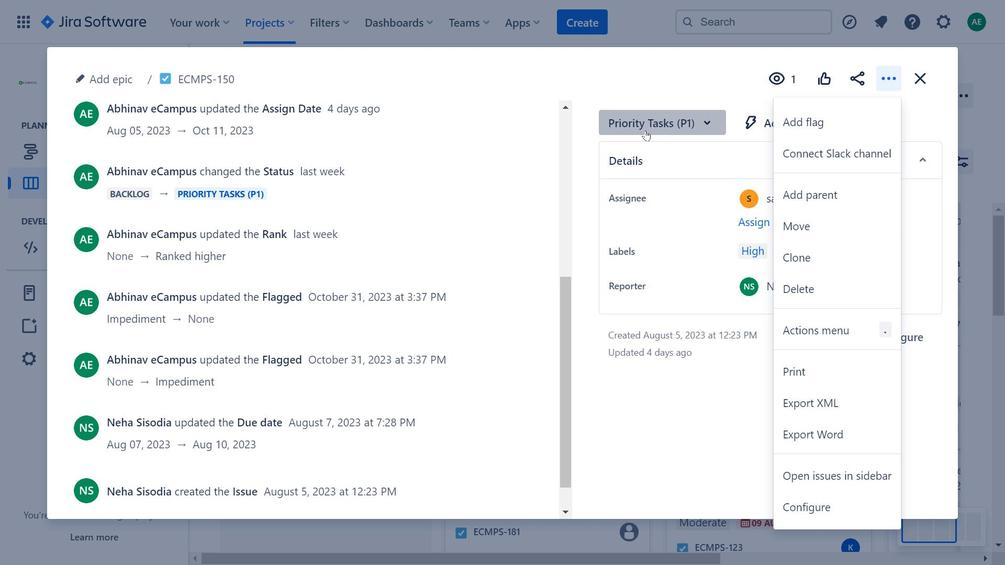 
Action: Mouse pressed left at (639, 124)
Screenshot: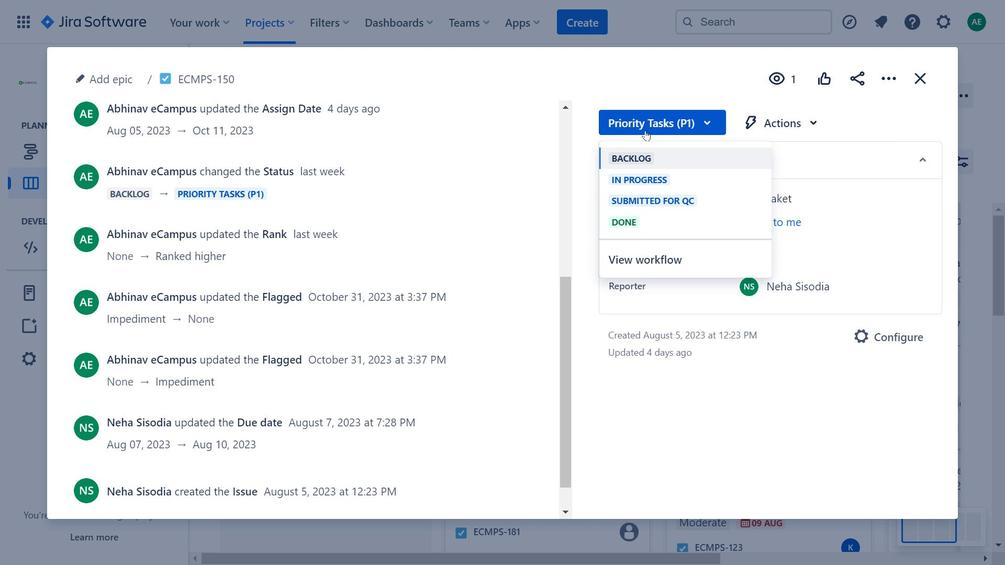 
Action: Mouse moved to (890, 79)
Screenshot: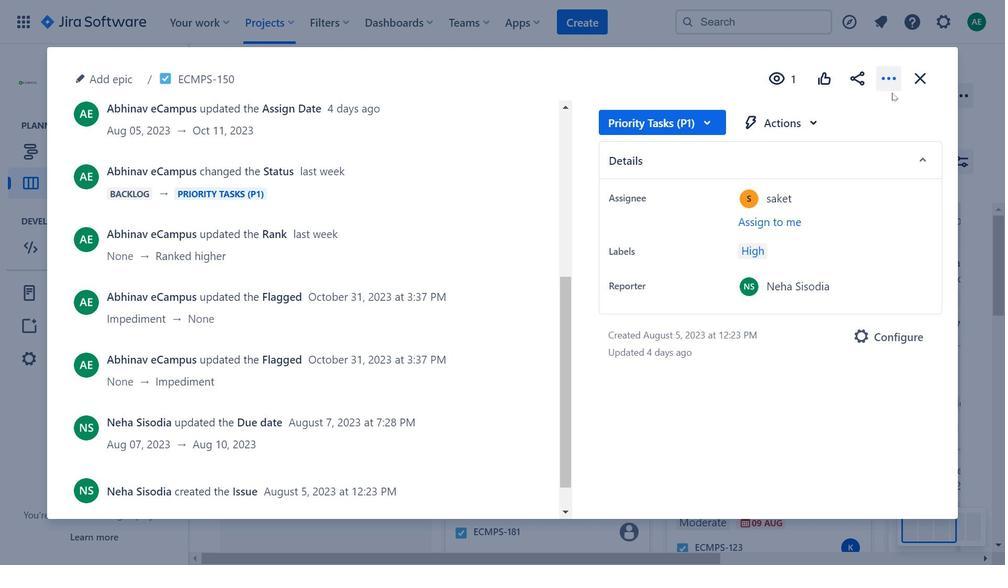 
Action: Mouse pressed left at (890, 79)
Screenshot: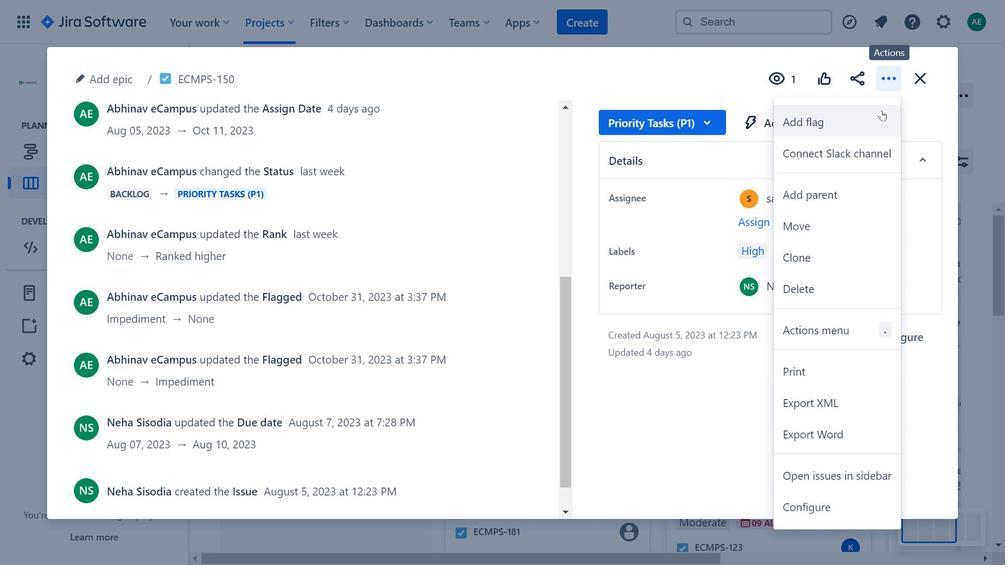 
Action: Mouse moved to (299, 415)
Screenshot: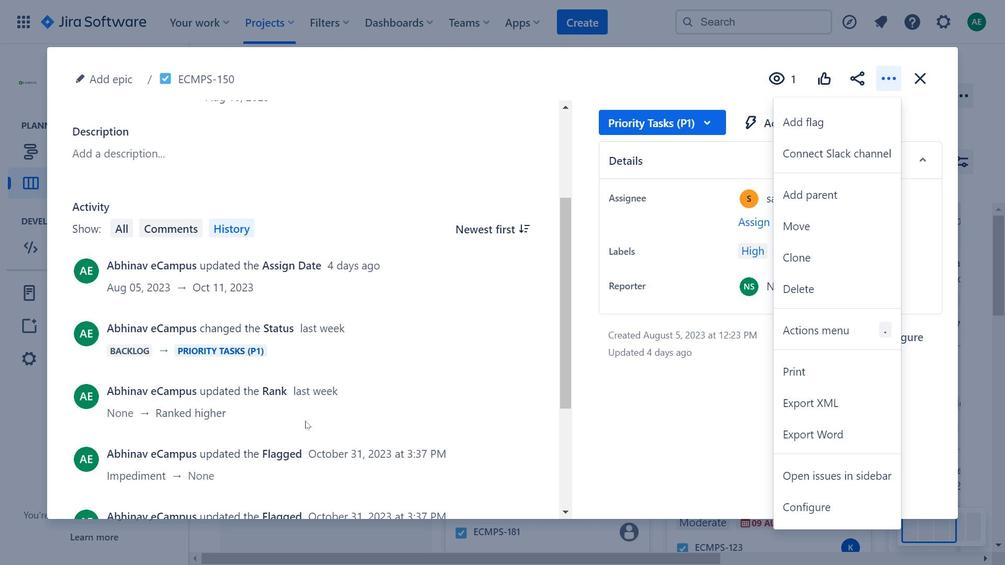 
Action: Mouse scrolled (299, 415) with delta (0, 0)
Screenshot: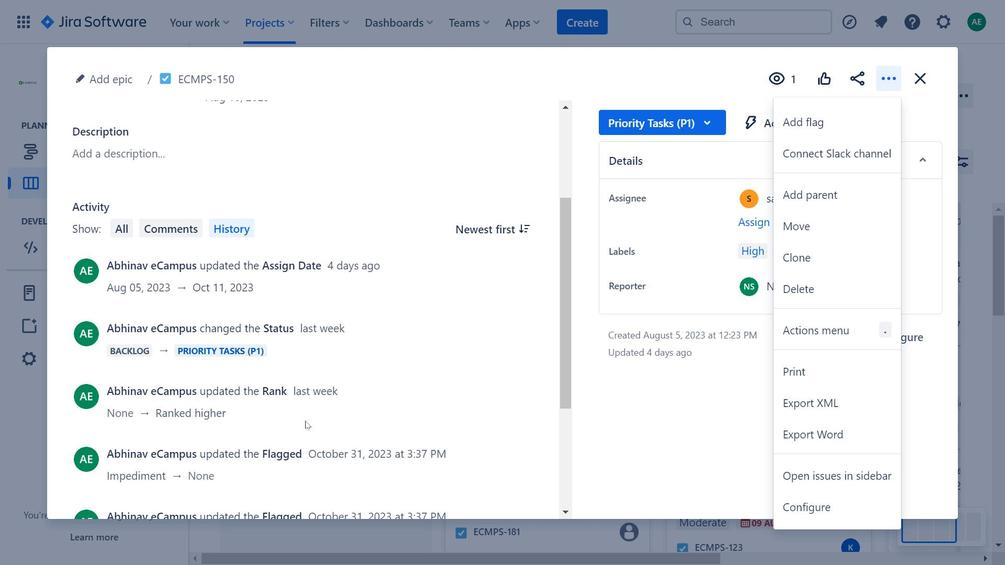 
Action: Mouse scrolled (299, 415) with delta (0, 0)
Screenshot: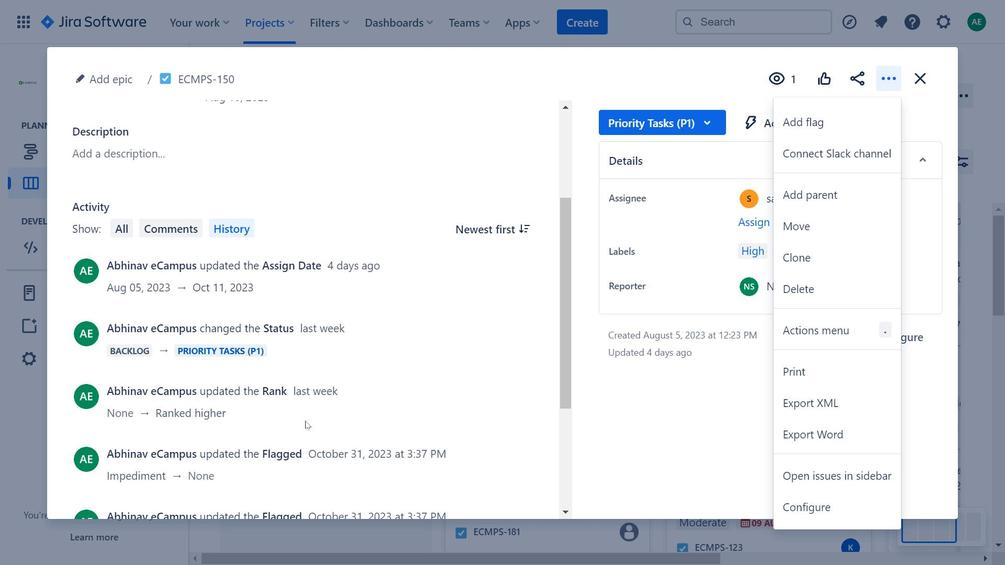 
Action: Mouse moved to (275, 333)
Screenshot: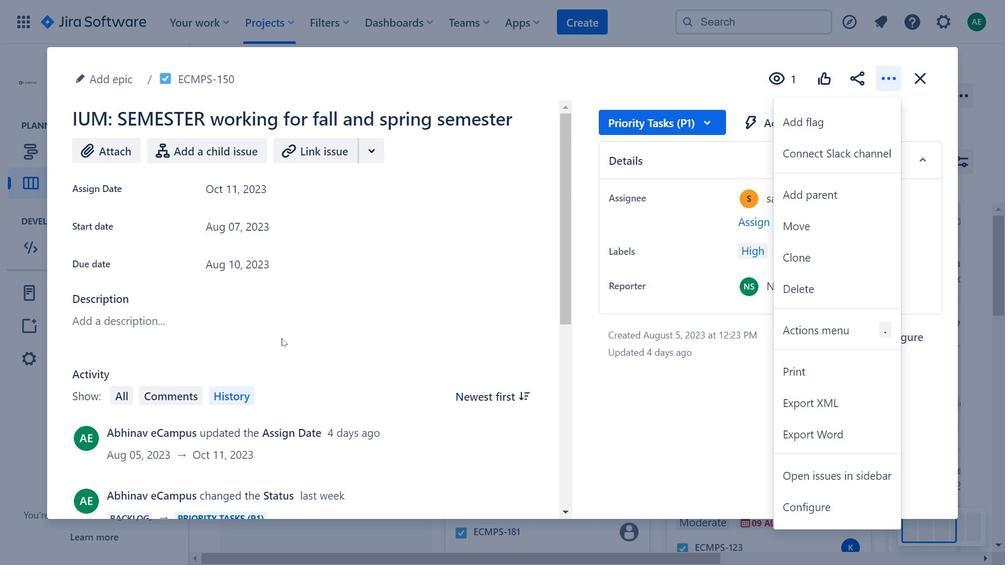 
Action: Mouse scrolled (275, 333) with delta (0, 0)
Screenshot: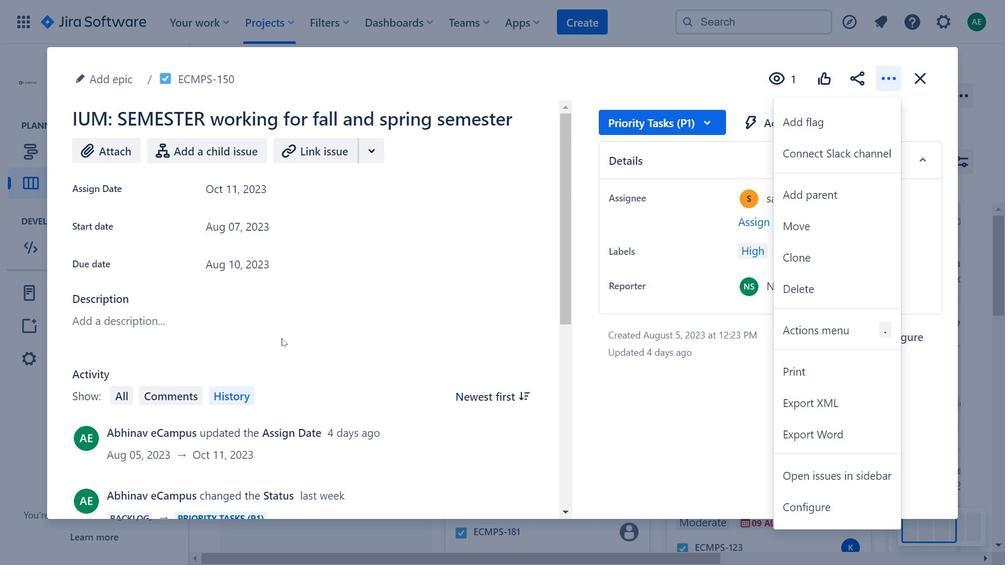 
Action: Mouse scrolled (275, 333) with delta (0, 0)
Screenshot: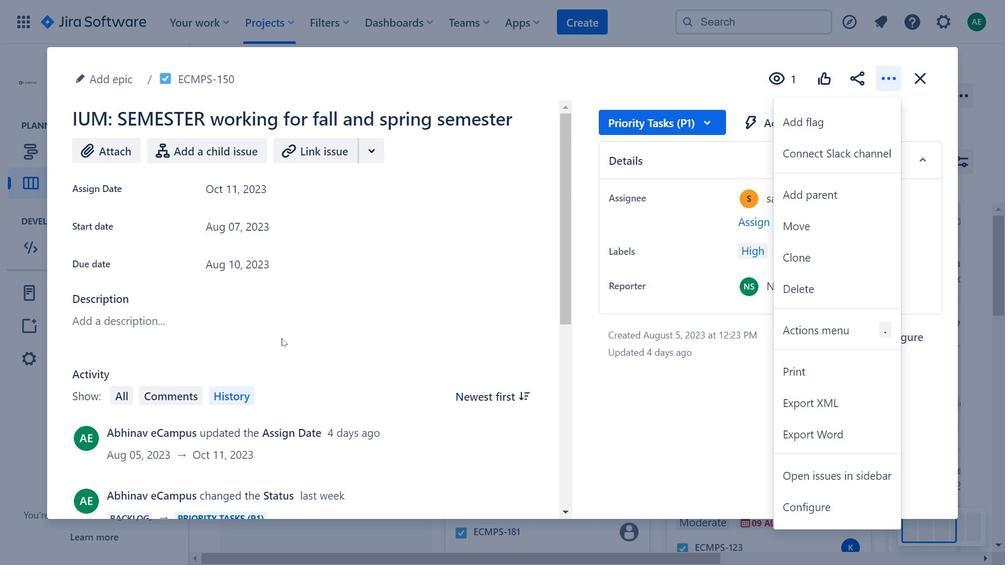 
Action: Mouse scrolled (275, 333) with delta (0, 0)
Screenshot: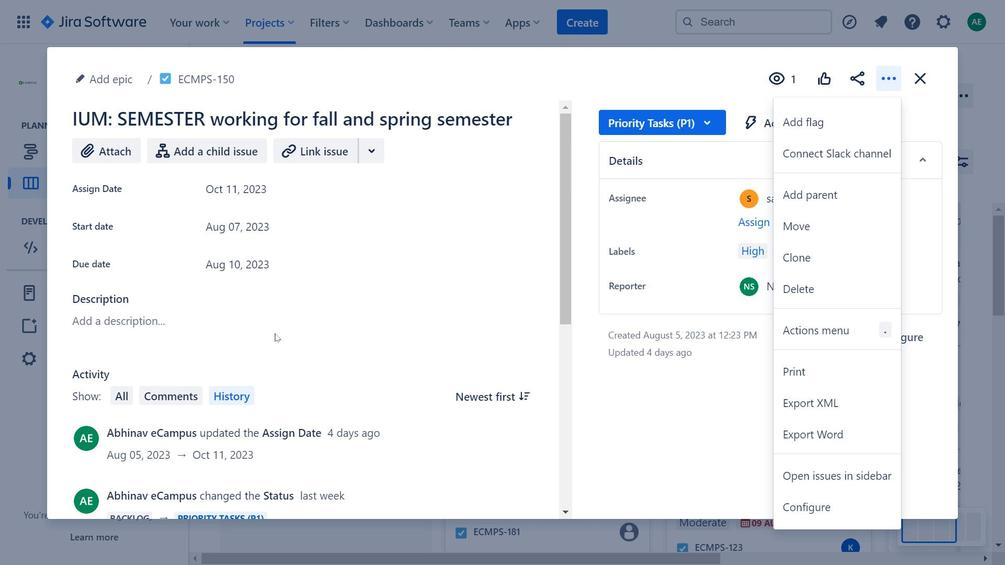 
Action: Mouse moved to (220, 262)
Screenshot: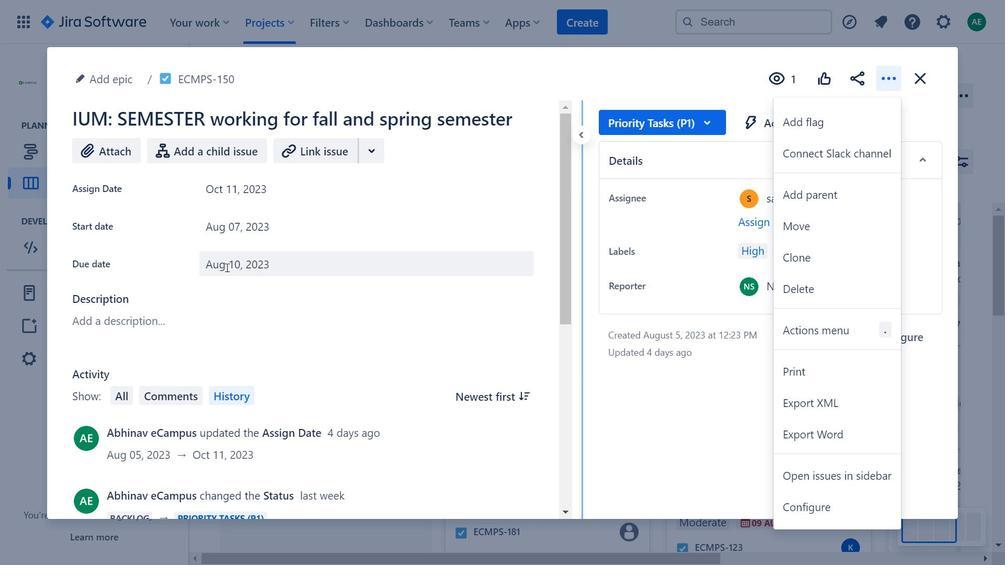 
Action: Mouse pressed left at (220, 262)
Screenshot: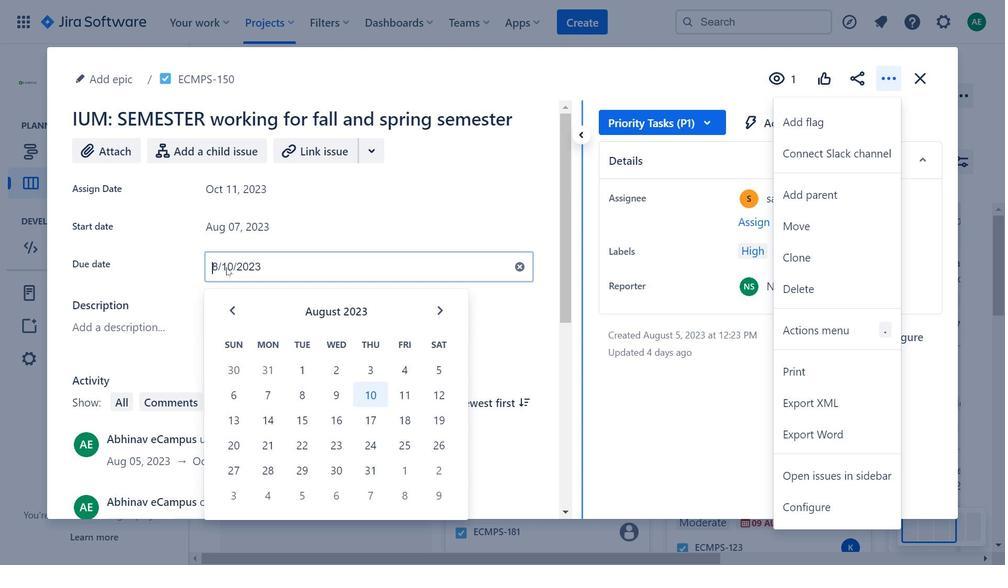 
Action: Mouse moved to (436, 303)
Screenshot: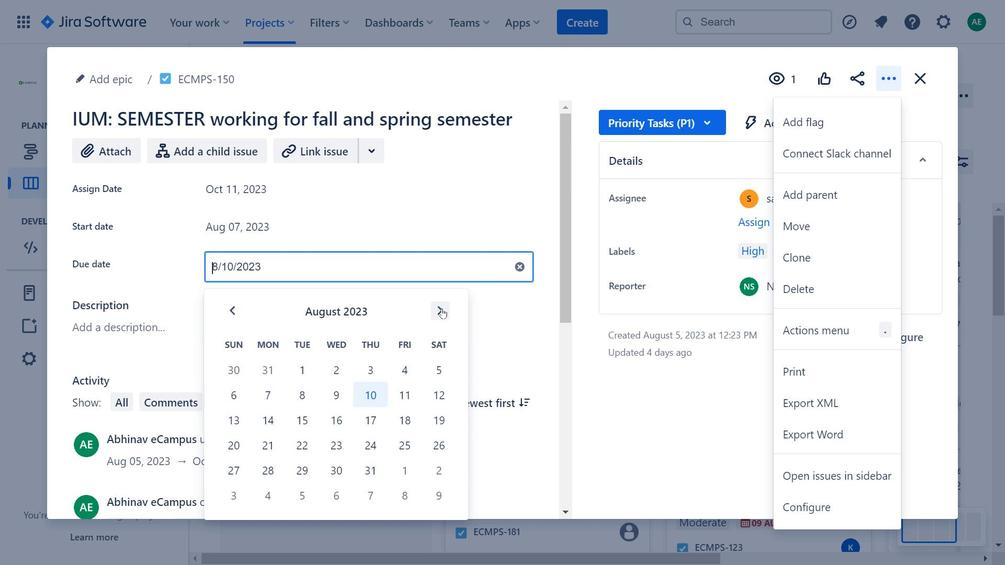 
Action: Mouse pressed left at (436, 303)
Screenshot: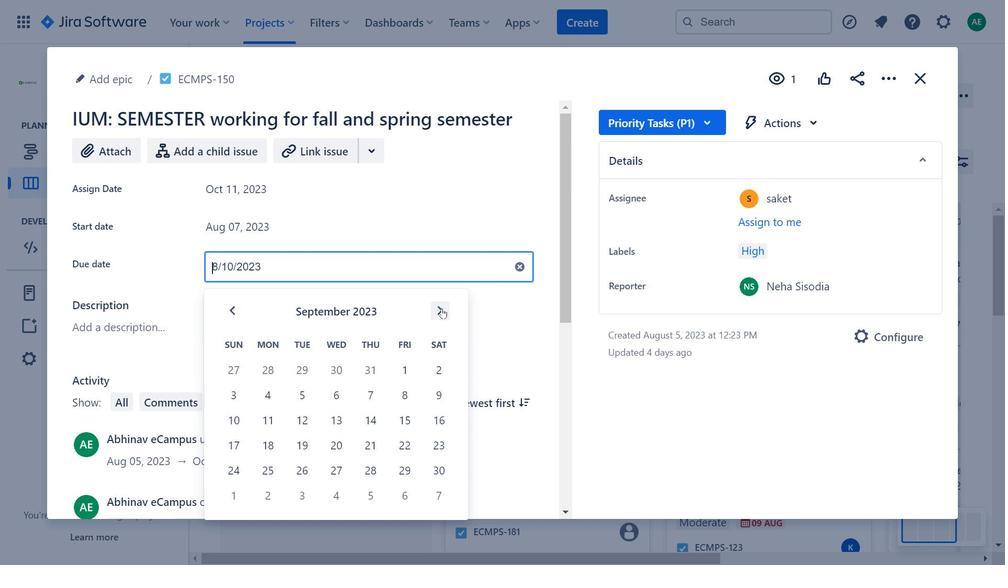 
Action: Mouse moved to (436, 302)
Screenshot: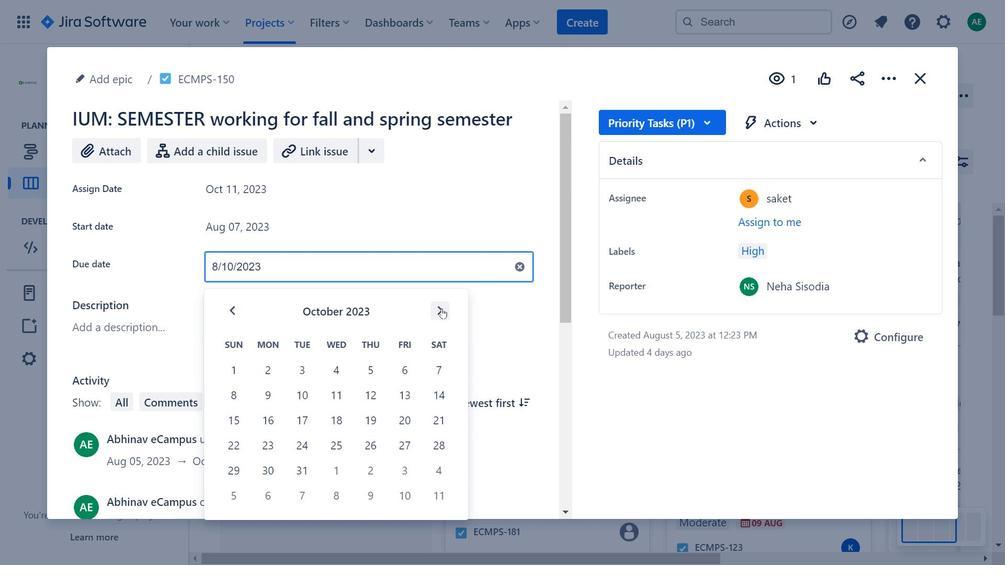 
Action: Mouse pressed left at (436, 302)
Screenshot: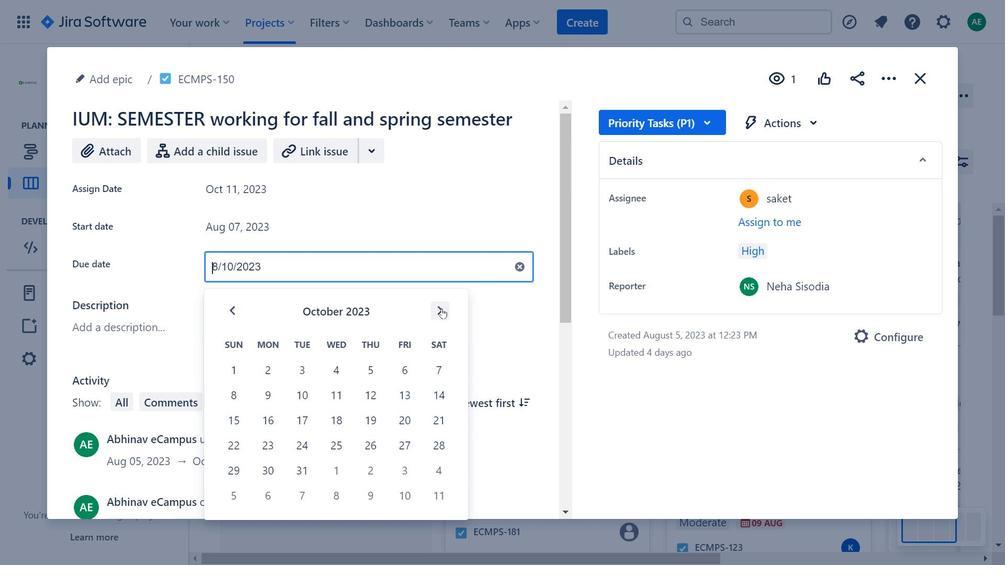
Action: Mouse moved to (436, 302)
Screenshot: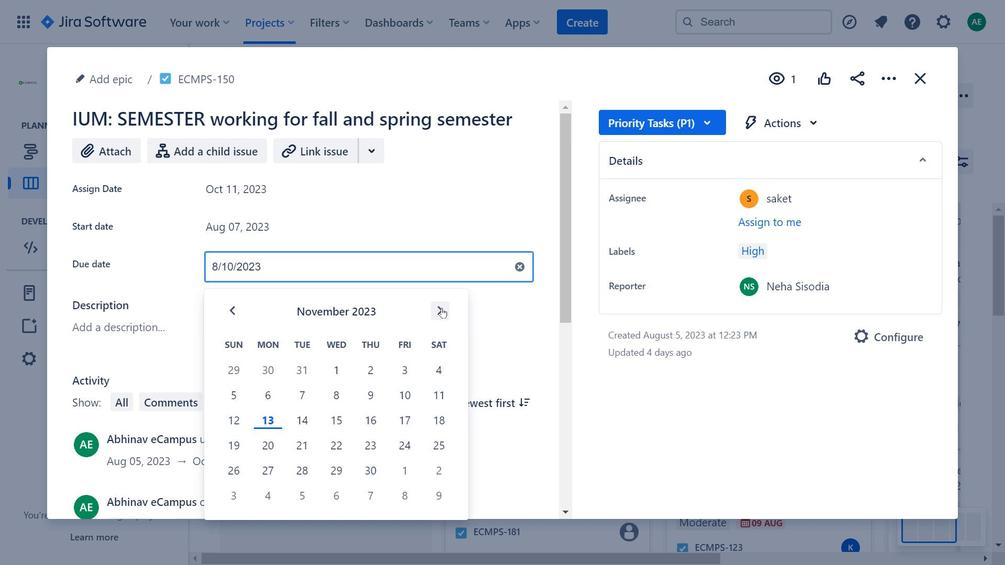 
Action: Mouse pressed left at (436, 302)
